 Task: Build a Blog.
Action: Mouse moved to (97, 56)
Screenshot: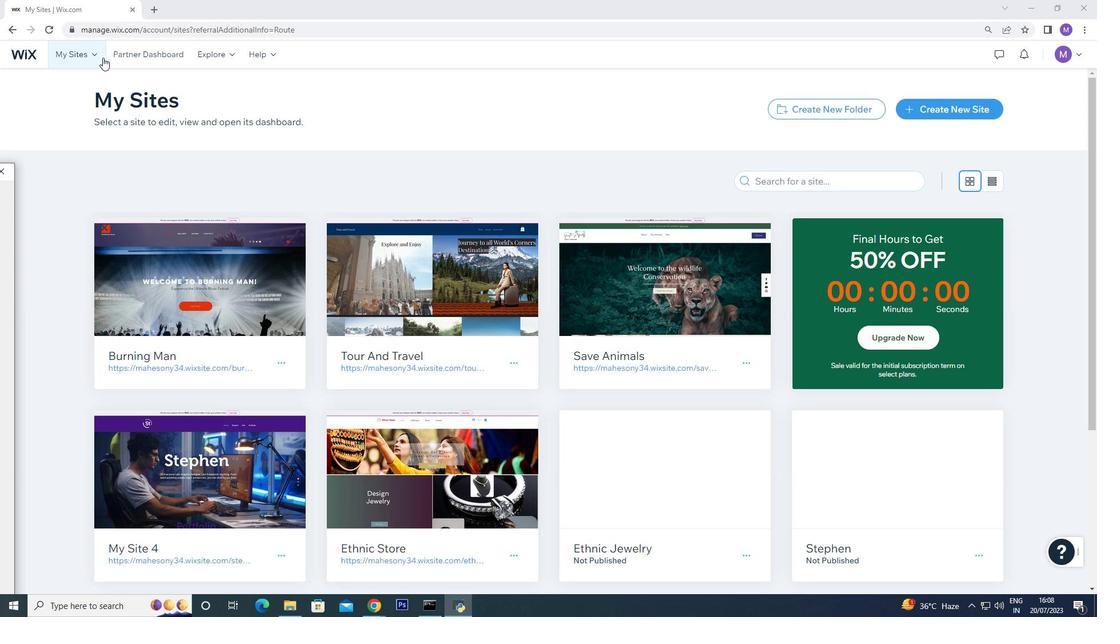 
Action: Mouse pressed left at (97, 56)
Screenshot: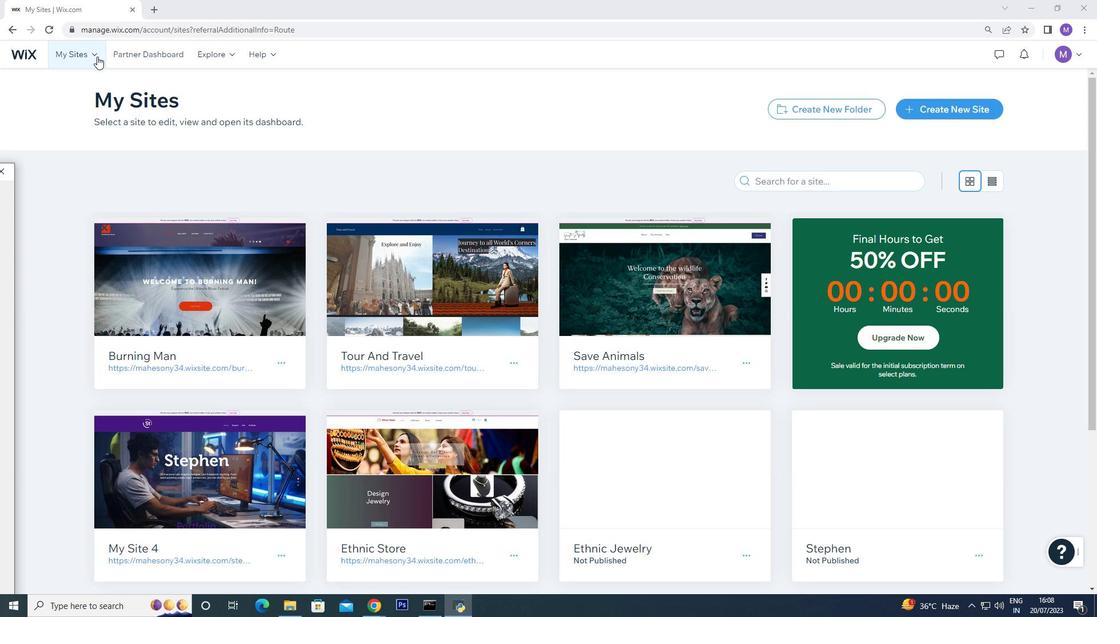 
Action: Mouse moved to (197, 90)
Screenshot: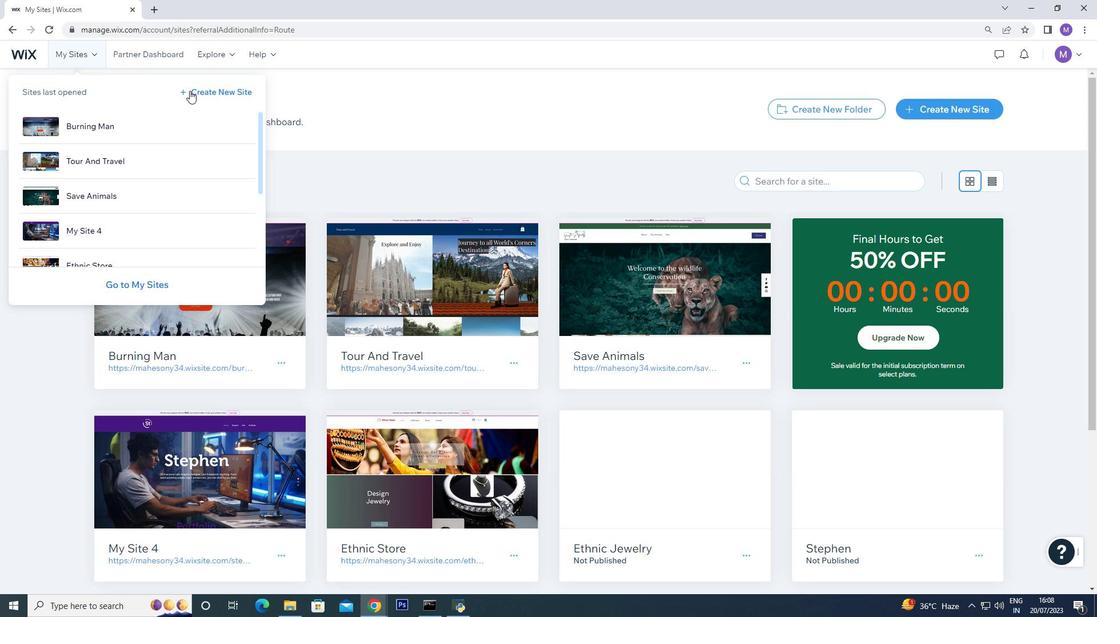 
Action: Mouse pressed left at (197, 90)
Screenshot: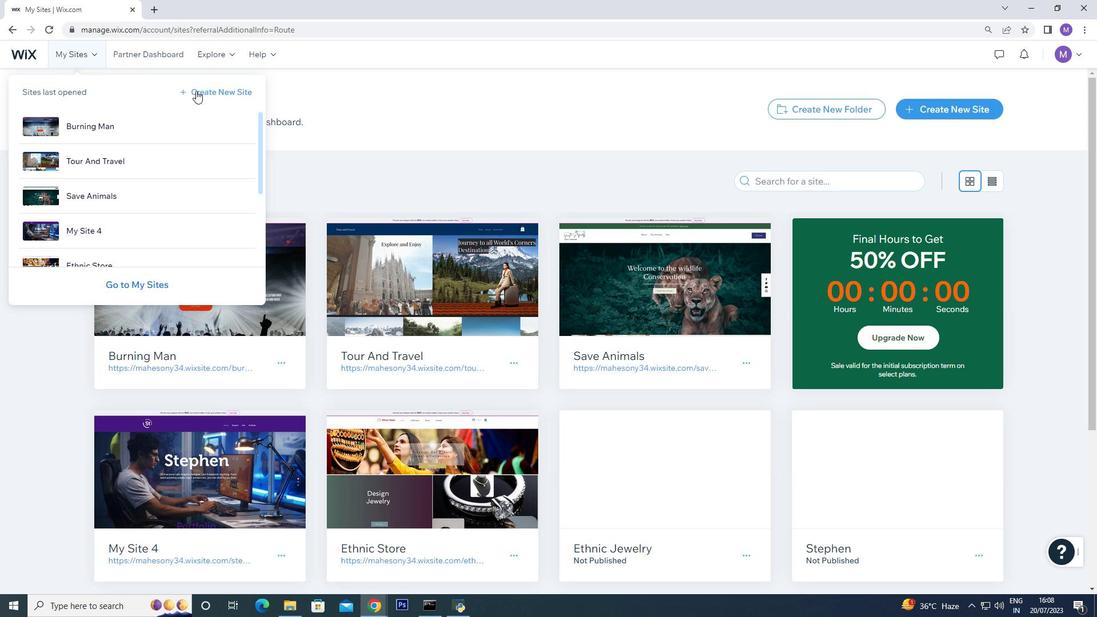 
Action: Mouse moved to (451, 197)
Screenshot: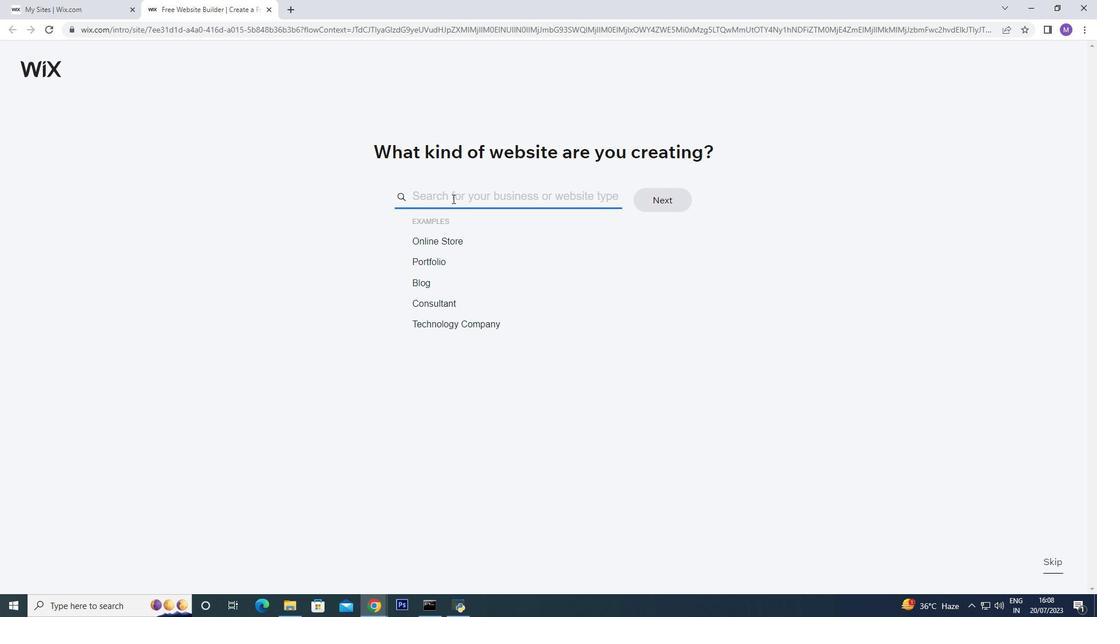 
Action: Mouse pressed left at (451, 197)
Screenshot: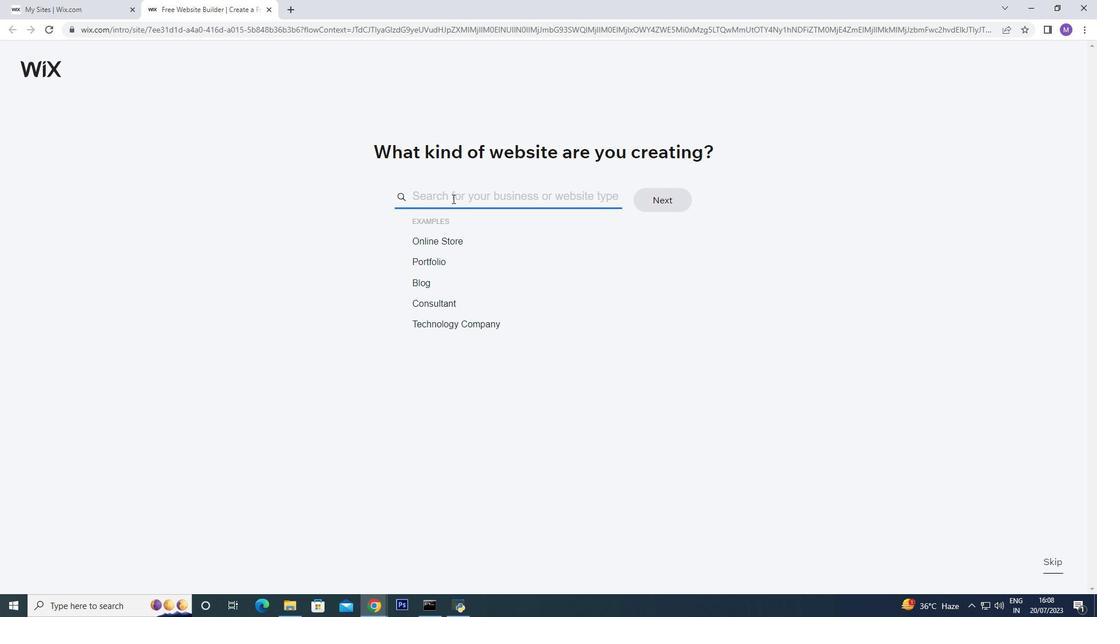 
Action: Mouse moved to (447, 196)
Screenshot: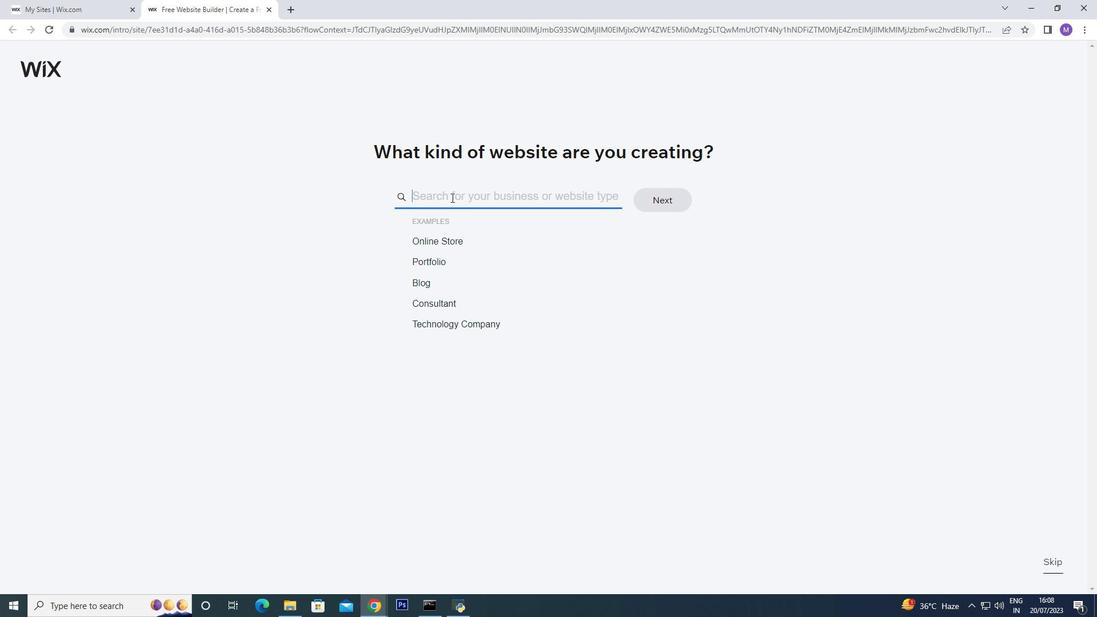 
Action: Key pressed <Key.shift>Blog
Screenshot: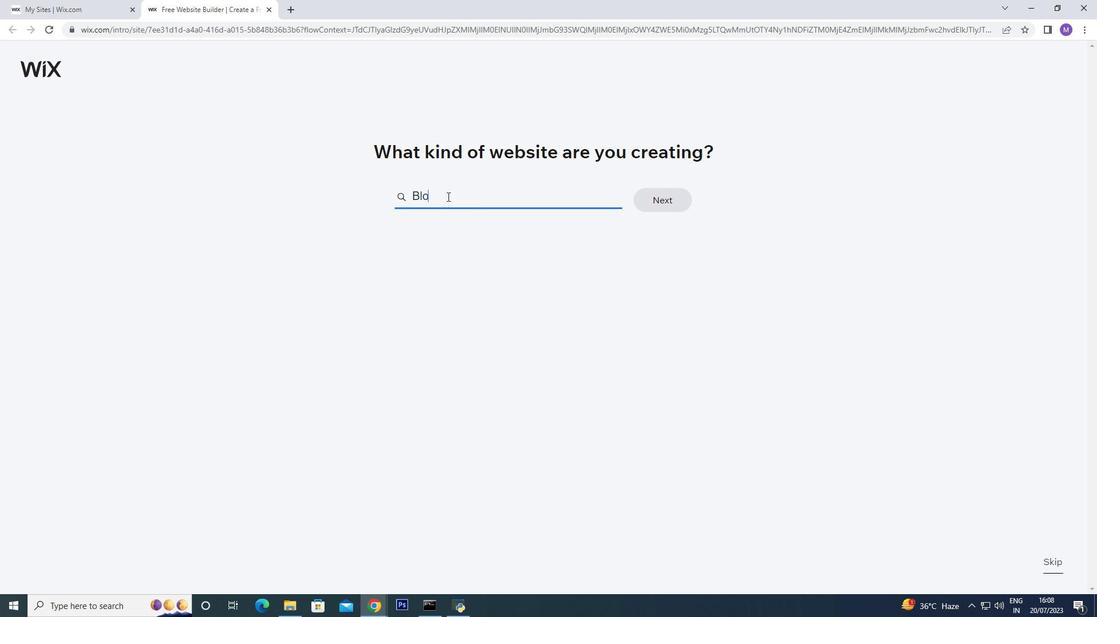 
Action: Mouse moved to (412, 197)
Screenshot: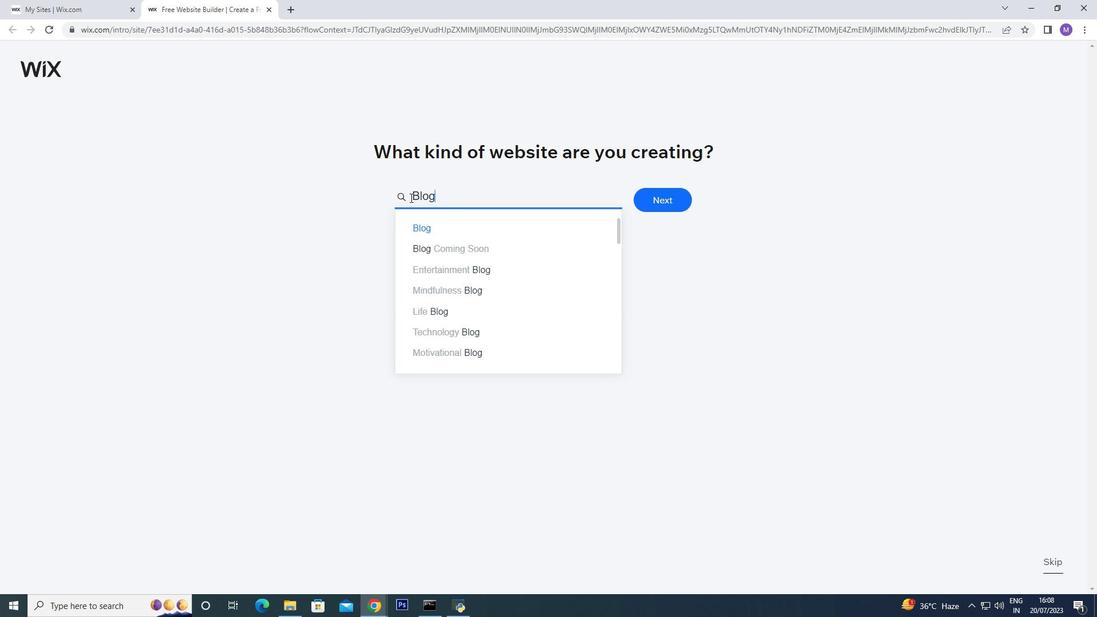 
Action: Mouse pressed left at (412, 197)
Screenshot: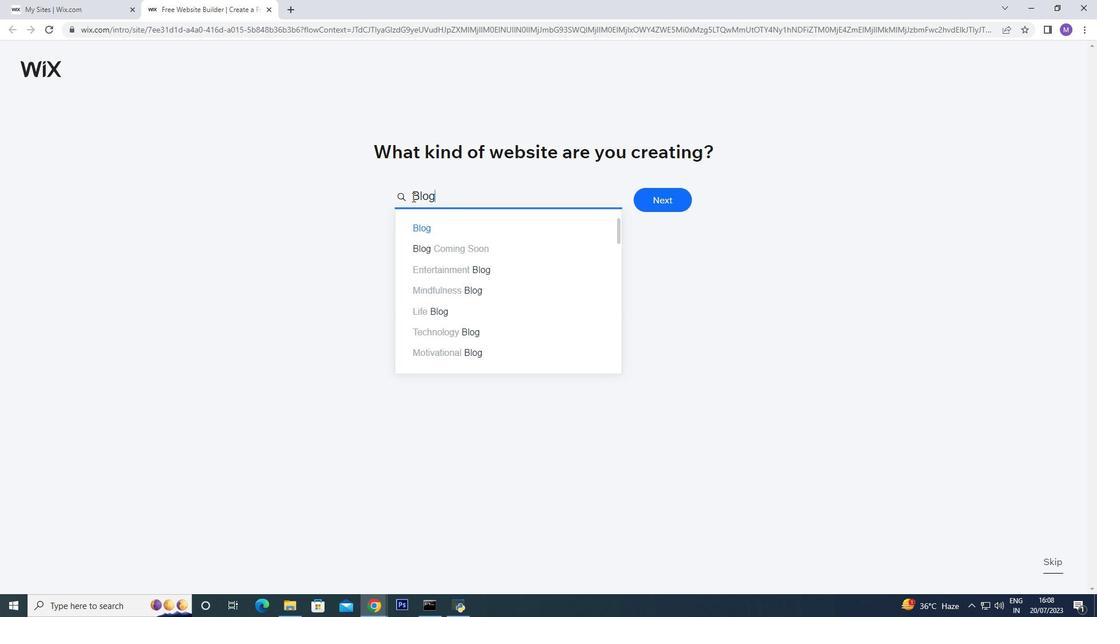 
Action: Key pressed <Key.shift>Food<Key.space>
Screenshot: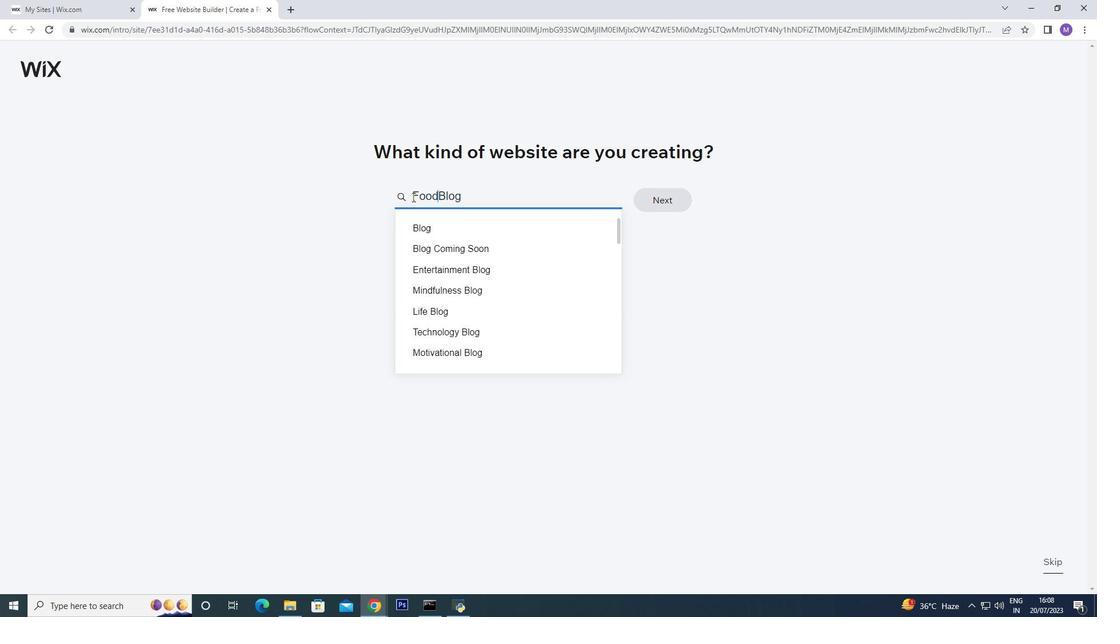 
Action: Mouse moved to (671, 201)
Screenshot: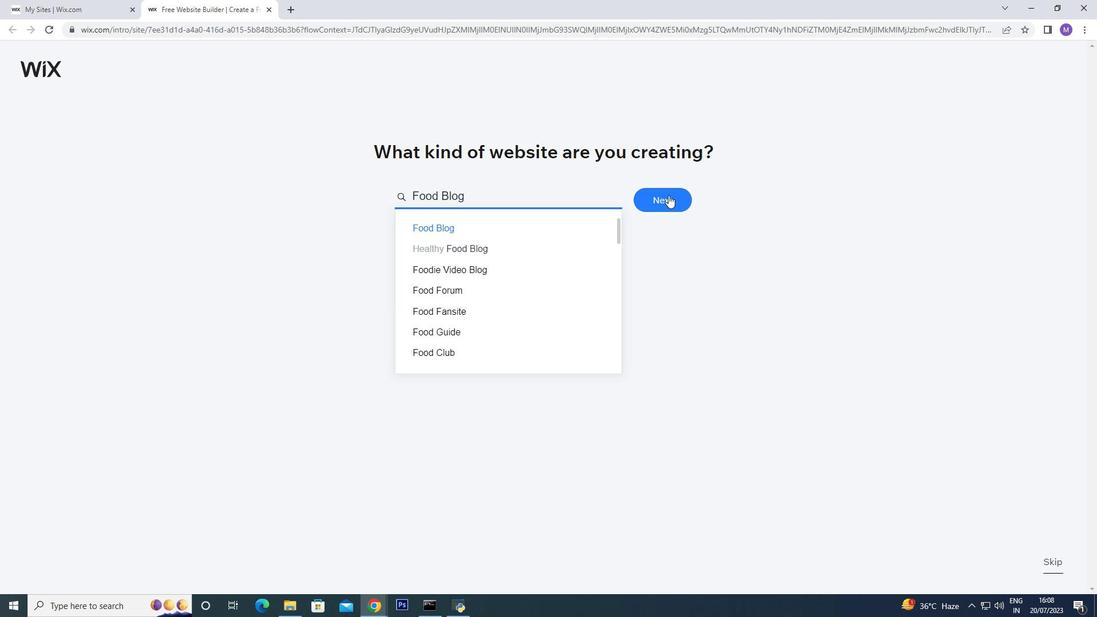 
Action: Mouse pressed left at (671, 201)
Screenshot: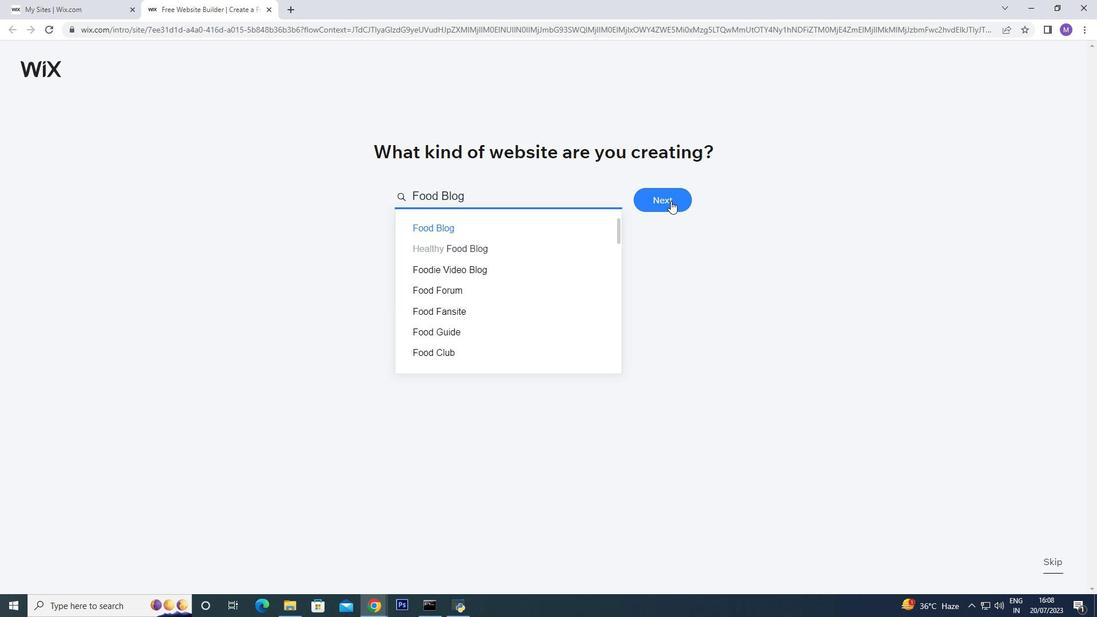 
Action: Mouse moved to (671, 201)
Screenshot: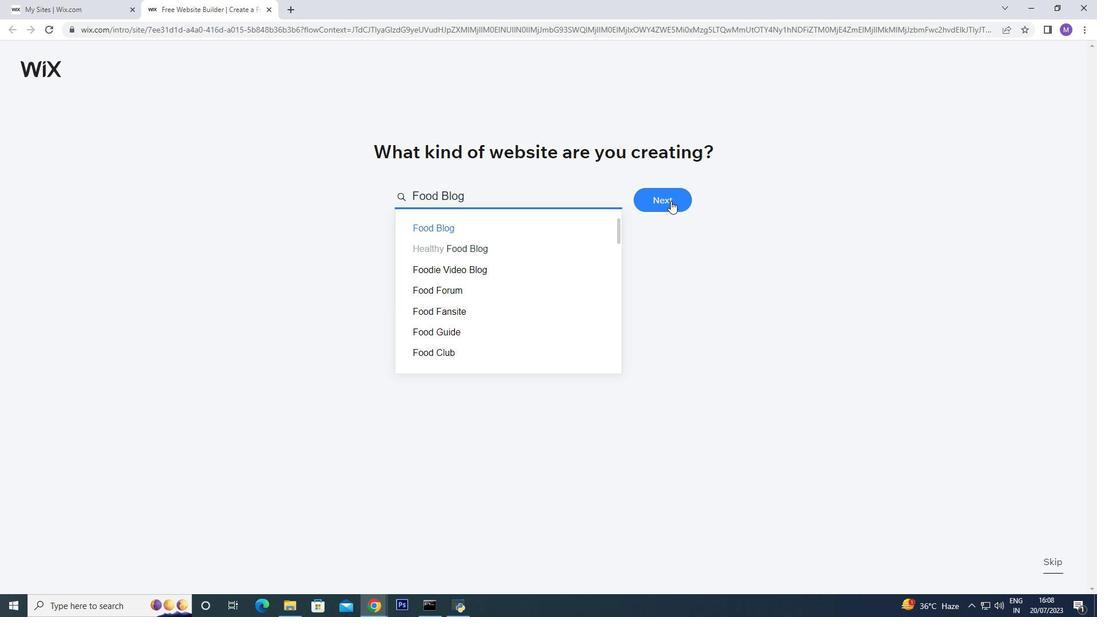 
Action: Mouse pressed left at (671, 201)
Screenshot: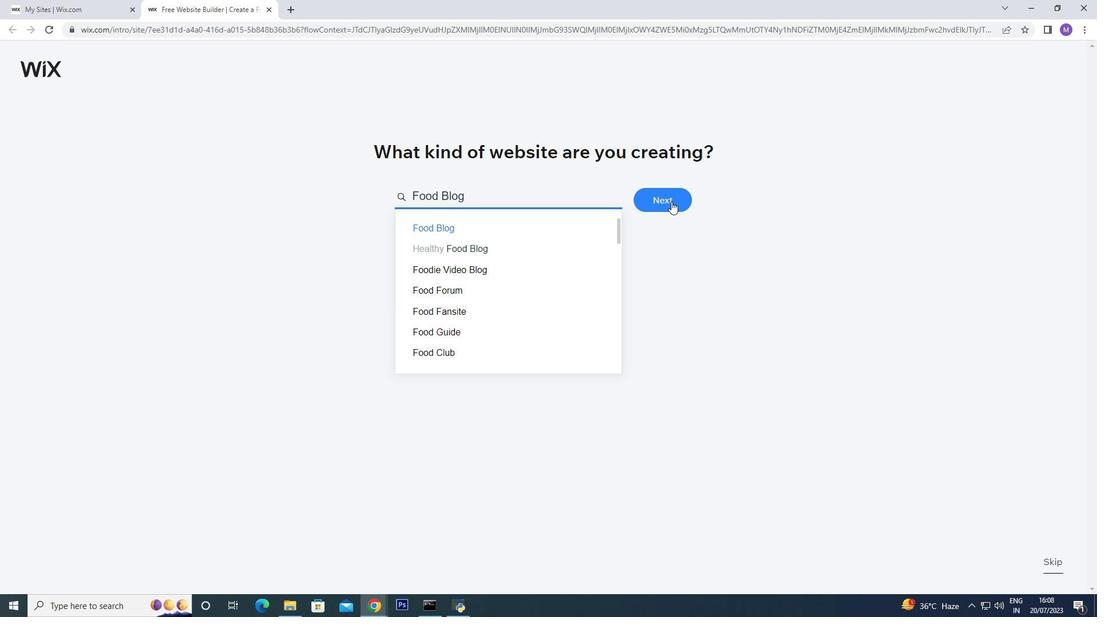 
Action: Mouse moved to (516, 228)
Screenshot: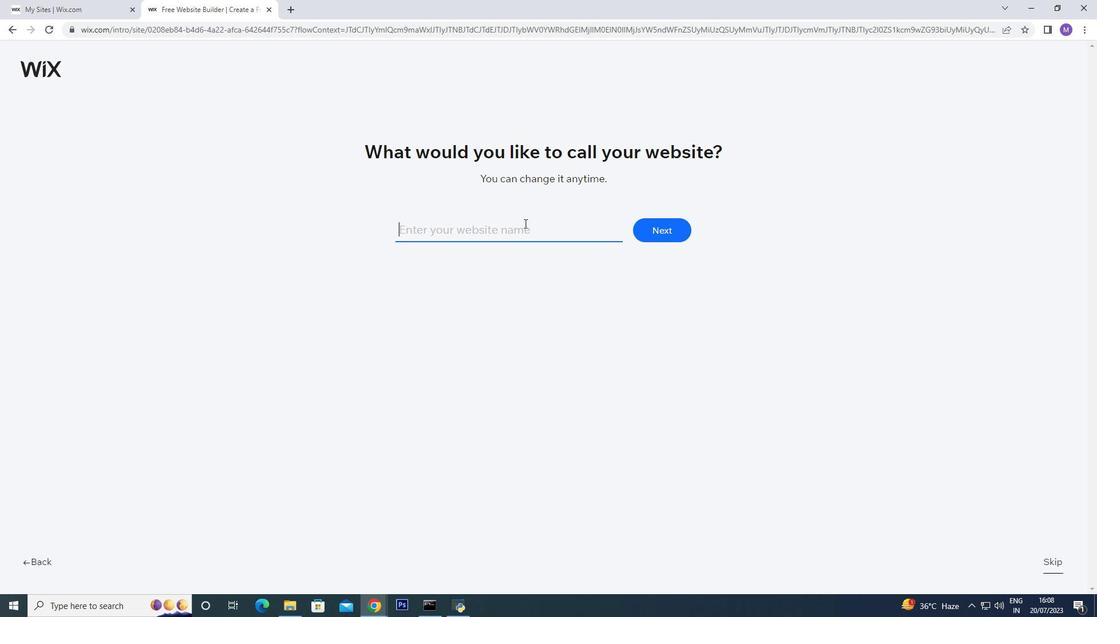 
Action: Mouse pressed left at (516, 228)
Screenshot: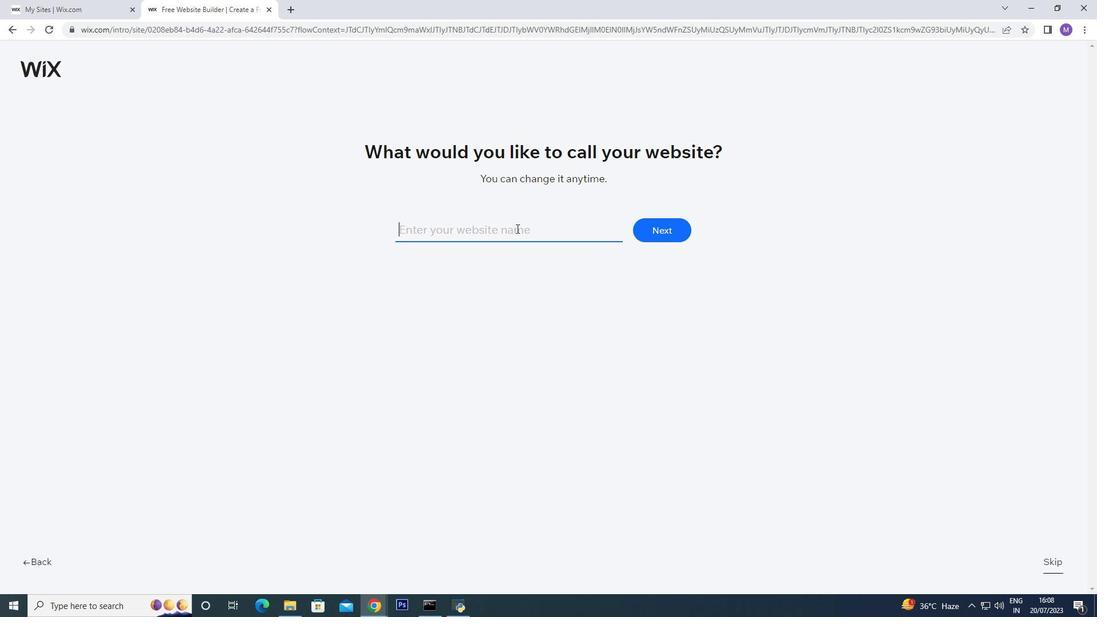 
Action: Mouse pressed left at (516, 228)
Screenshot: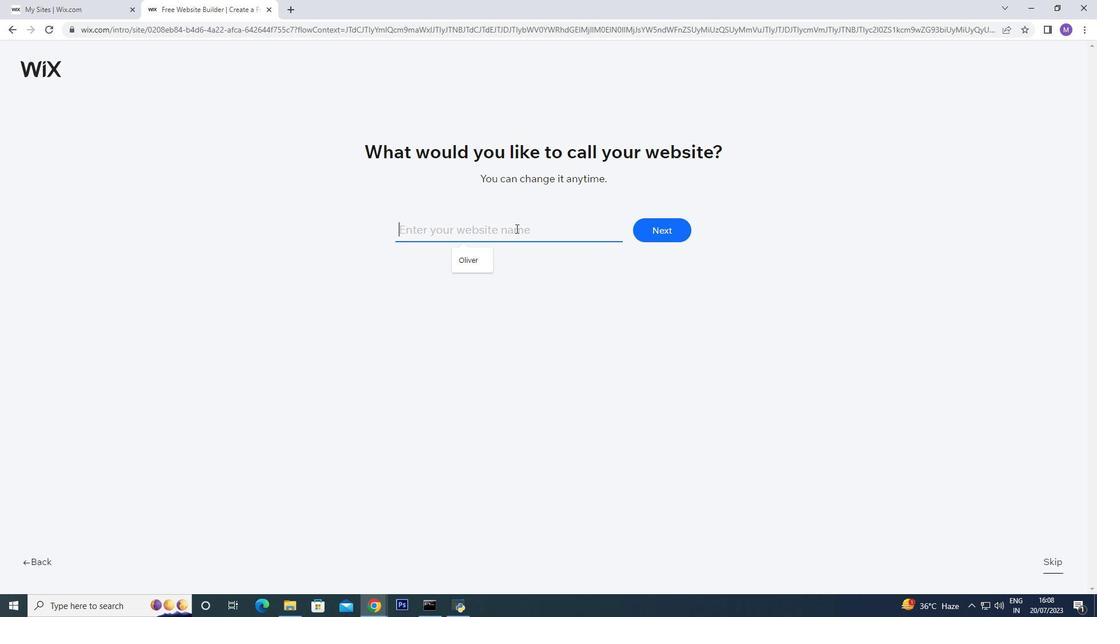 
Action: Key pressed <Key.shift><Key.shift><Key.shift><Key.shift><Key.shift><Key.shift><Key.shift><Key.shift><Key.shift><Key.shift><Key.shift><Key.shift><Key.shift><Key.shift><Key.shift><Key.shift><Key.shift><Key.shift><Key.shift><Key.shift><Key.shift>Khana<Key.space><Key.shift_r>Khajana
Screenshot: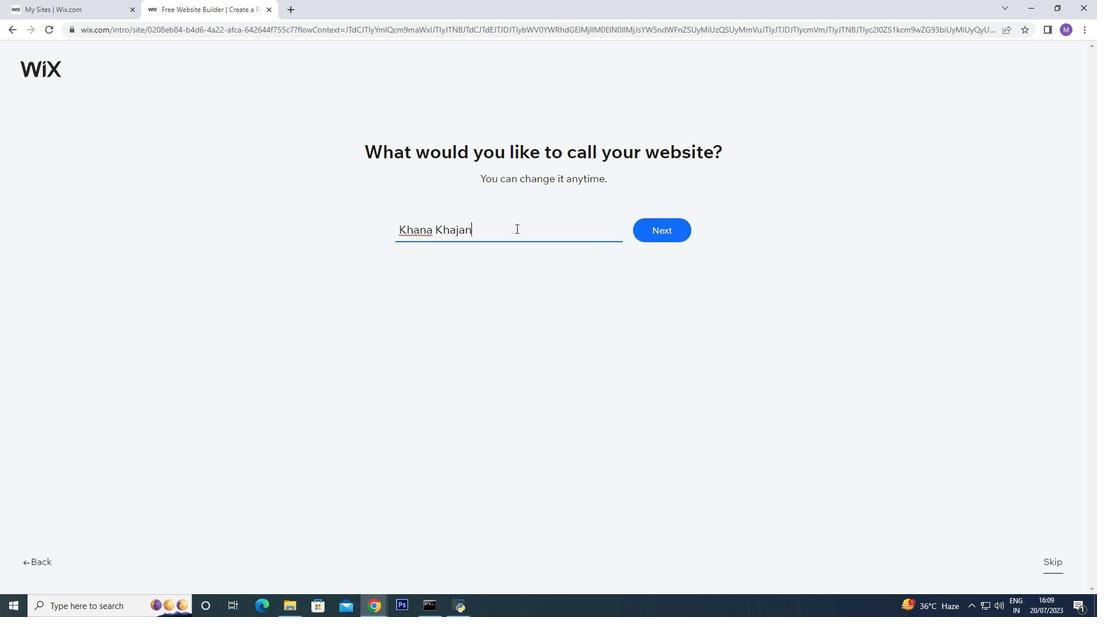 
Action: Mouse moved to (458, 229)
Screenshot: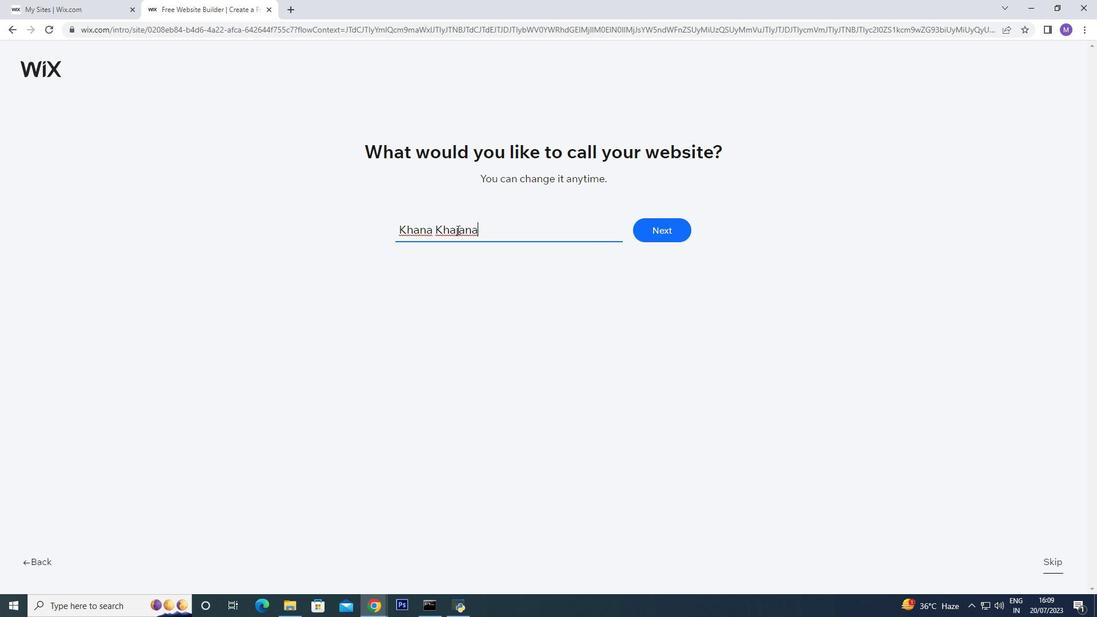 
Action: Mouse pressed right at (458, 229)
Screenshot: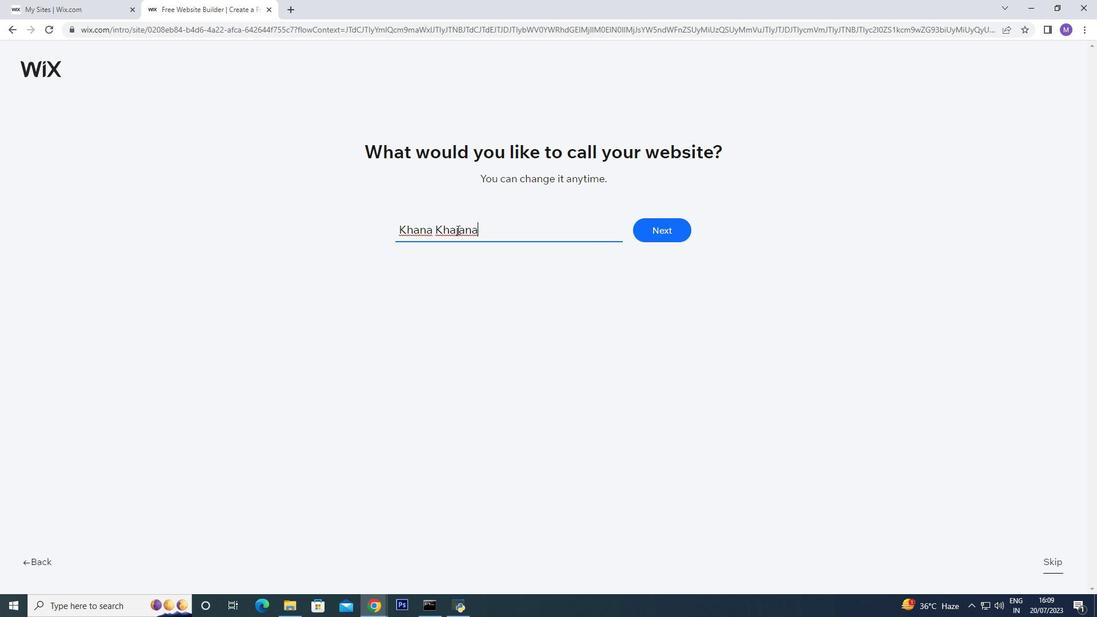 
Action: Mouse moved to (419, 227)
Screenshot: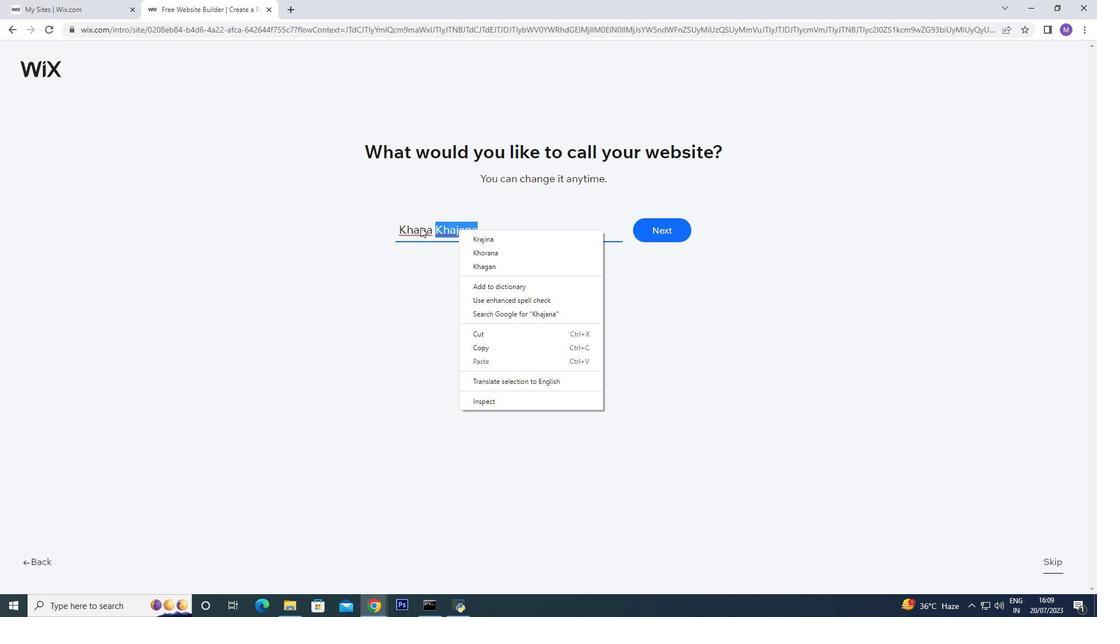 
Action: Mouse pressed left at (419, 227)
Screenshot: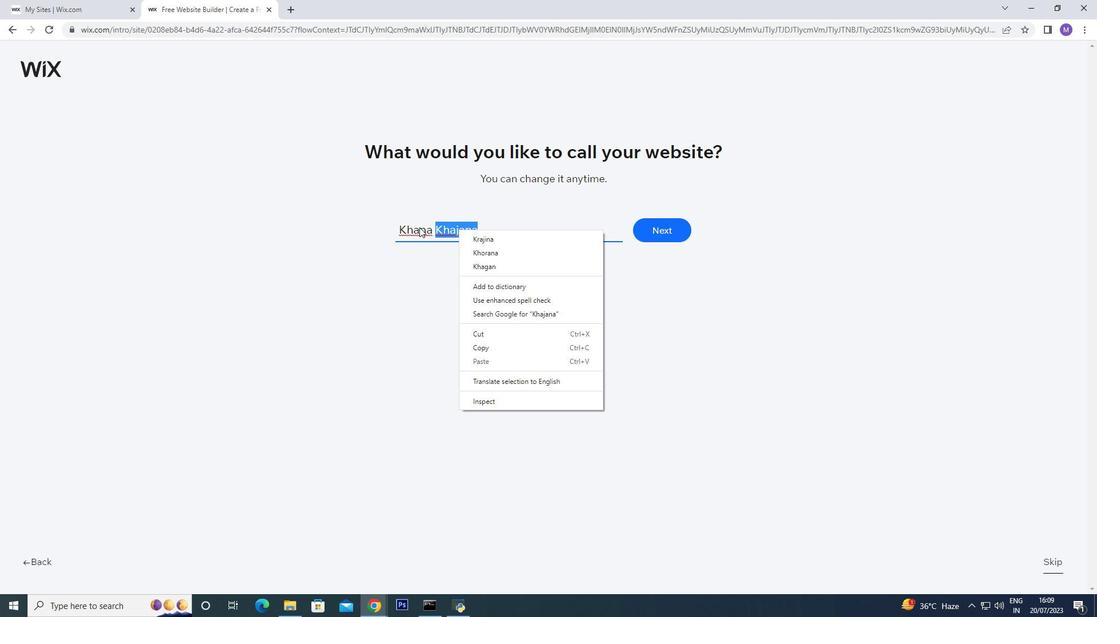 
Action: Mouse pressed right at (419, 227)
Screenshot: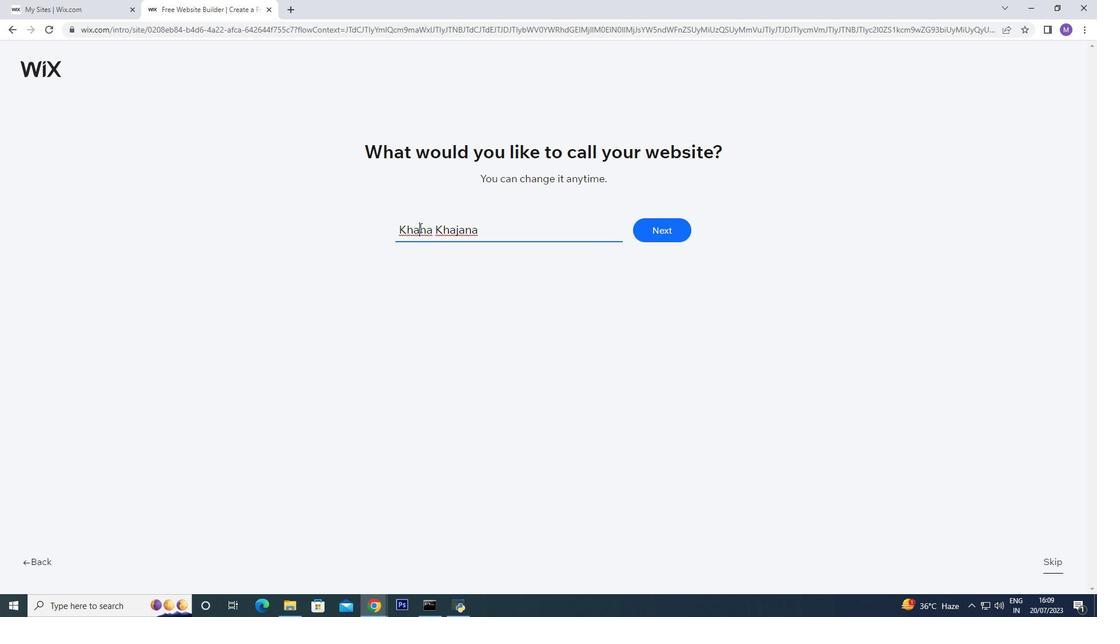 
Action: Mouse moved to (528, 238)
Screenshot: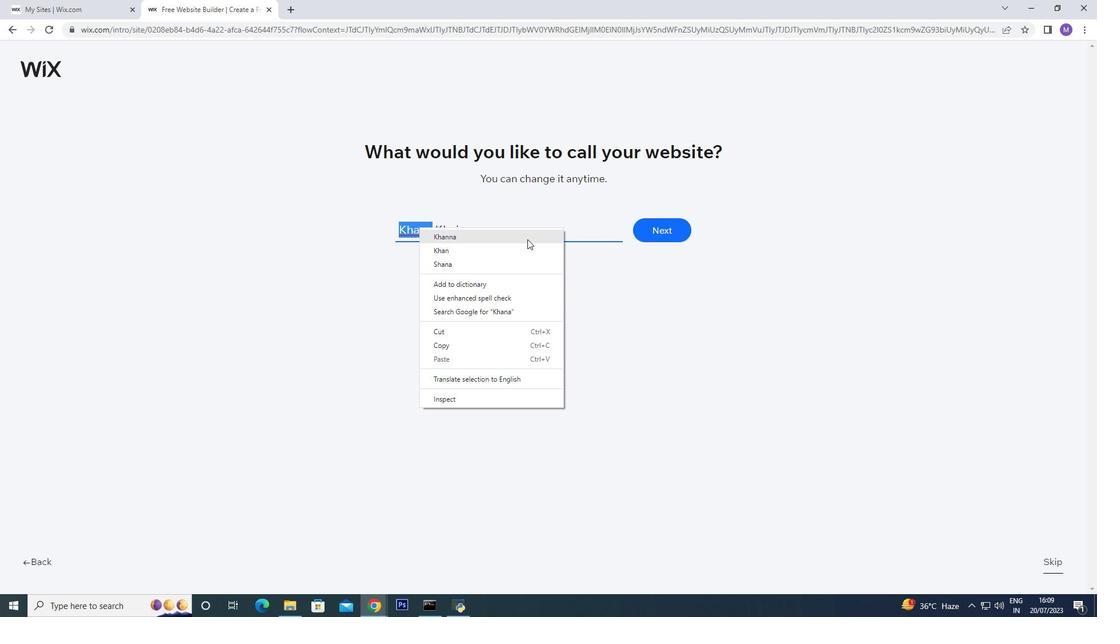 
Action: Mouse pressed left at (528, 238)
Screenshot: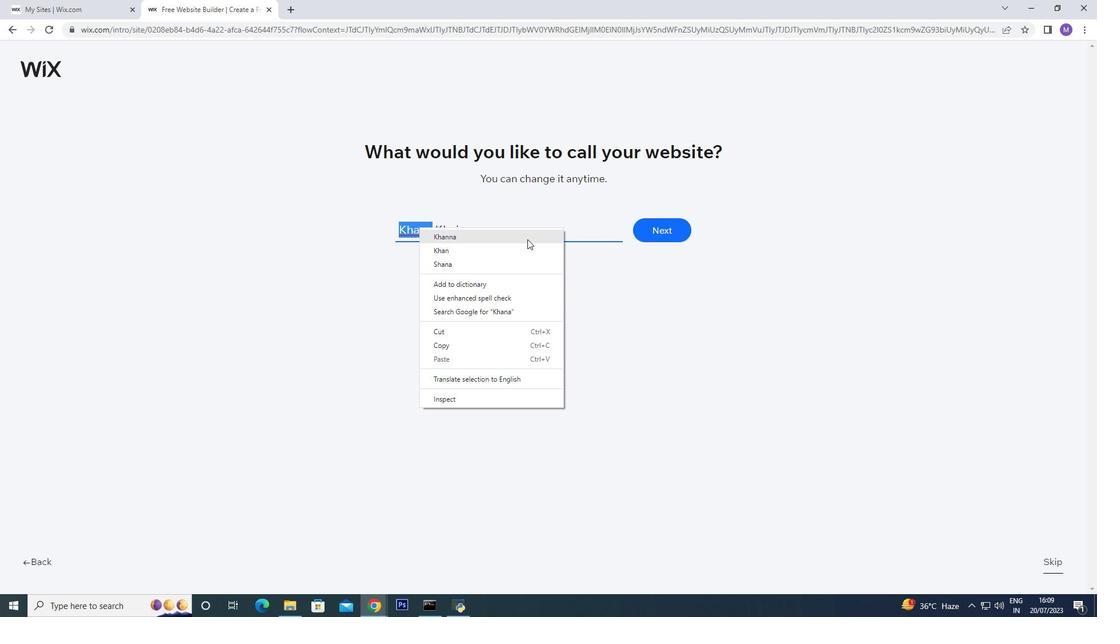 
Action: Mouse moved to (666, 227)
Screenshot: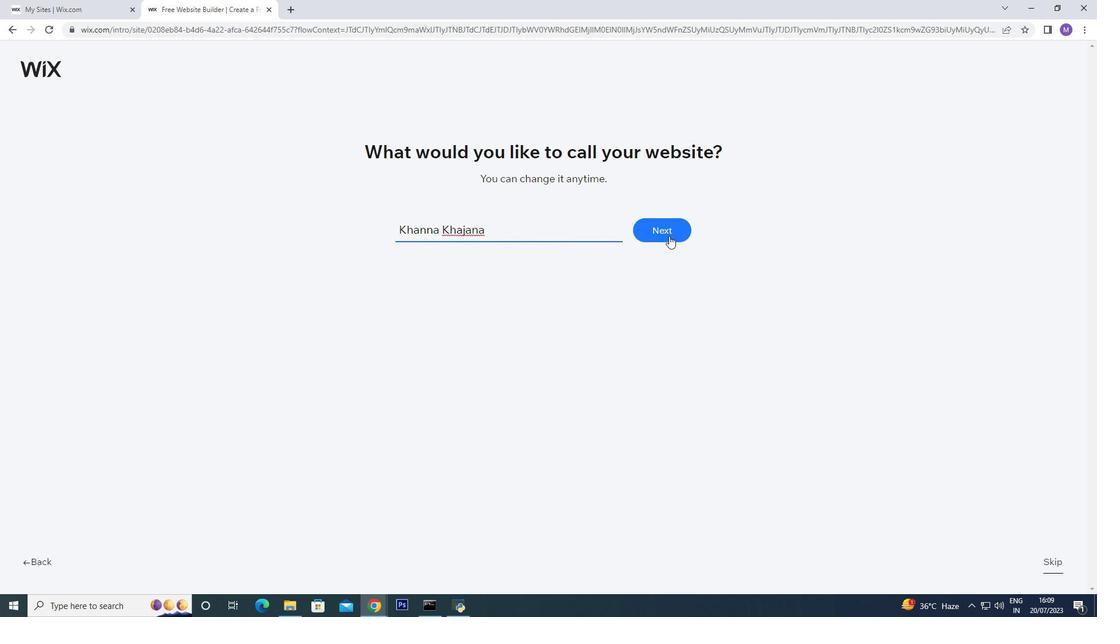 
Action: Mouse pressed left at (666, 227)
Screenshot: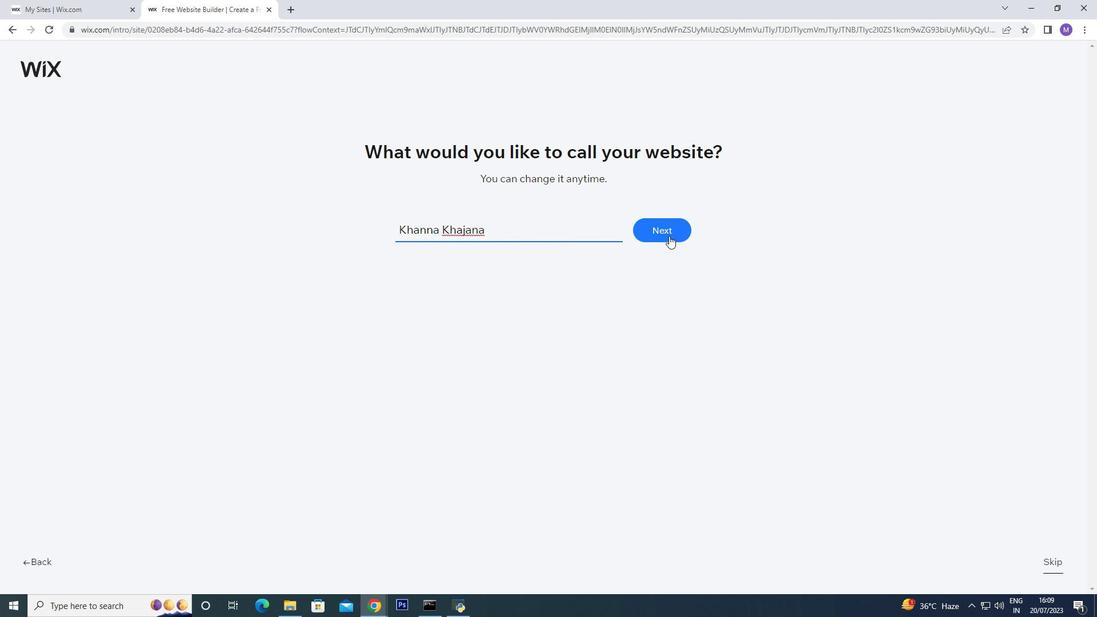 
Action: Mouse moved to (665, 227)
Screenshot: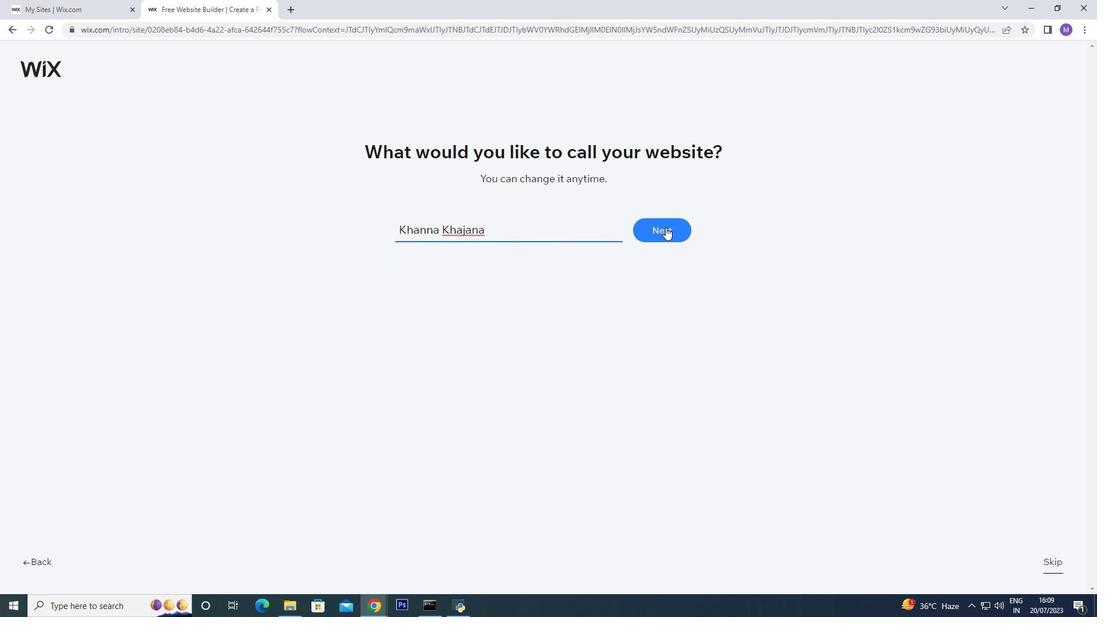 
Action: Mouse pressed left at (665, 227)
Screenshot: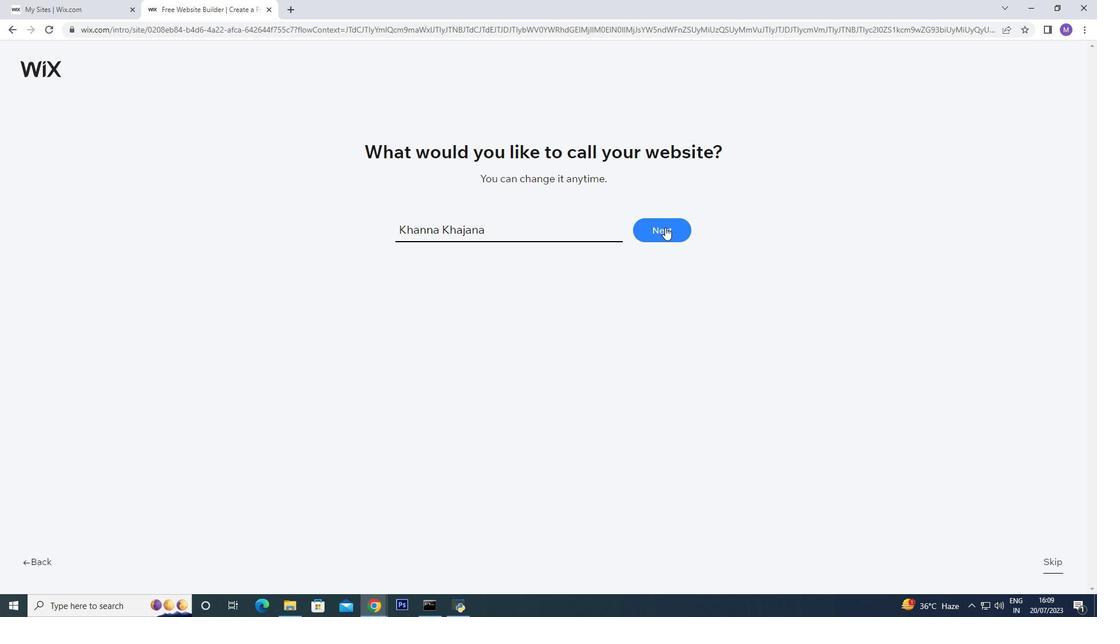 
Action: Mouse pressed left at (665, 227)
Screenshot: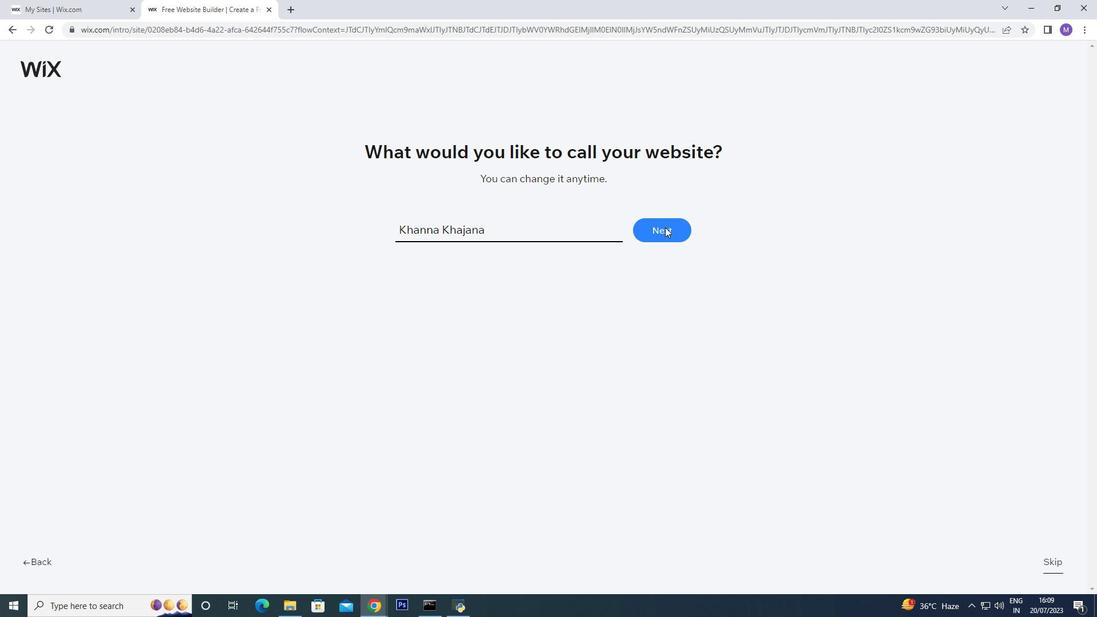 
Action: Mouse pressed left at (665, 227)
Screenshot: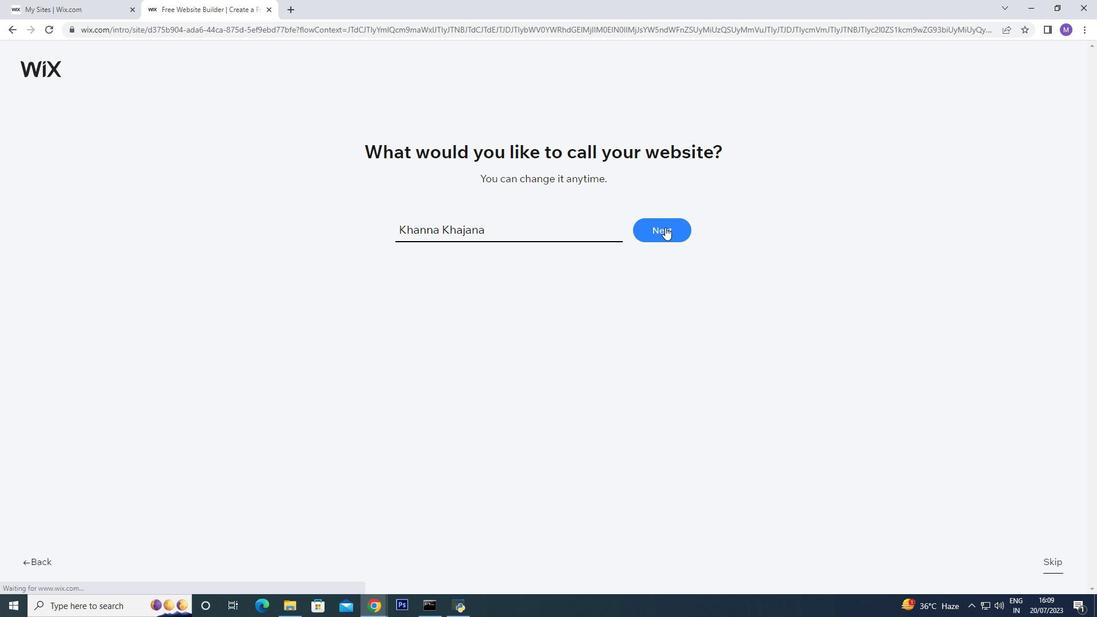 
Action: Mouse moved to (492, 168)
Screenshot: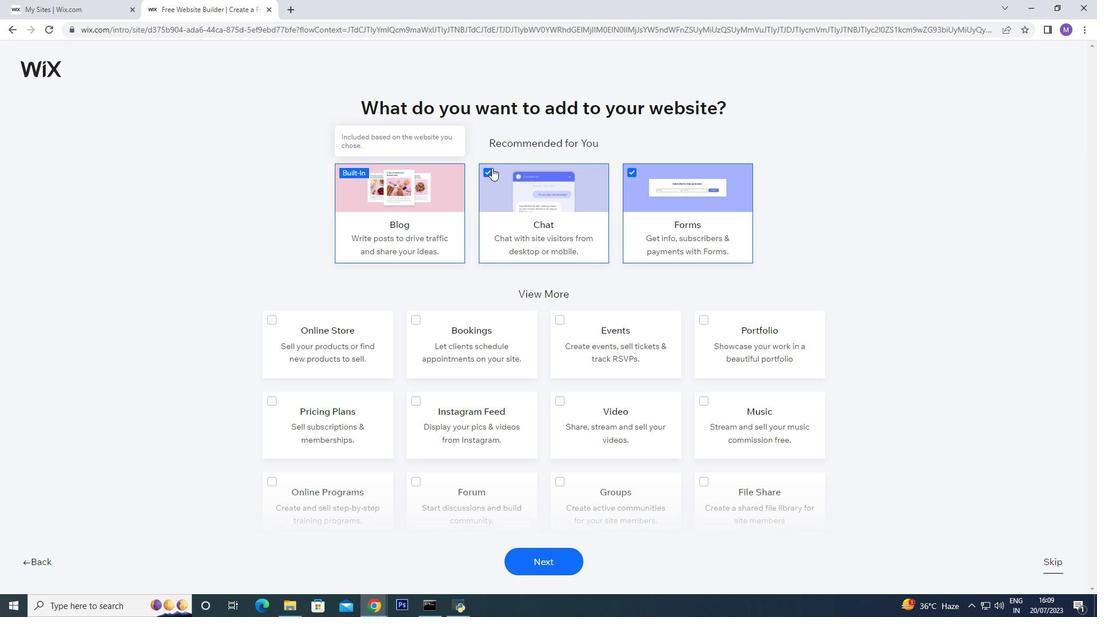 
Action: Mouse pressed left at (492, 168)
Screenshot: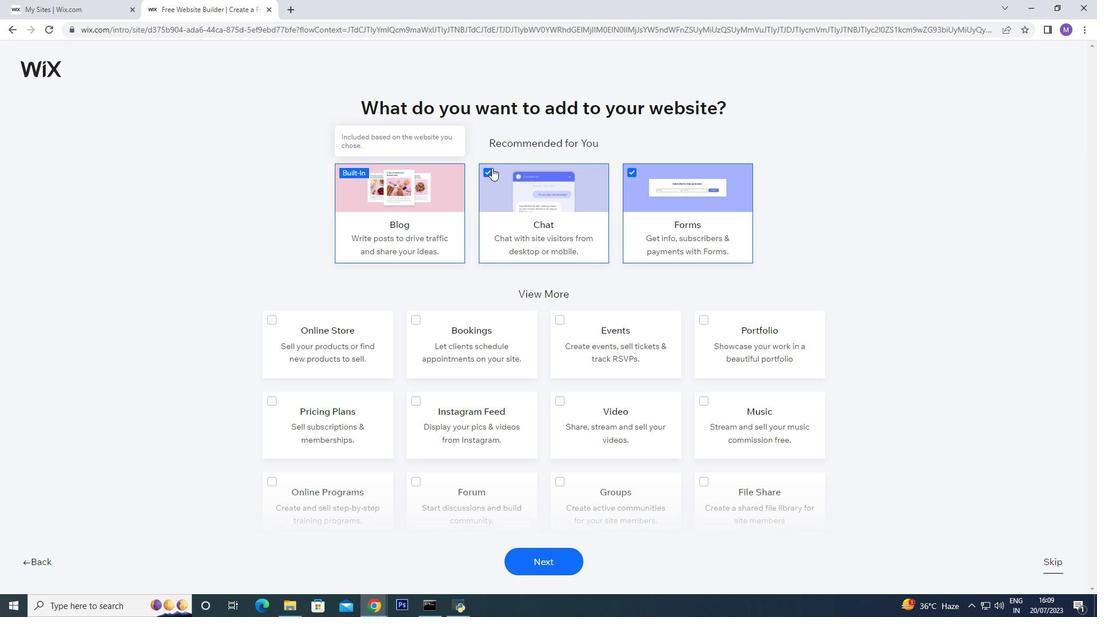 
Action: Mouse moved to (634, 172)
Screenshot: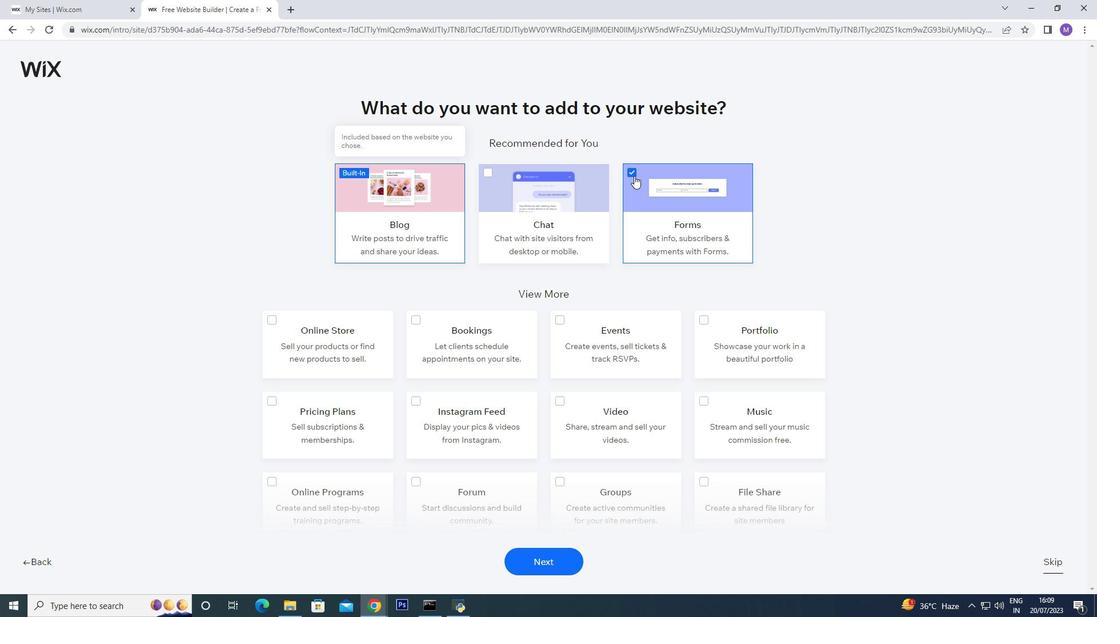 
Action: Mouse pressed left at (634, 172)
Screenshot: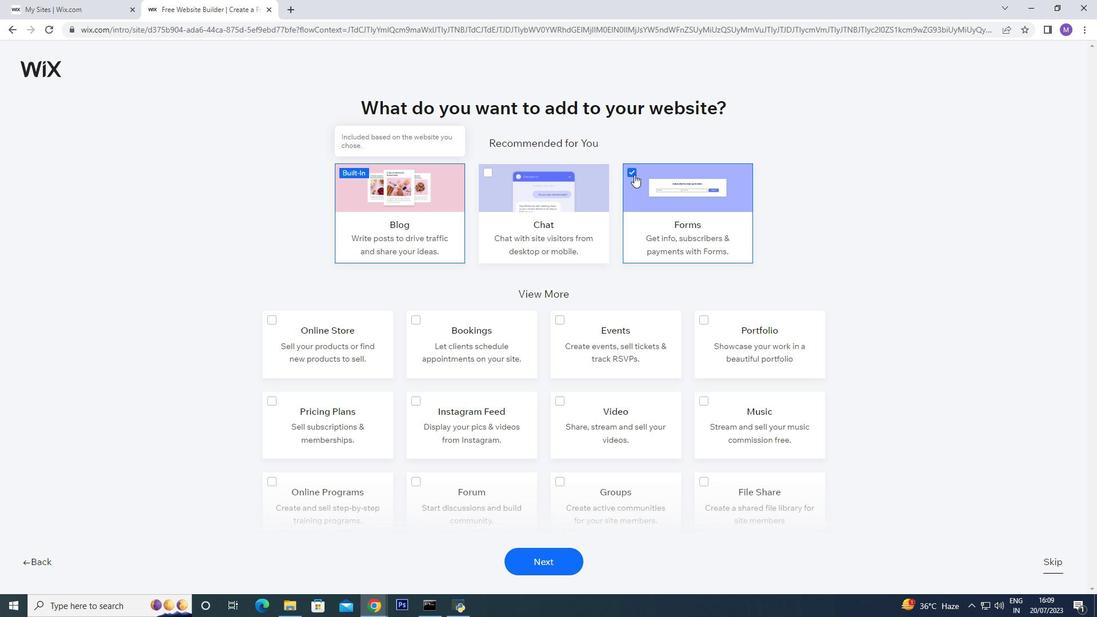 
Action: Mouse moved to (388, 188)
Screenshot: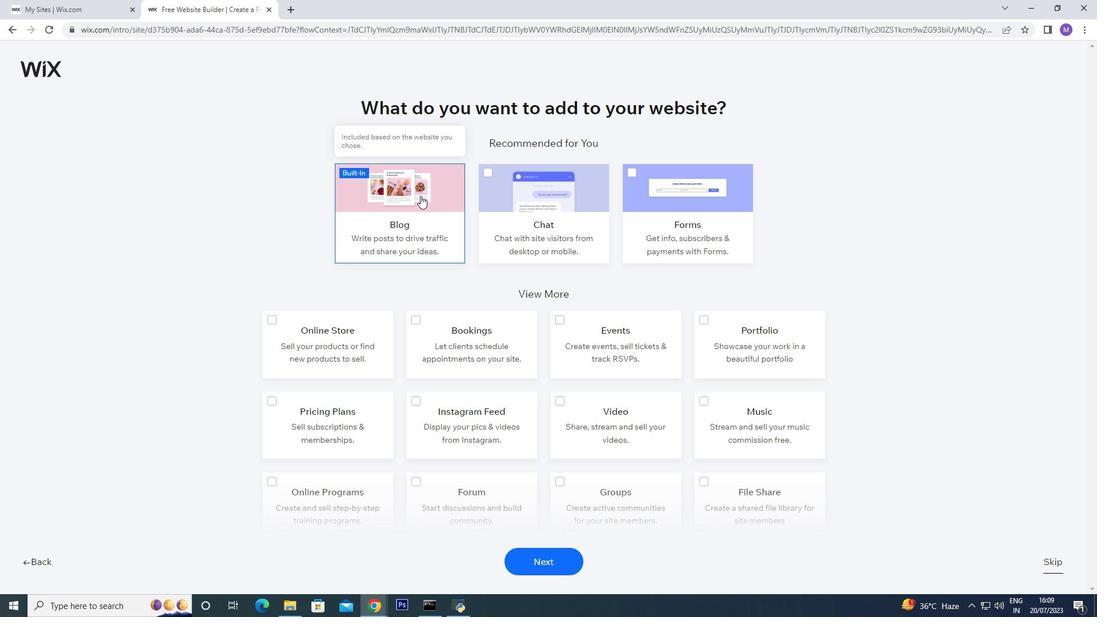 
Action: Mouse pressed left at (388, 188)
Screenshot: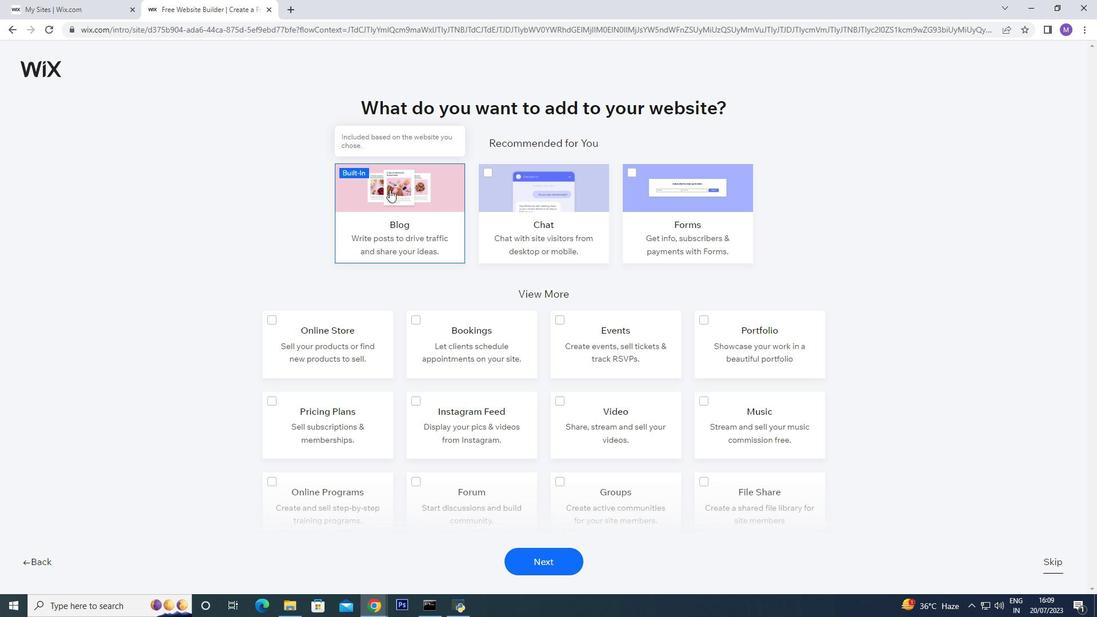 
Action: Mouse moved to (571, 438)
Screenshot: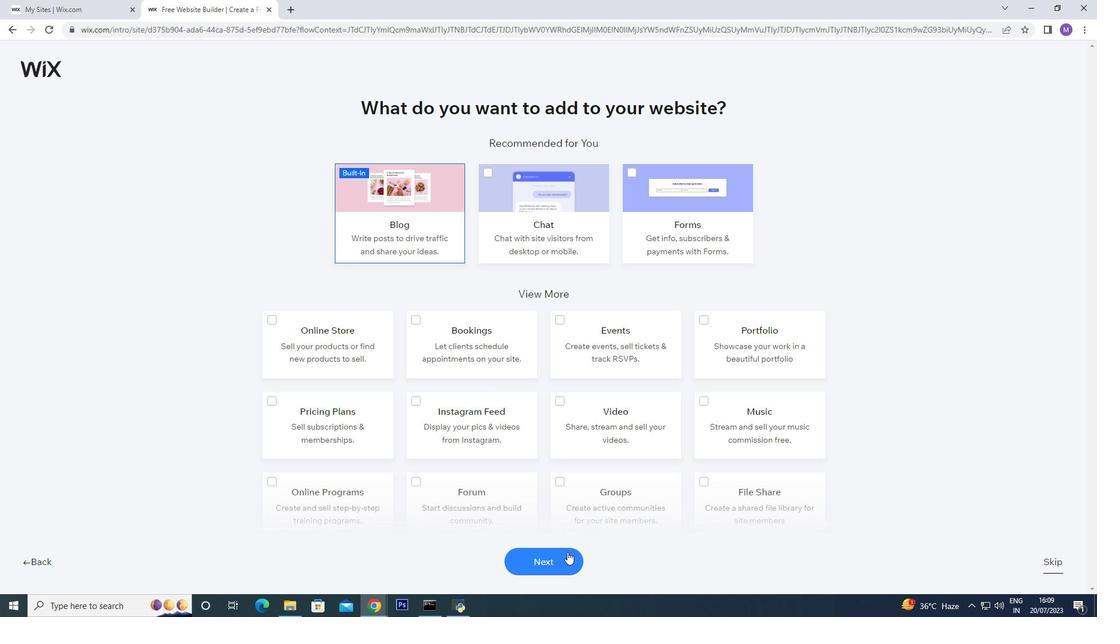 
Action: Mouse scrolled (567, 446) with delta (0, 0)
Screenshot: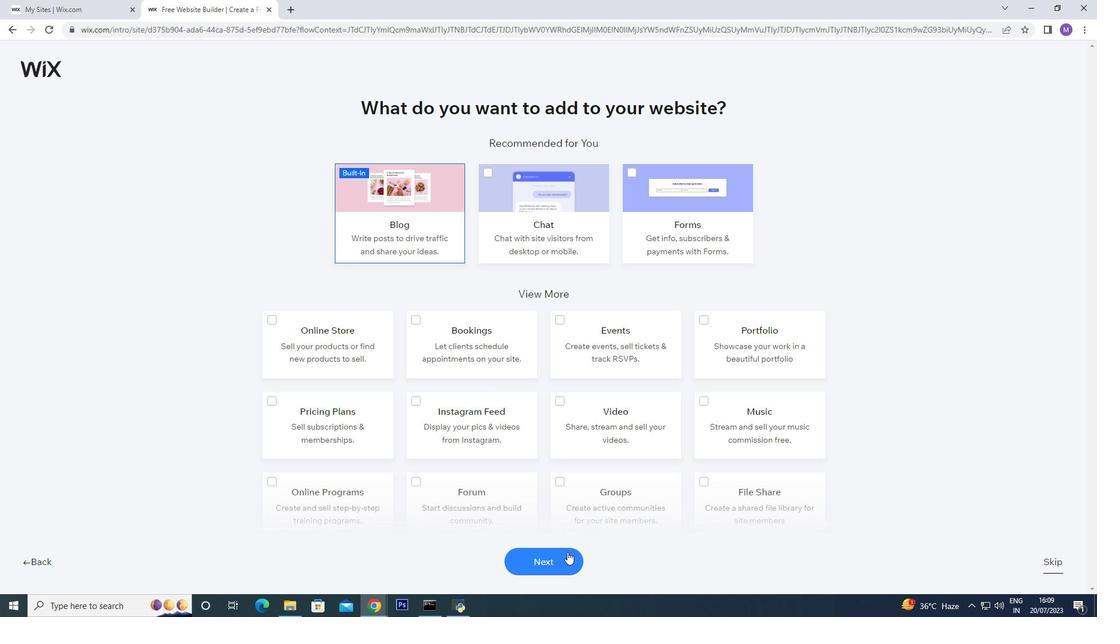 
Action: Mouse moved to (583, 383)
Screenshot: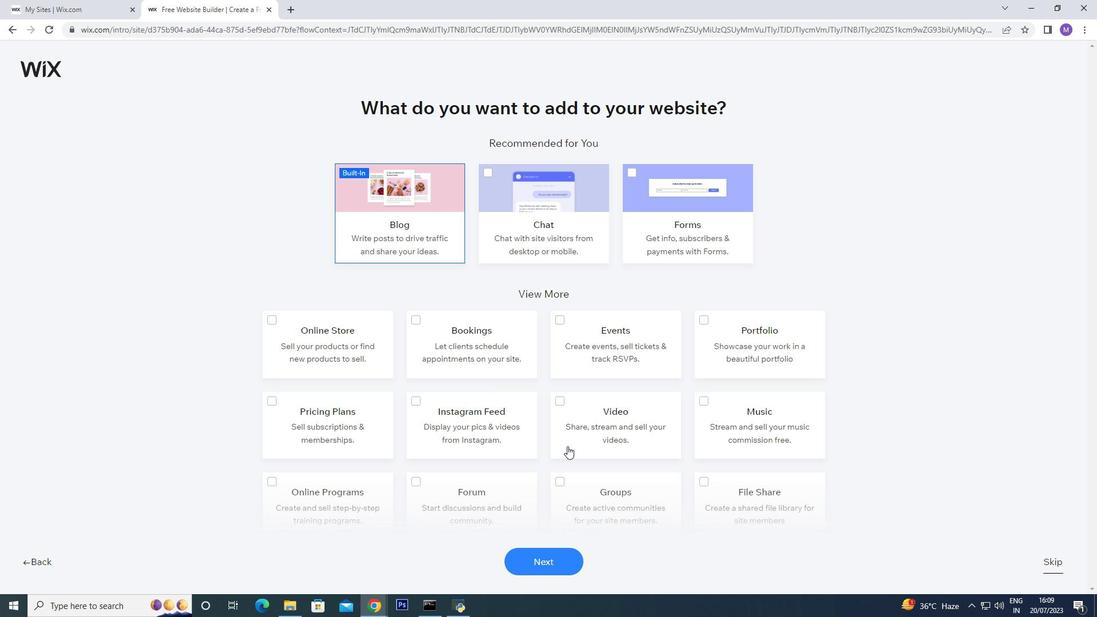 
Action: Mouse scrolled (583, 383) with delta (0, 0)
Screenshot: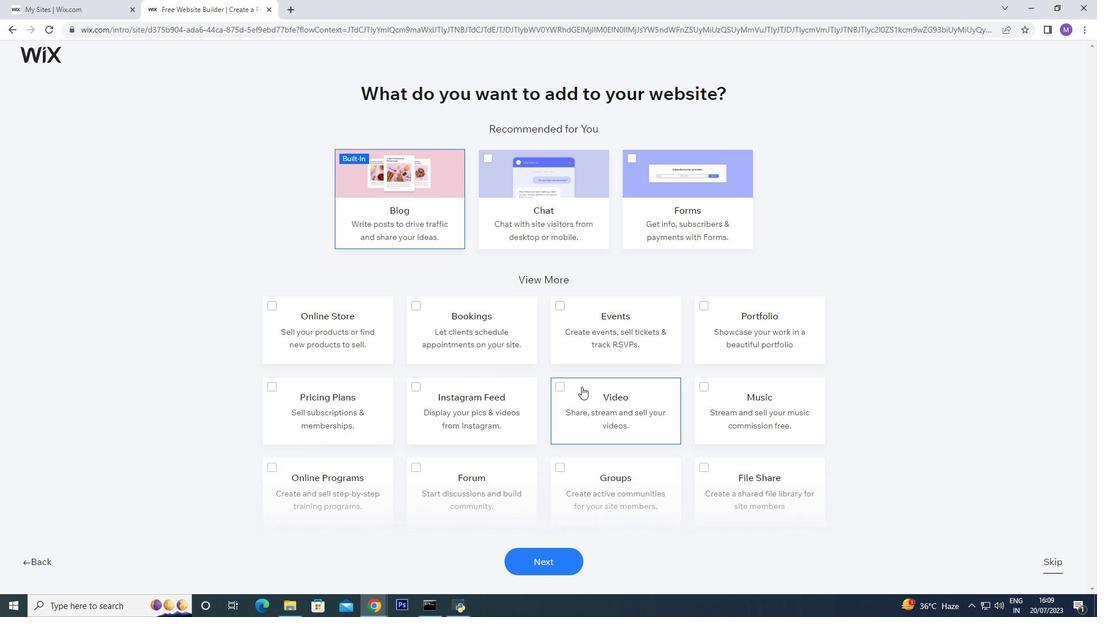 
Action: Mouse scrolled (583, 383) with delta (0, 0)
Screenshot: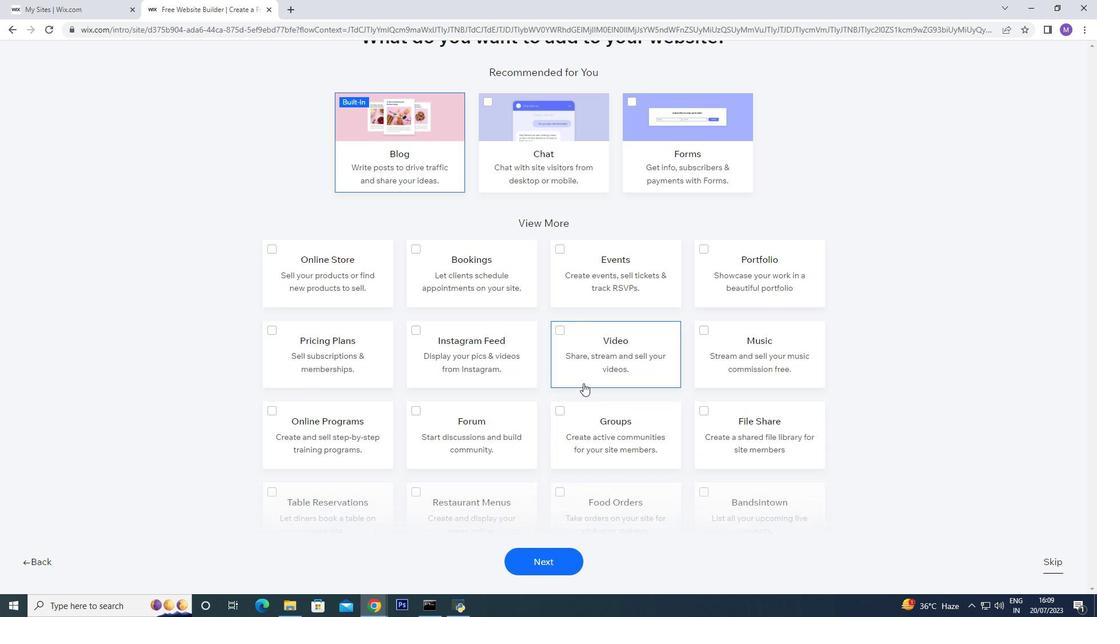 
Action: Mouse moved to (620, 399)
Screenshot: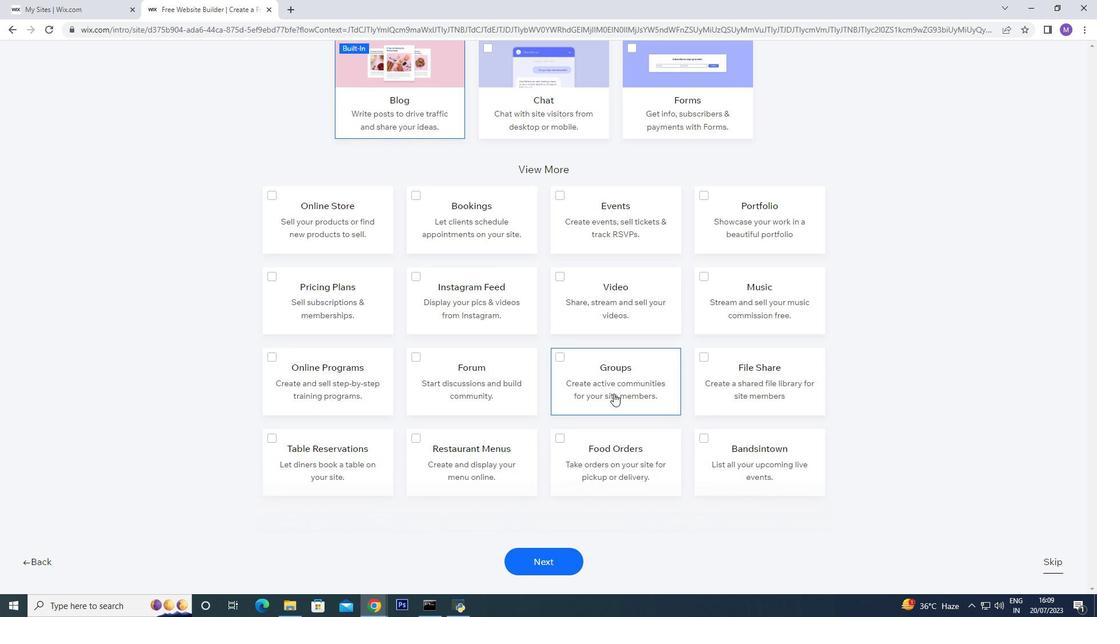 
Action: Mouse scrolled (620, 398) with delta (0, 0)
Screenshot: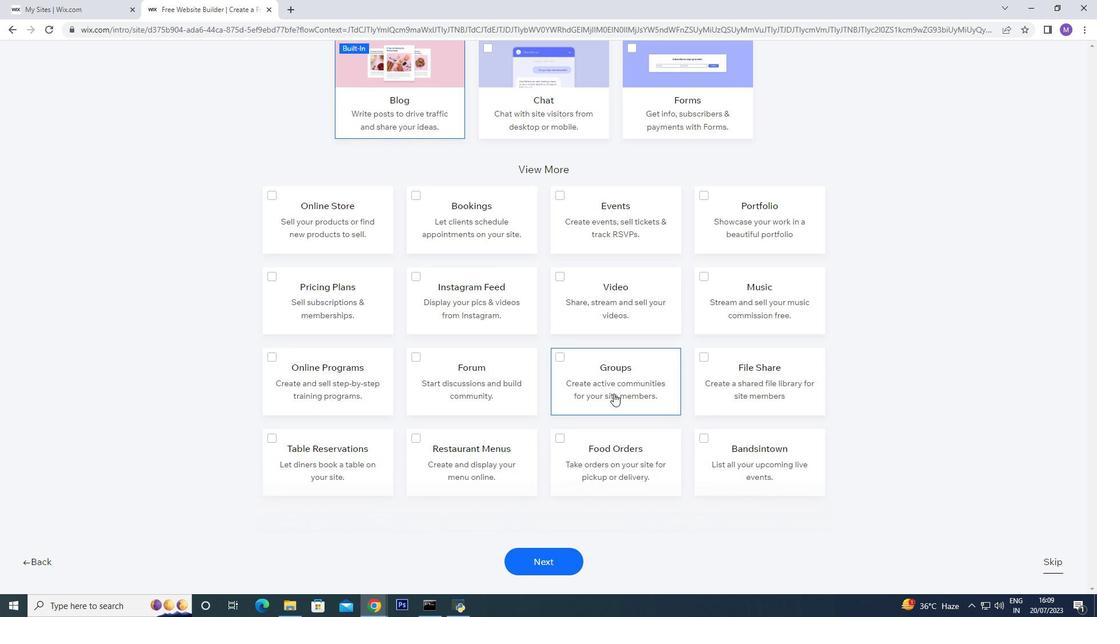
Action: Mouse moved to (623, 408)
Screenshot: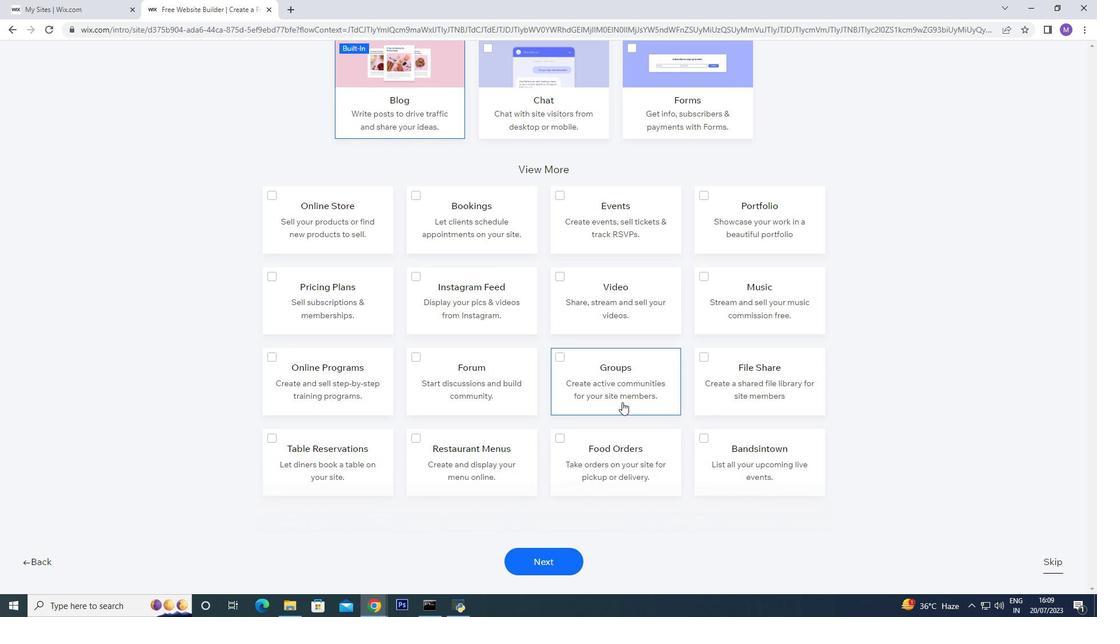 
Action: Mouse scrolled (623, 407) with delta (0, 0)
Screenshot: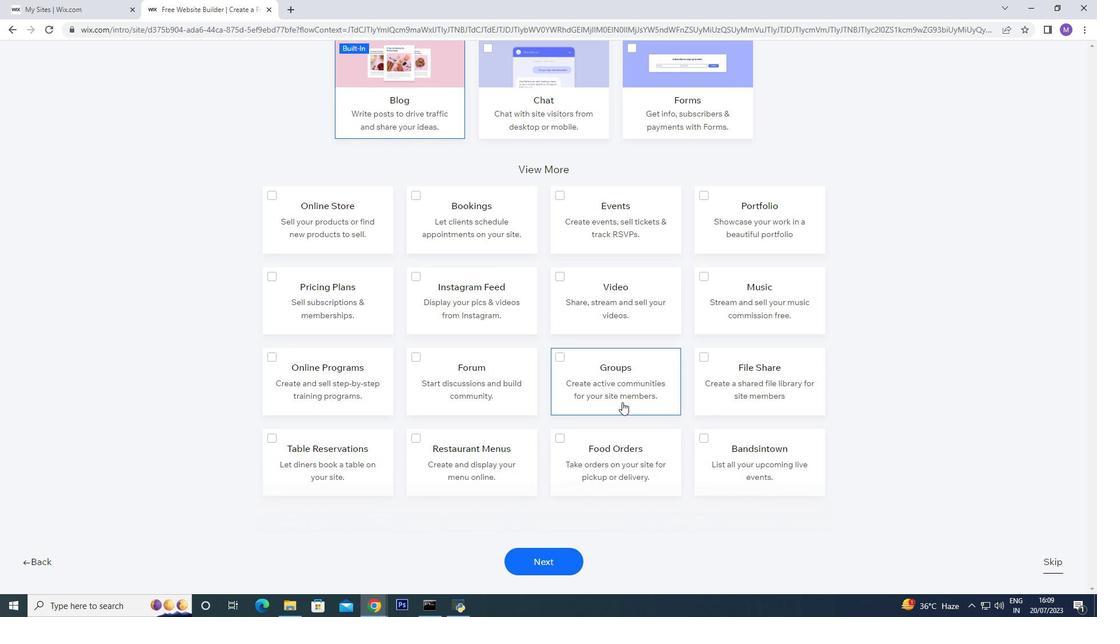 
Action: Mouse scrolled (623, 407) with delta (0, 0)
Screenshot: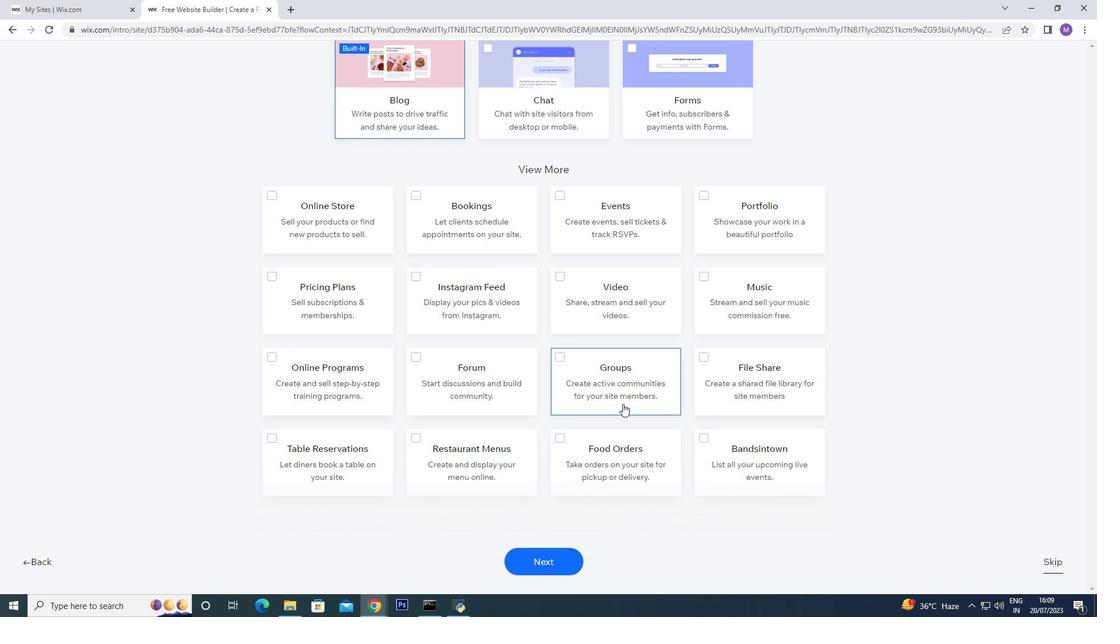 
Action: Mouse moved to (623, 408)
Screenshot: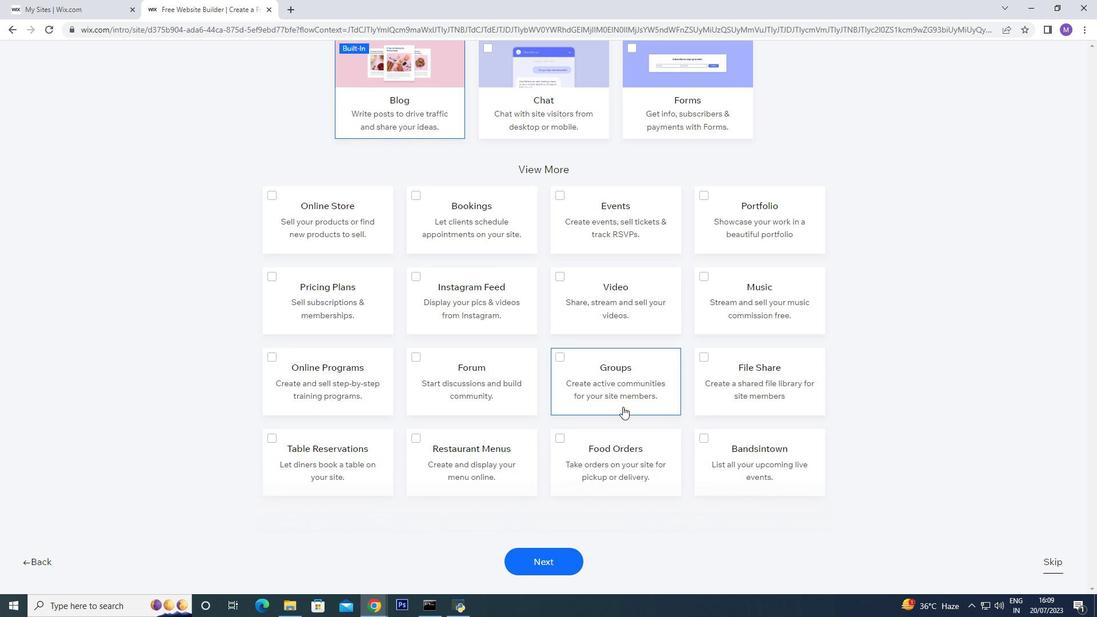 
Action: Mouse scrolled (623, 407) with delta (0, 0)
Screenshot: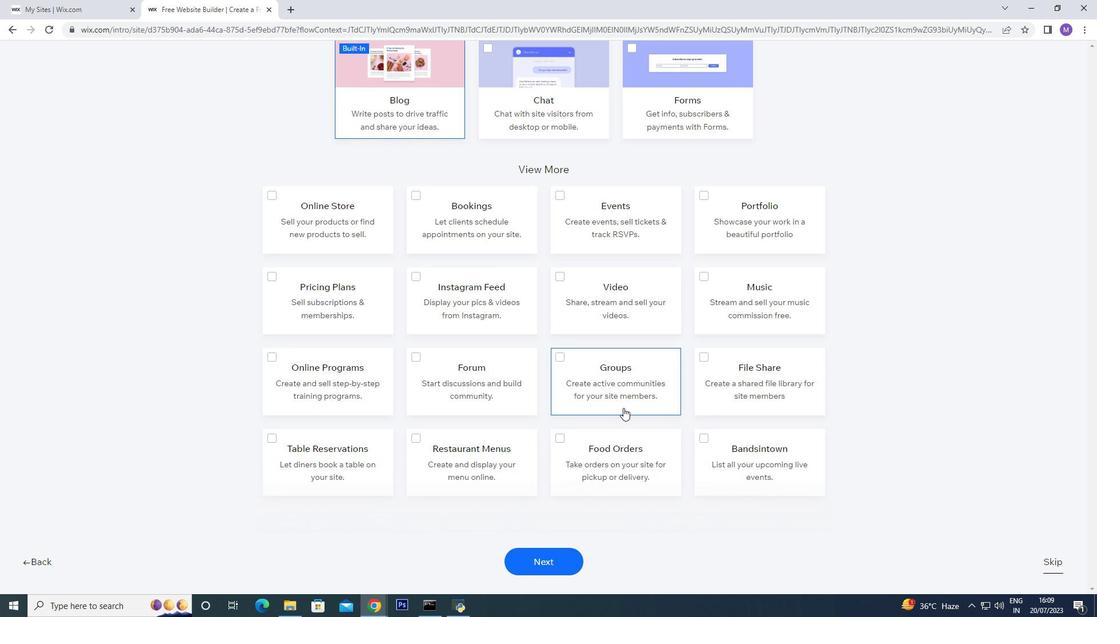 
Action: Mouse moved to (560, 439)
Screenshot: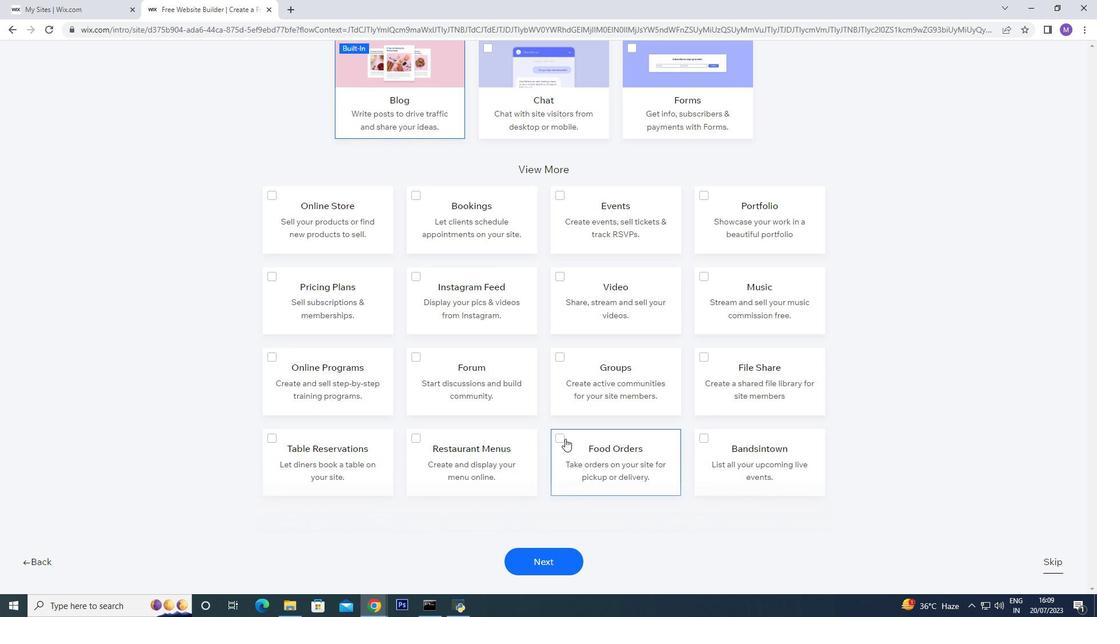 
Action: Mouse pressed left at (560, 439)
Screenshot: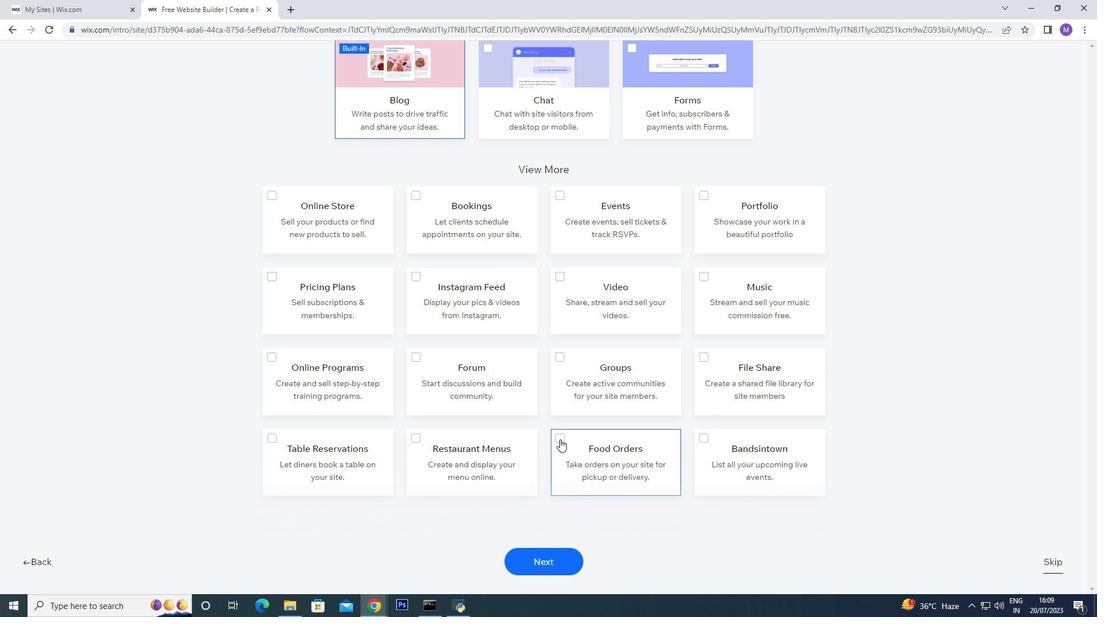 
Action: Mouse moved to (558, 437)
Screenshot: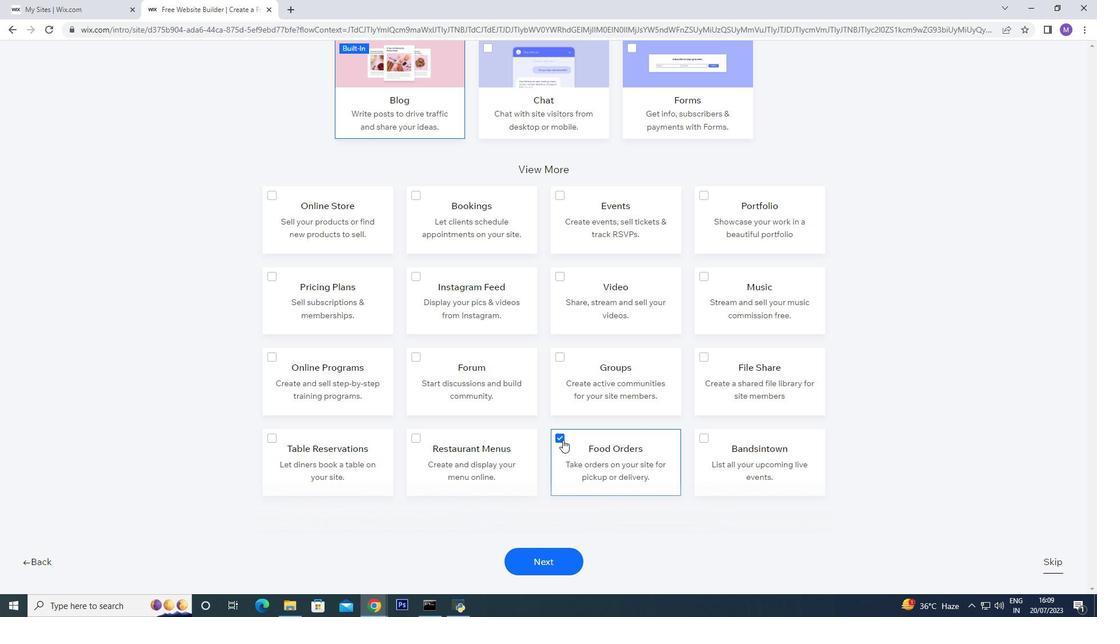 
Action: Mouse pressed left at (558, 437)
Screenshot: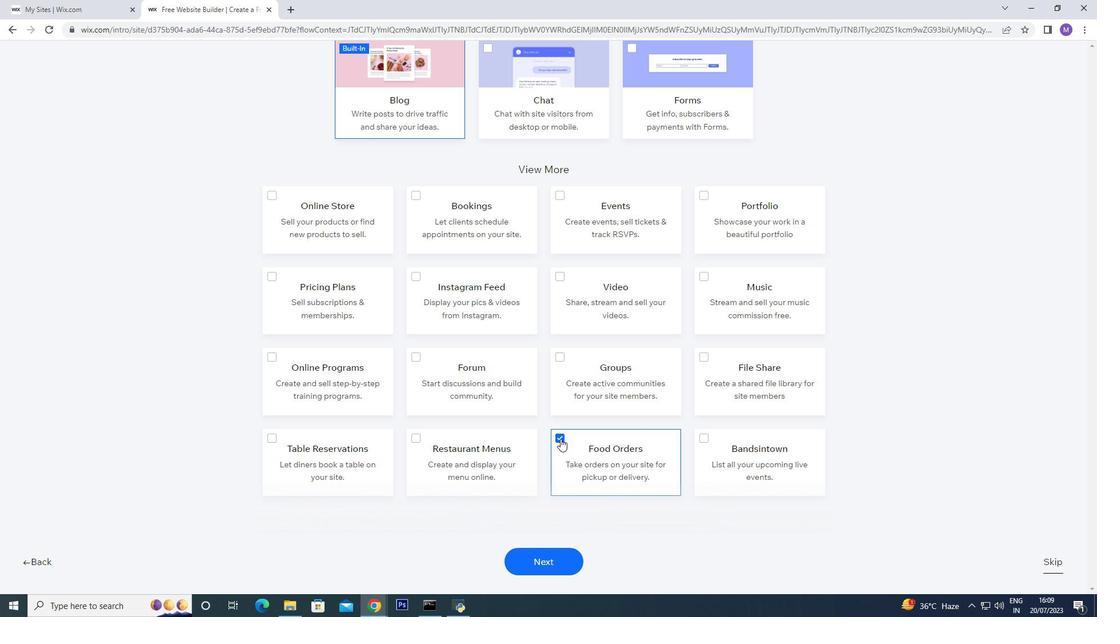 
Action: Mouse moved to (547, 563)
Screenshot: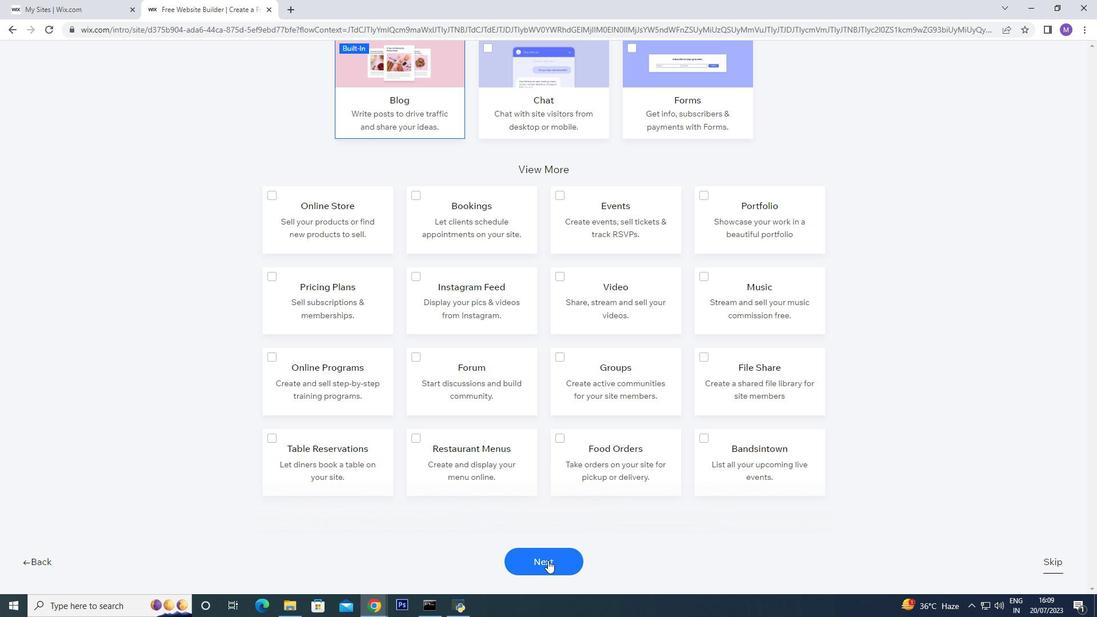 
Action: Mouse pressed left at (547, 563)
Screenshot: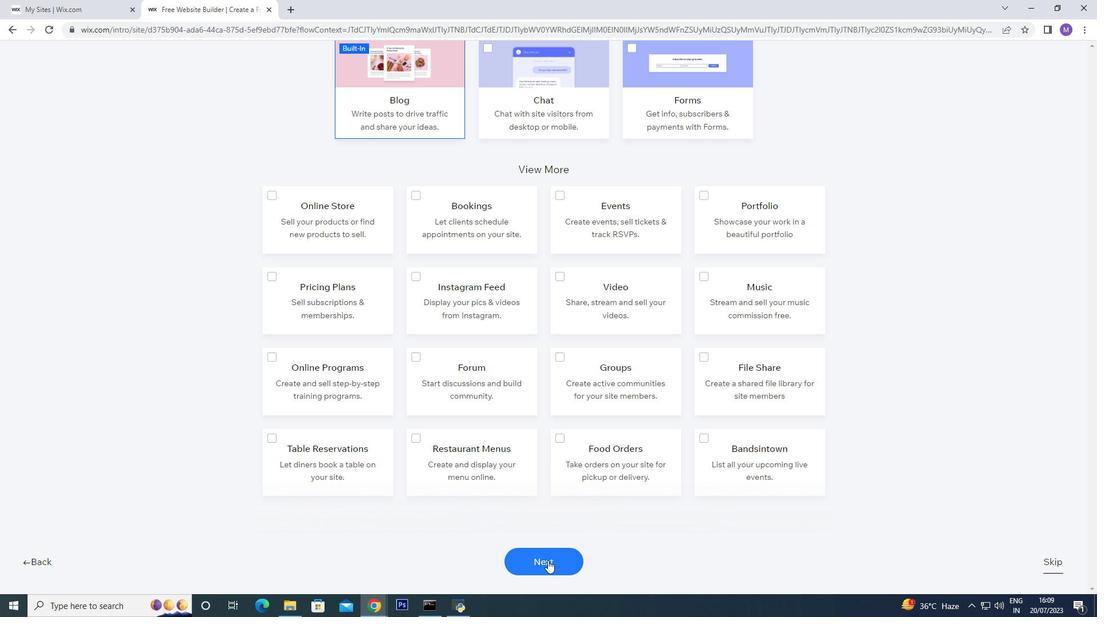 
Action: Mouse moved to (547, 561)
Screenshot: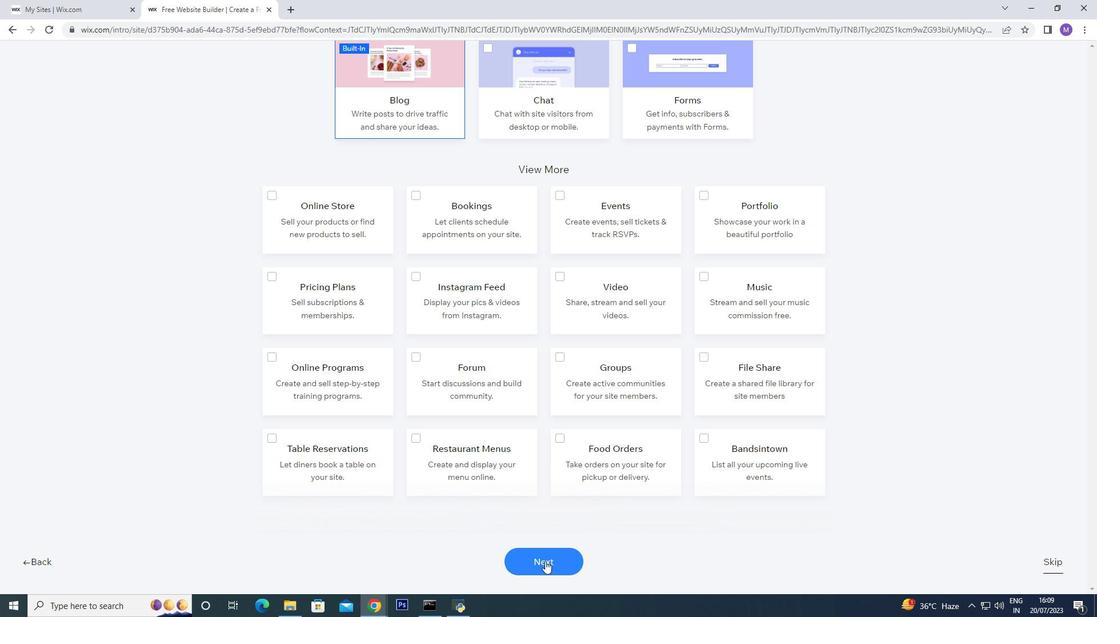 
Action: Mouse pressed left at (547, 561)
Screenshot: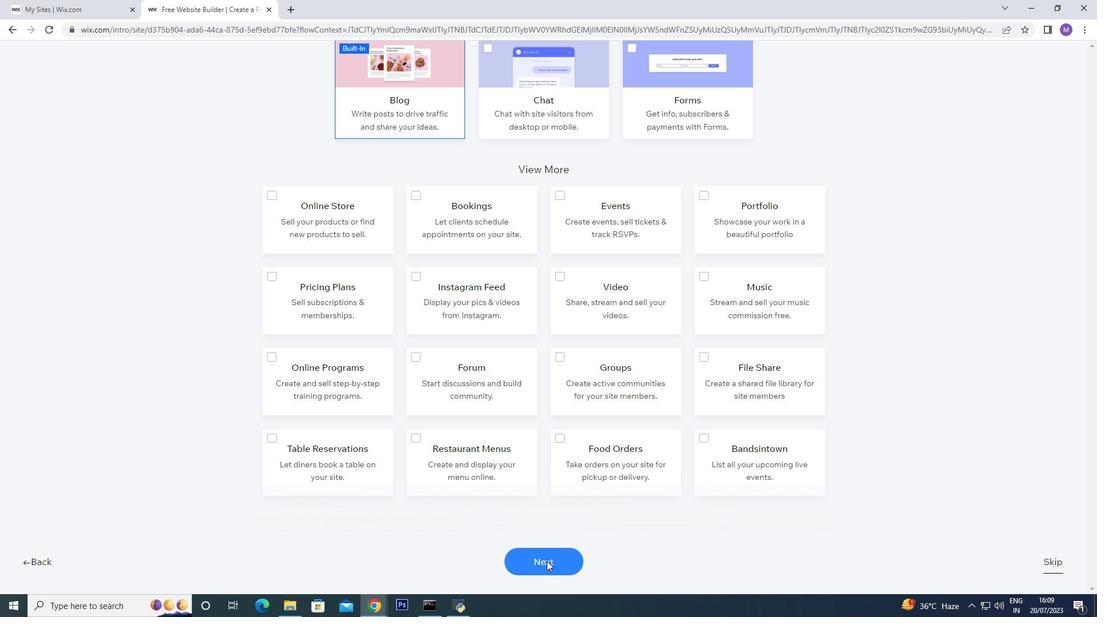 
Action: Mouse moved to (670, 226)
Screenshot: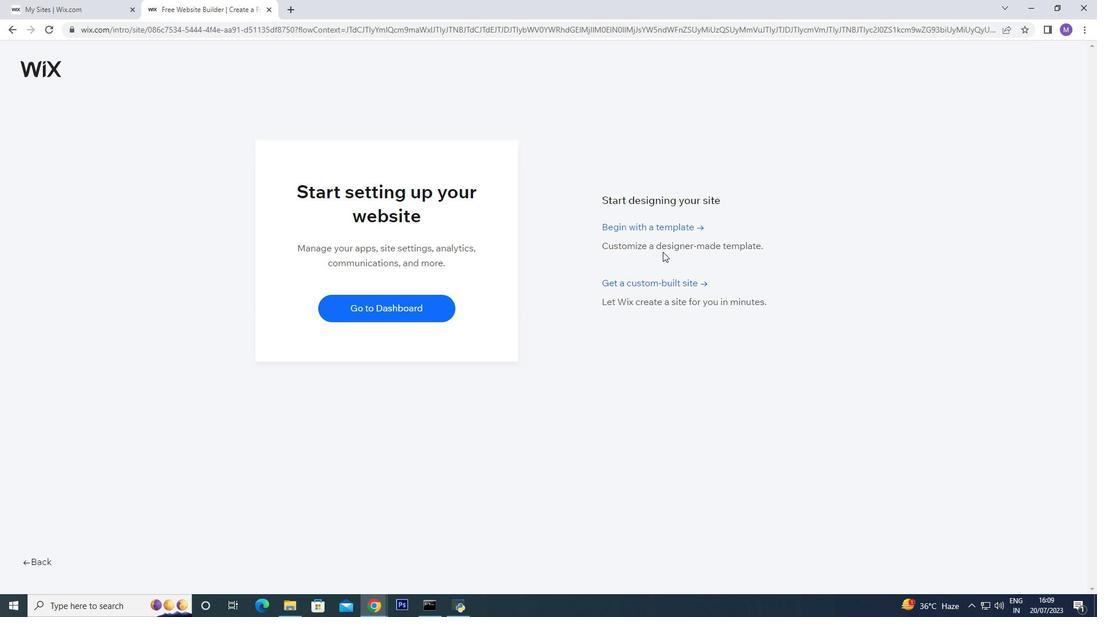 
Action: Mouse pressed left at (670, 226)
Screenshot: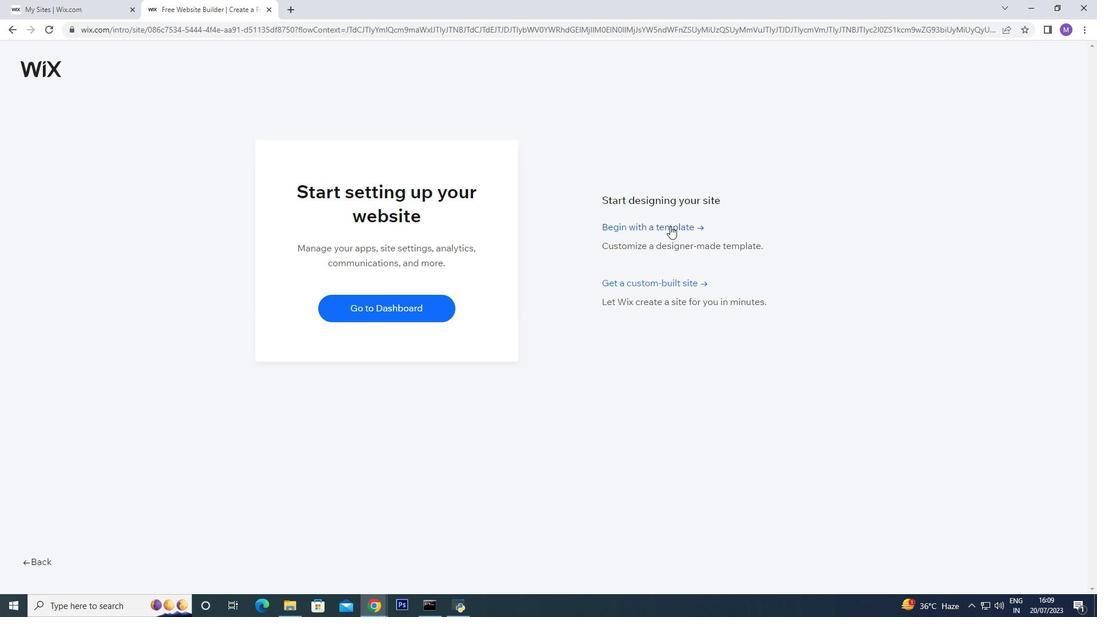 
Action: Mouse moved to (735, 447)
Screenshot: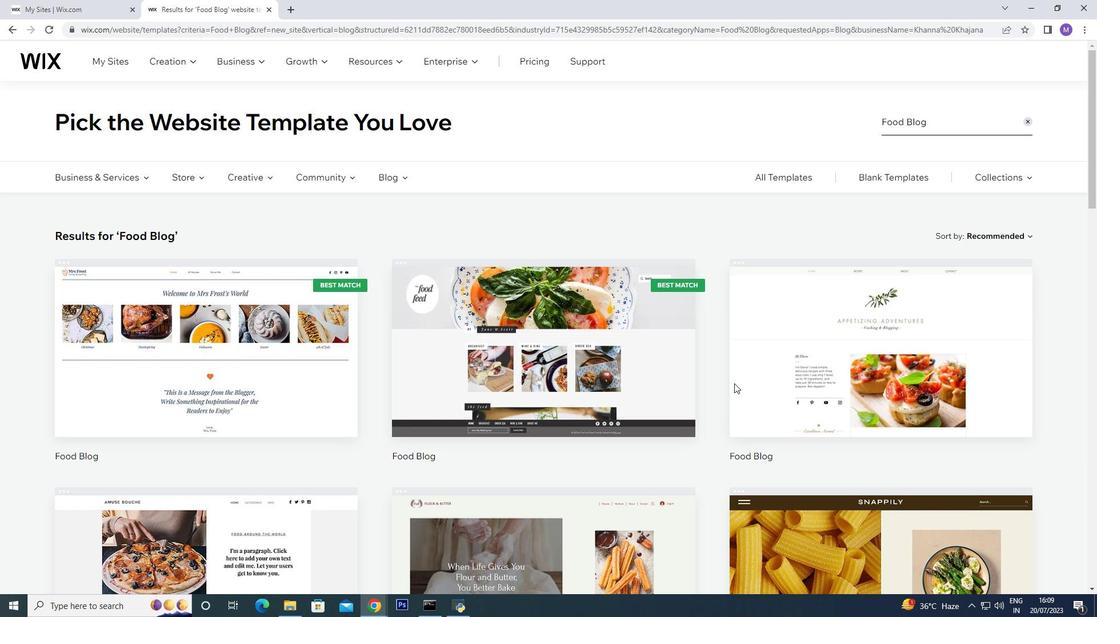 
Action: Mouse scrolled (735, 447) with delta (0, 0)
Screenshot: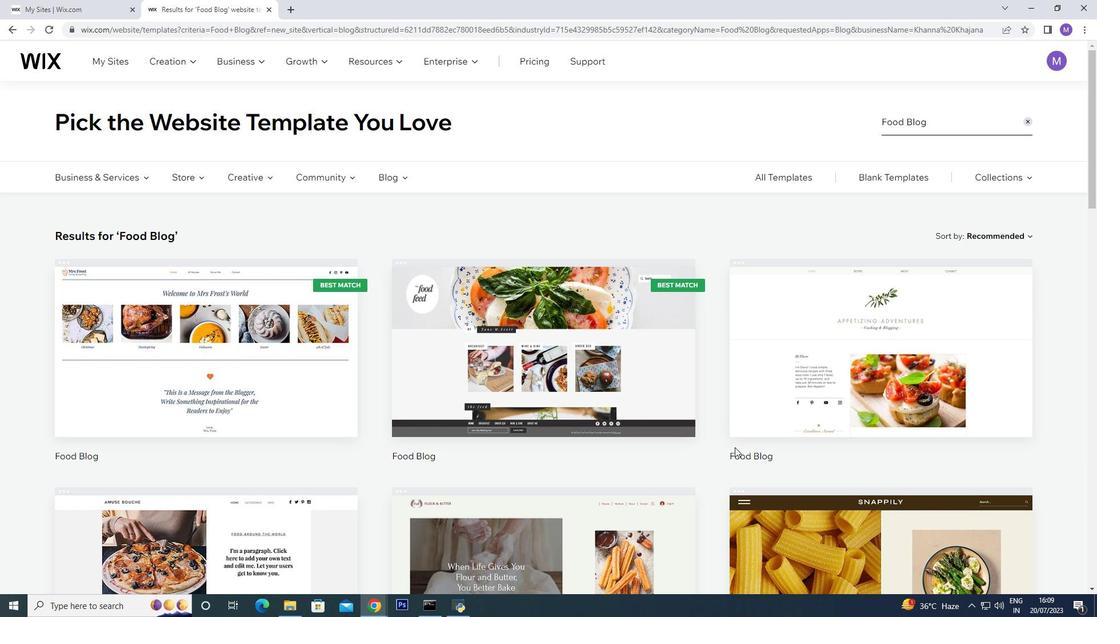 
Action: Mouse scrolled (735, 447) with delta (0, 0)
Screenshot: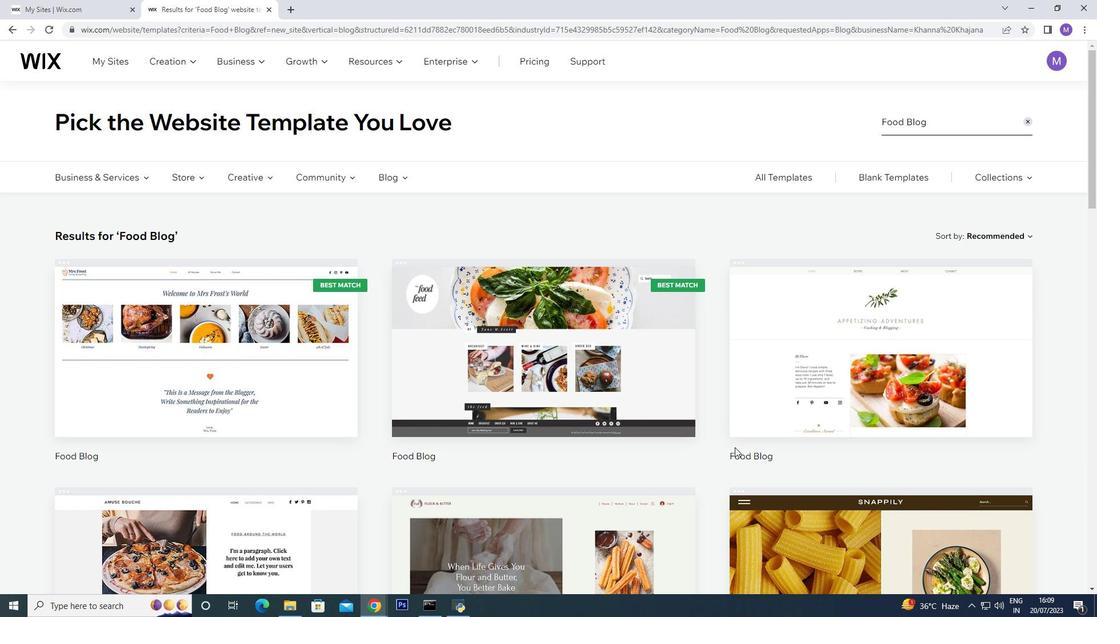 
Action: Mouse scrolled (735, 447) with delta (0, 0)
Screenshot: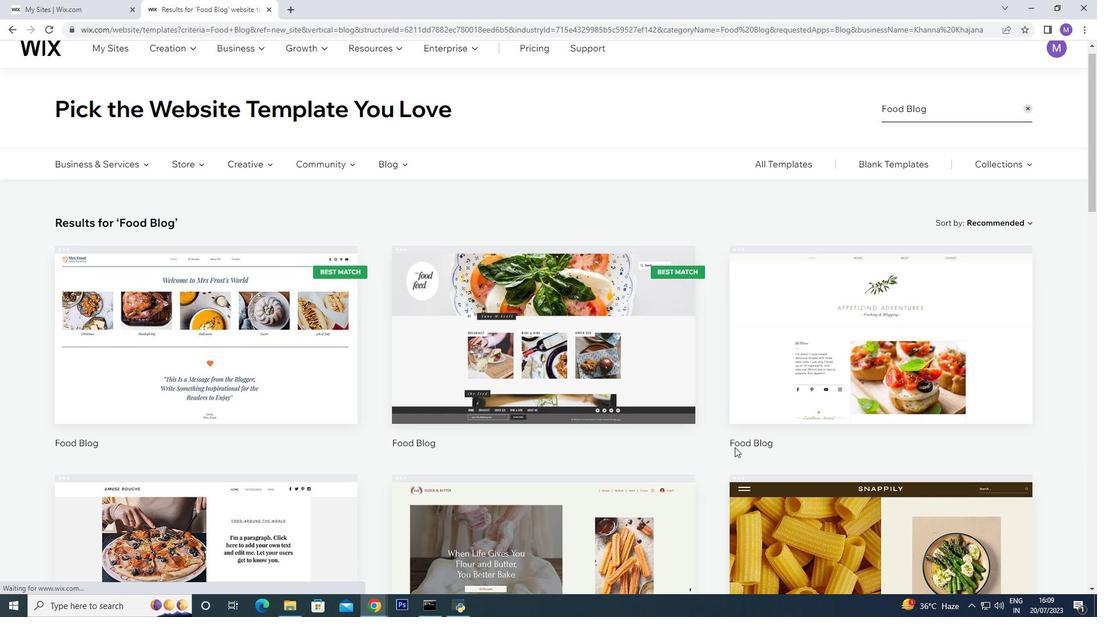 
Action: Mouse scrolled (735, 447) with delta (0, 0)
Screenshot: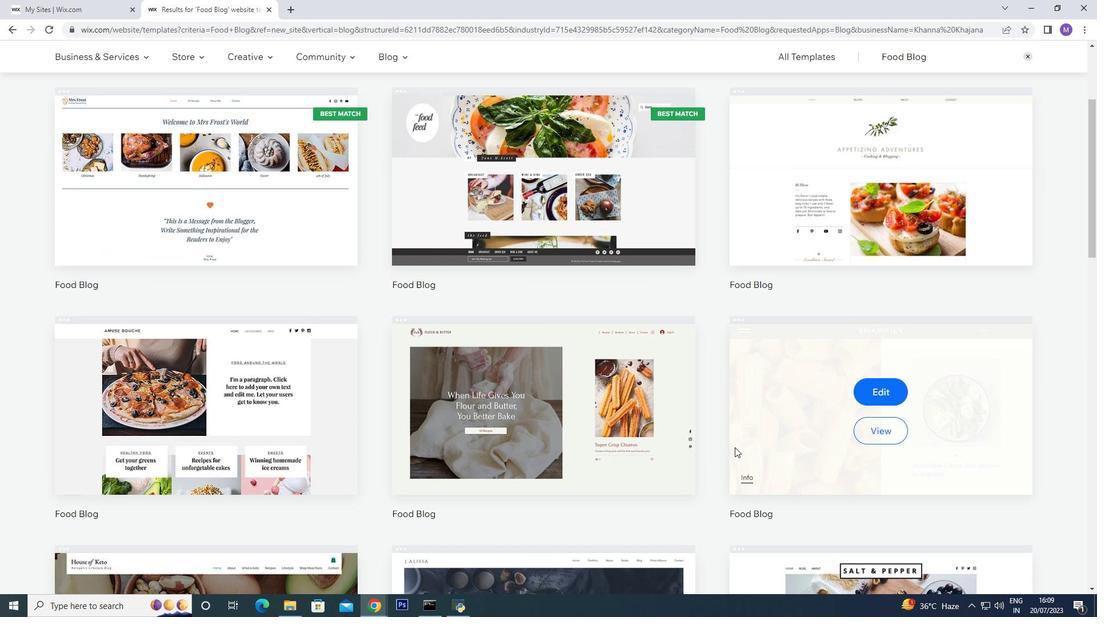 
Action: Mouse scrolled (735, 447) with delta (0, 0)
Screenshot: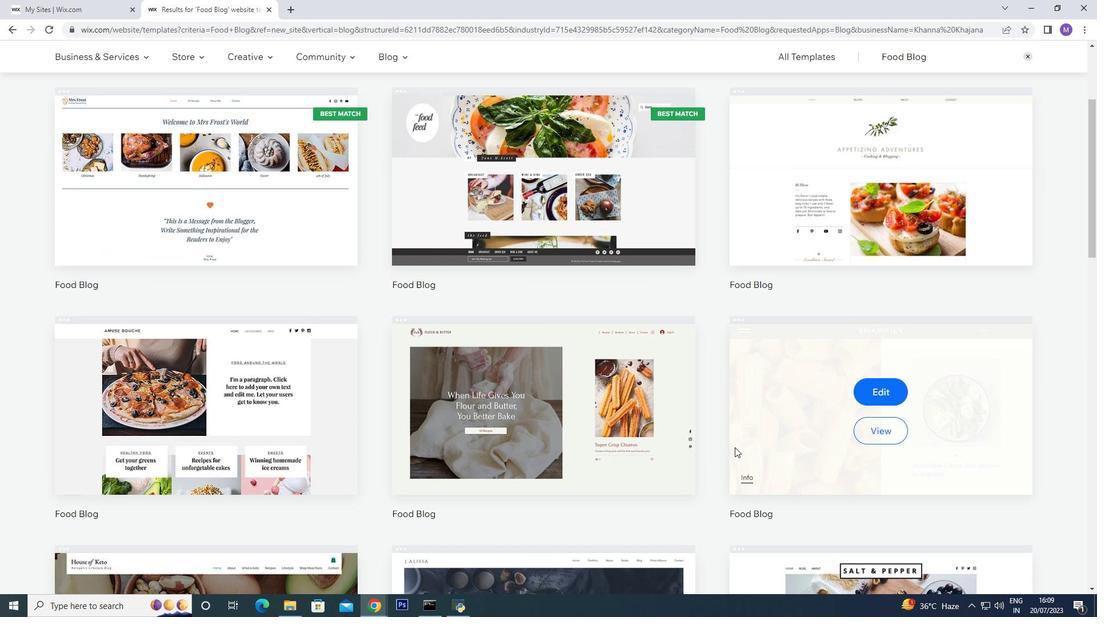 
Action: Mouse scrolled (735, 447) with delta (0, 0)
Screenshot: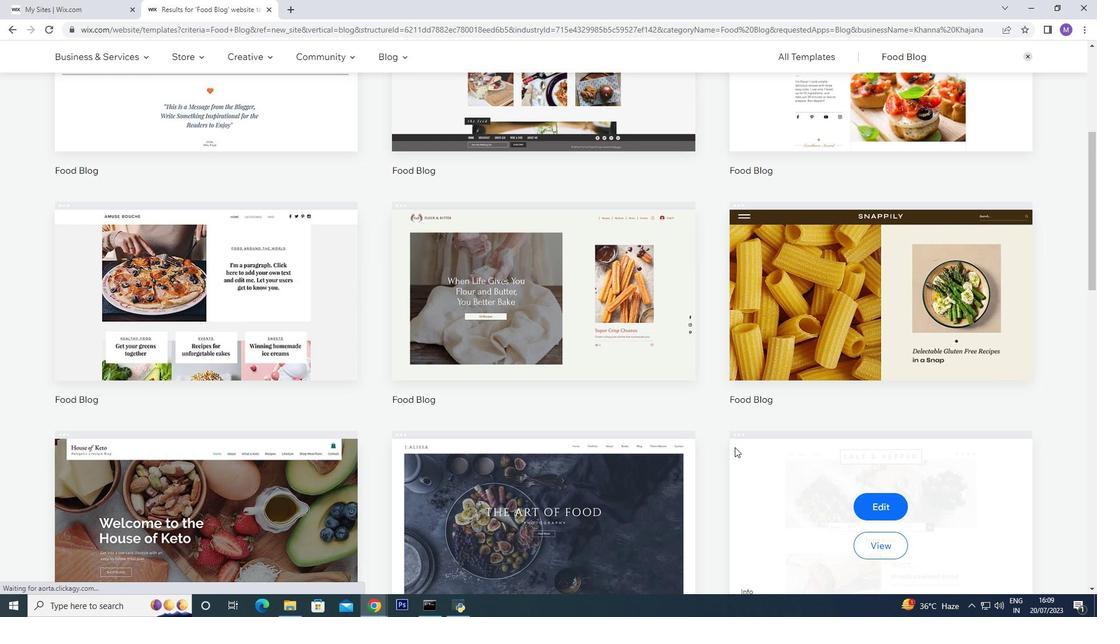 
Action: Mouse scrolled (735, 447) with delta (0, 0)
Screenshot: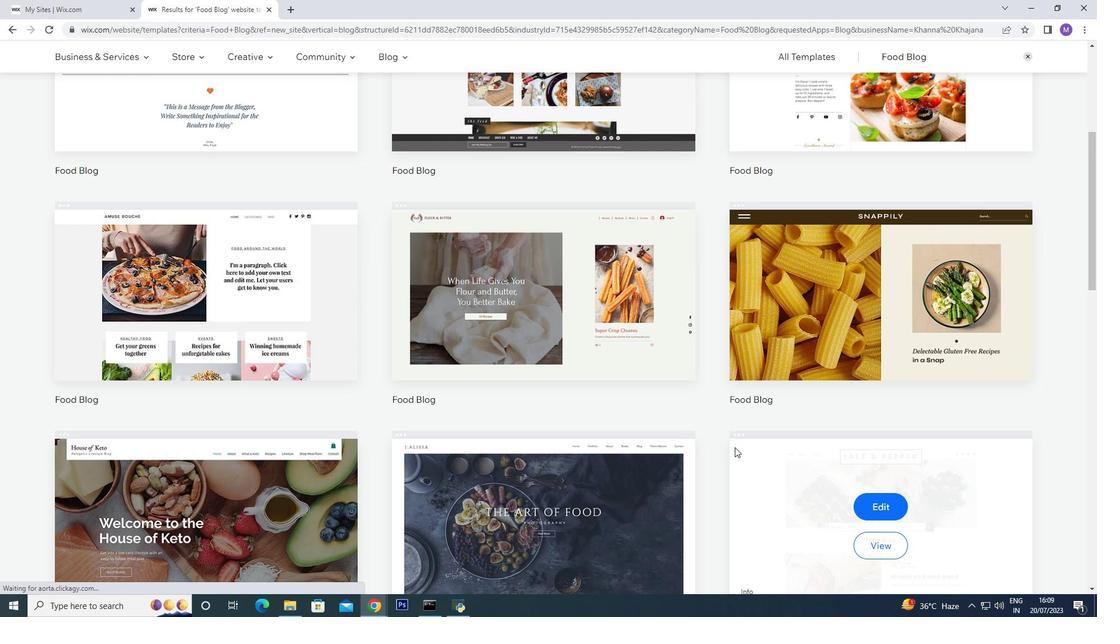 
Action: Mouse moved to (710, 456)
Screenshot: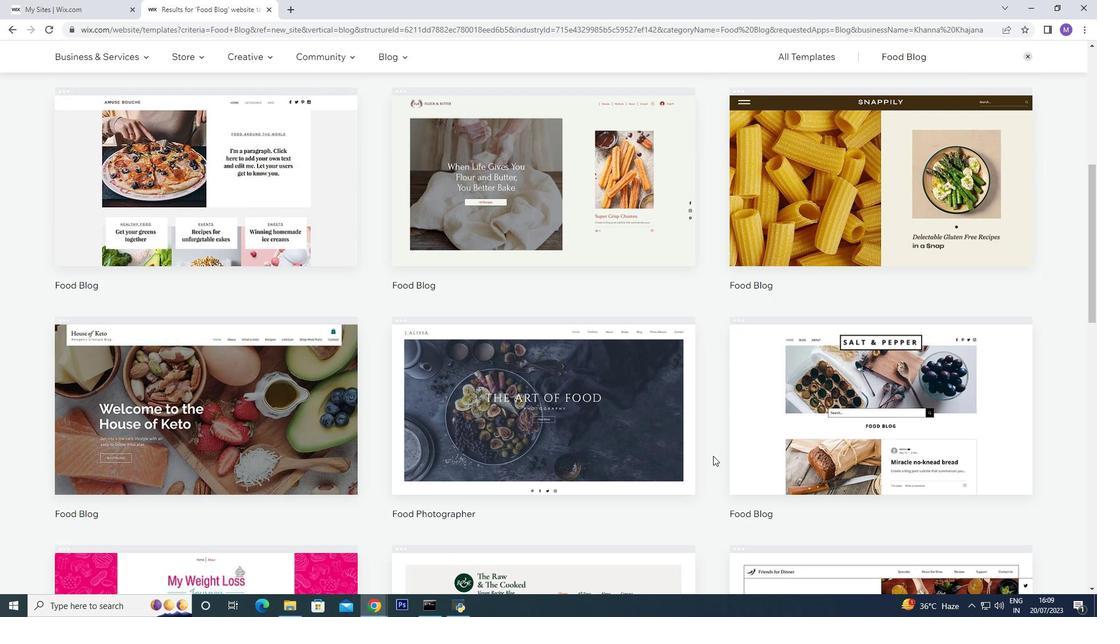 
Action: Mouse scrolled (710, 456) with delta (0, 0)
Screenshot: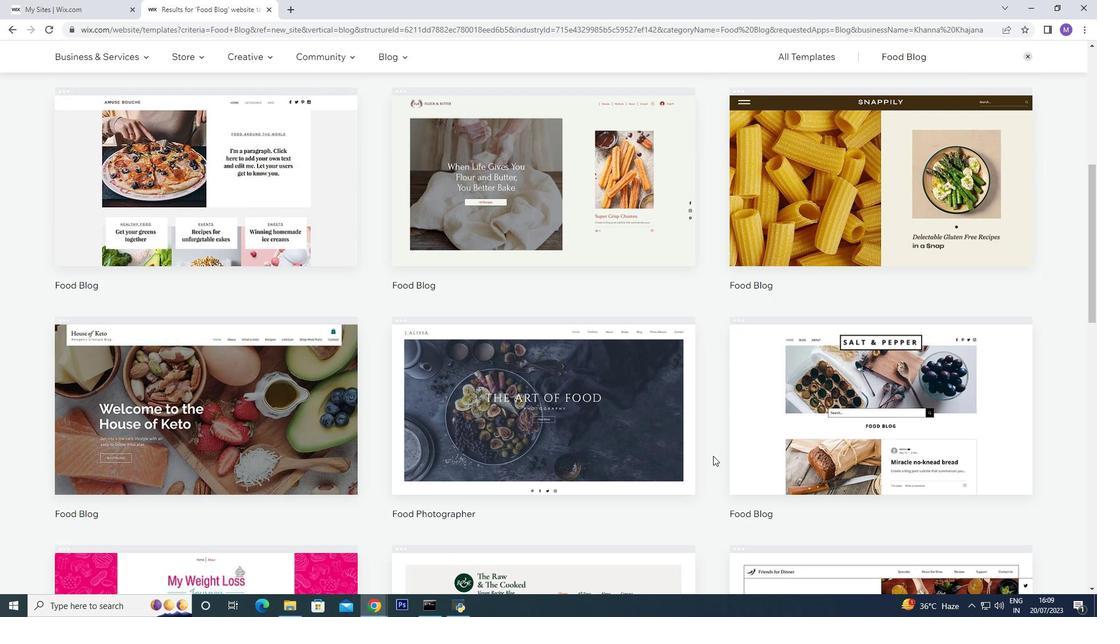 
Action: Mouse moved to (710, 456)
Screenshot: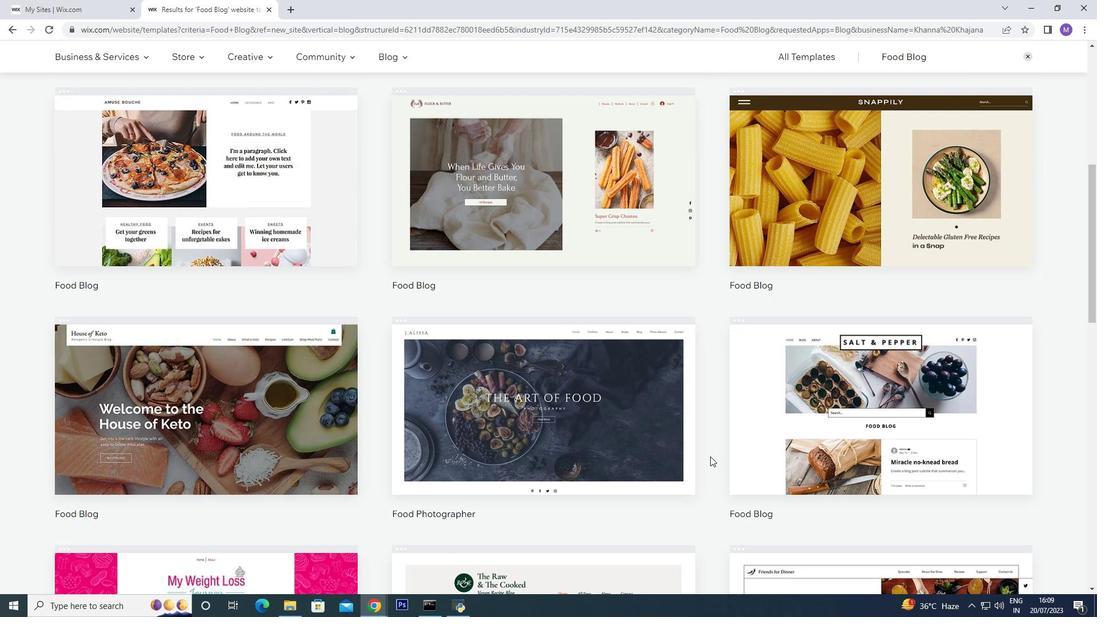 
Action: Mouse scrolled (710, 456) with delta (0, 0)
Screenshot: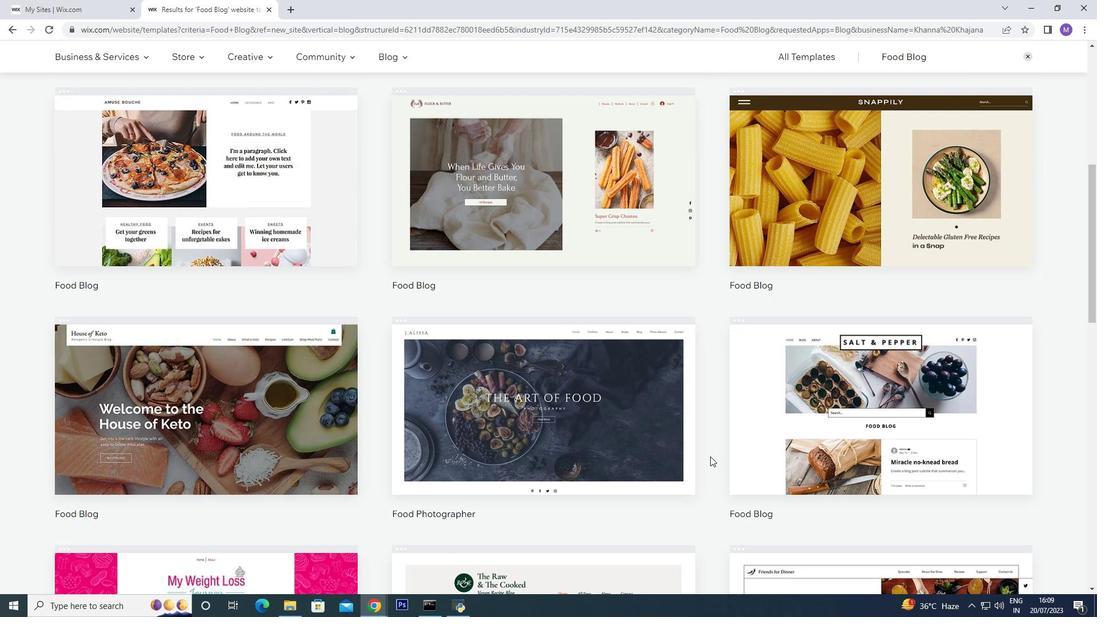 
Action: Mouse moved to (707, 456)
Screenshot: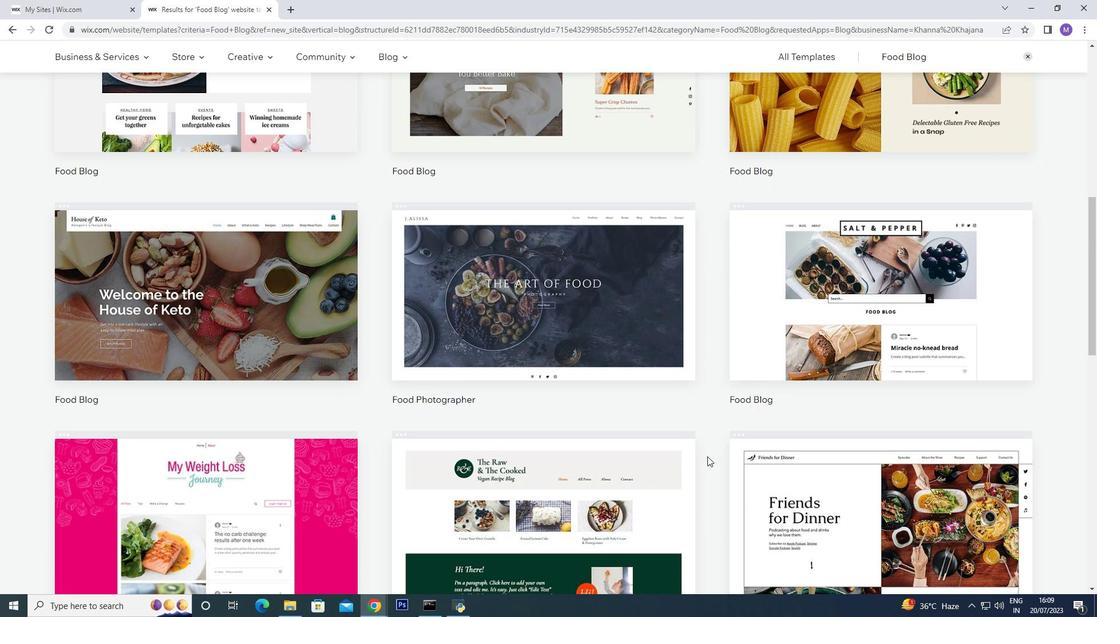 
Action: Mouse scrolled (707, 456) with delta (0, 0)
Screenshot: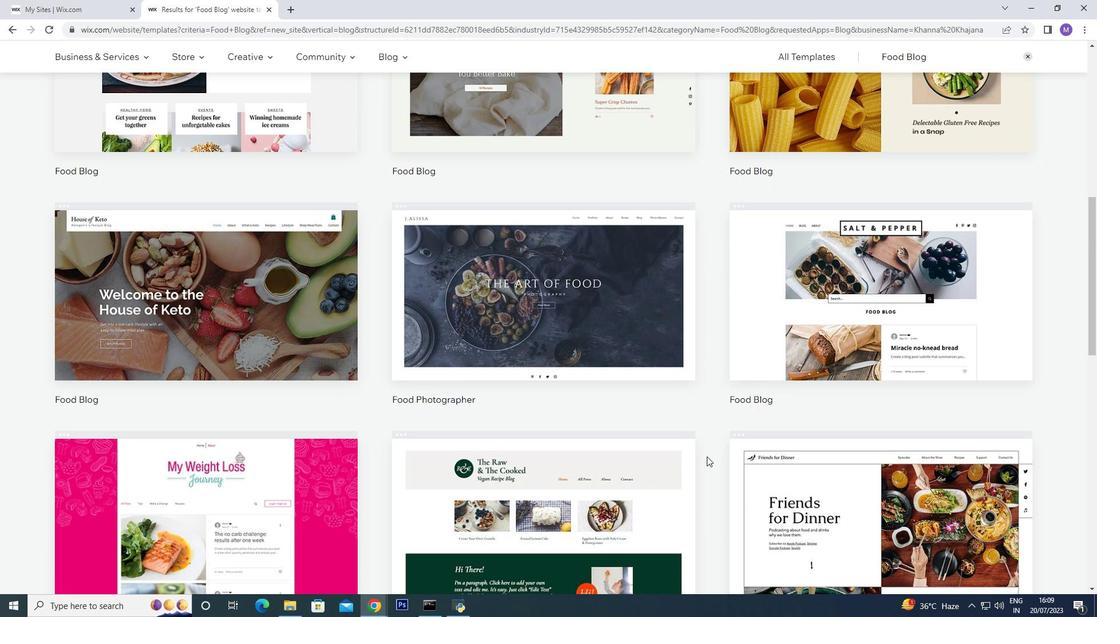 
Action: Mouse scrolled (707, 456) with delta (0, 0)
Screenshot: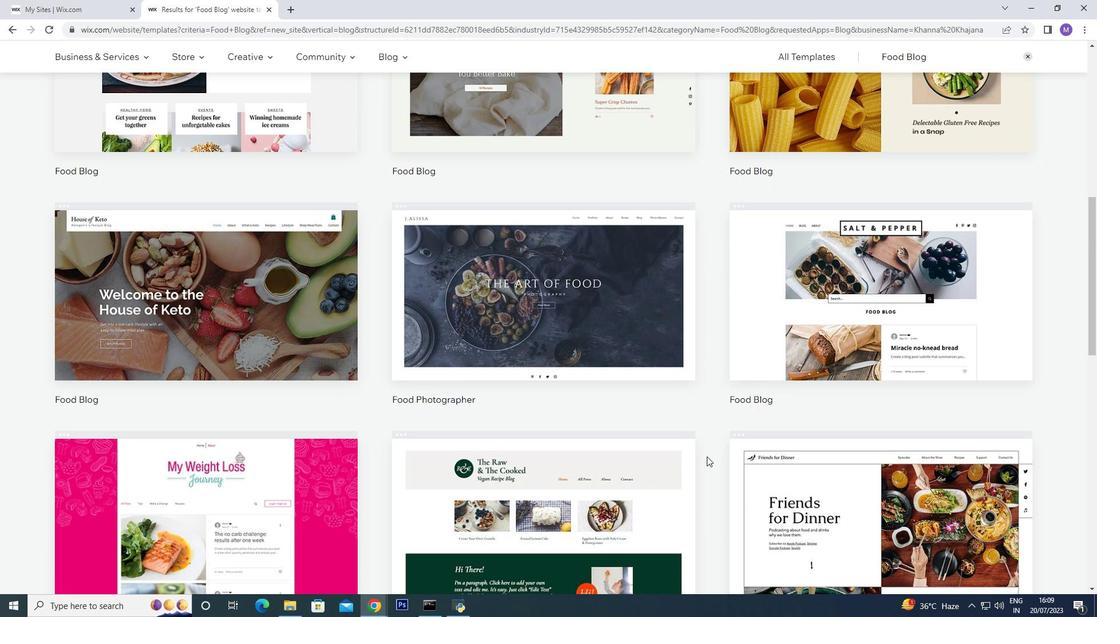 
Action: Mouse scrolled (707, 456) with delta (0, 0)
Screenshot: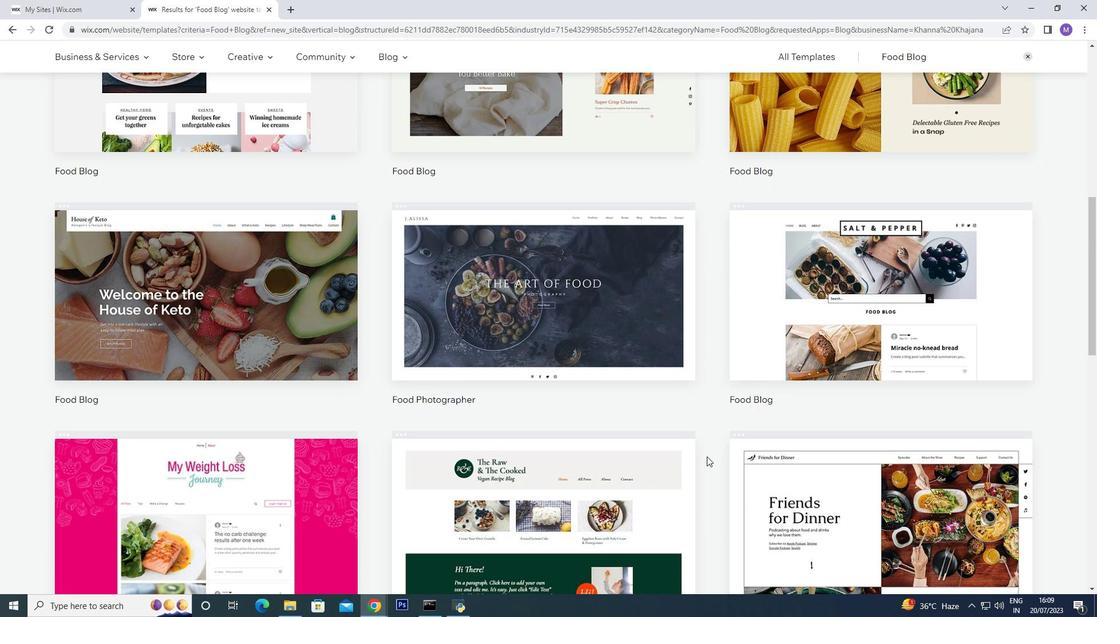 
Action: Mouse scrolled (707, 457) with delta (0, 0)
Screenshot: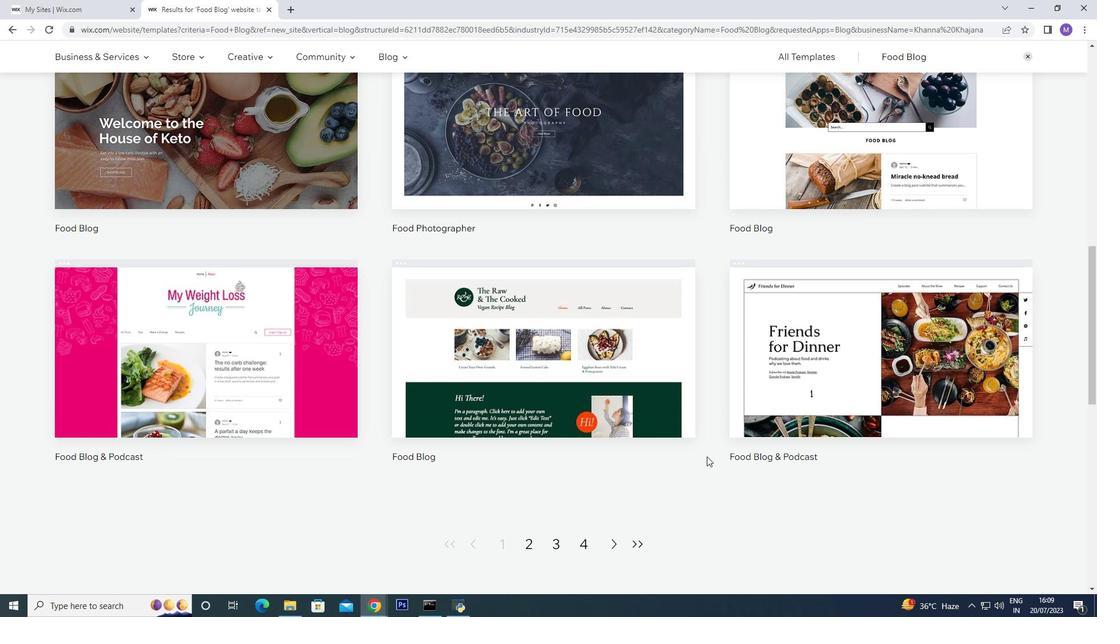 
Action: Mouse scrolled (707, 457) with delta (0, 0)
Screenshot: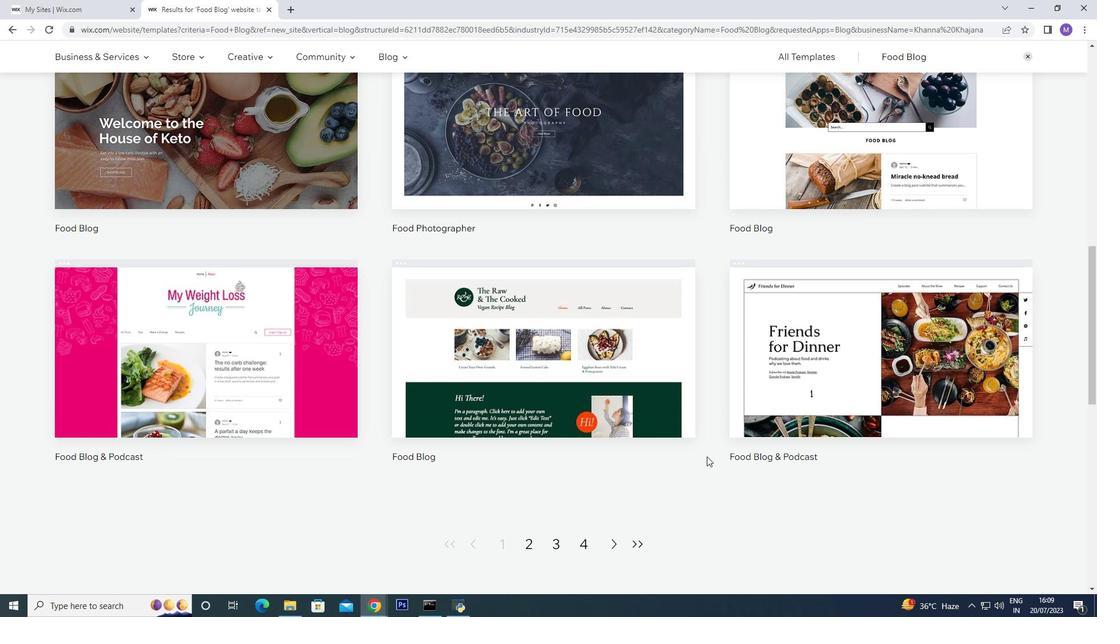 
Action: Mouse scrolled (707, 457) with delta (0, 0)
Screenshot: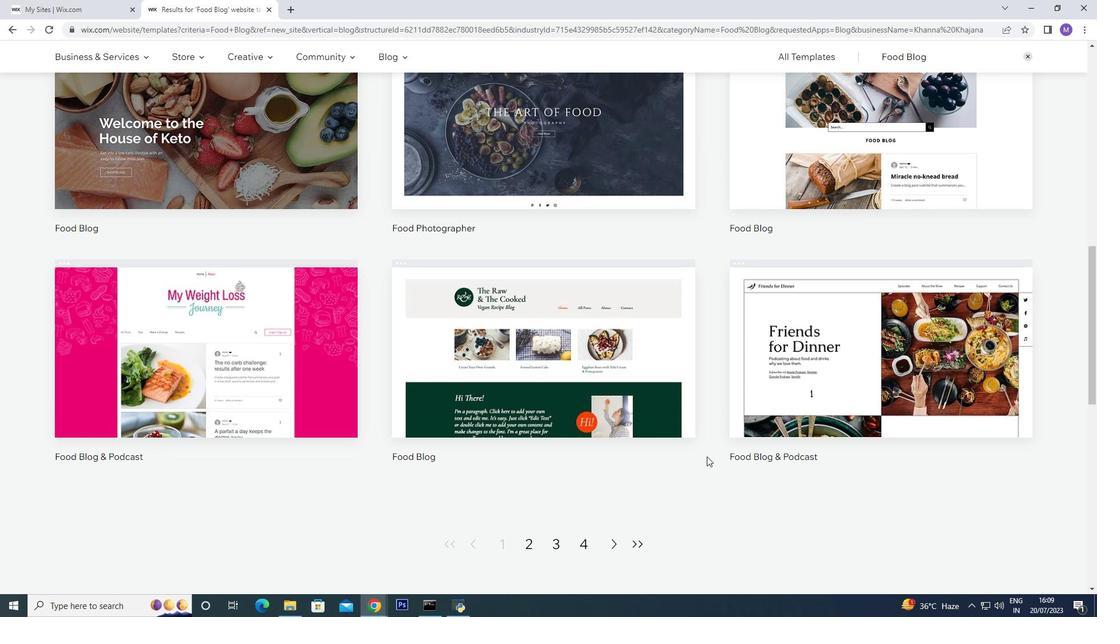
Action: Mouse scrolled (707, 457) with delta (0, 0)
Screenshot: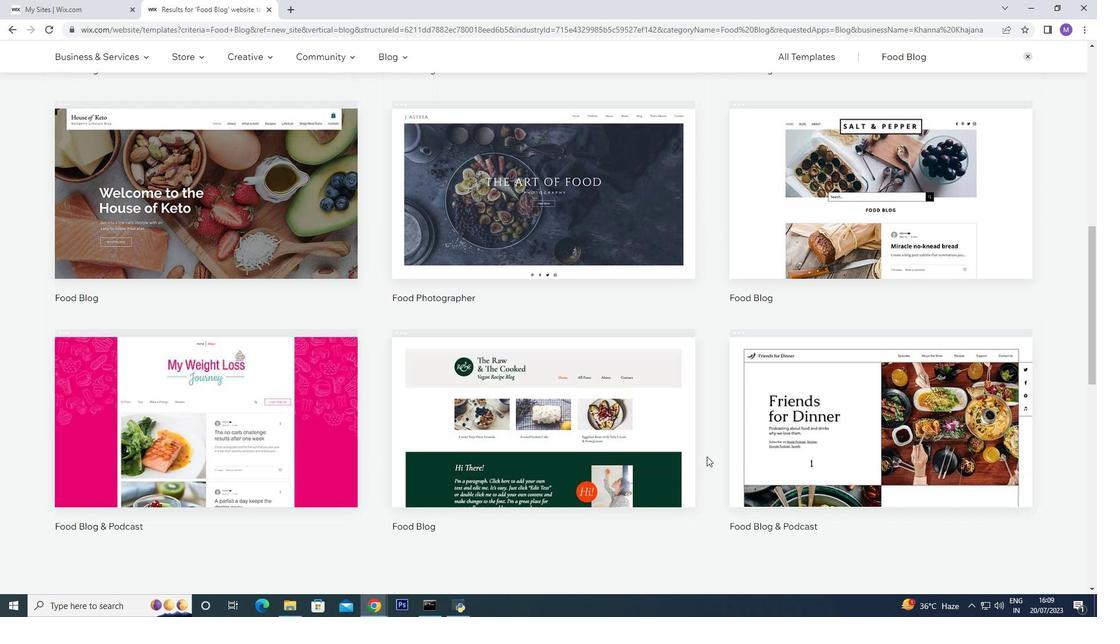 
Action: Mouse moved to (619, 366)
Screenshot: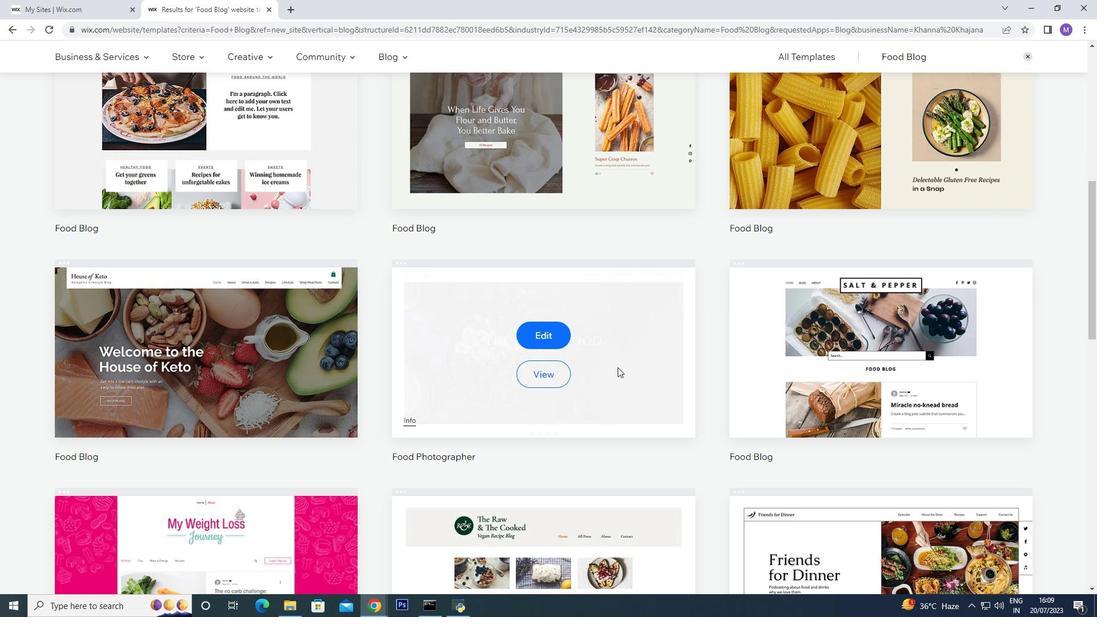 
Action: Mouse pressed left at (619, 366)
Screenshot: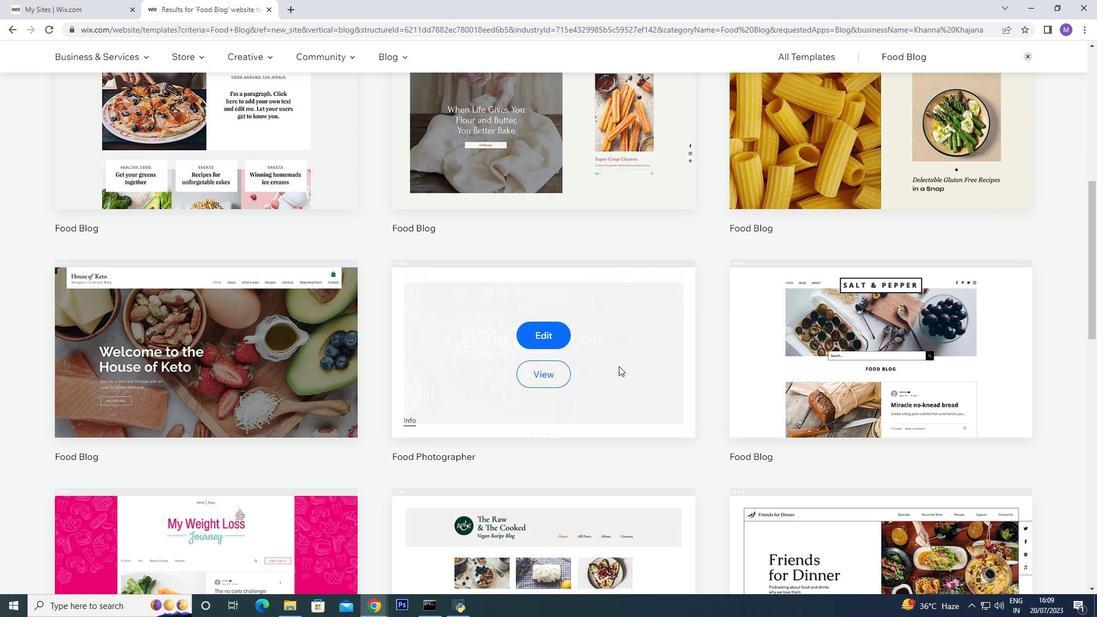 
Action: Mouse moved to (556, 333)
Screenshot: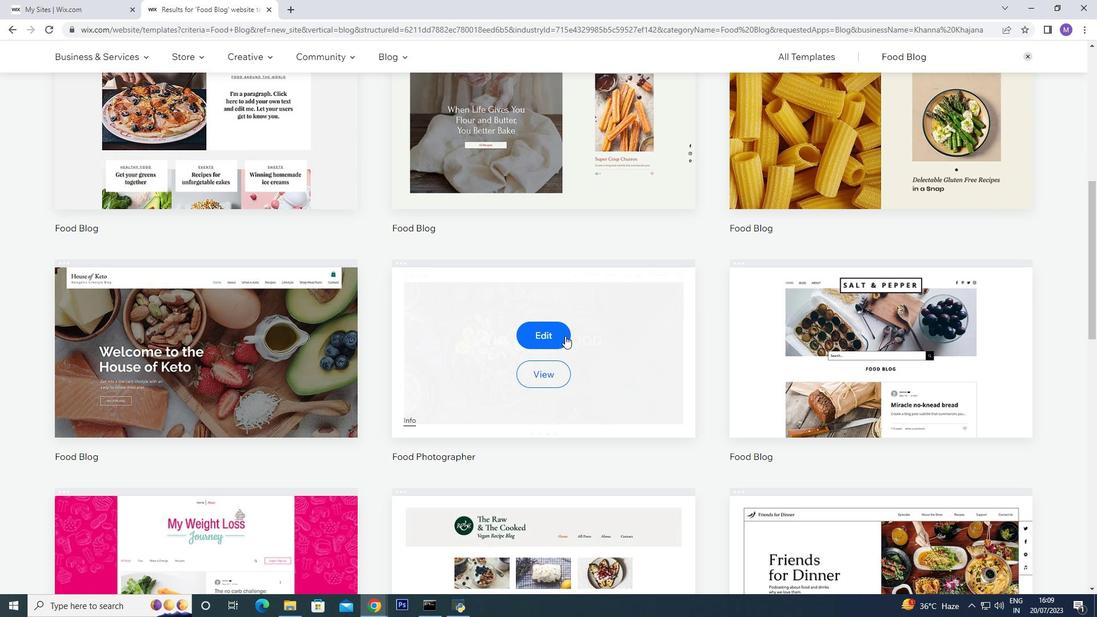 
Action: Mouse pressed left at (556, 333)
Screenshot: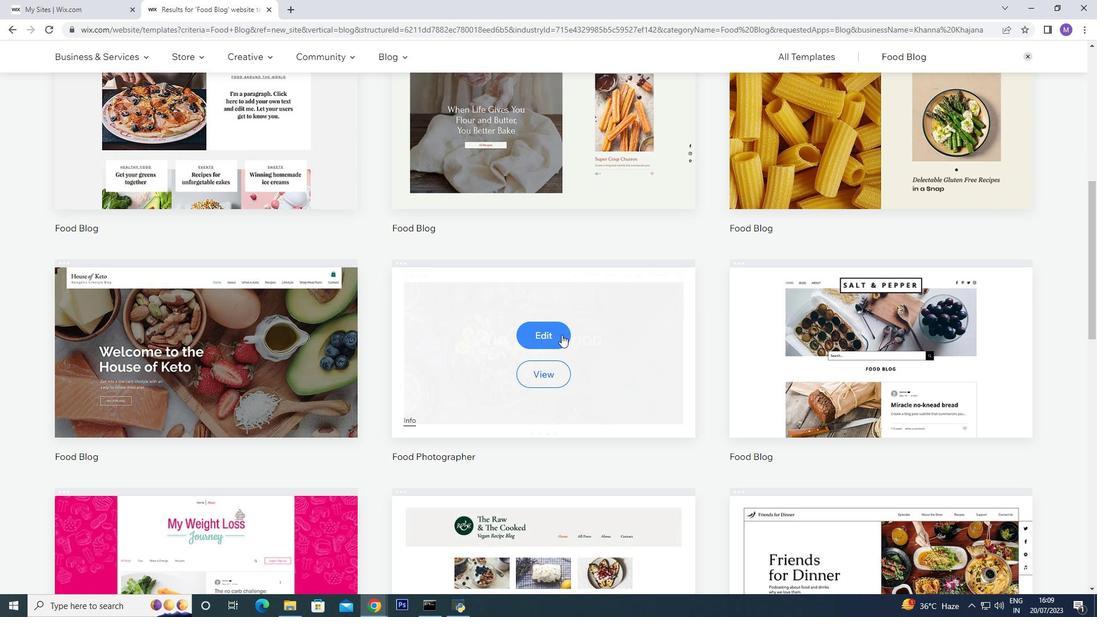 
Action: Mouse moved to (707, 338)
Screenshot: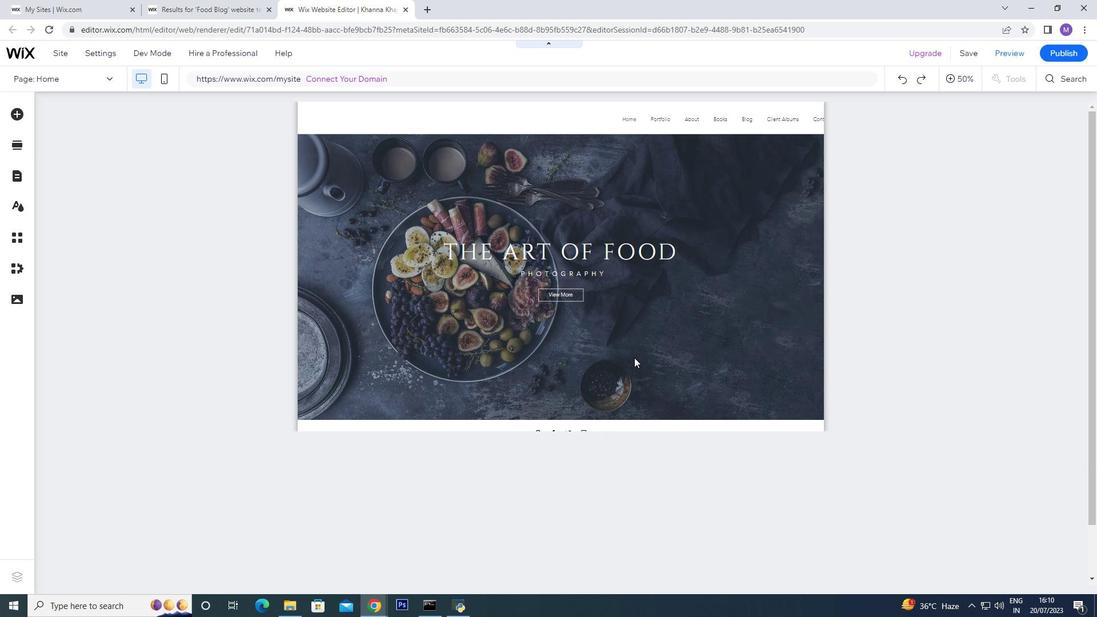 
Action: Mouse pressed left at (707, 338)
Screenshot: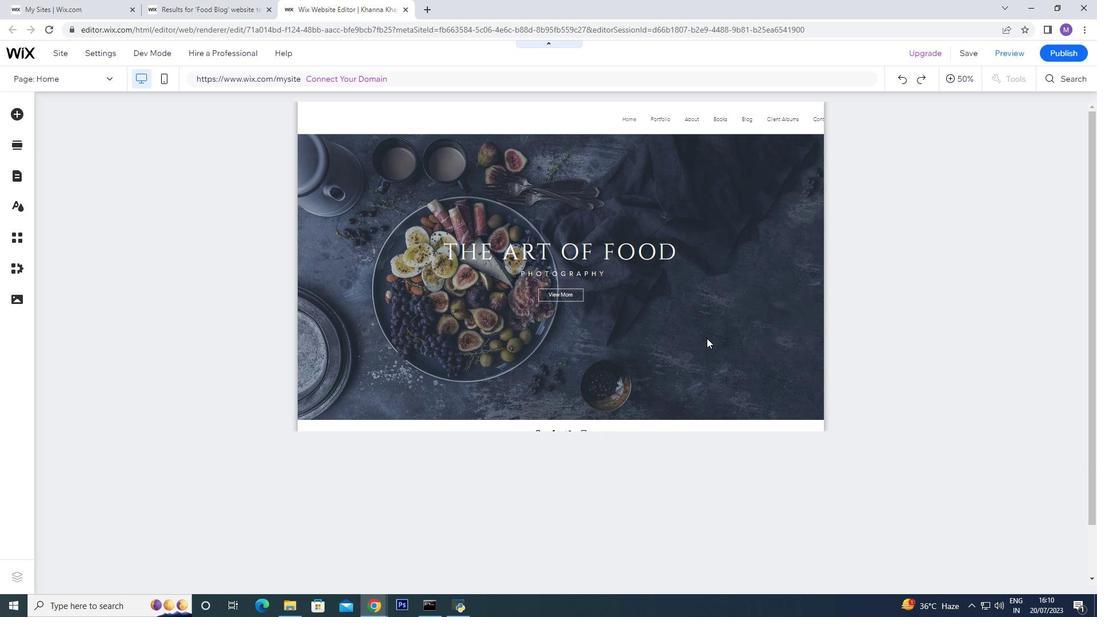 
Action: Mouse moved to (511, 261)
Screenshot: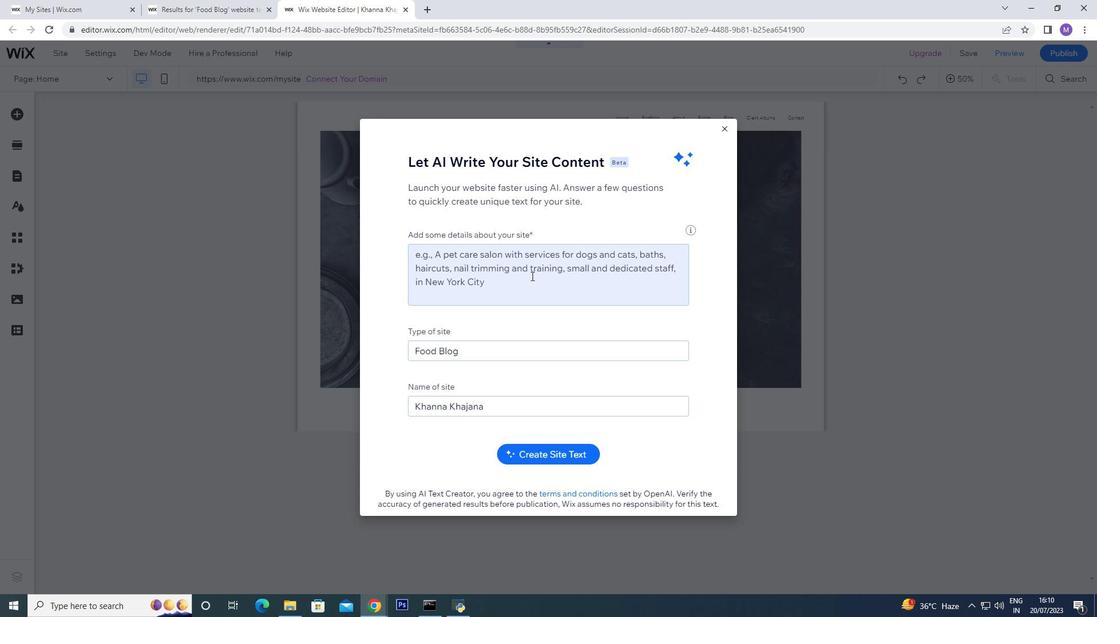 
Action: Mouse pressed left at (511, 261)
Screenshot: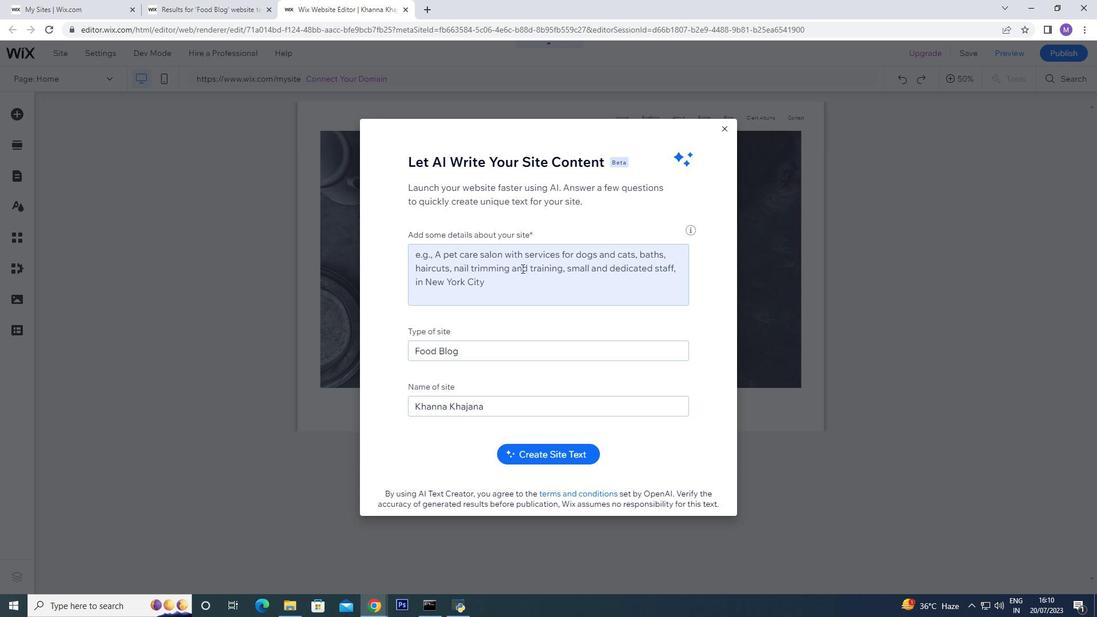 
Action: Key pressed <Key.shift>Hi<Key.space><Key.shift>Everyone<Key.space><Key.shift>Come<Key.space>and<Key.space>learn<Key.space>cook<Key.space>with<Key.space>me
Screenshot: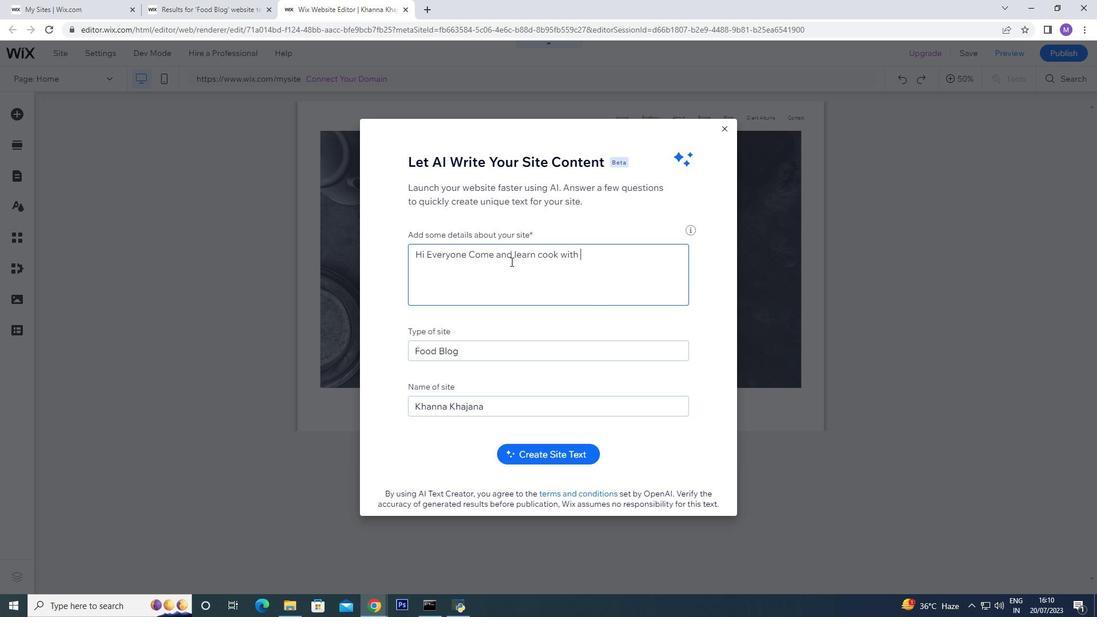 
Action: Mouse moved to (563, 196)
Screenshot: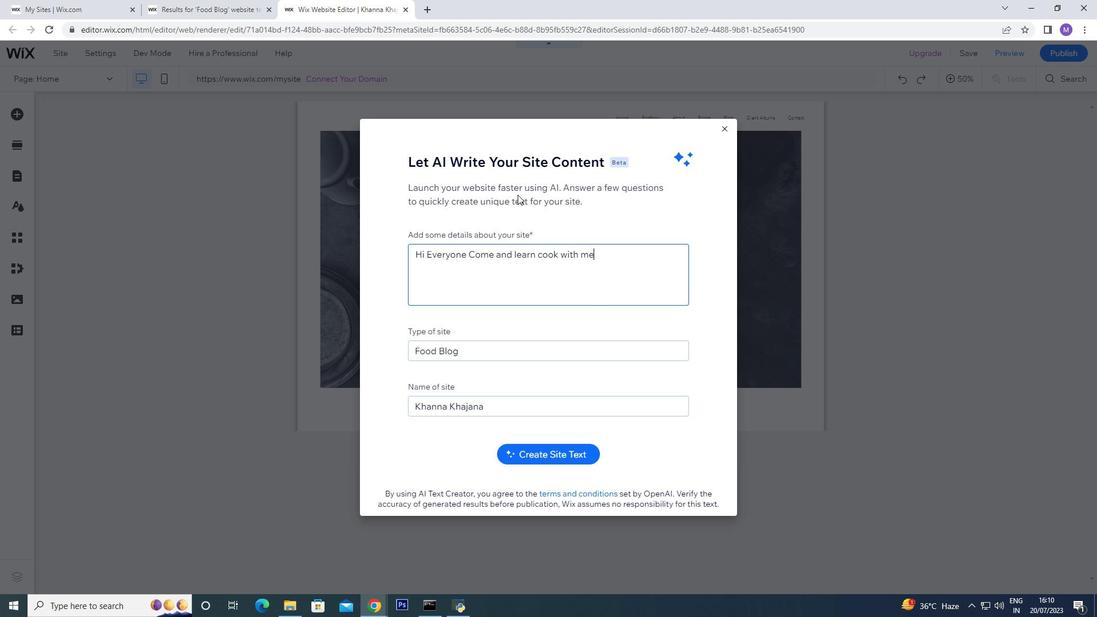 
Action: Key pressed .
Screenshot: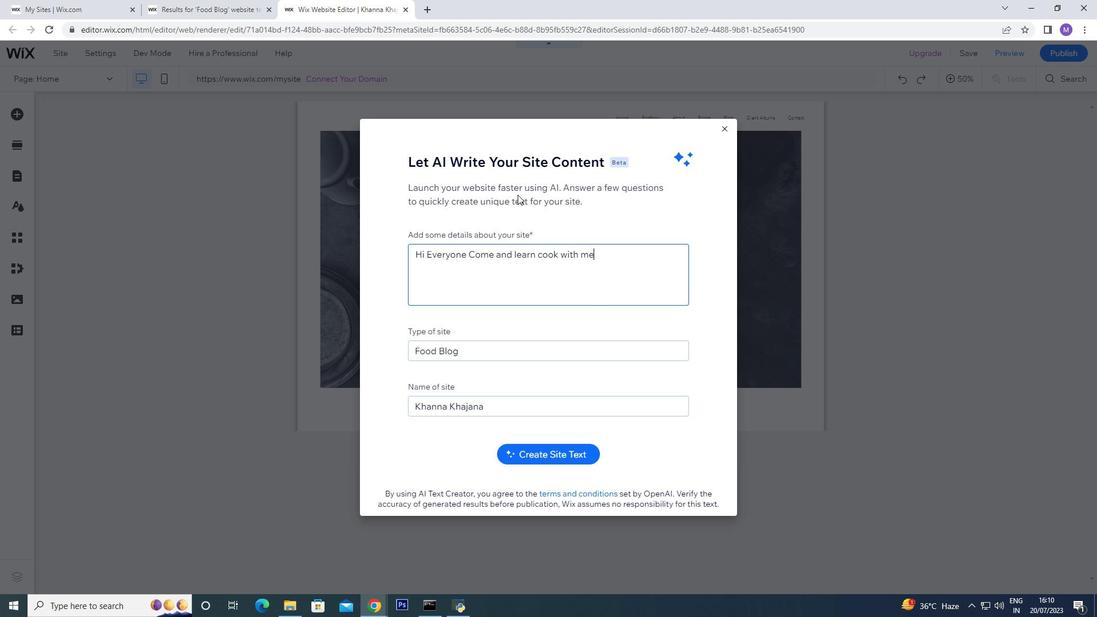 
Action: Mouse moved to (568, 450)
Screenshot: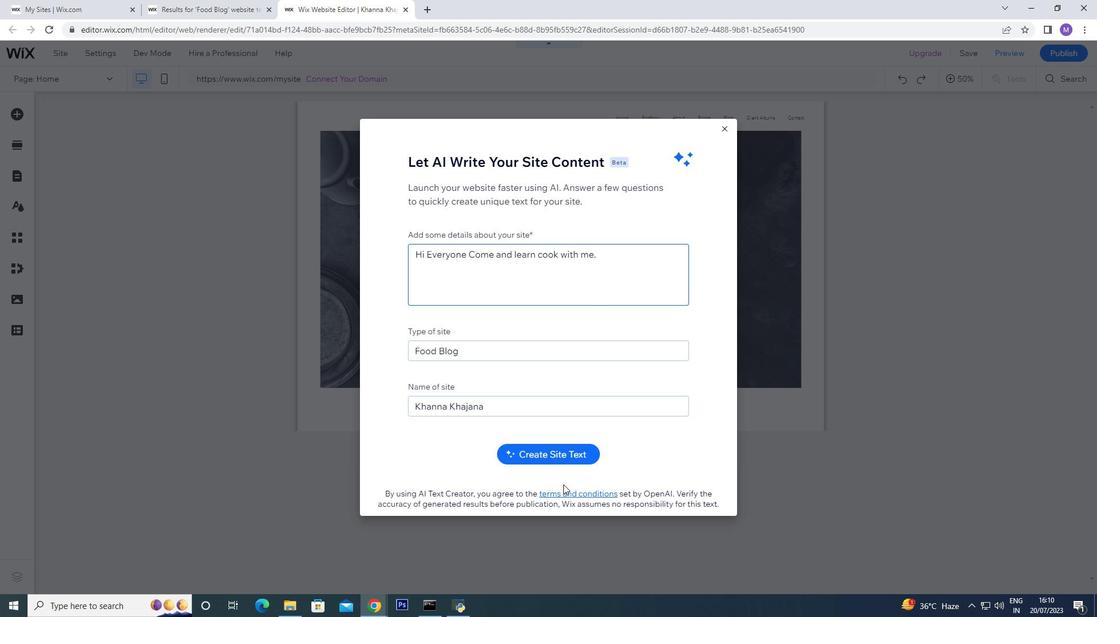 
Action: Mouse pressed left at (568, 450)
Screenshot: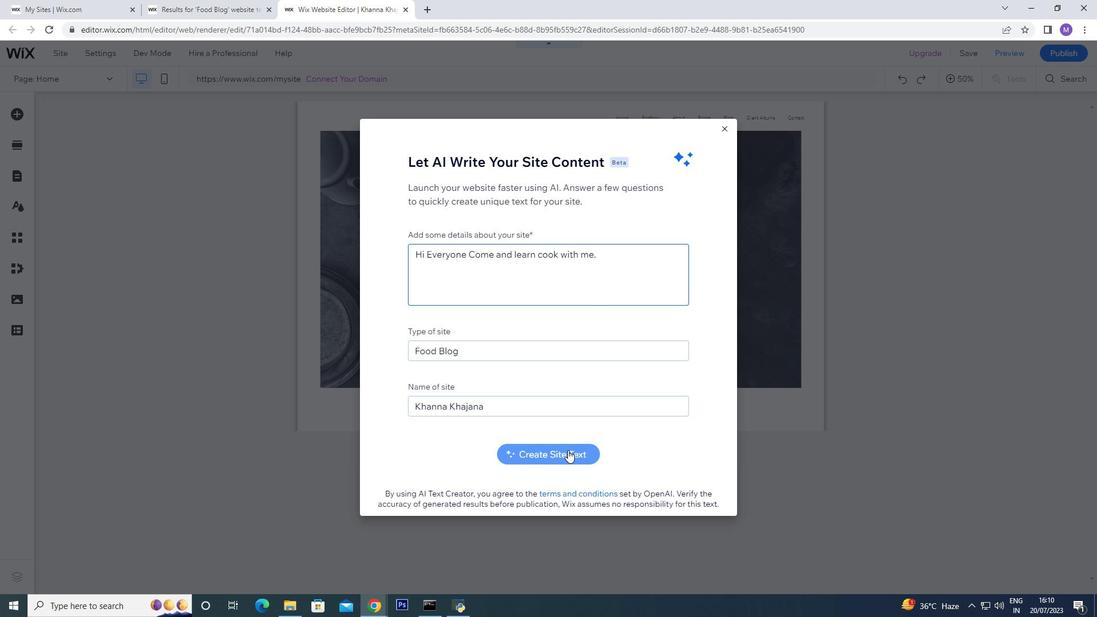 
Action: Mouse moved to (648, 253)
Screenshot: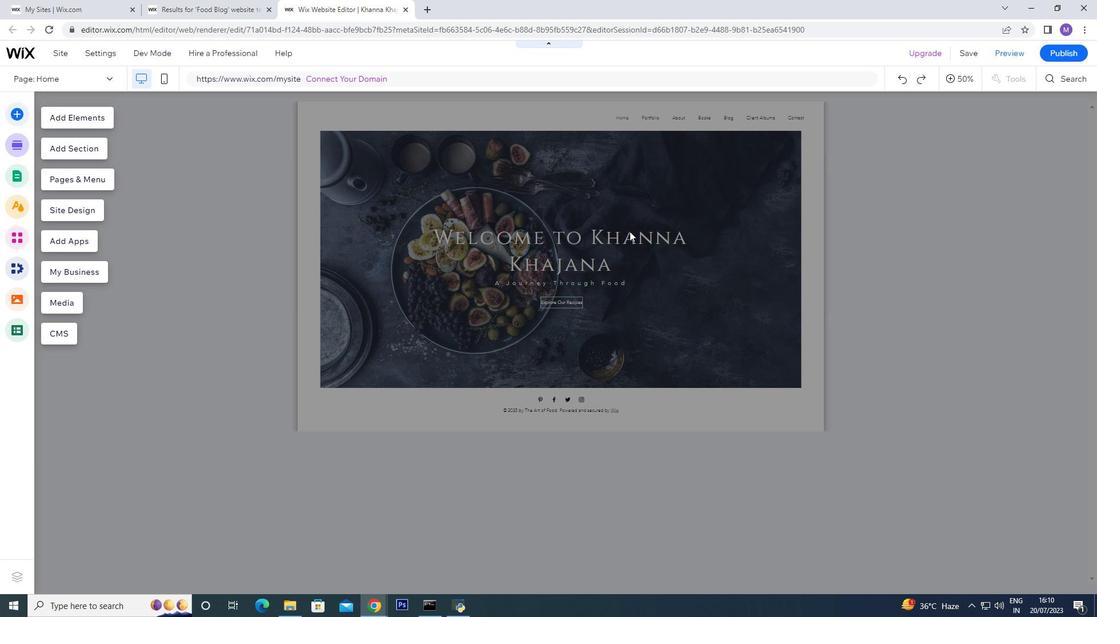 
Action: Mouse pressed left at (648, 253)
Screenshot: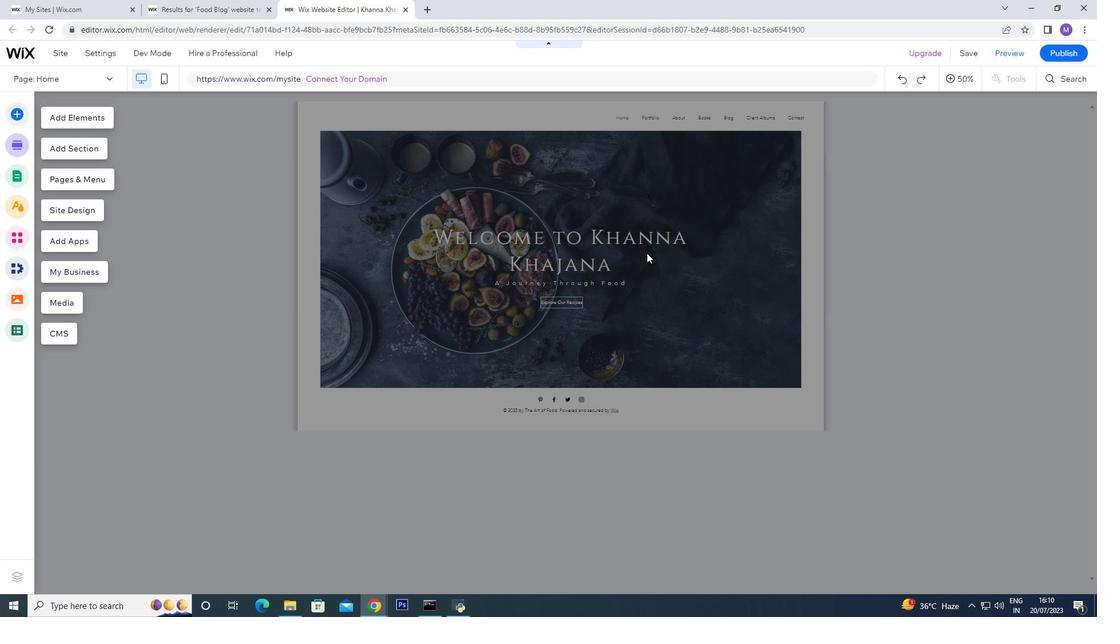 
Action: Mouse moved to (674, 272)
Screenshot: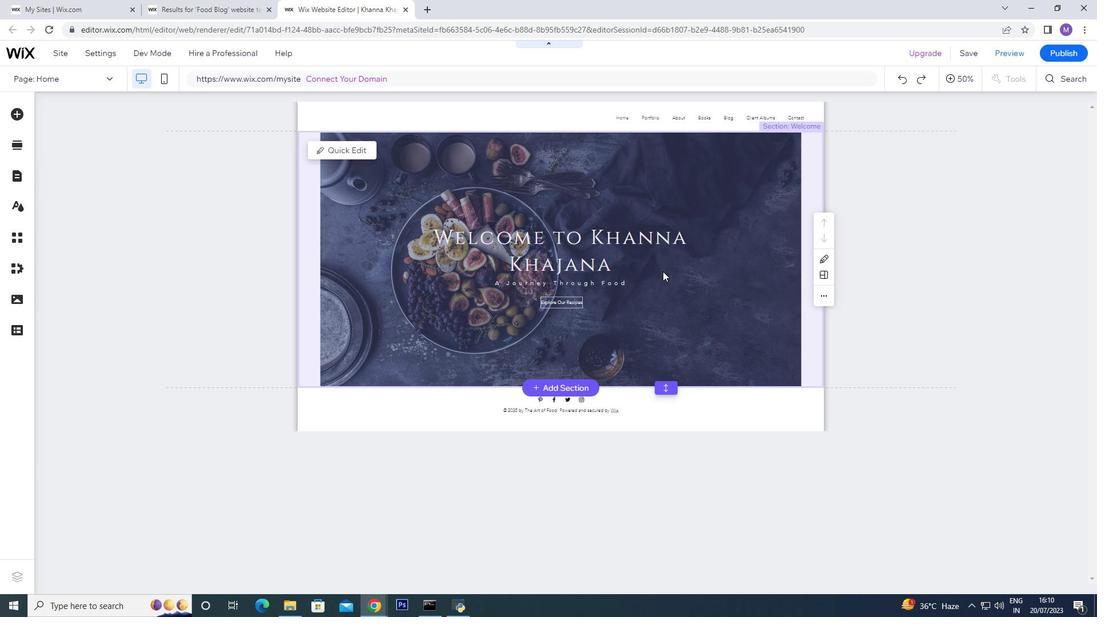 
Action: Mouse pressed left at (674, 272)
Screenshot: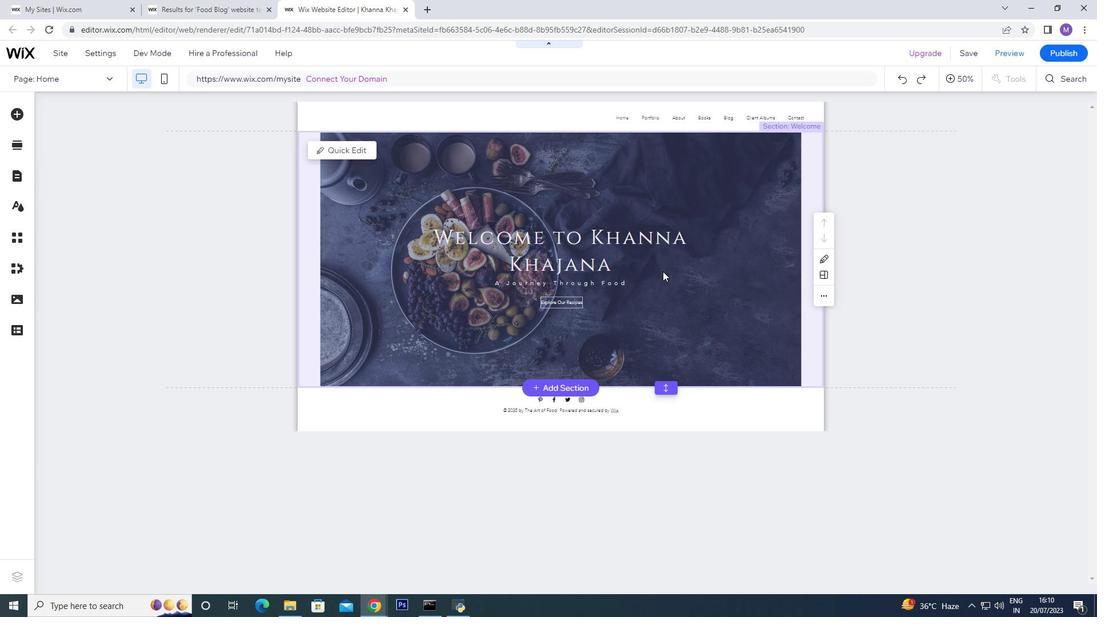 
Action: Mouse pressed left at (674, 272)
Screenshot: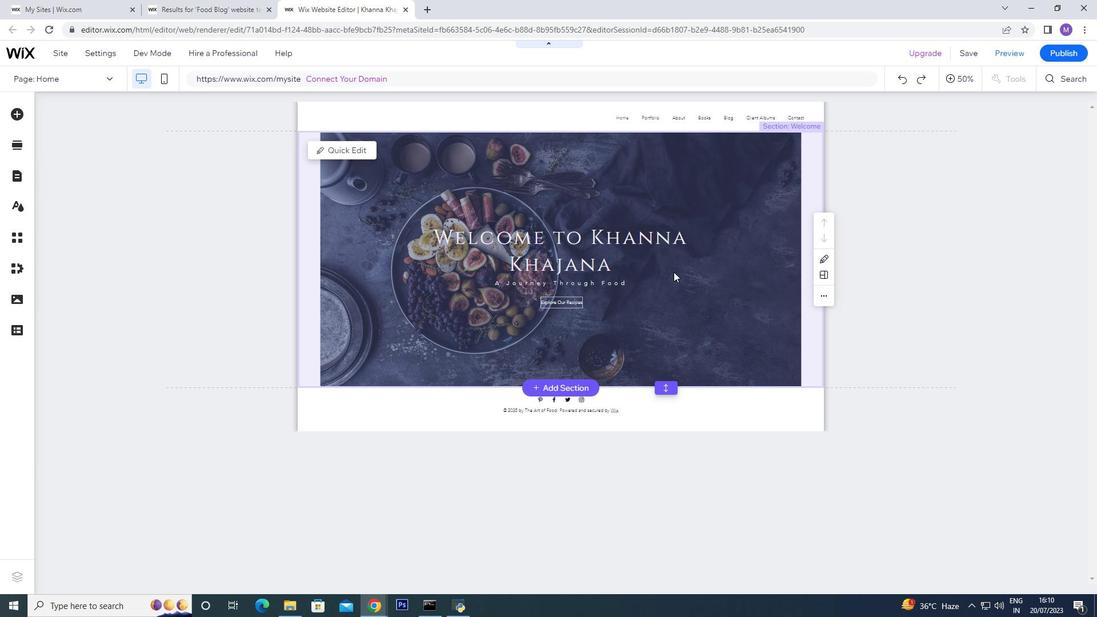 
Action: Mouse moved to (709, 274)
Screenshot: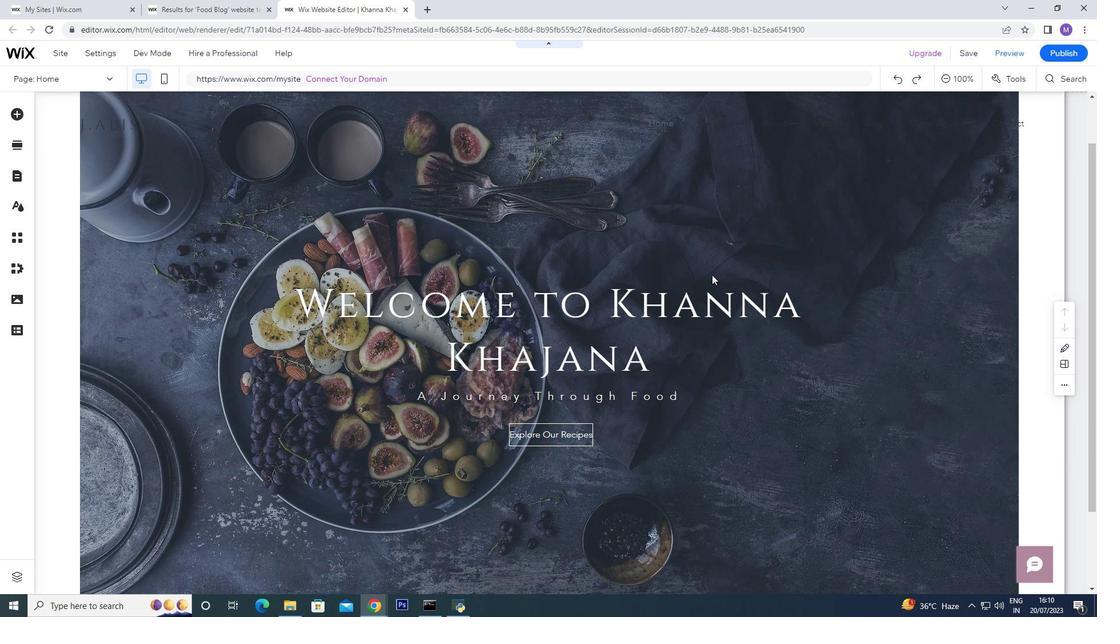 
Action: Mouse scrolled (709, 273) with delta (0, 0)
Screenshot: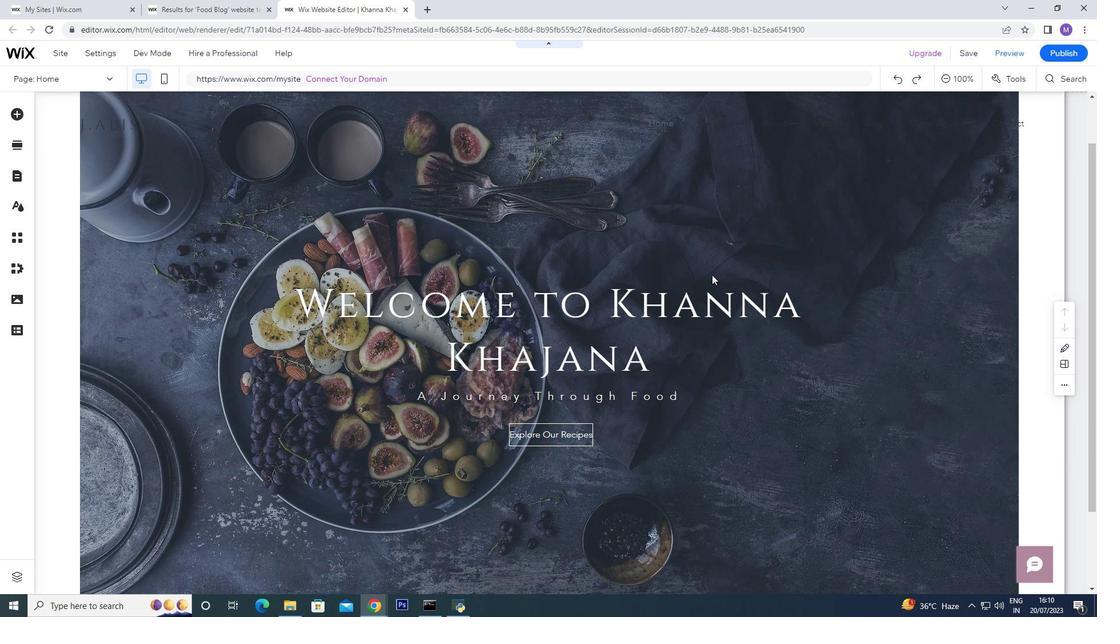 
Action: Mouse moved to (708, 273)
Screenshot: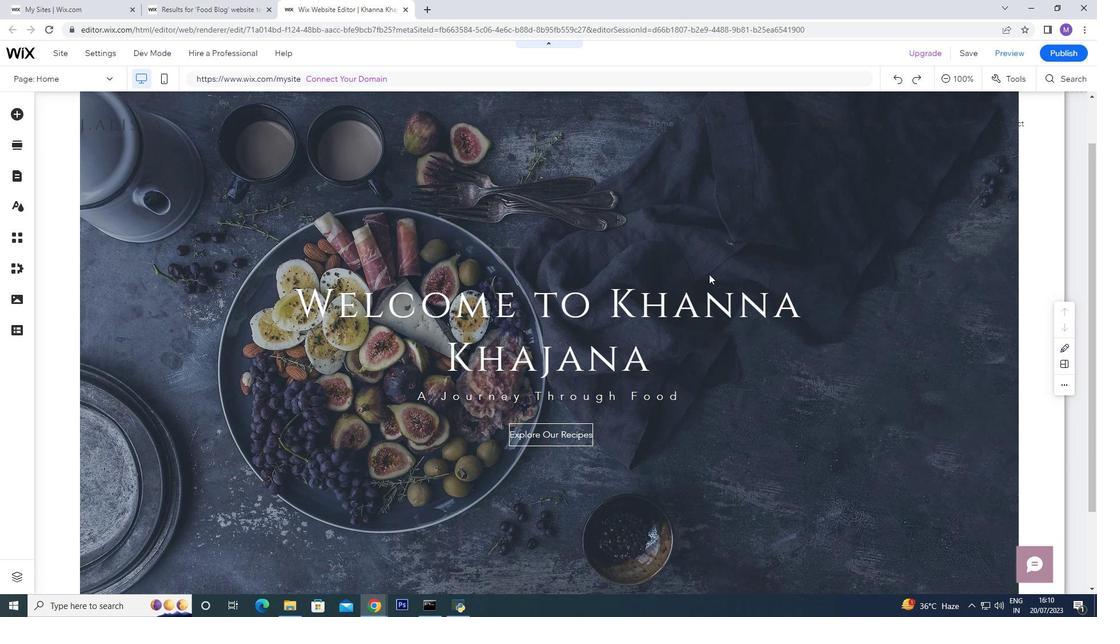 
Action: Mouse scrolled (708, 273) with delta (0, 0)
Screenshot: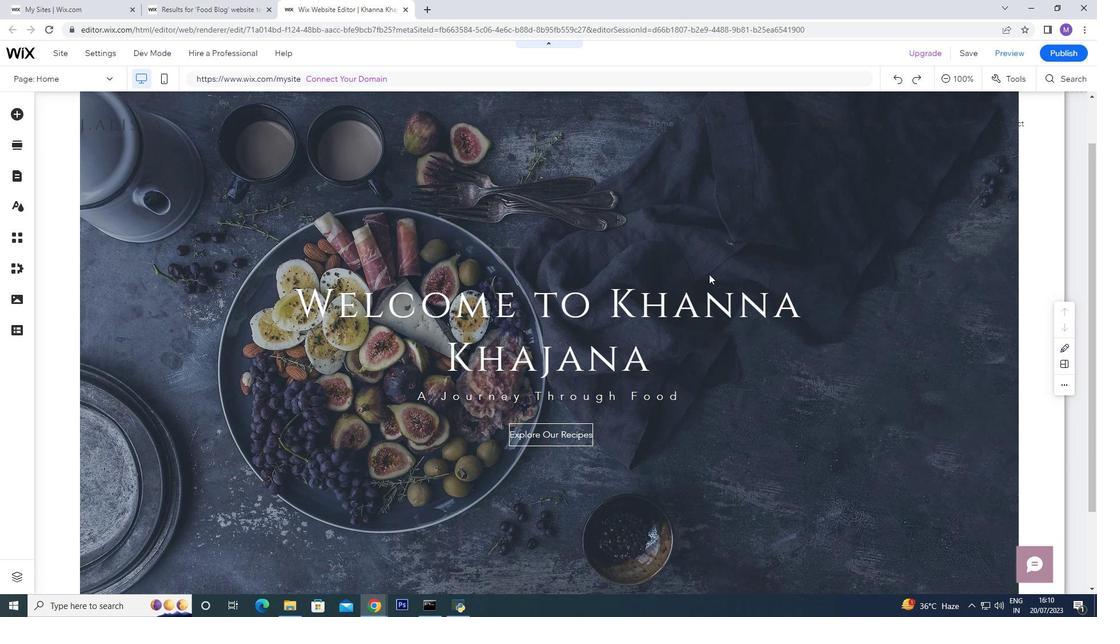 
Action: Mouse scrolled (708, 273) with delta (0, 0)
Screenshot: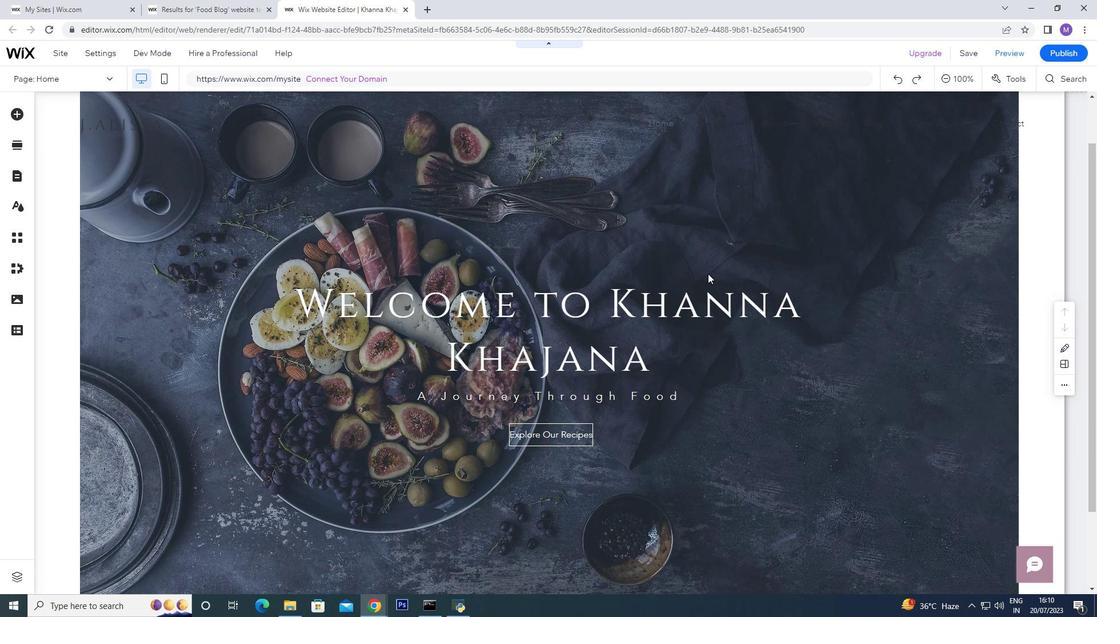 
Action: Mouse scrolled (708, 273) with delta (0, 0)
Screenshot: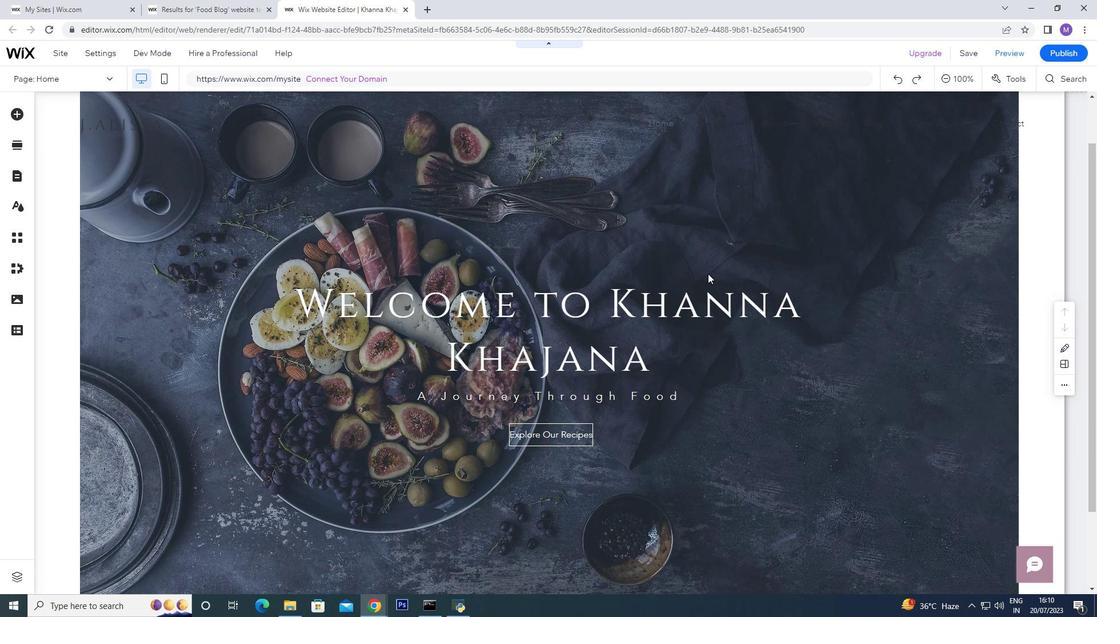 
Action: Mouse scrolled (708, 273) with delta (0, 0)
Screenshot: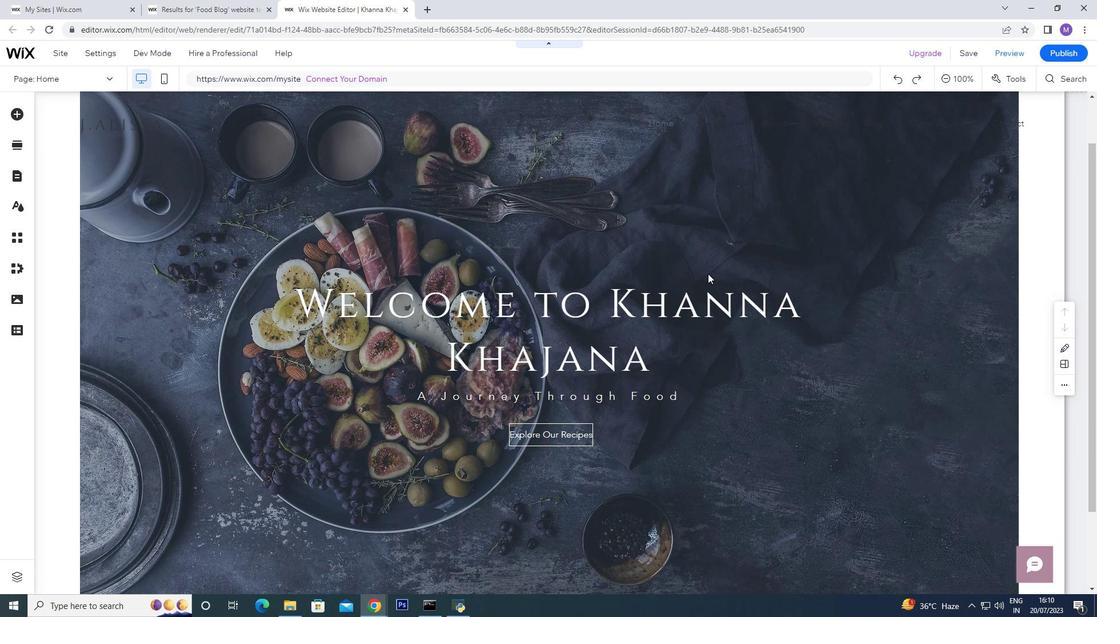 
Action: Mouse scrolled (708, 273) with delta (0, 0)
Screenshot: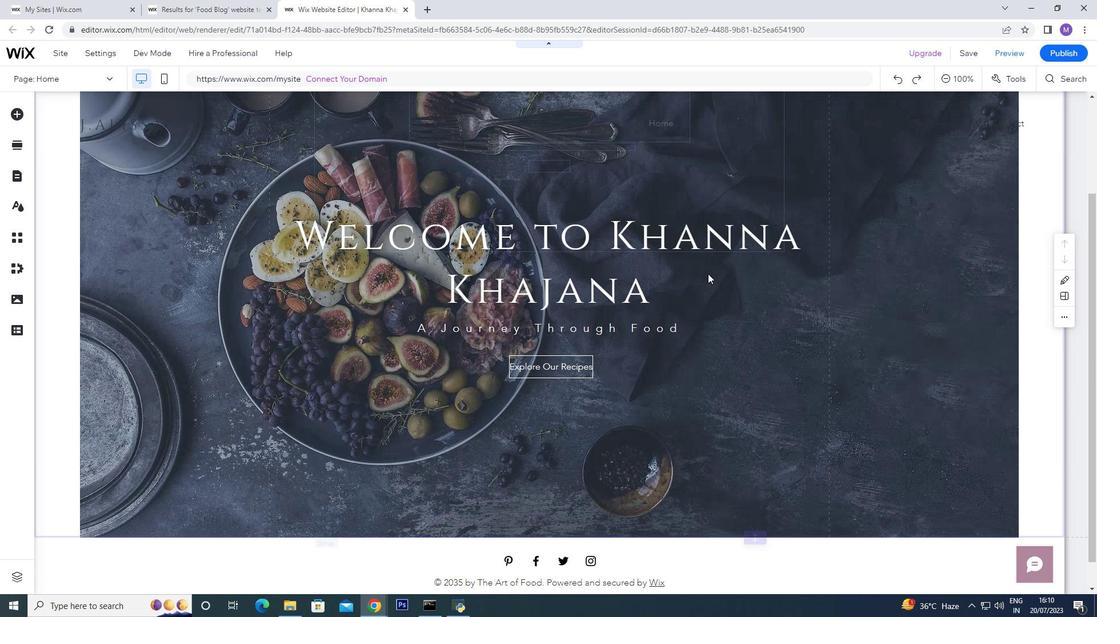 
Action: Mouse scrolled (708, 273) with delta (0, 0)
Screenshot: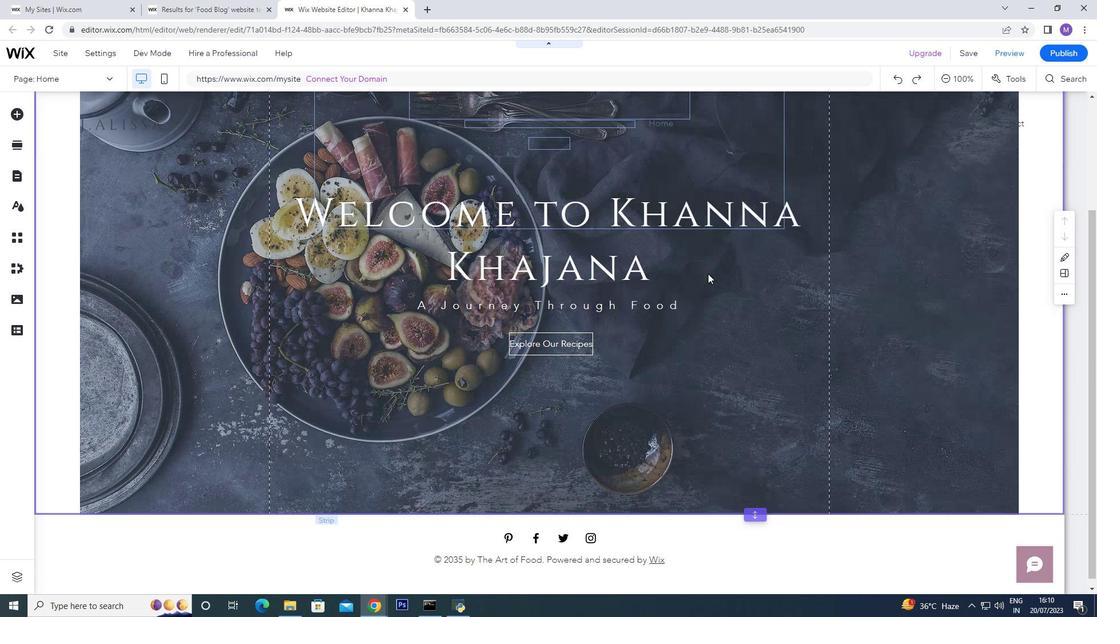 
Action: Mouse scrolled (708, 273) with delta (0, 0)
Screenshot: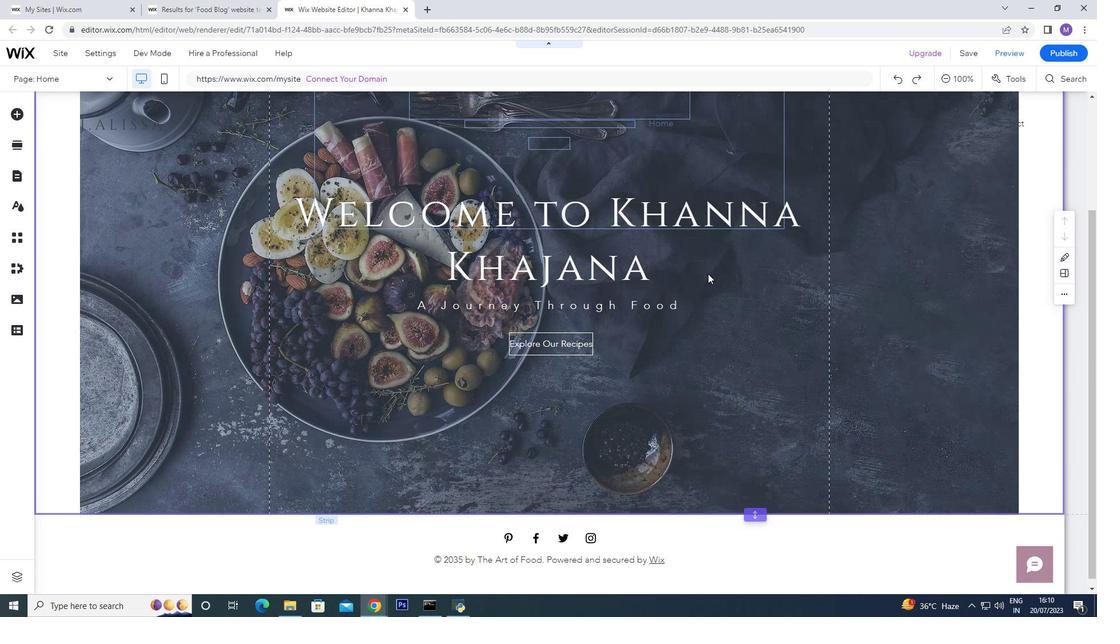
Action: Mouse moved to (707, 274)
Screenshot: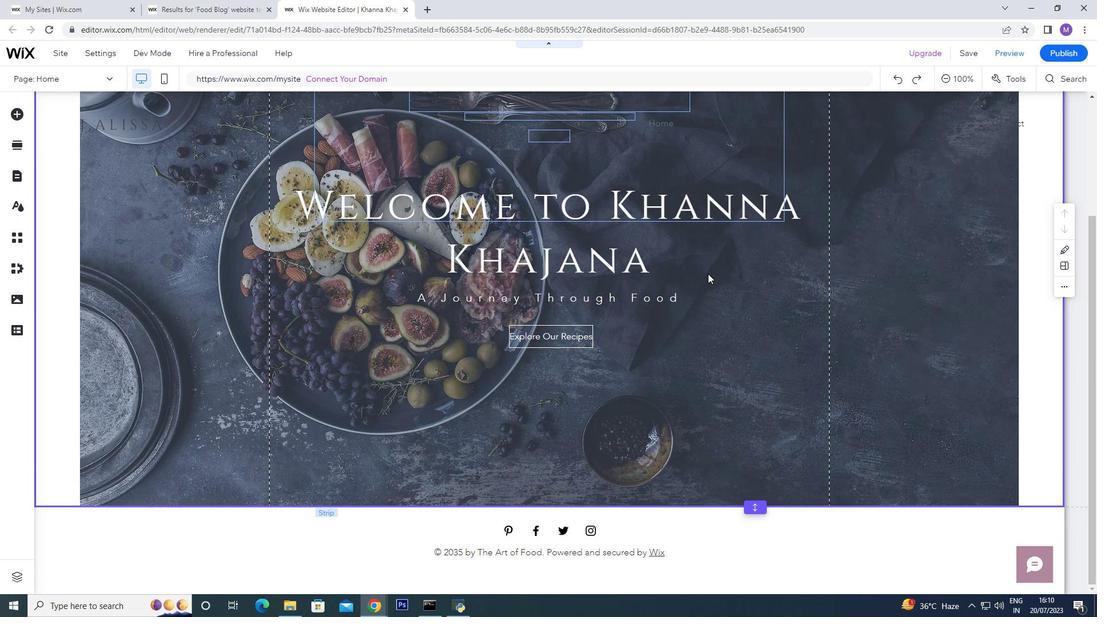 
Action: Mouse scrolled (707, 273) with delta (0, 0)
Screenshot: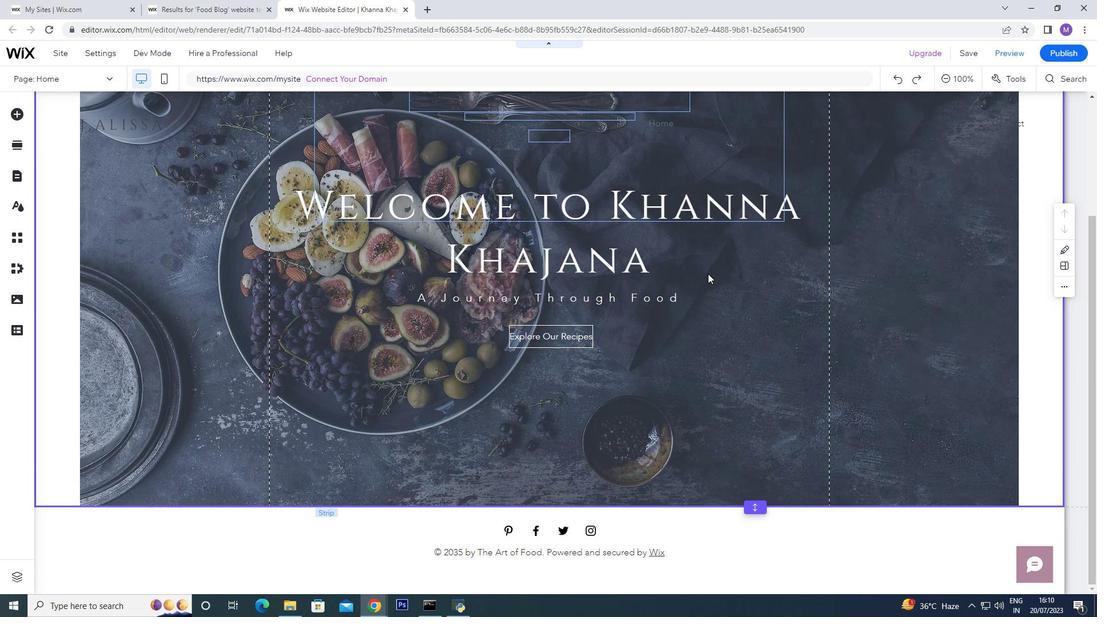 
Action: Mouse scrolled (707, 273) with delta (0, 0)
Screenshot: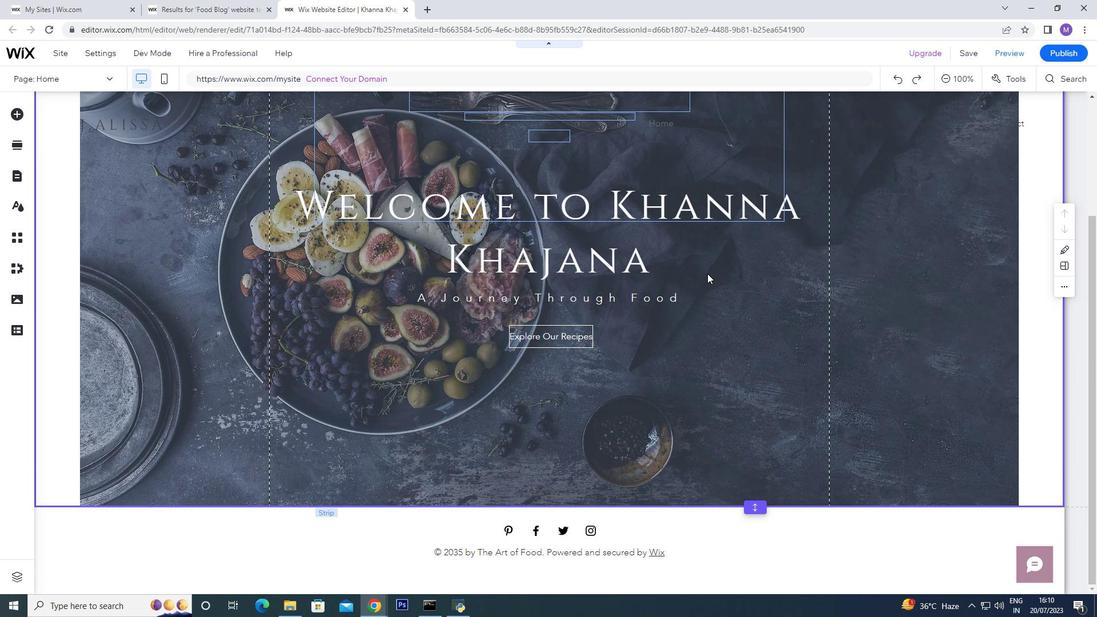 
Action: Mouse scrolled (707, 273) with delta (0, 0)
Screenshot: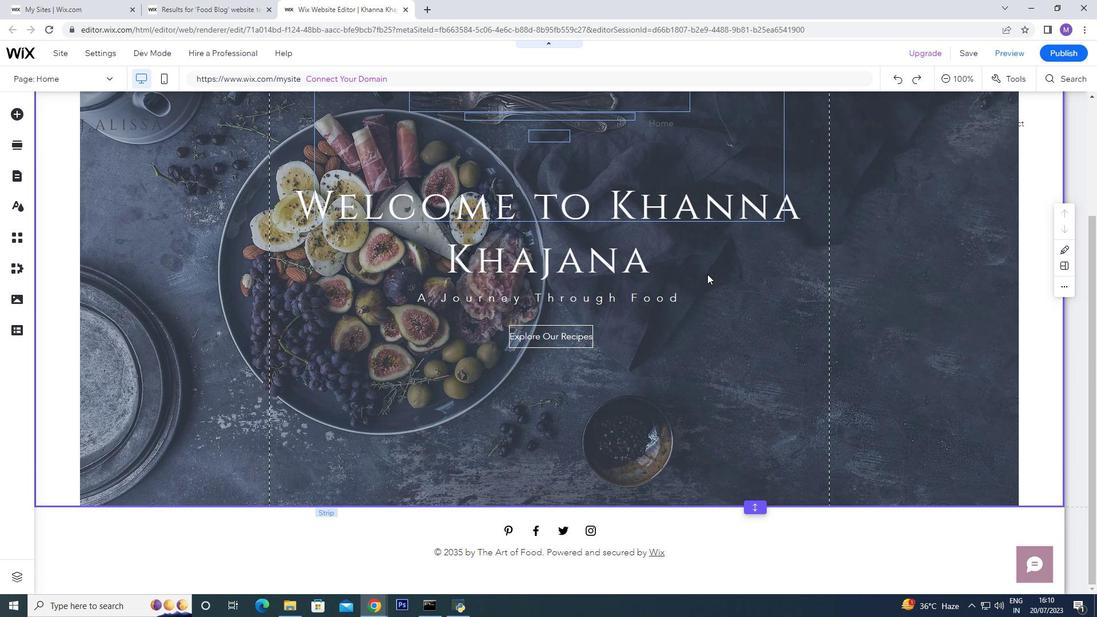 
Action: Mouse scrolled (707, 273) with delta (0, 0)
Screenshot: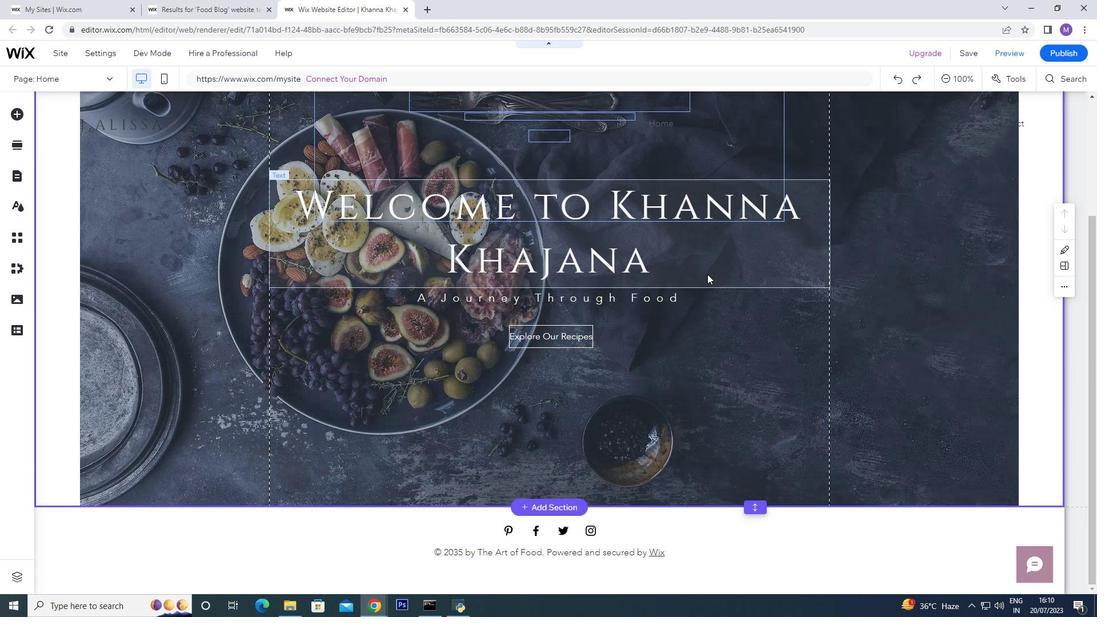 
Action: Mouse moved to (707, 276)
Screenshot: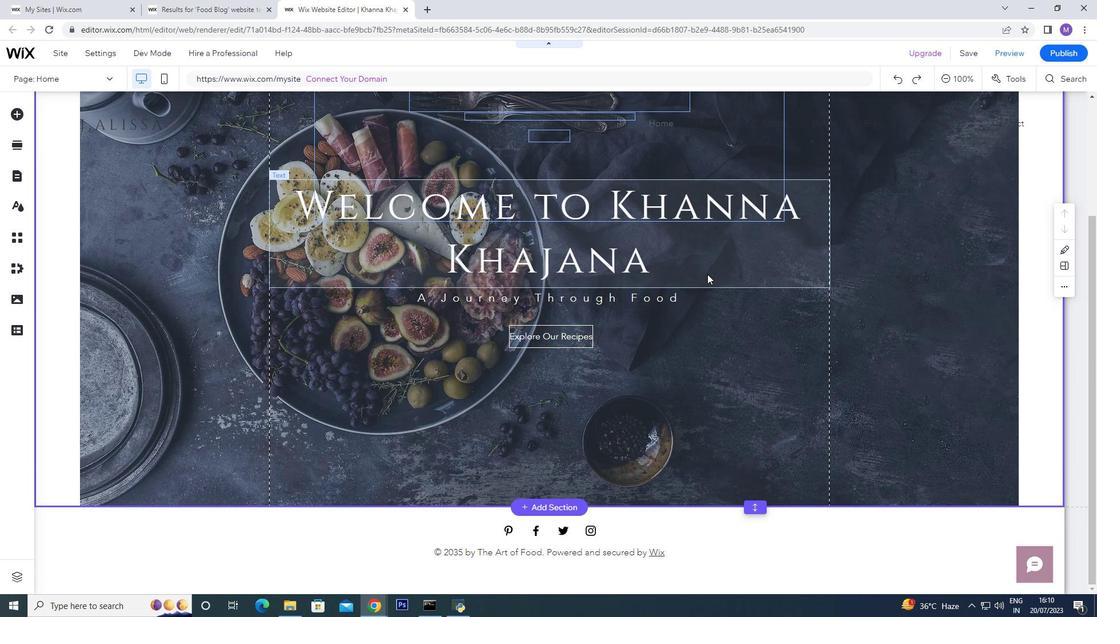 
Action: Mouse scrolled (707, 277) with delta (0, 0)
Screenshot: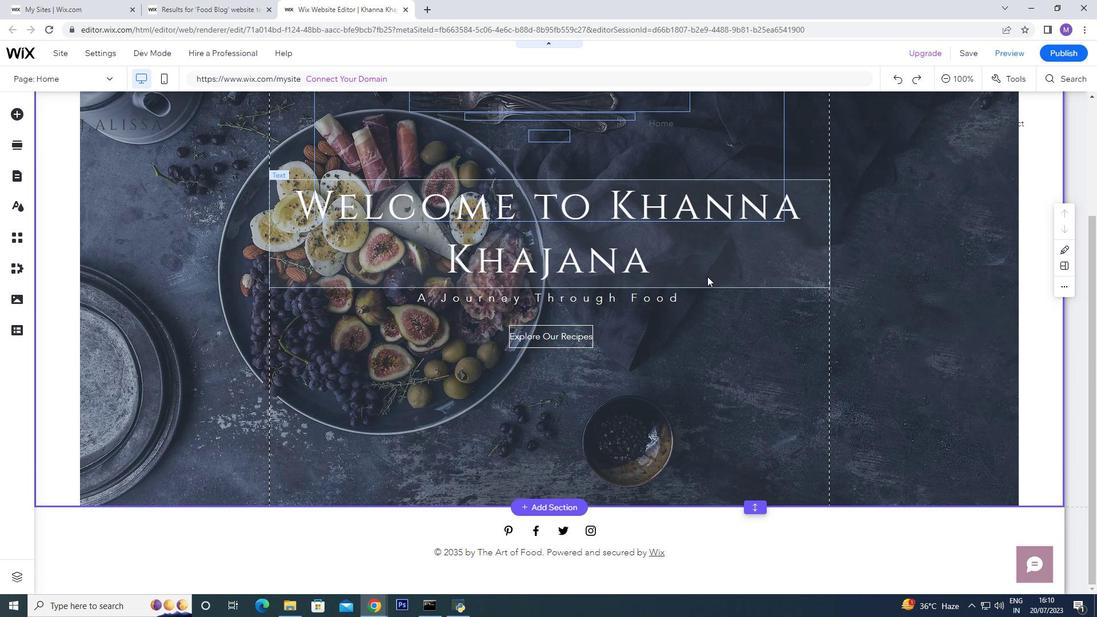 
Action: Mouse scrolled (707, 277) with delta (0, 0)
Screenshot: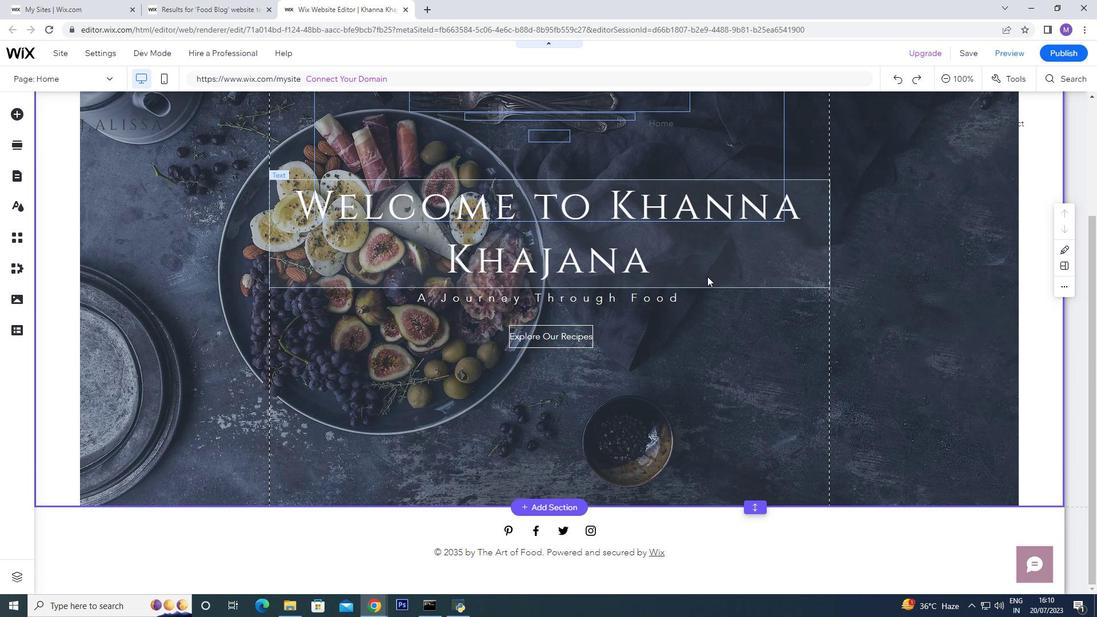 
Action: Mouse scrolled (707, 277) with delta (0, 0)
Screenshot: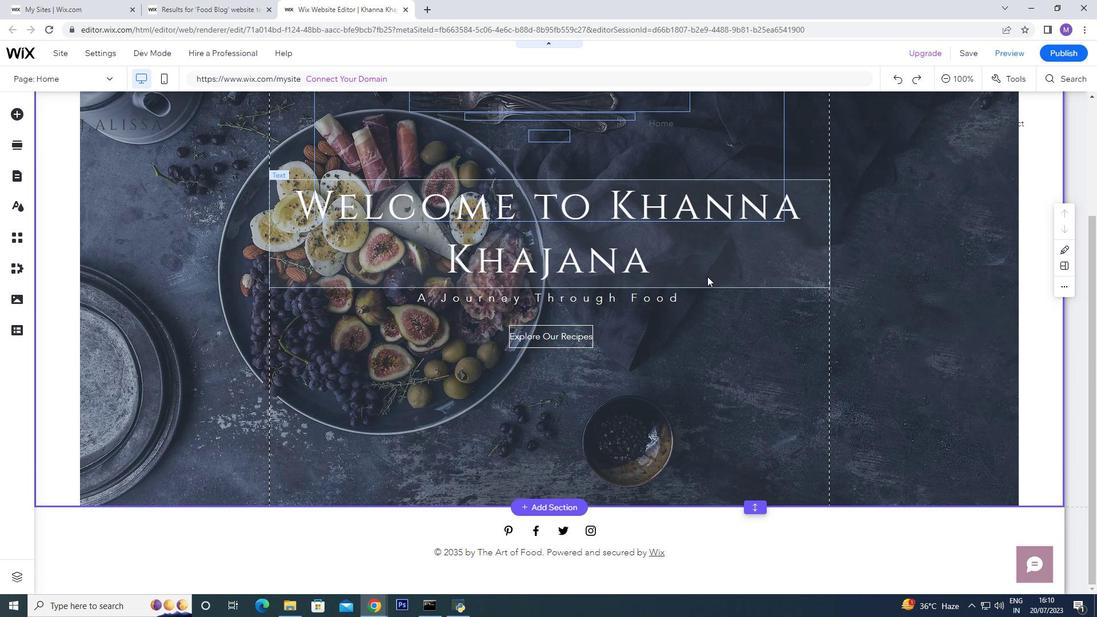 
Action: Mouse scrolled (707, 277) with delta (0, 0)
Screenshot: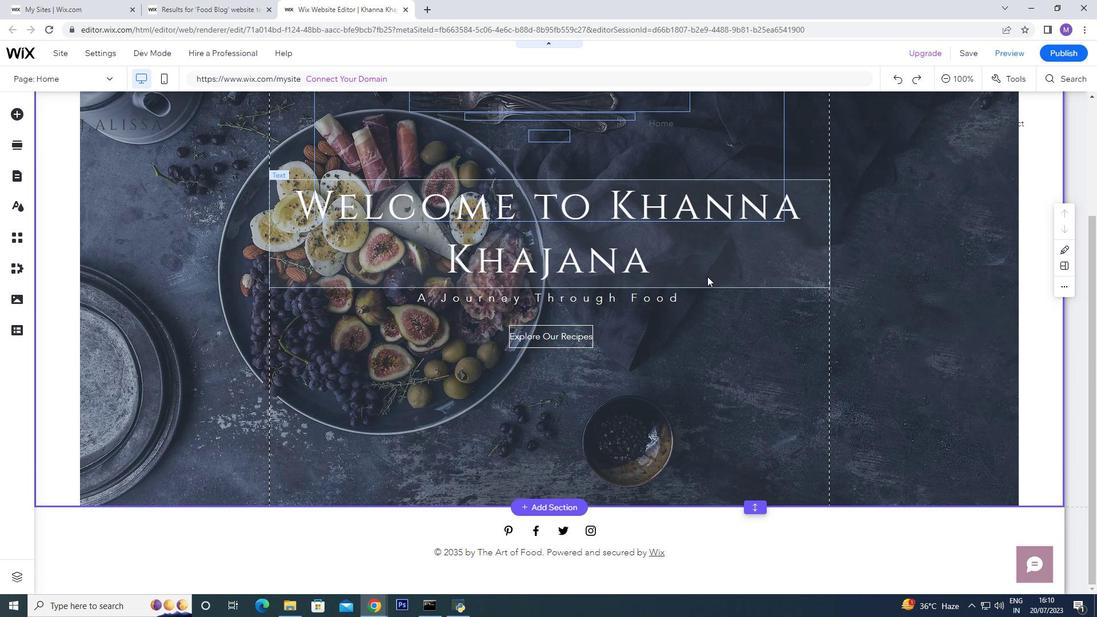 
Action: Mouse scrolled (707, 277) with delta (0, 0)
Screenshot: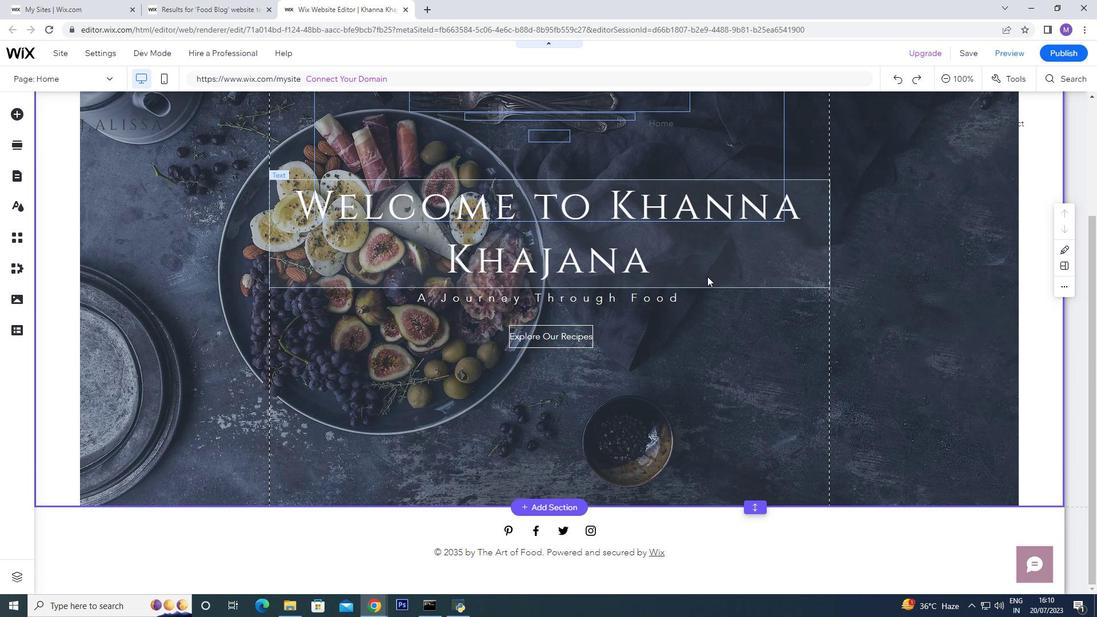 
Action: Mouse scrolled (707, 277) with delta (0, 0)
Screenshot: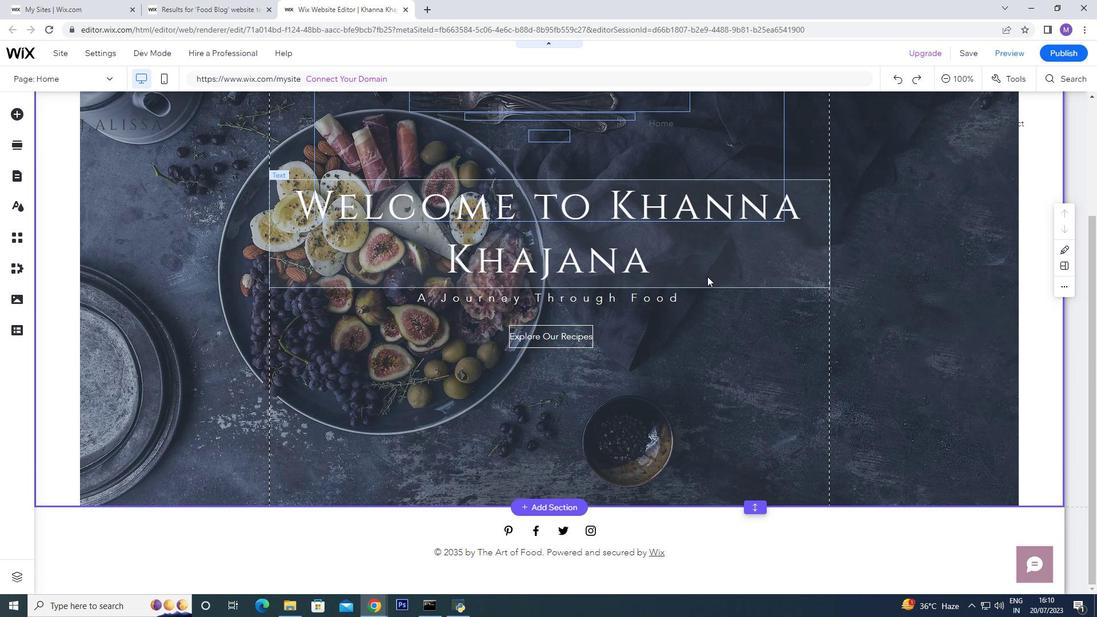 
Action: Mouse scrolled (707, 277) with delta (0, 0)
Screenshot: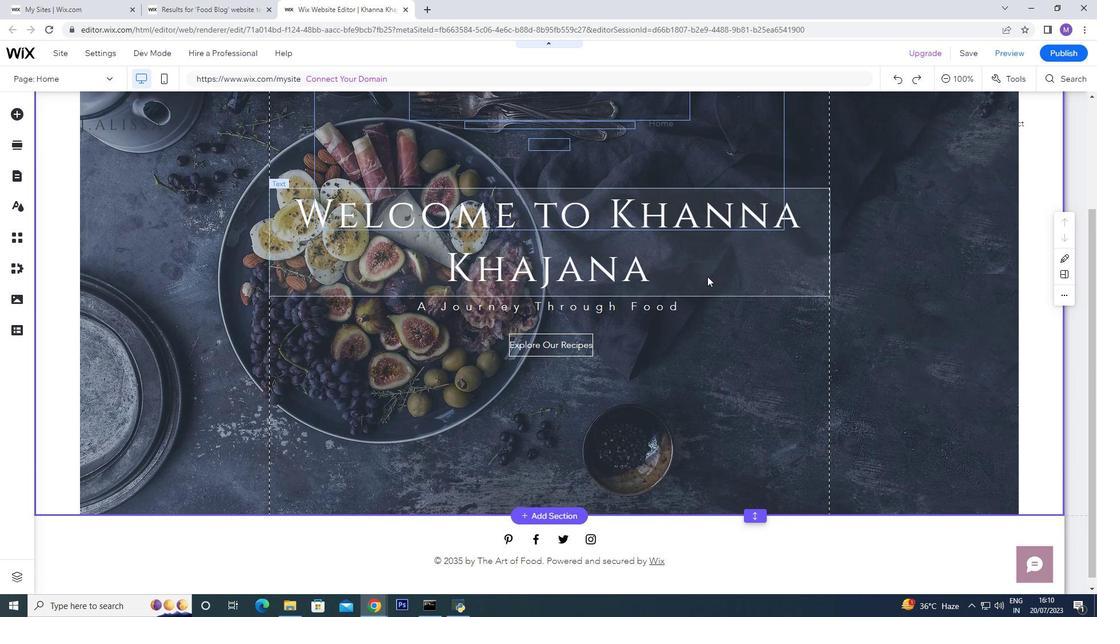 
Action: Mouse scrolled (707, 277) with delta (0, 0)
Screenshot: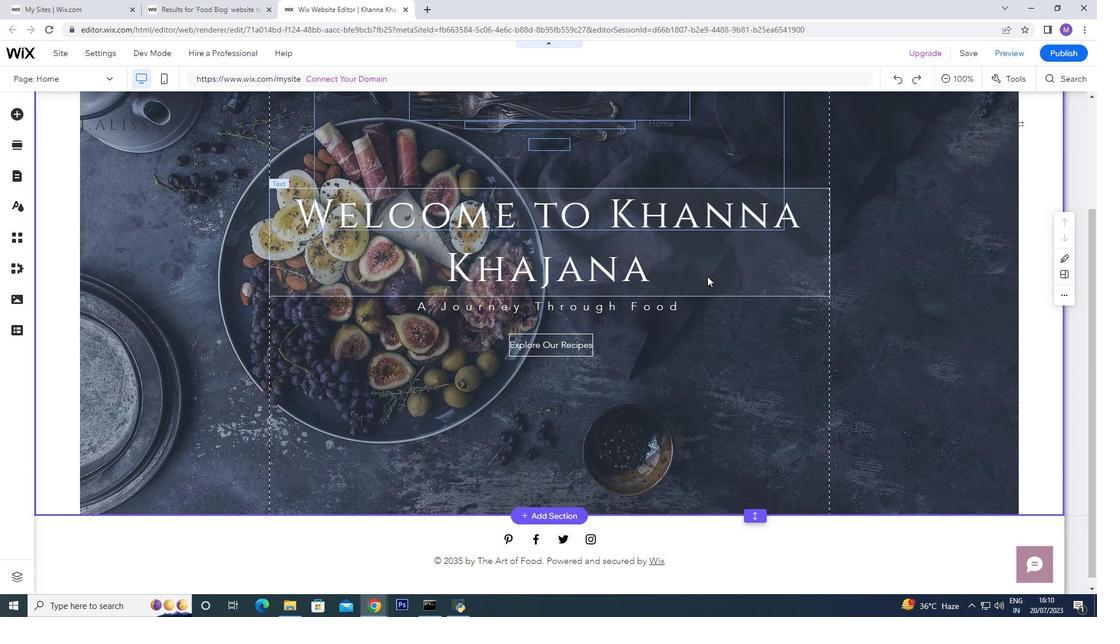 
Action: Mouse scrolled (707, 277) with delta (0, 0)
Screenshot: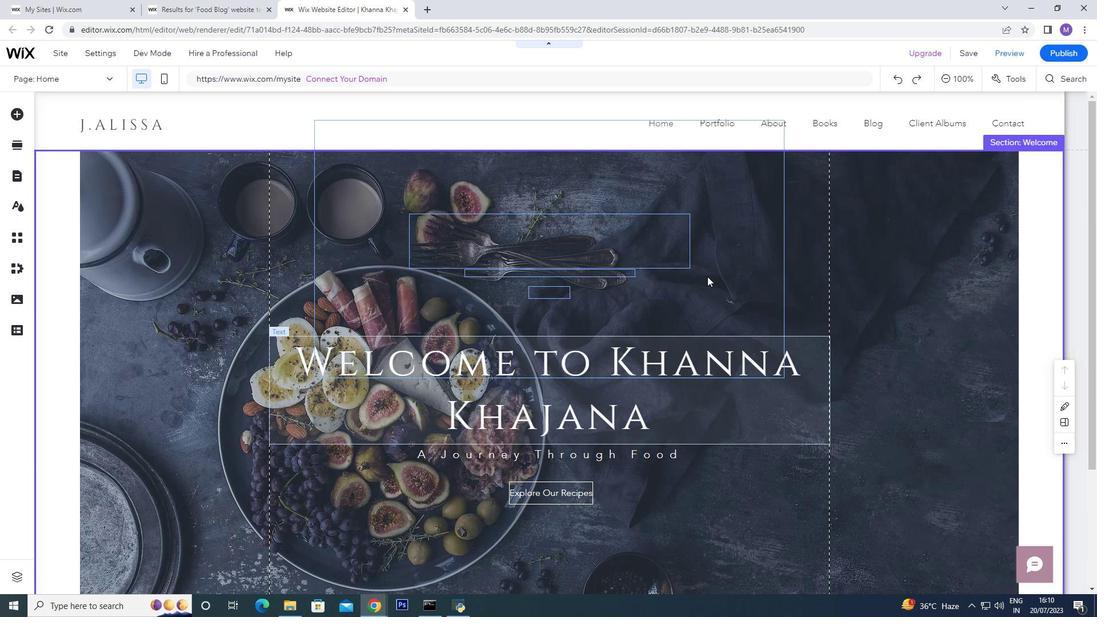 
Action: Mouse scrolled (707, 277) with delta (0, 0)
Screenshot: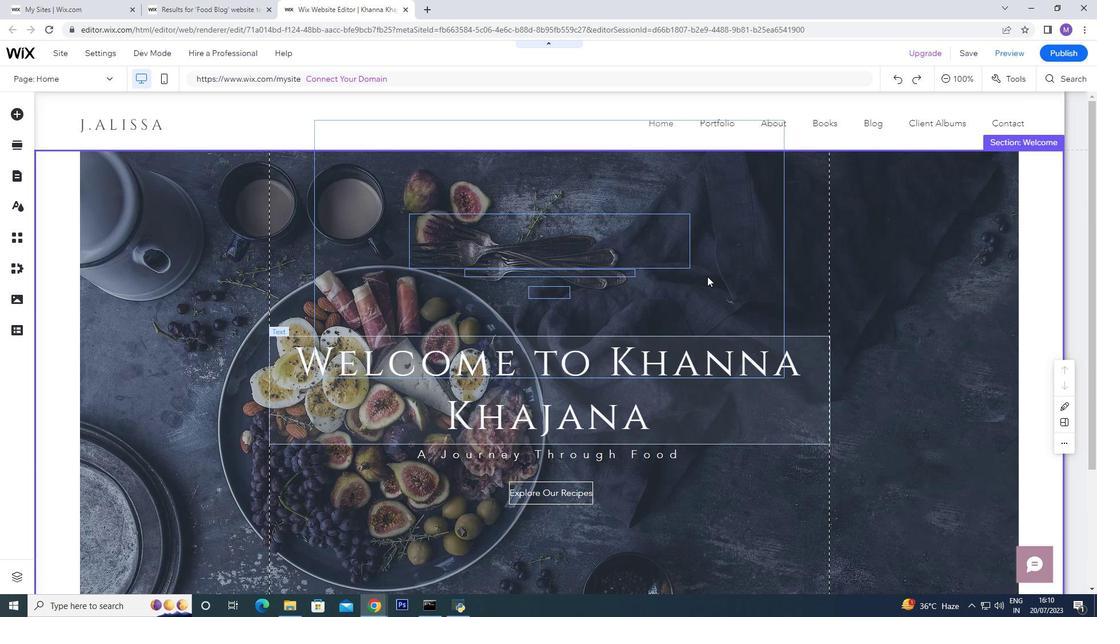
Action: Mouse scrolled (707, 277) with delta (0, 0)
Screenshot: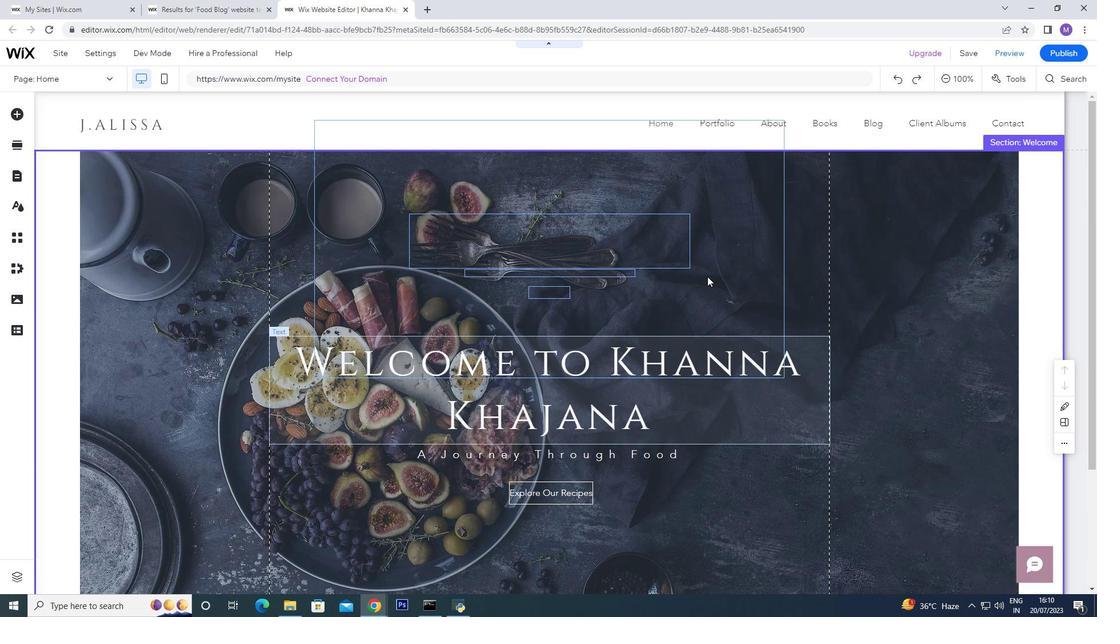 
Action: Mouse scrolled (707, 277) with delta (0, 0)
Screenshot: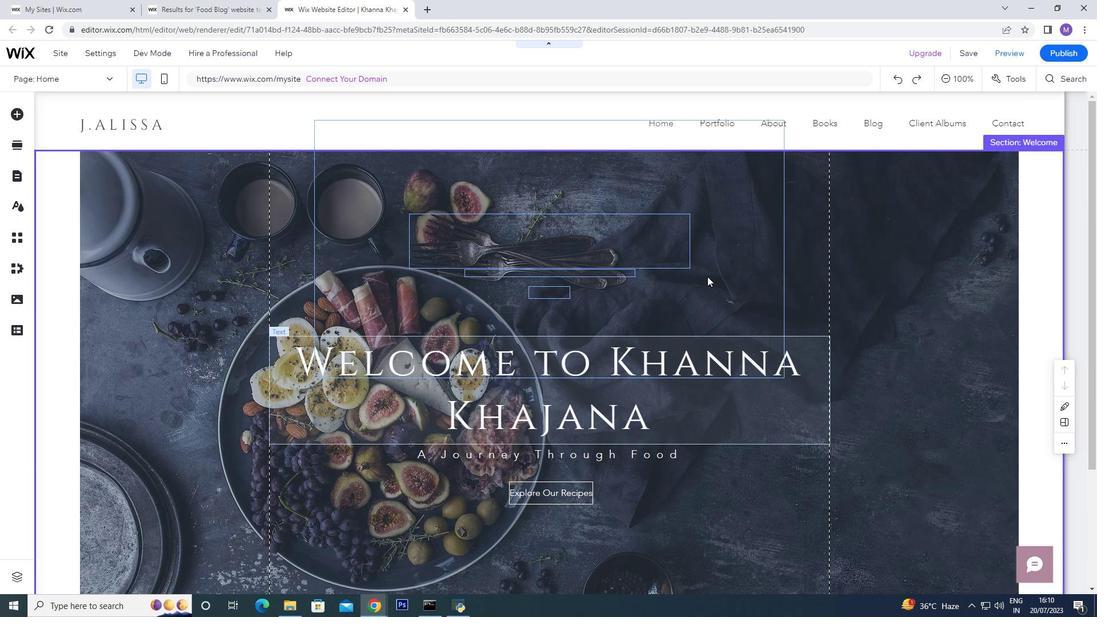 
Action: Mouse scrolled (707, 277) with delta (0, 0)
Screenshot: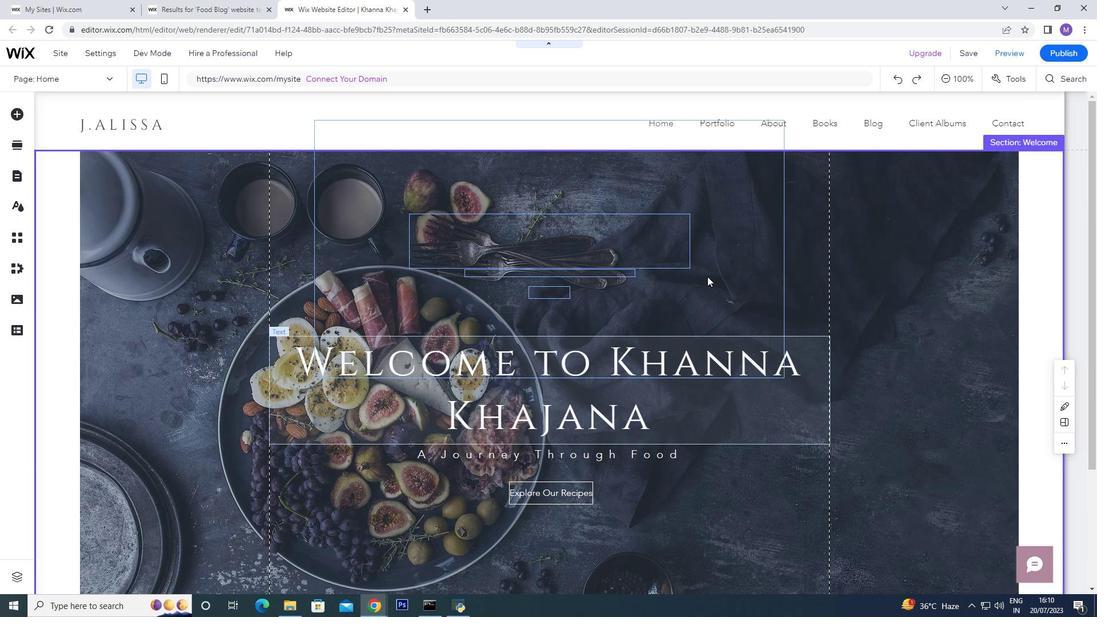 
Action: Mouse scrolled (707, 277) with delta (0, 0)
Screenshot: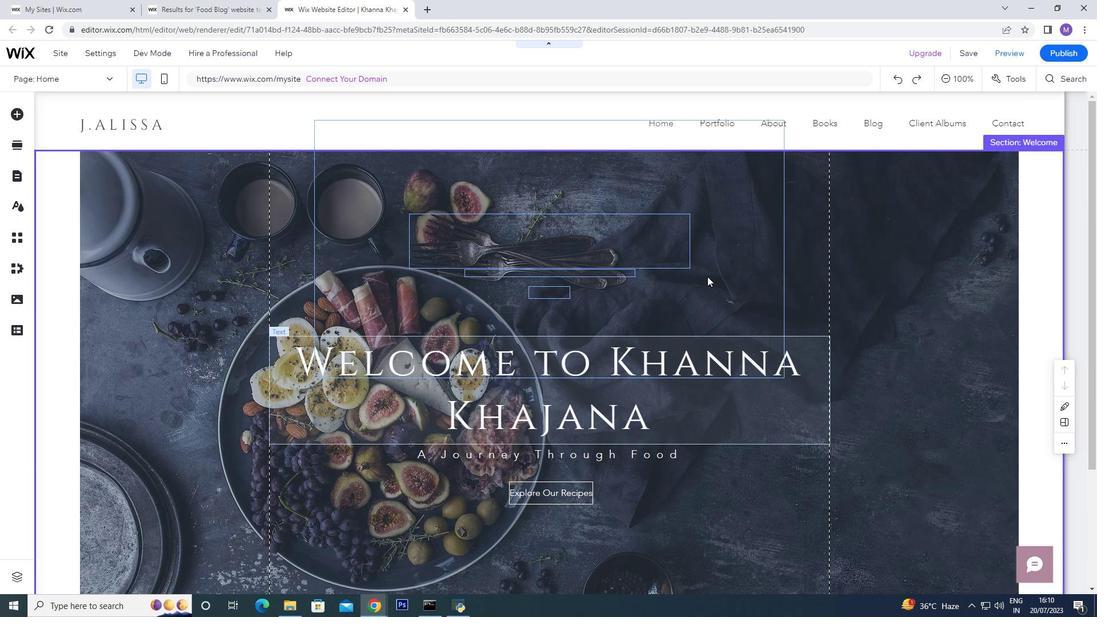 
Action: Mouse moved to (501, 120)
Screenshot: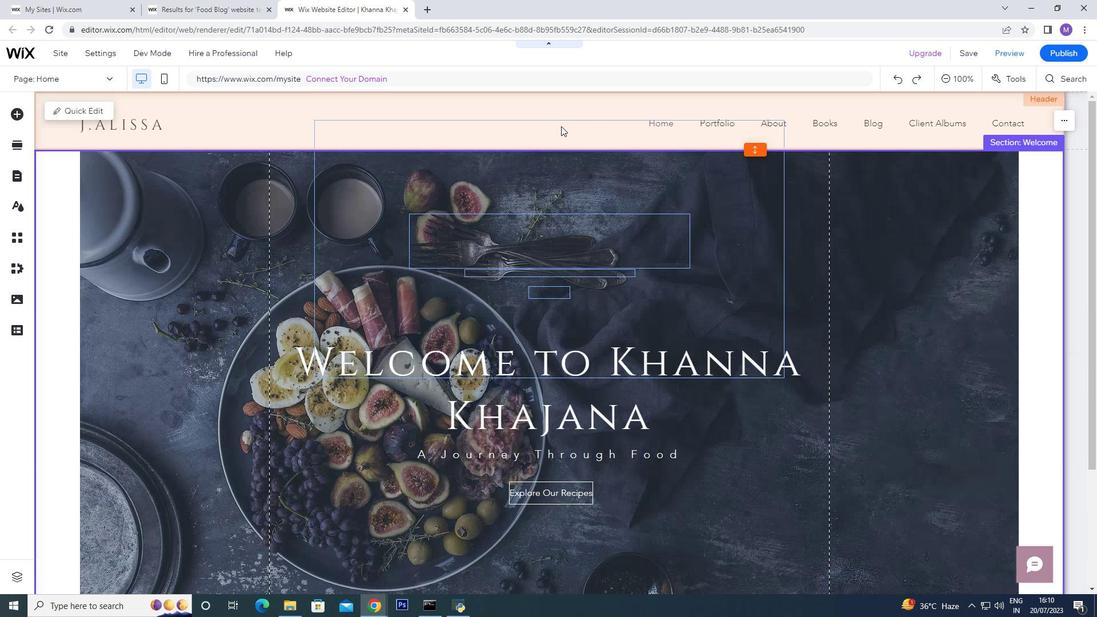 
Action: Mouse pressed left at (501, 120)
Screenshot: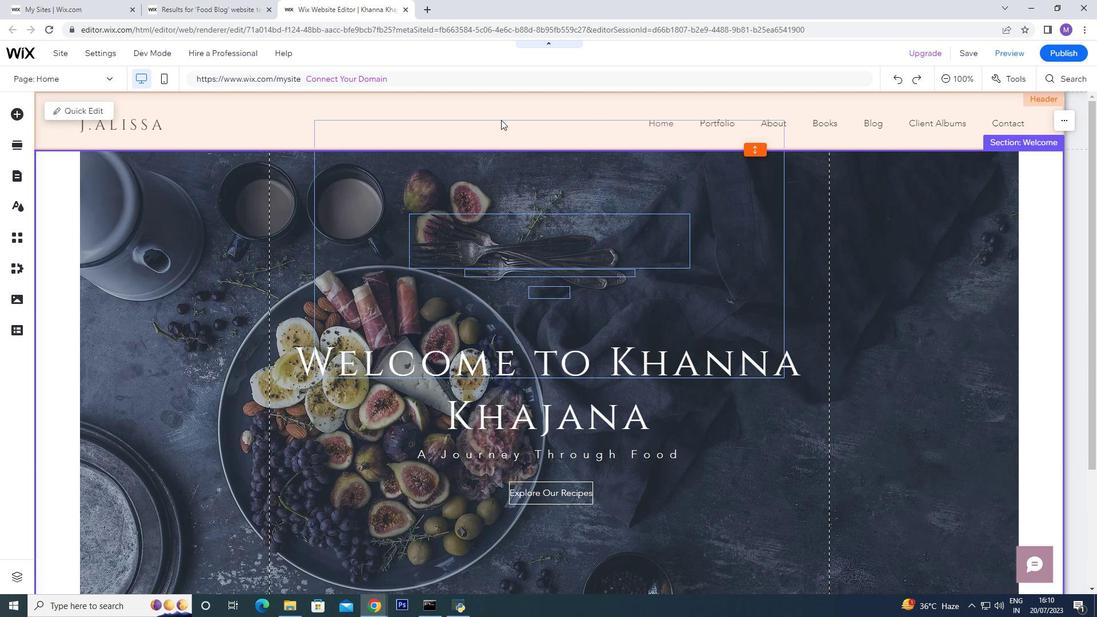 
Action: Mouse pressed left at (501, 120)
Screenshot: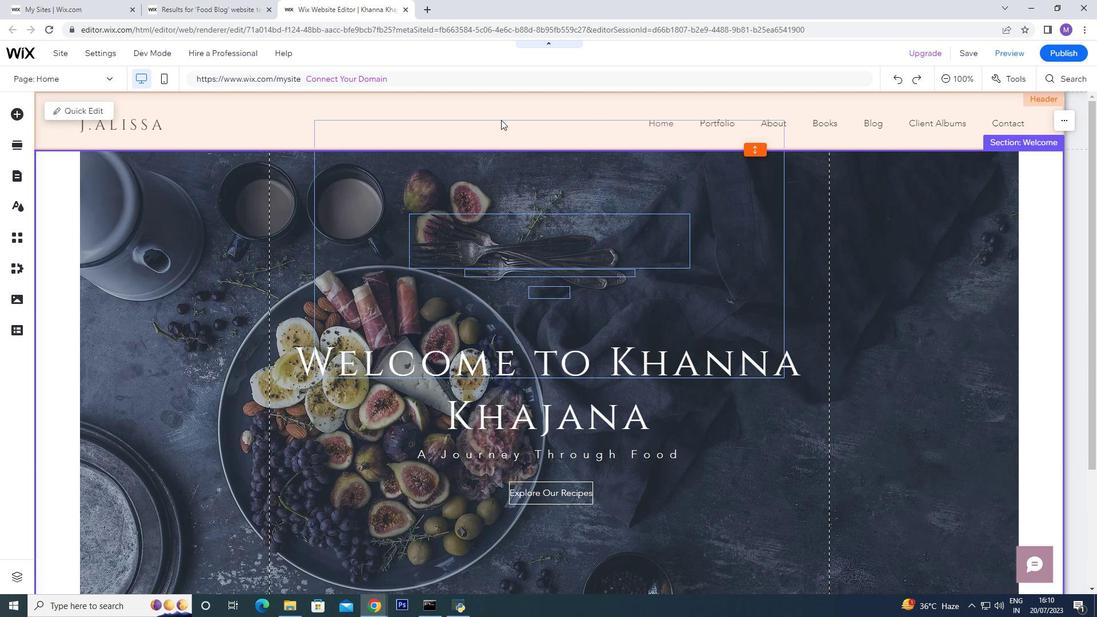 
Action: Mouse moved to (683, 117)
Screenshot: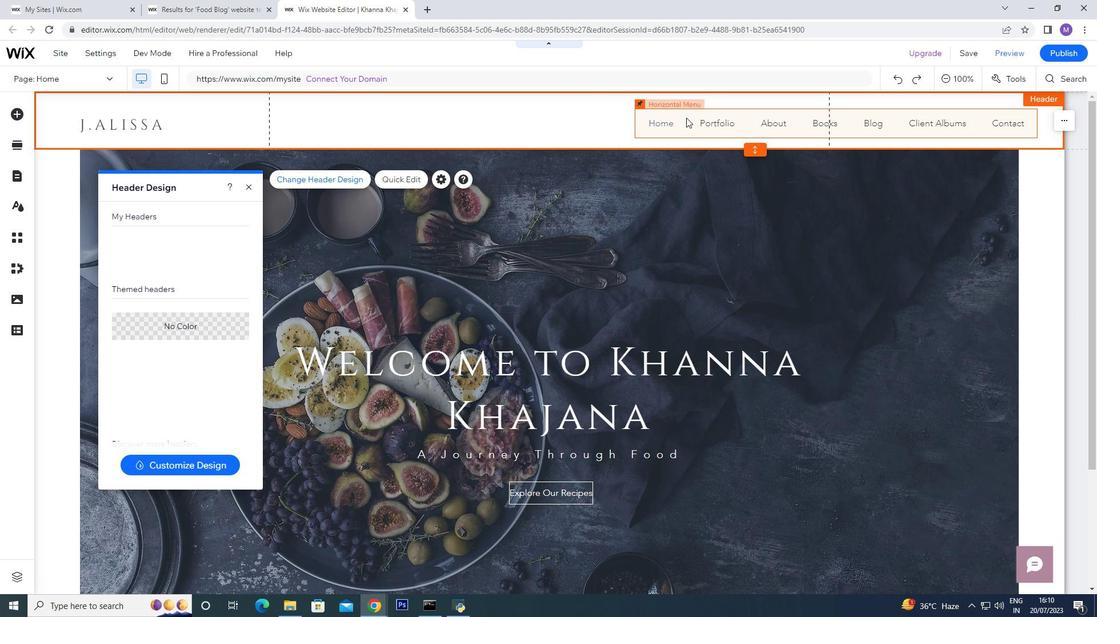 
Action: Mouse pressed left at (683, 117)
Screenshot: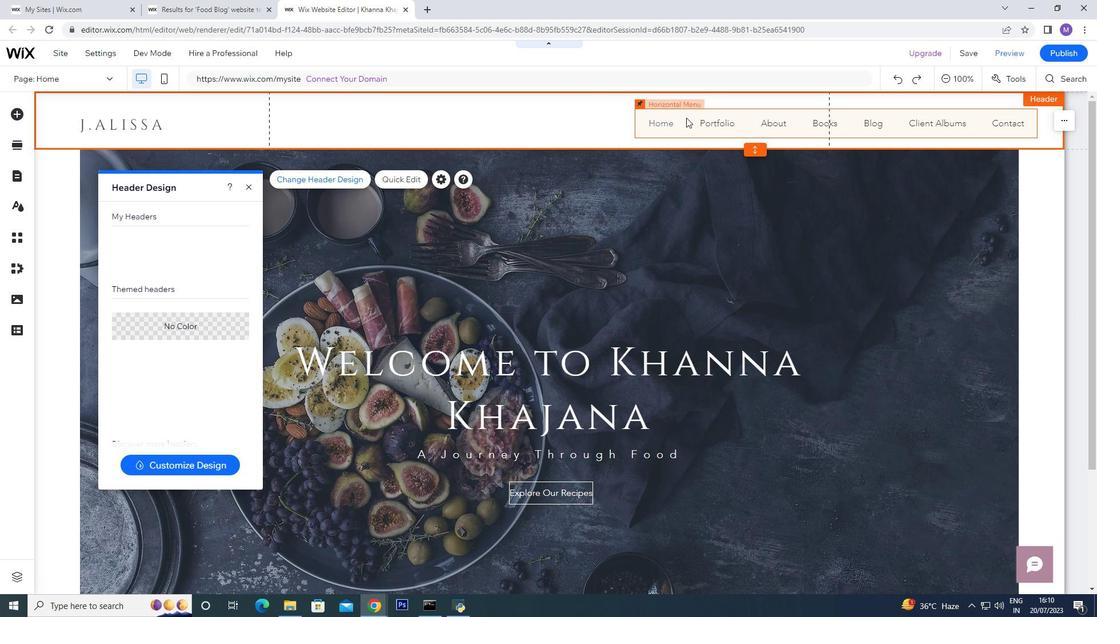 
Action: Mouse moved to (682, 165)
Screenshot: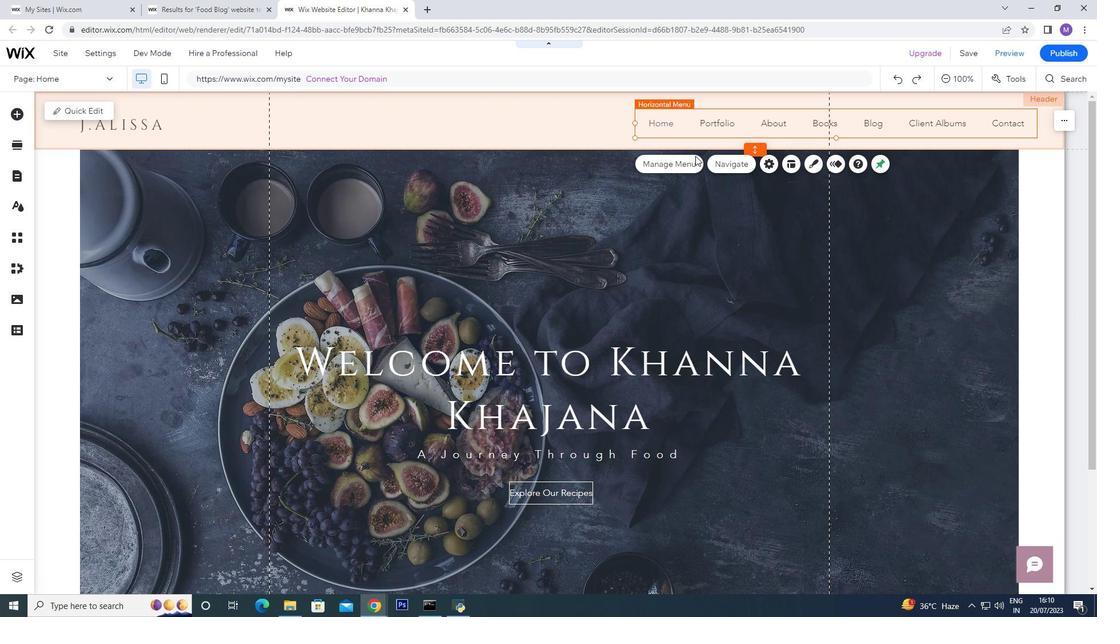 
Action: Mouse pressed left at (682, 165)
Screenshot: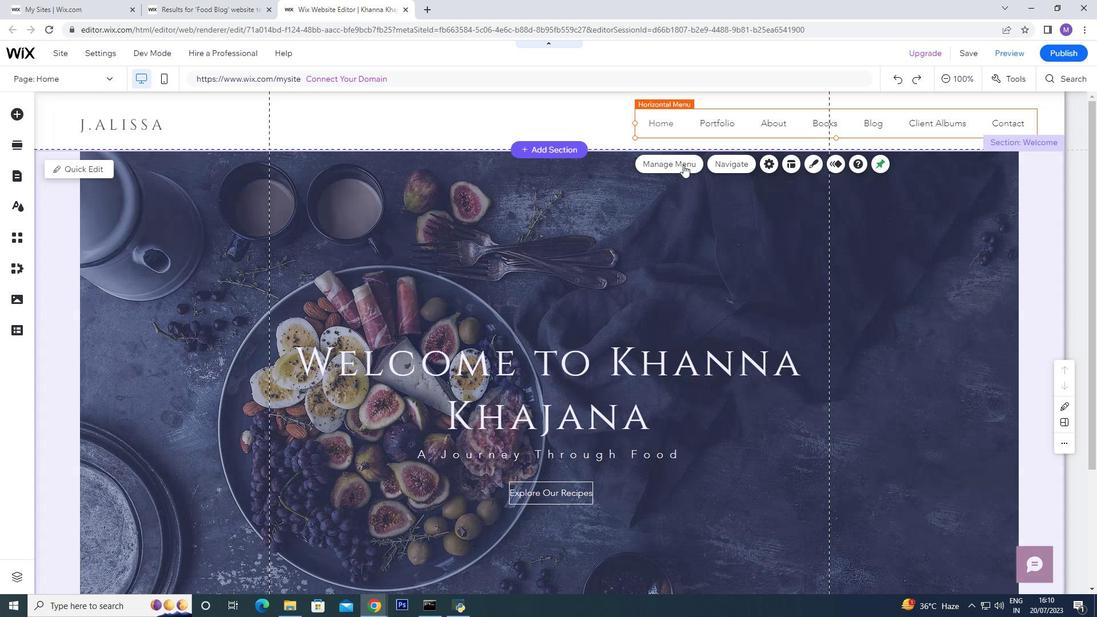 
Action: Mouse moved to (228, 200)
Screenshot: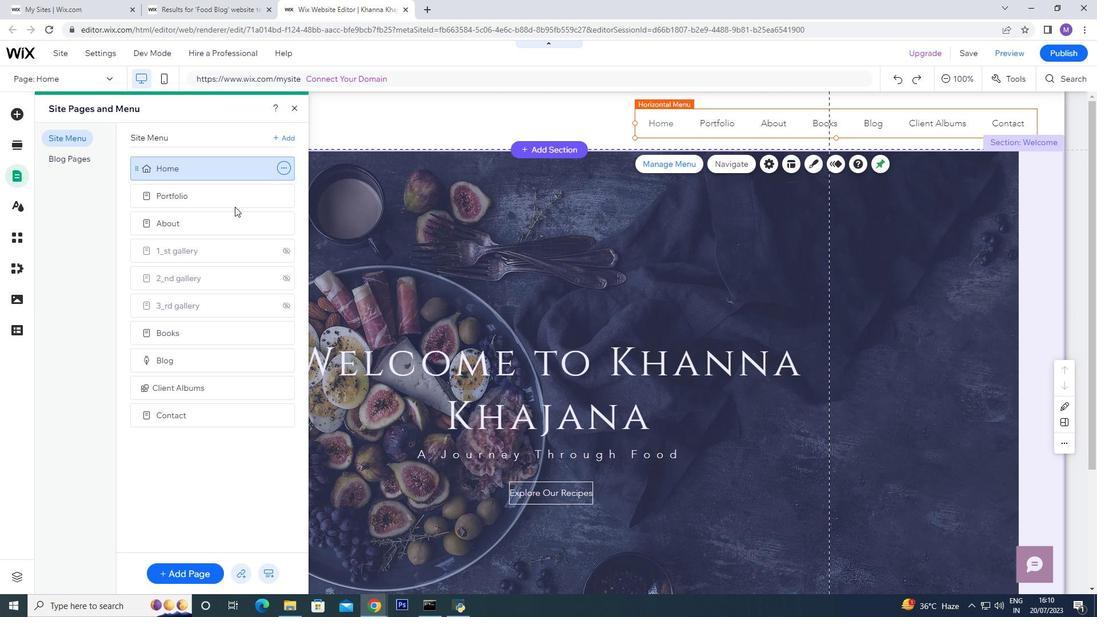 
Action: Mouse pressed left at (228, 200)
Screenshot: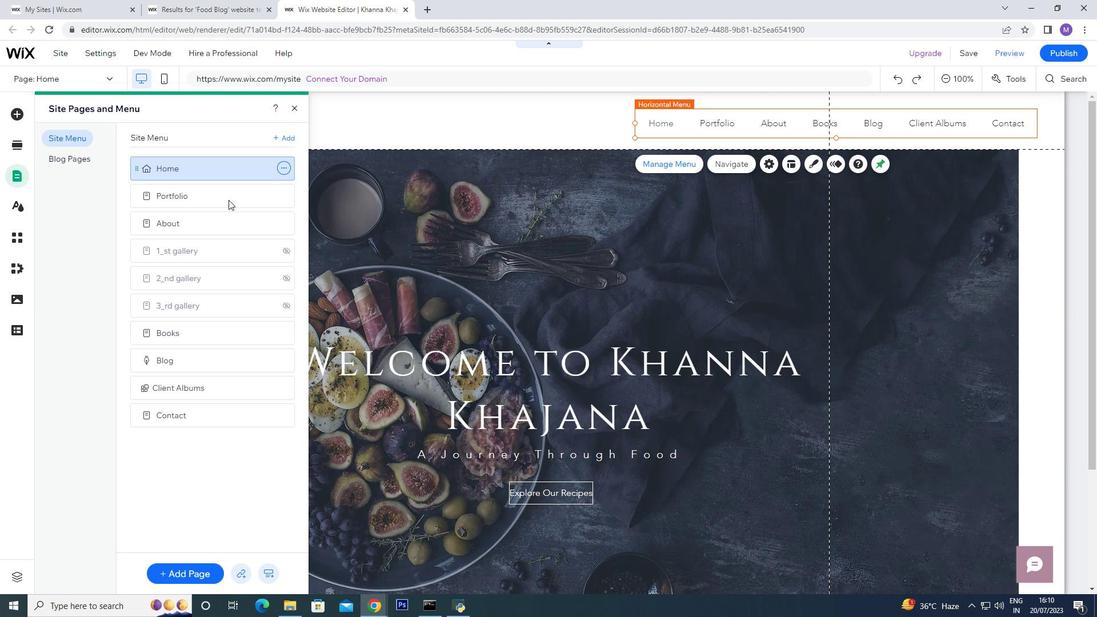 
Action: Mouse moved to (530, 335)
Screenshot: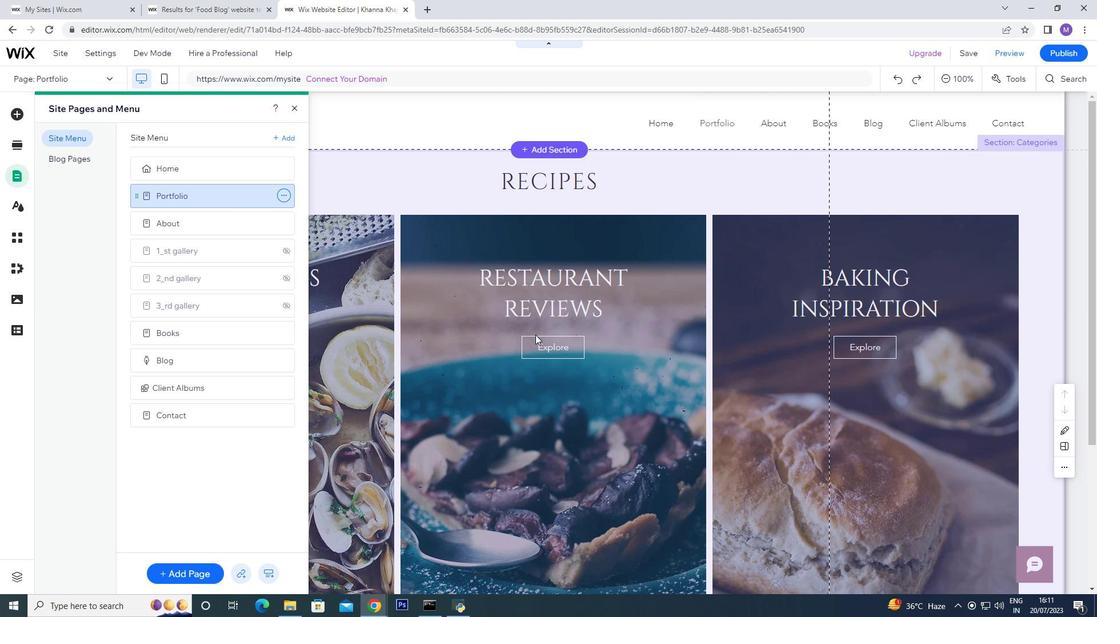 
Action: Mouse scrolled (530, 334) with delta (0, 0)
Screenshot: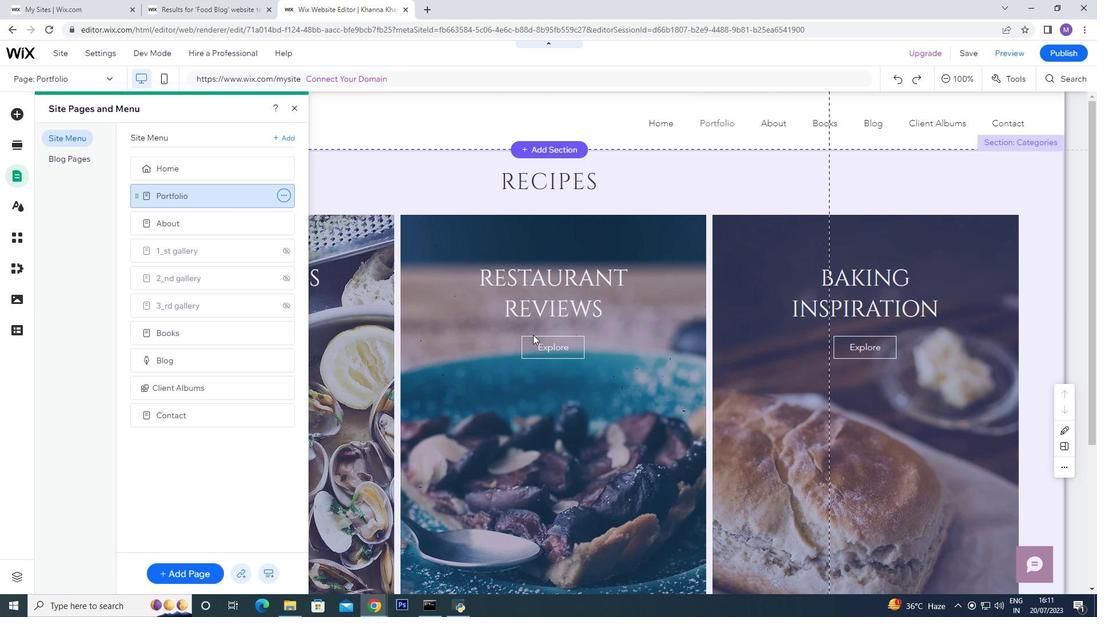 
Action: Mouse scrolled (530, 334) with delta (0, 0)
Screenshot: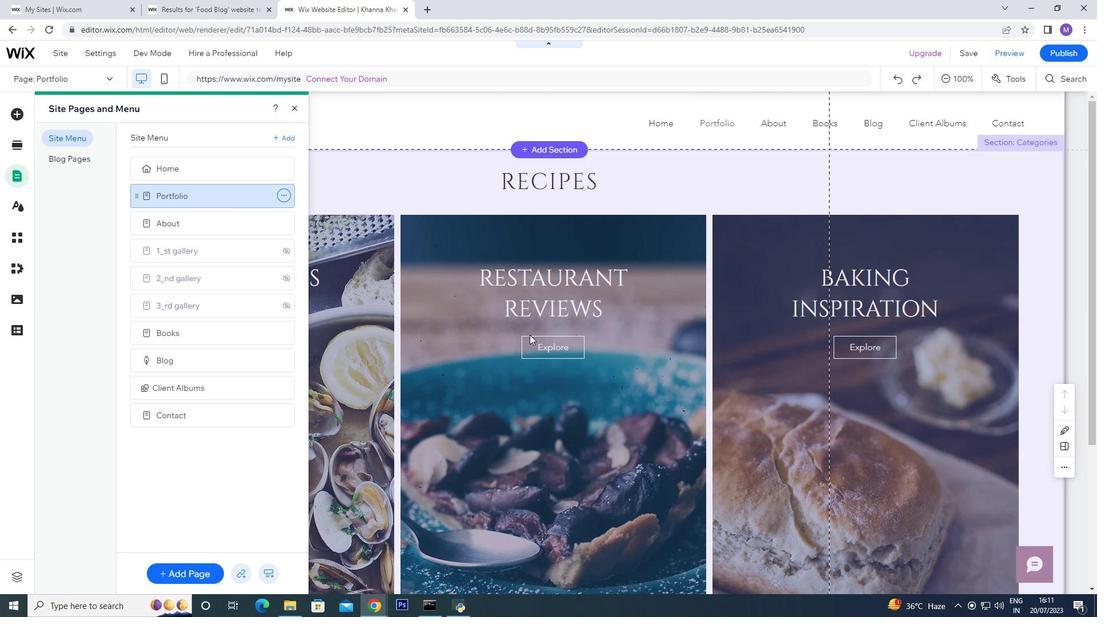 
Action: Mouse scrolled (530, 334) with delta (0, 0)
Screenshot: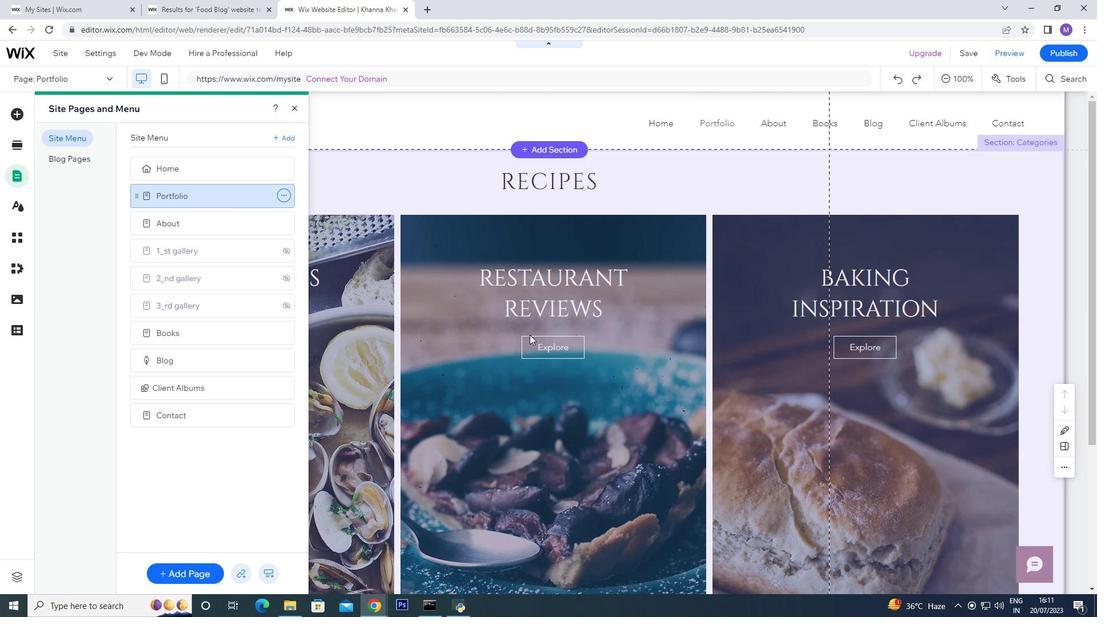 
Action: Mouse scrolled (530, 334) with delta (0, 0)
Screenshot: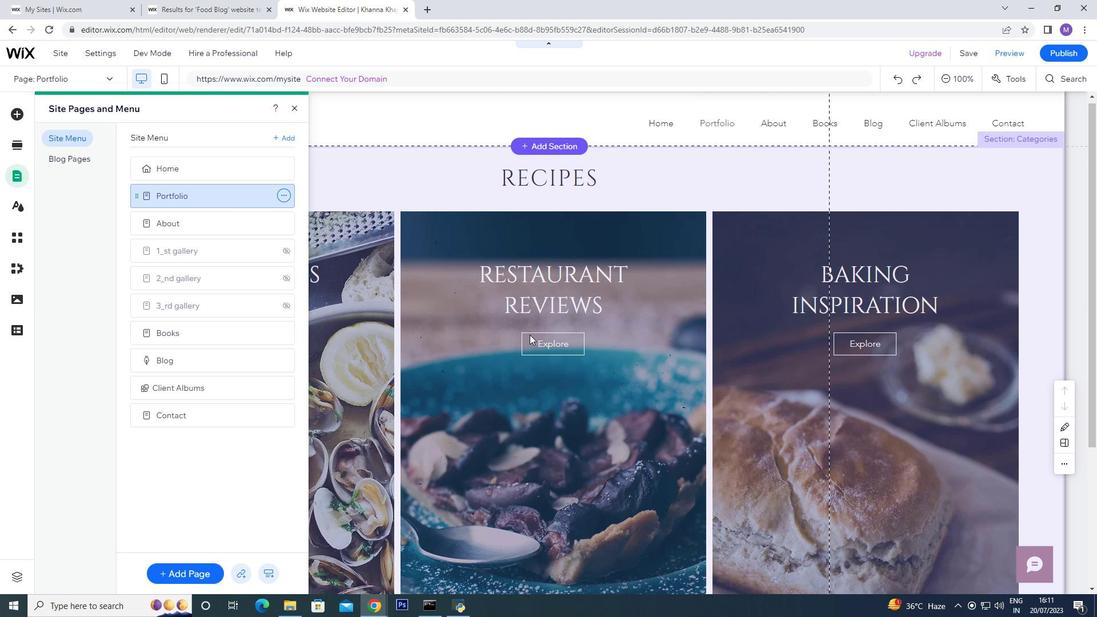 
Action: Mouse scrolled (530, 334) with delta (0, 0)
Screenshot: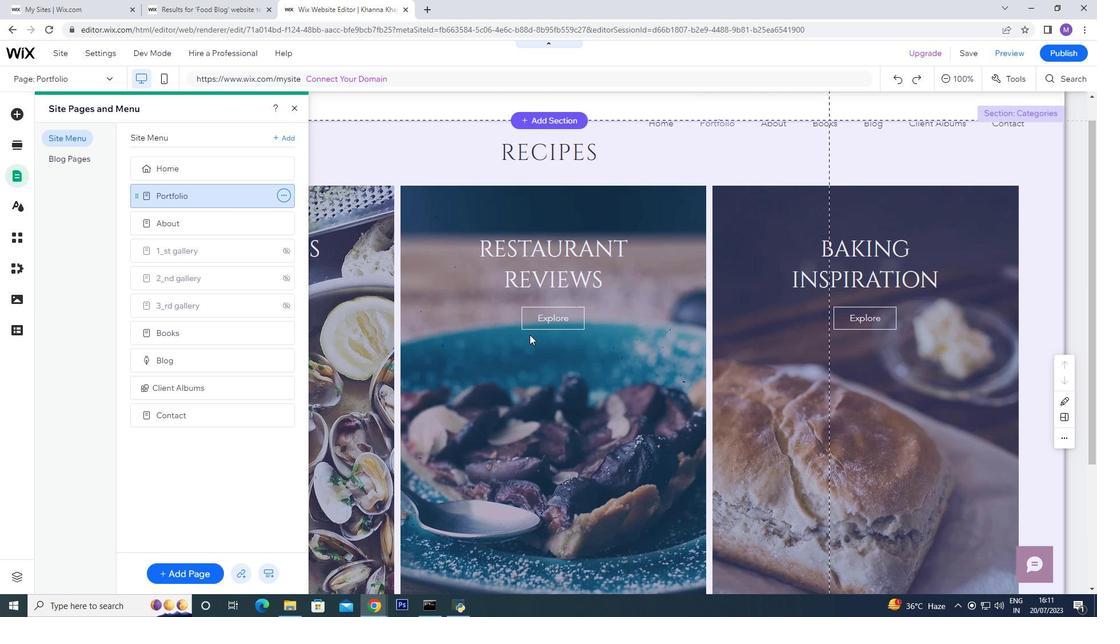 
Action: Mouse scrolled (530, 334) with delta (0, 0)
Screenshot: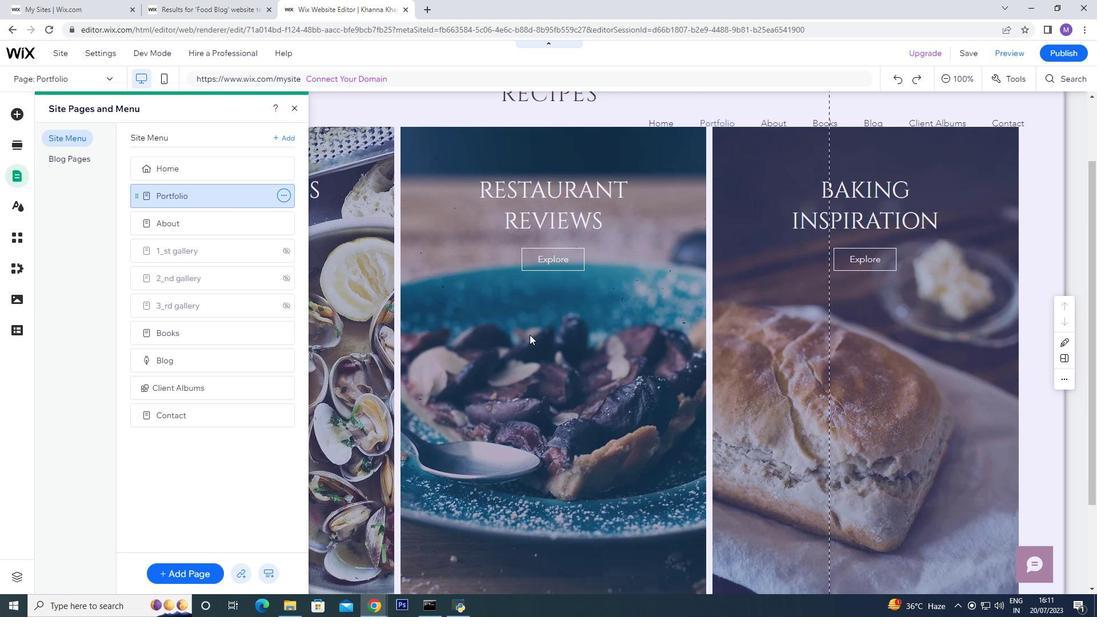 
Action: Mouse scrolled (530, 334) with delta (0, 0)
Screenshot: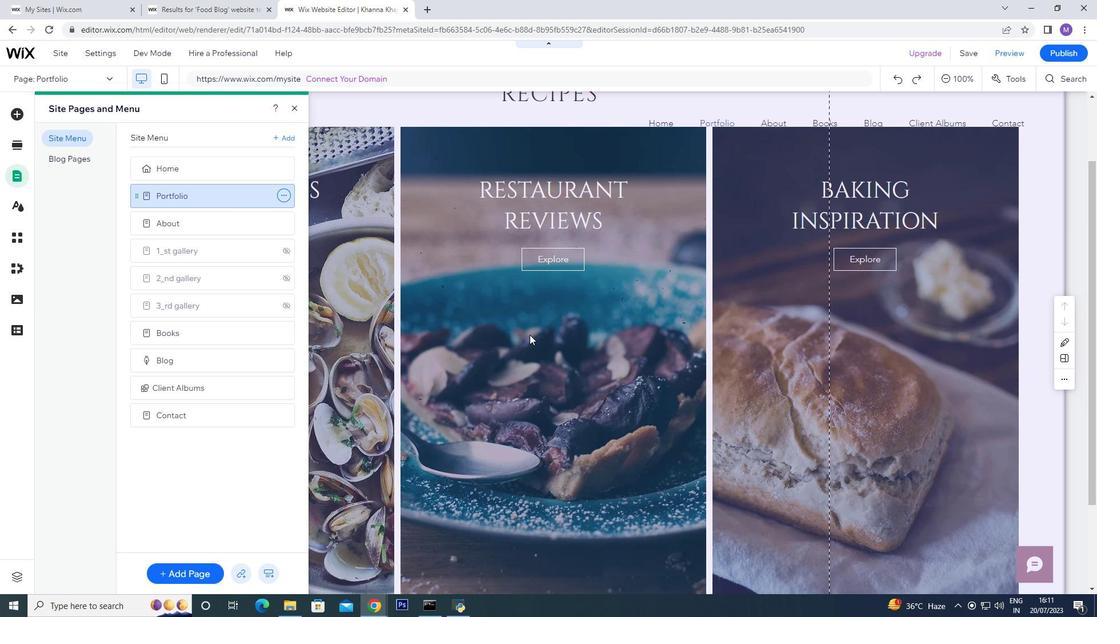 
Action: Mouse moved to (528, 335)
Screenshot: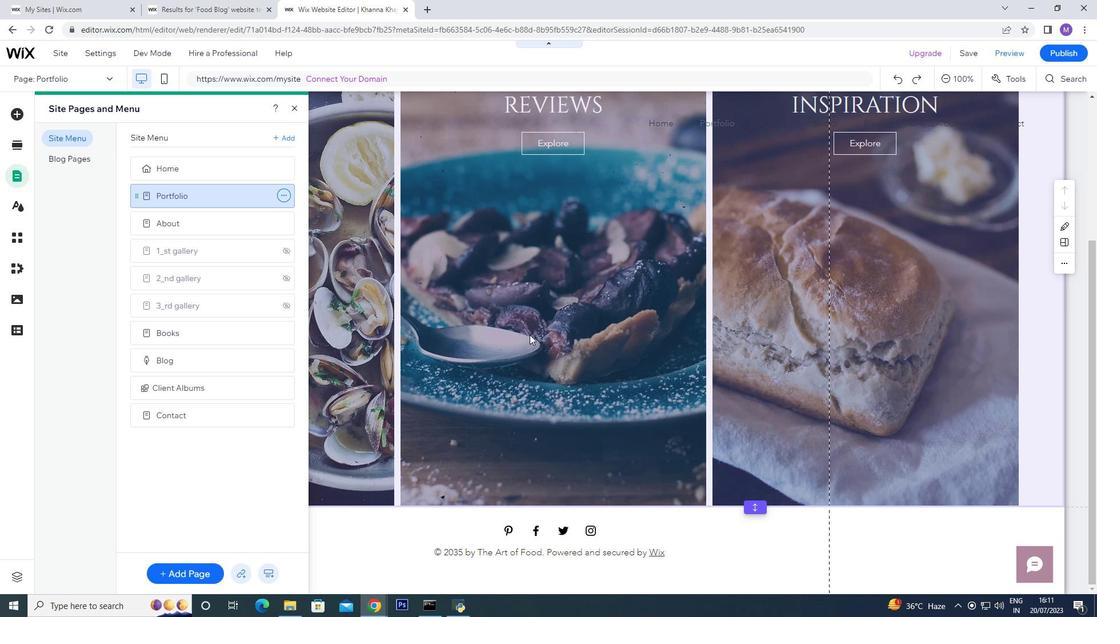 
Action: Mouse scrolled (528, 336) with delta (0, 0)
Screenshot: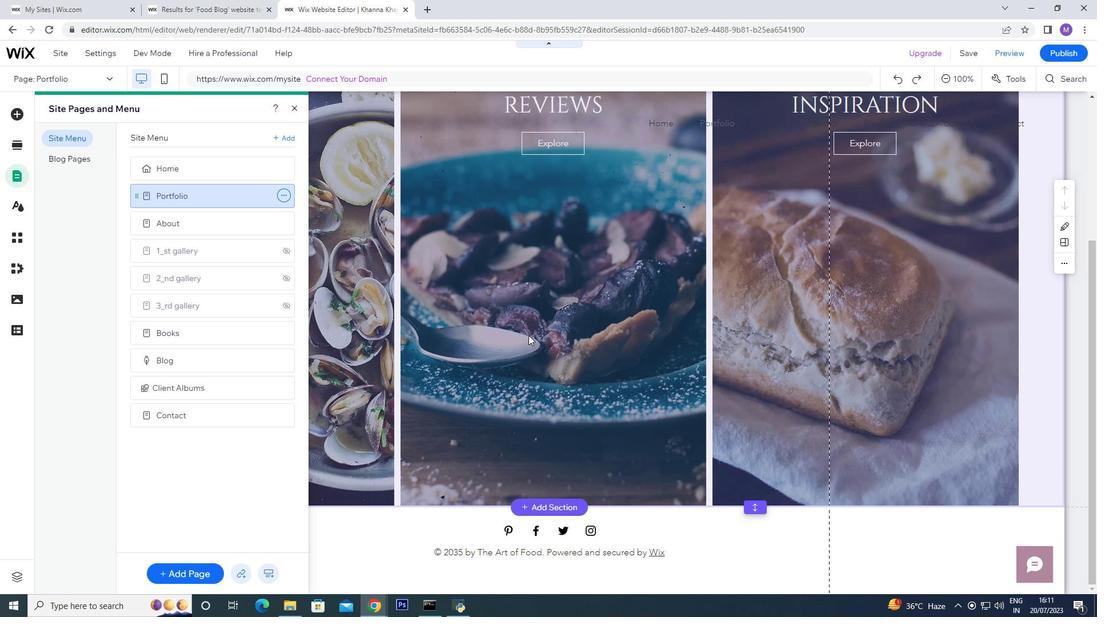 
Action: Mouse scrolled (528, 336) with delta (0, 0)
Screenshot: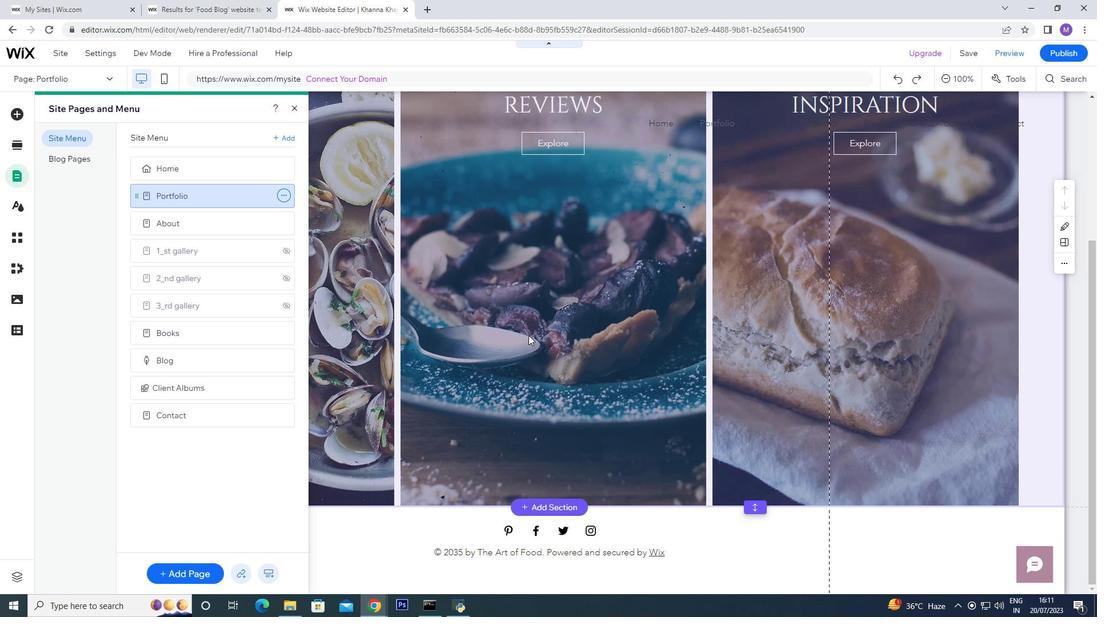 
Action: Mouse scrolled (528, 336) with delta (0, 0)
Screenshot: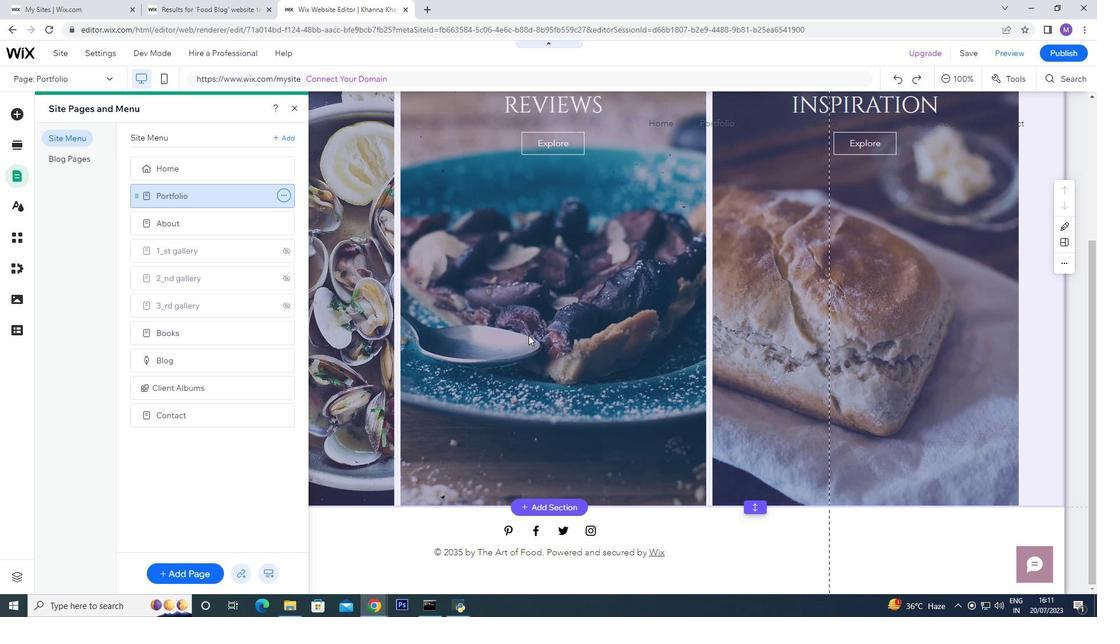 
Action: Mouse scrolled (528, 336) with delta (0, 0)
Screenshot: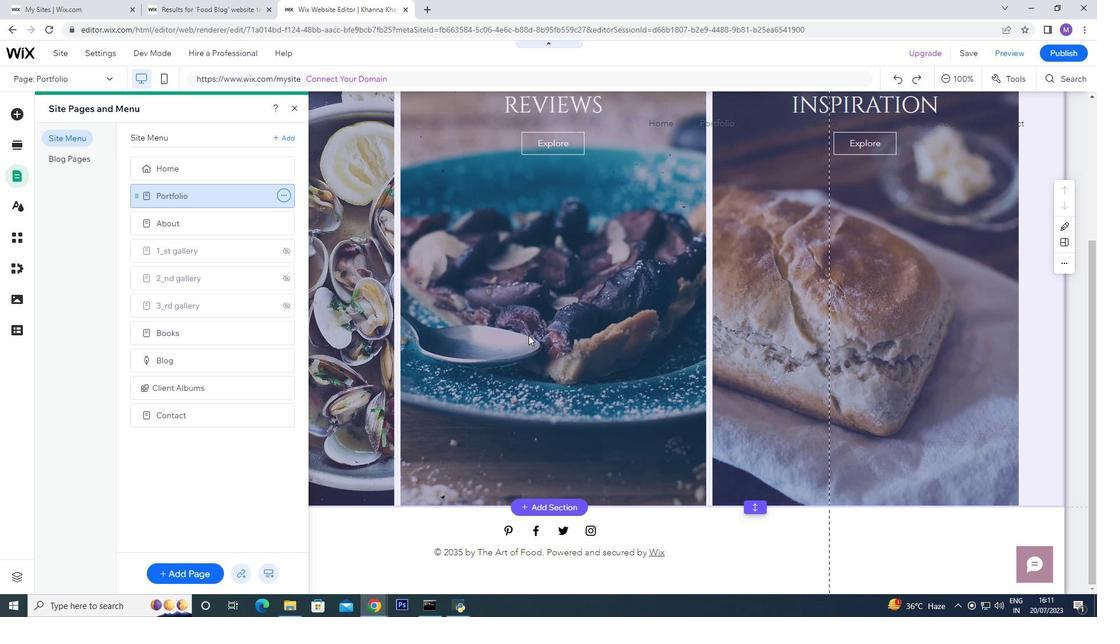 
Action: Mouse scrolled (528, 336) with delta (0, 0)
Screenshot: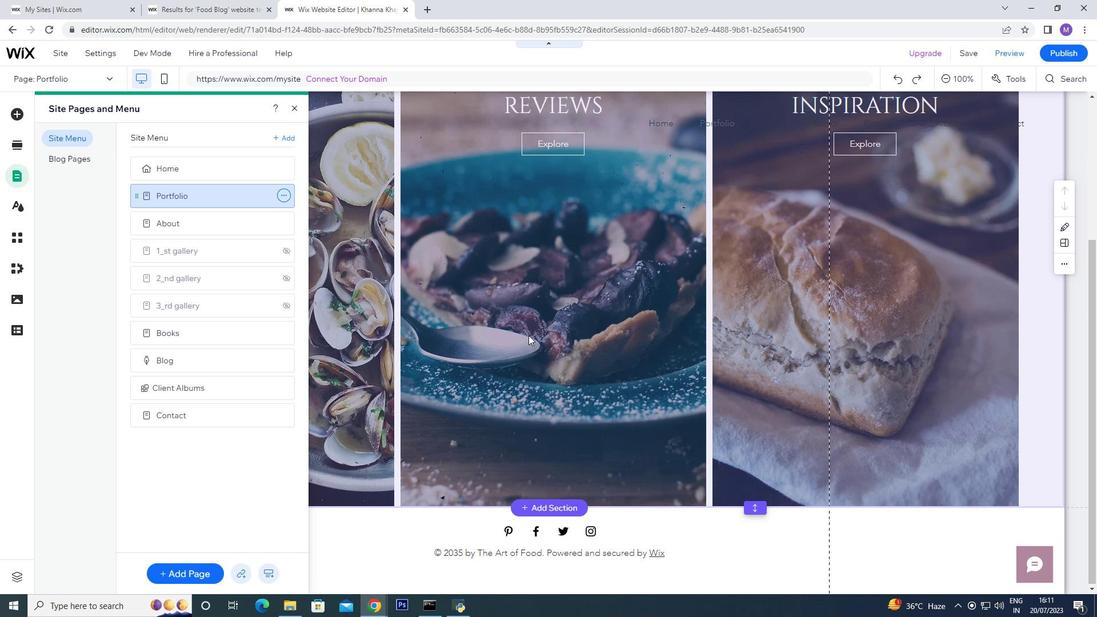 
Action: Mouse moved to (233, 218)
Screenshot: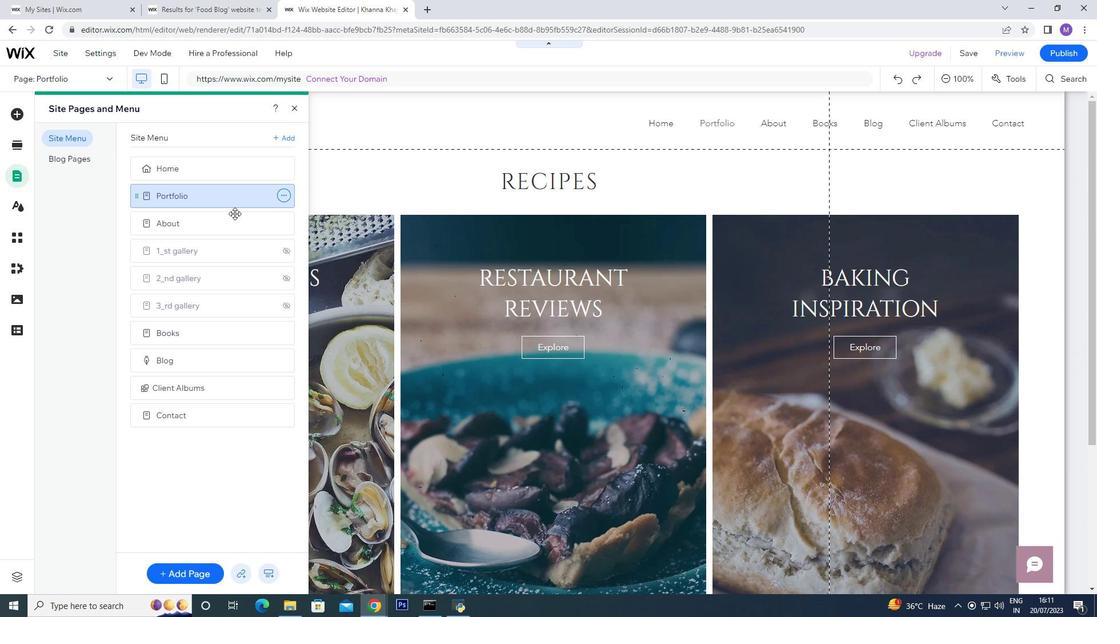 
Action: Mouse pressed left at (233, 218)
Screenshot: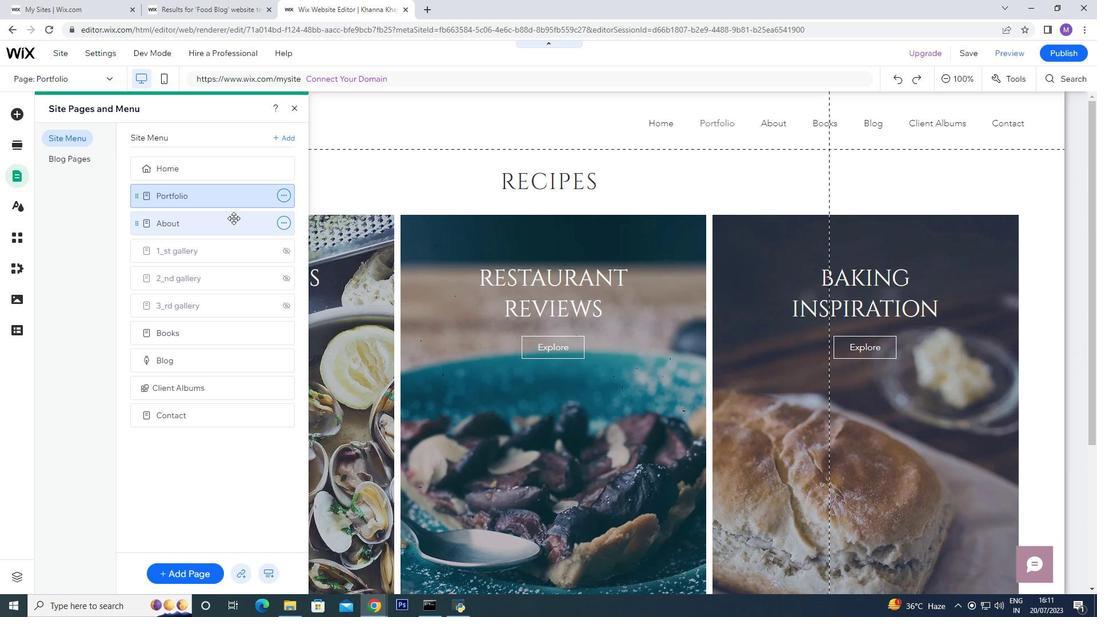 
Action: Mouse moved to (527, 309)
Screenshot: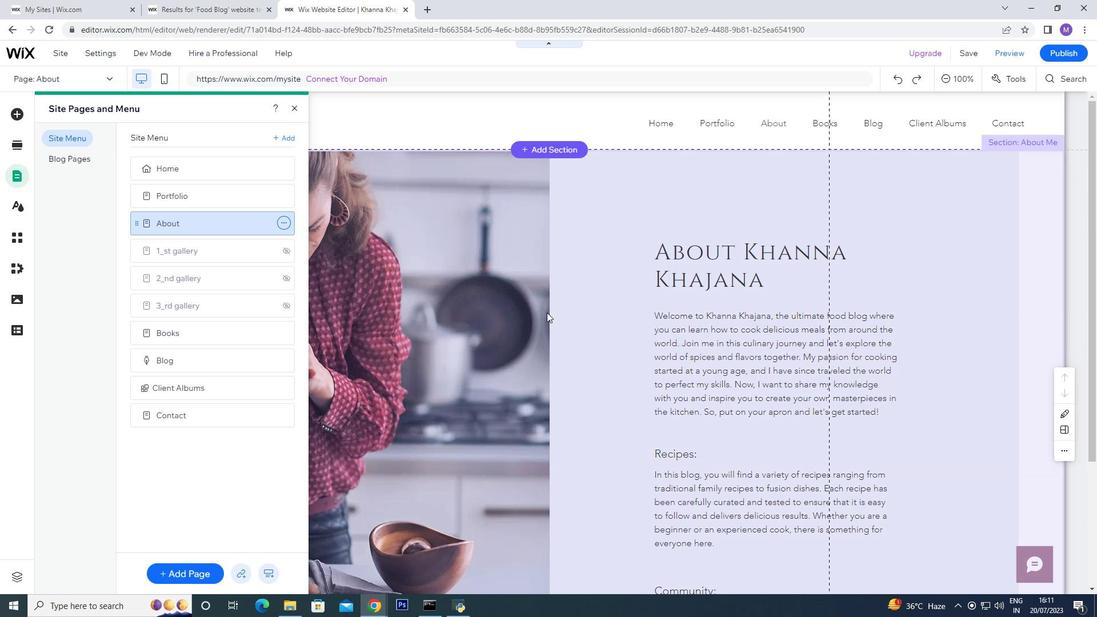 
Action: Mouse scrolled (527, 309) with delta (0, 0)
Screenshot: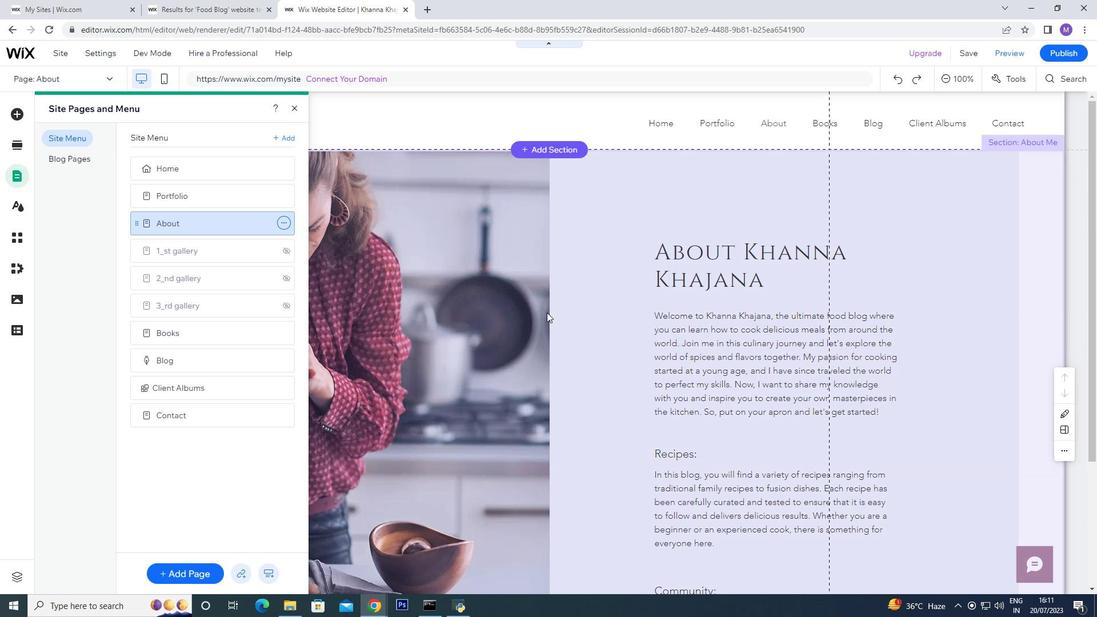 
Action: Mouse moved to (526, 309)
Screenshot: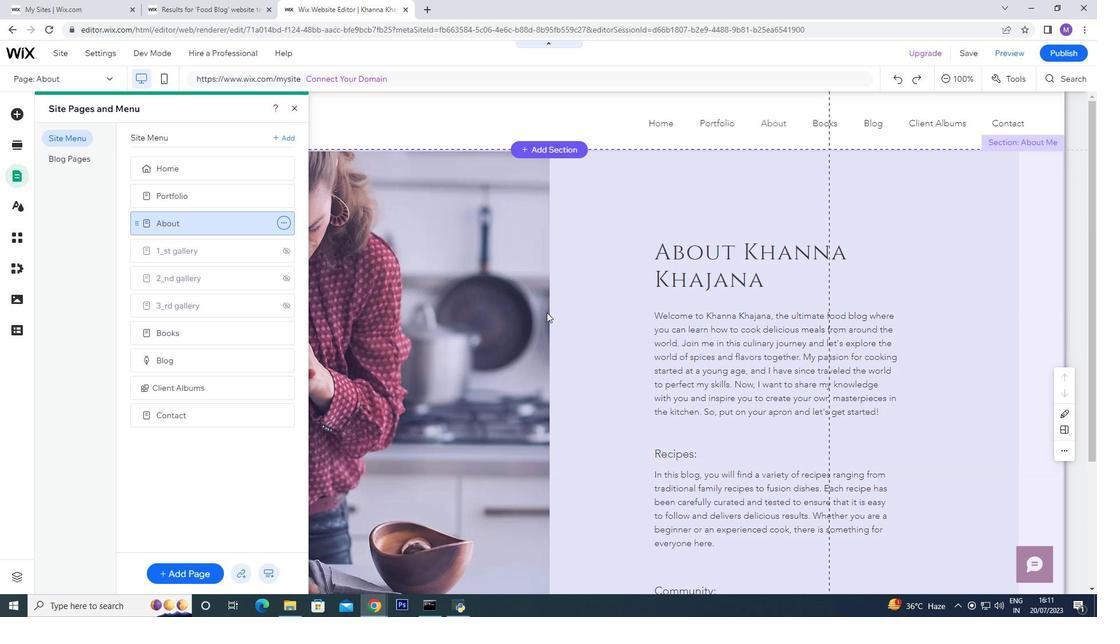 
Action: Mouse scrolled (526, 309) with delta (0, 0)
Screenshot: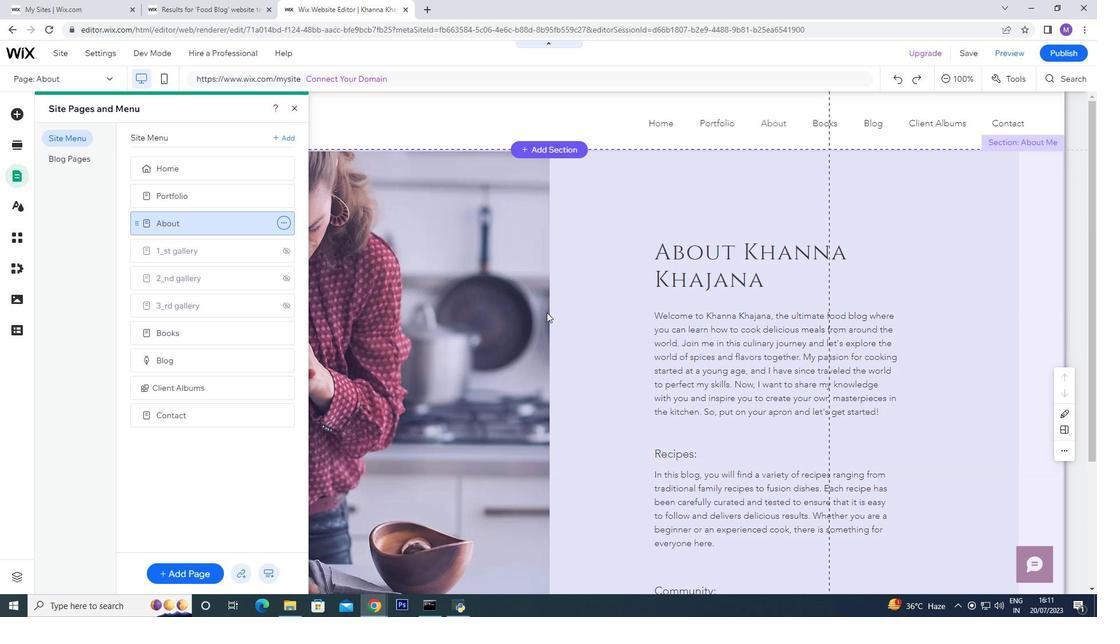 
Action: Mouse moved to (526, 309)
Screenshot: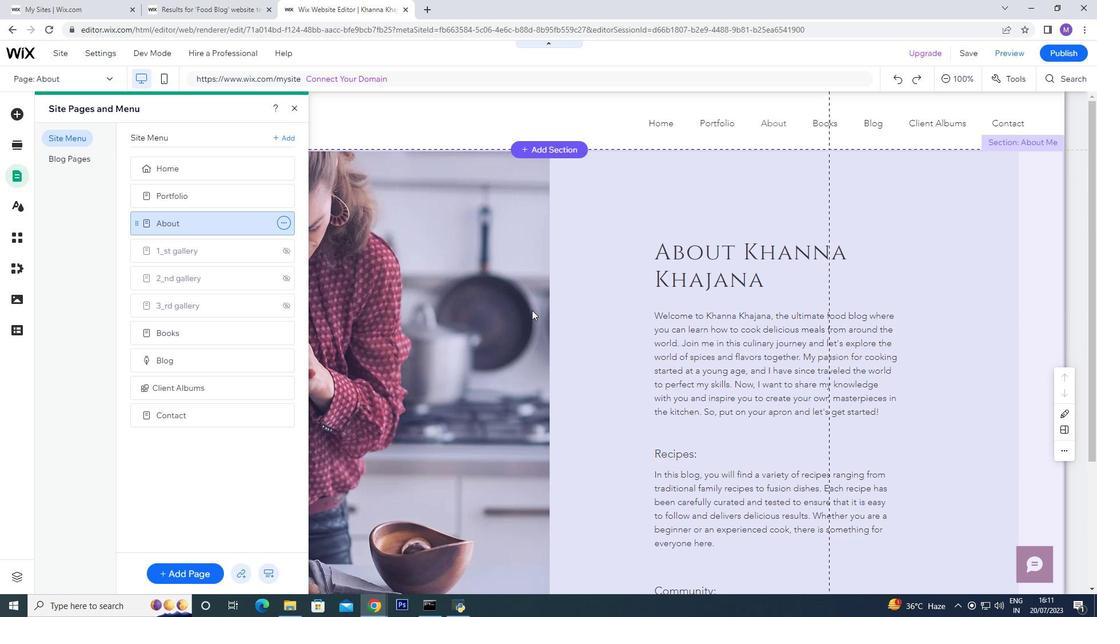 
Action: Mouse scrolled (526, 309) with delta (0, 0)
Screenshot: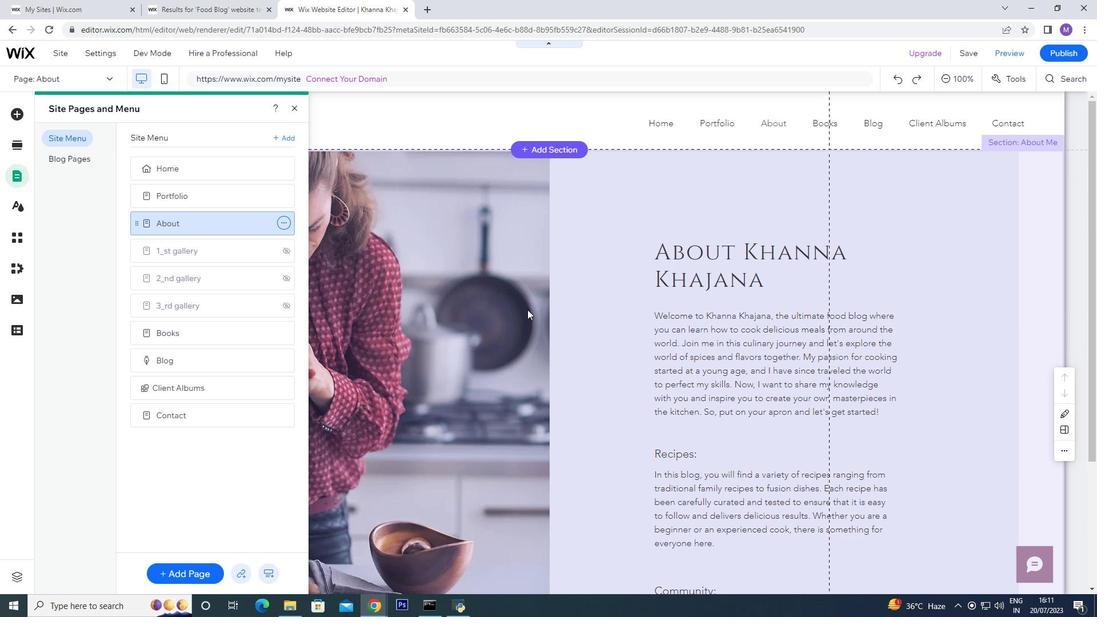 
Action: Mouse moved to (249, 252)
Screenshot: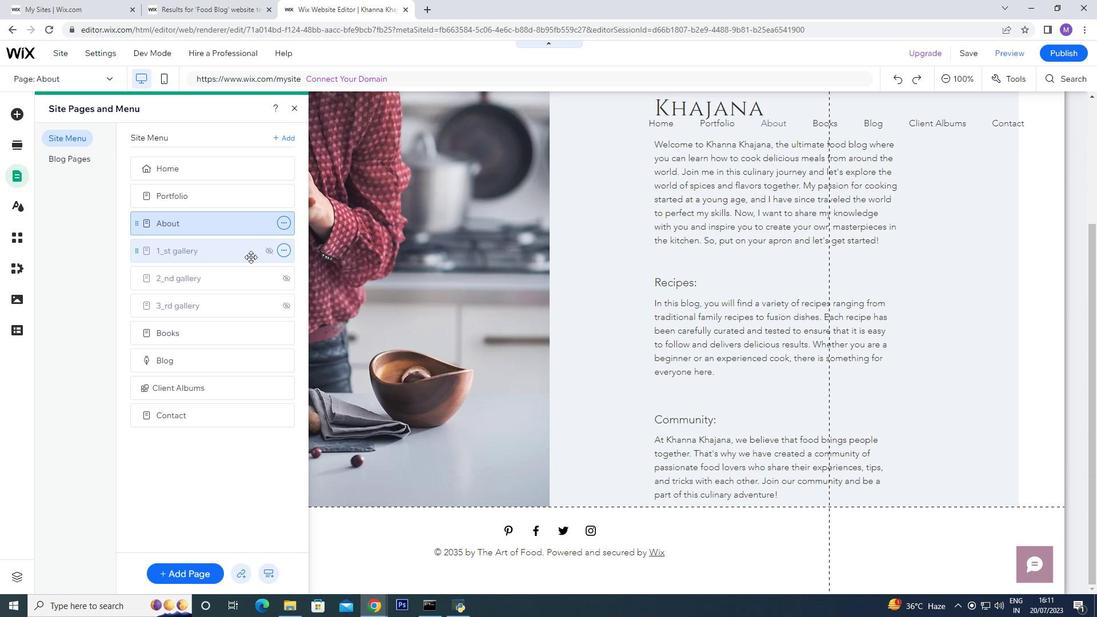 
Action: Mouse pressed left at (249, 252)
Screenshot: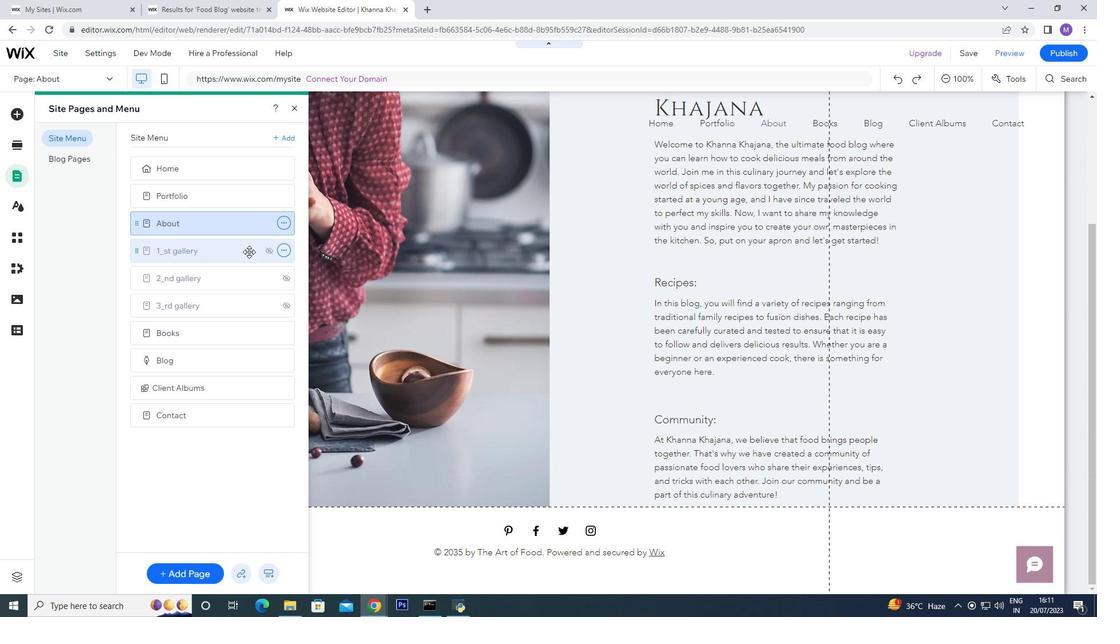 
Action: Mouse moved to (480, 343)
Screenshot: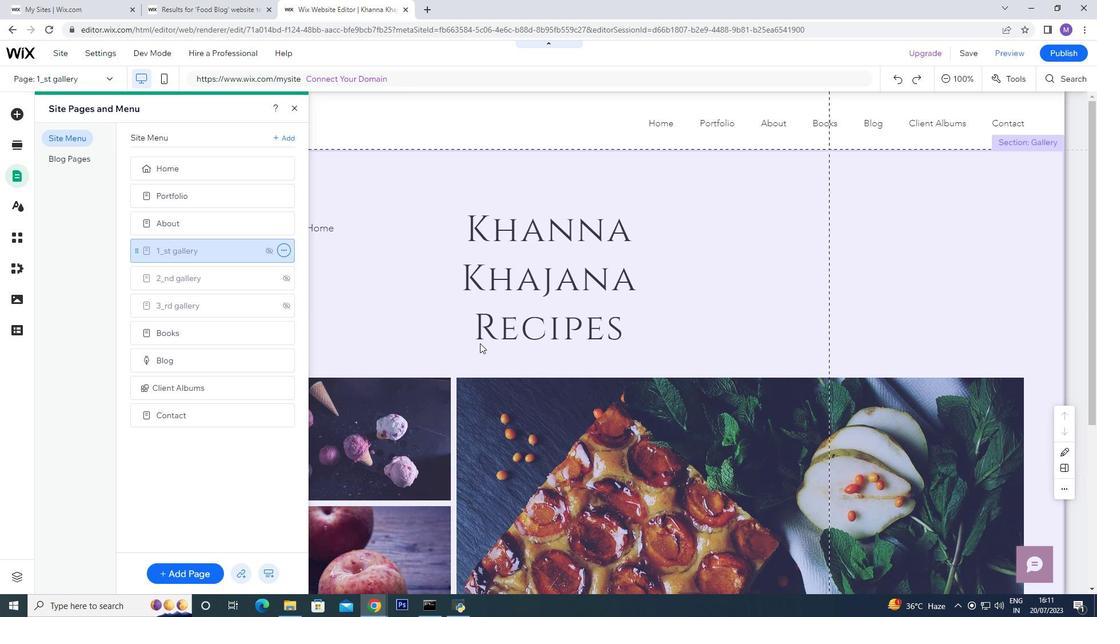 
Action: Mouse scrolled (480, 343) with delta (0, 0)
Screenshot: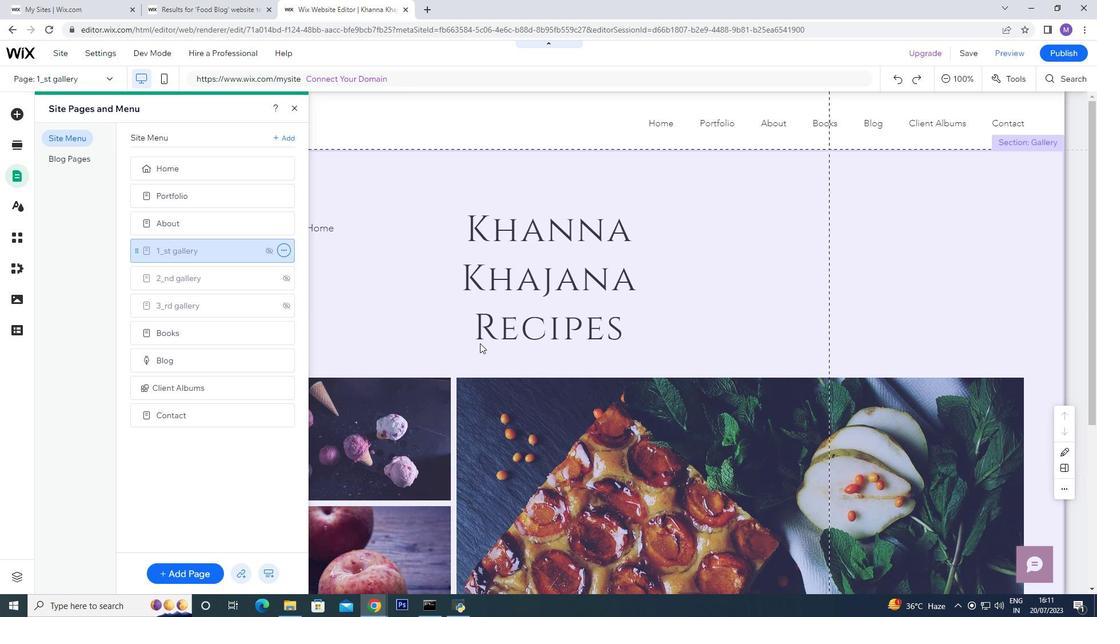 
Action: Mouse moved to (479, 344)
Screenshot: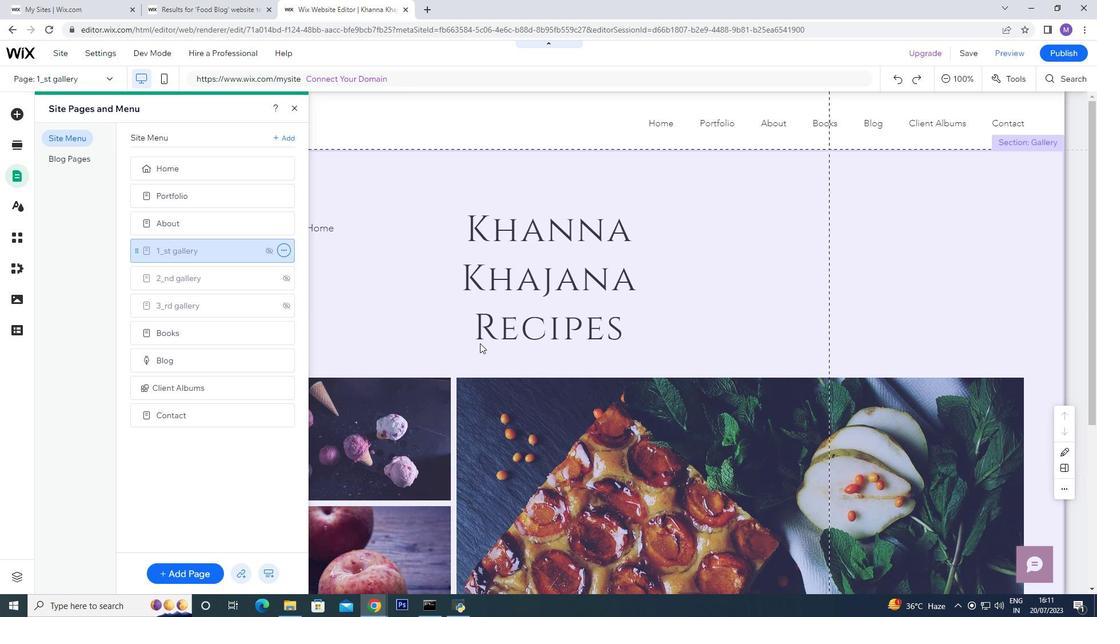 
Action: Mouse scrolled (479, 344) with delta (0, 0)
Screenshot: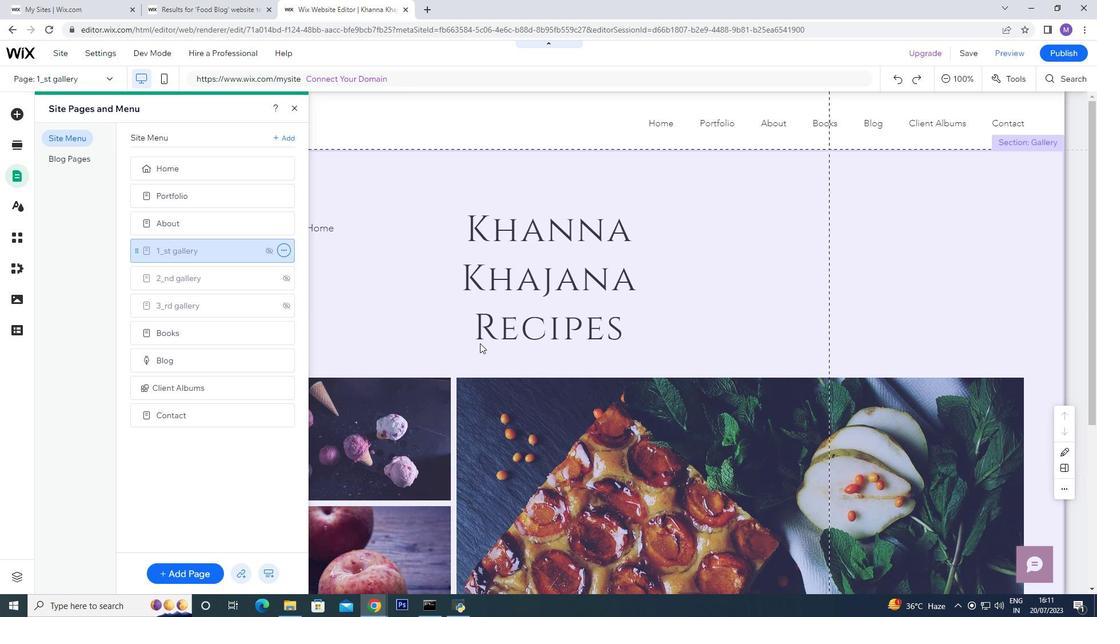 
Action: Mouse scrolled (479, 344) with delta (0, 0)
Screenshot: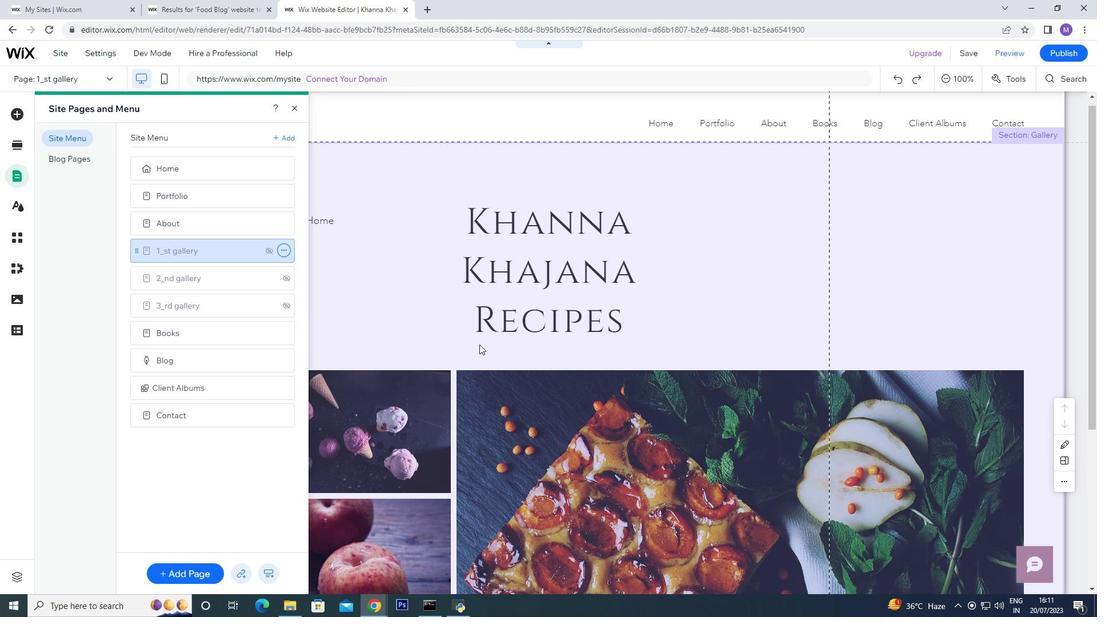 
Action: Mouse moved to (479, 344)
Screenshot: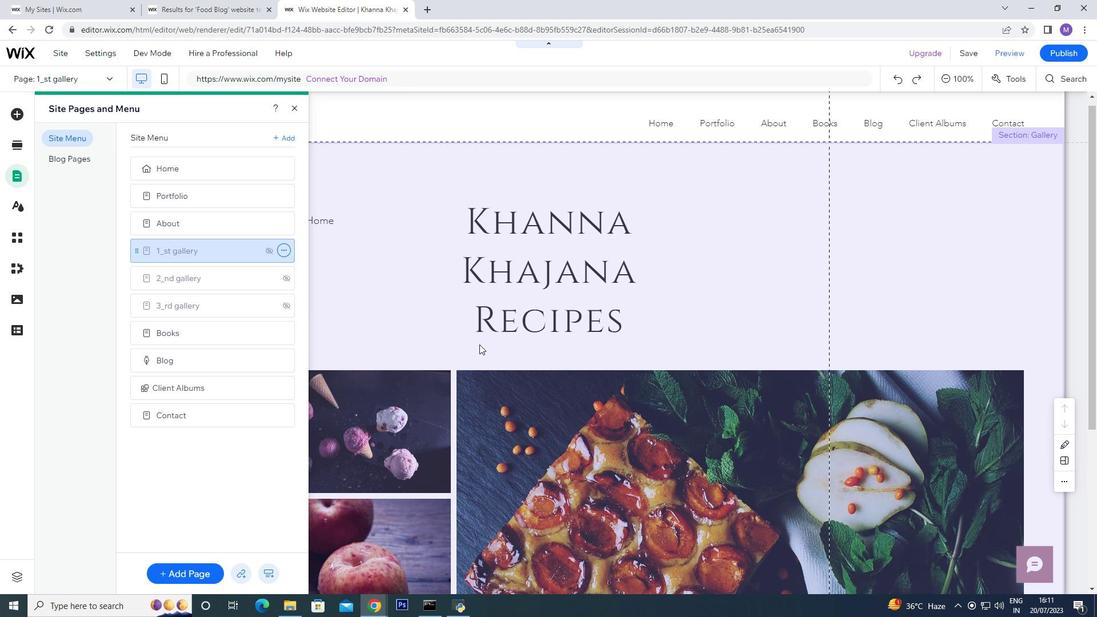 
Action: Mouse scrolled (479, 344) with delta (0, 0)
Screenshot: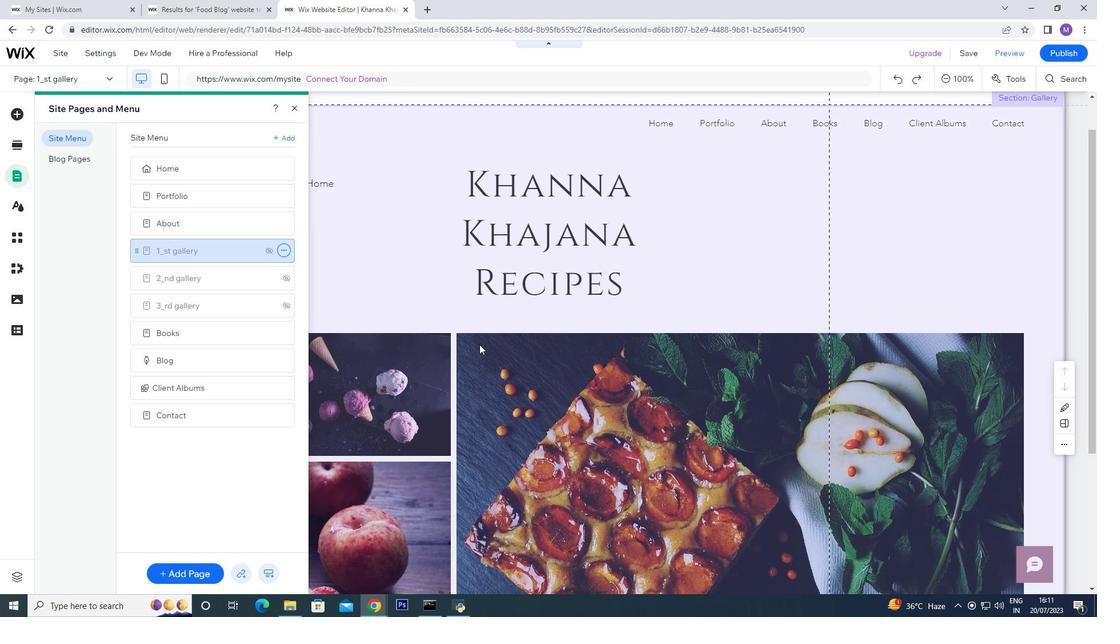
Action: Mouse scrolled (479, 344) with delta (0, 0)
Screenshot: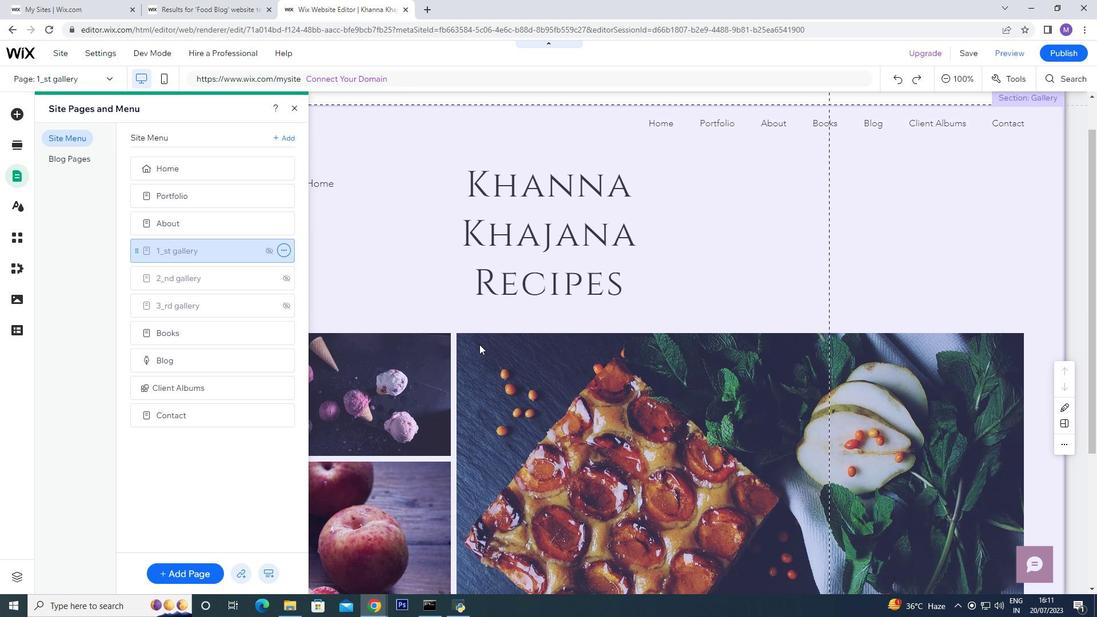 
Action: Mouse scrolled (479, 344) with delta (0, 0)
Screenshot: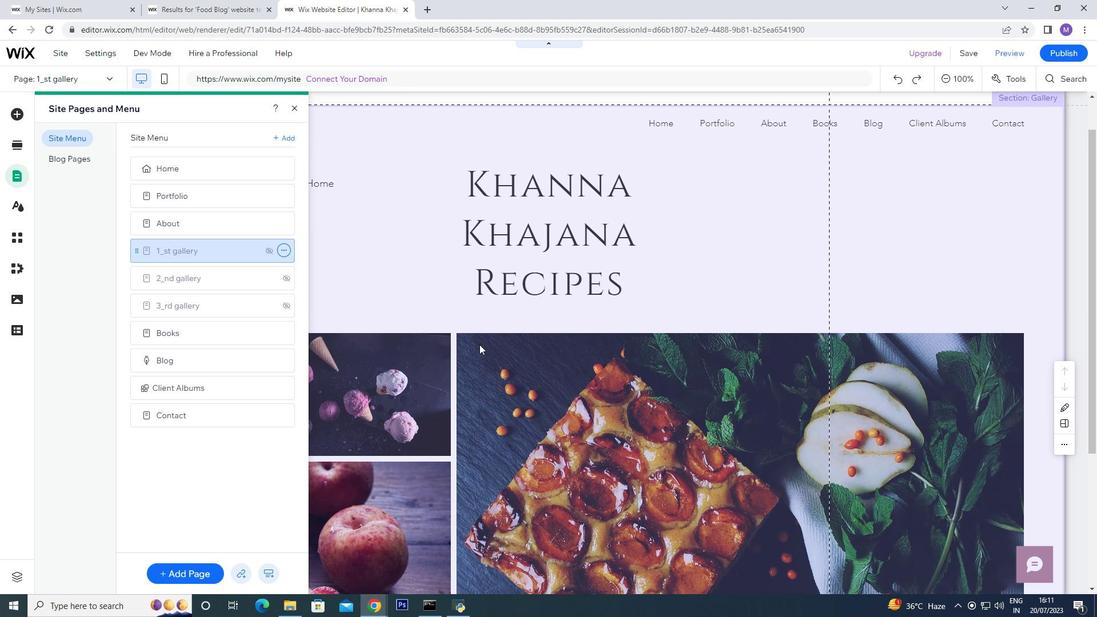 
Action: Mouse scrolled (479, 344) with delta (0, 0)
Screenshot: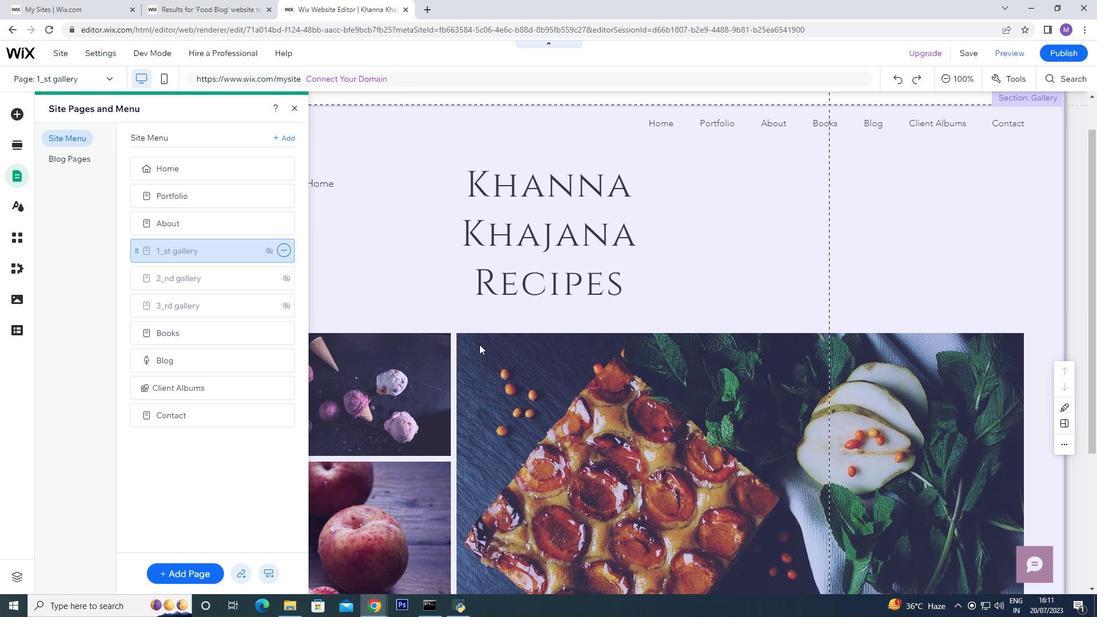 
Action: Mouse scrolled (479, 344) with delta (0, 0)
Screenshot: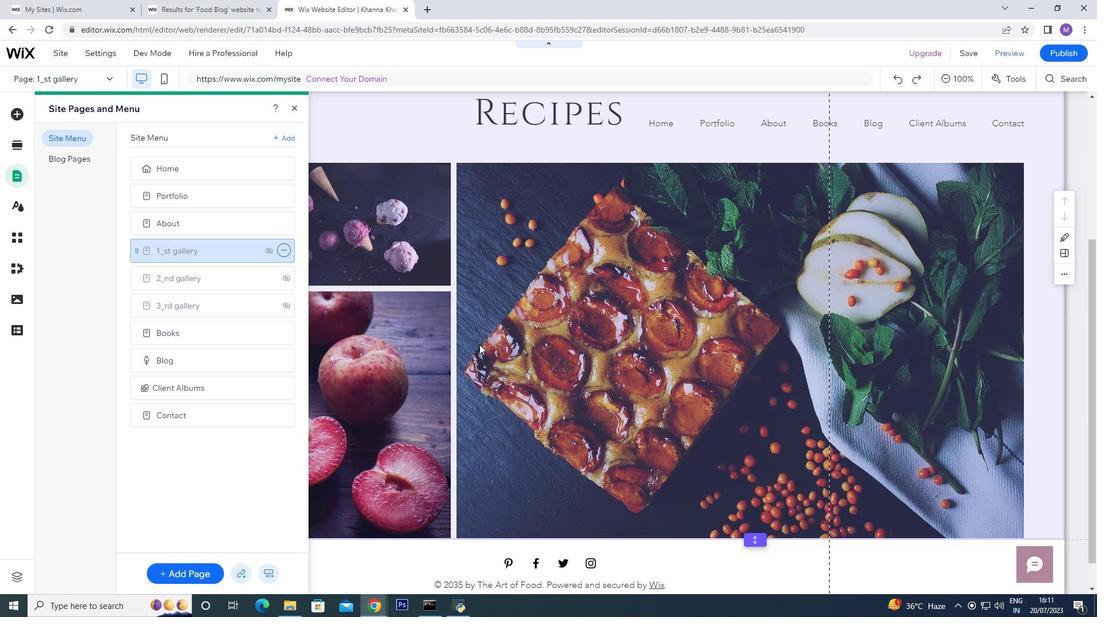 
Action: Mouse scrolled (479, 344) with delta (0, 0)
Screenshot: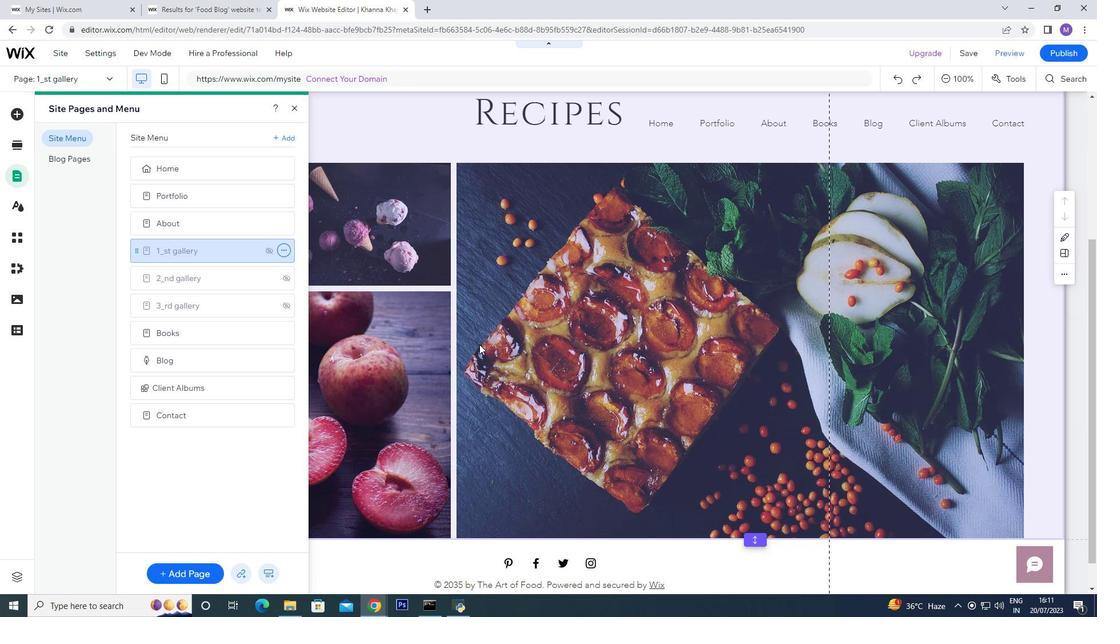 
Action: Mouse scrolled (479, 344) with delta (0, 0)
Screenshot: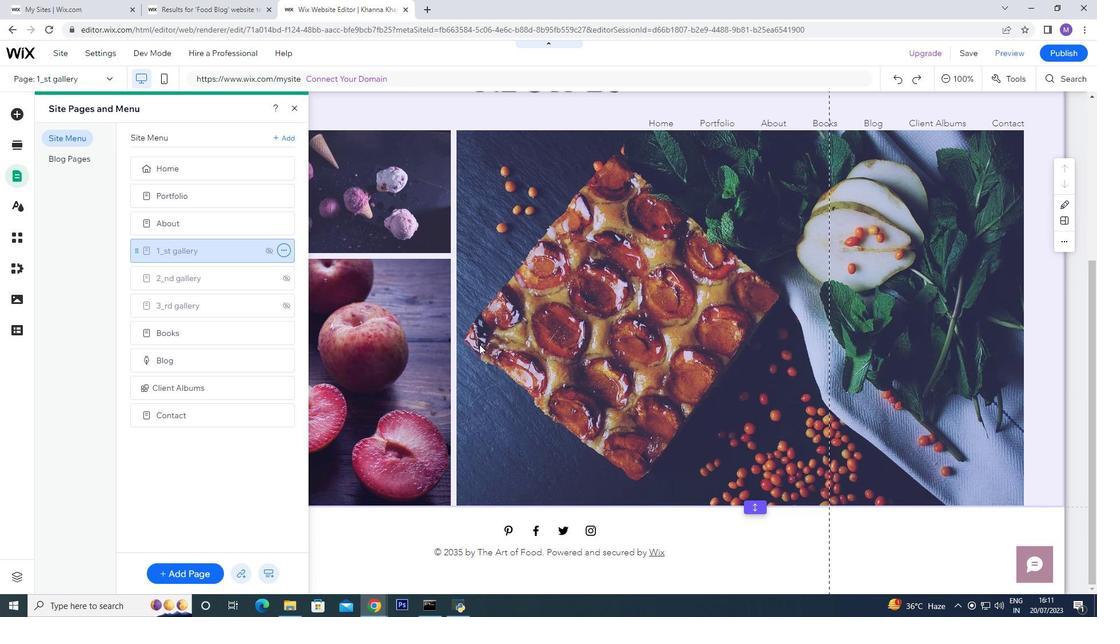 
Action: Mouse moved to (479, 345)
Screenshot: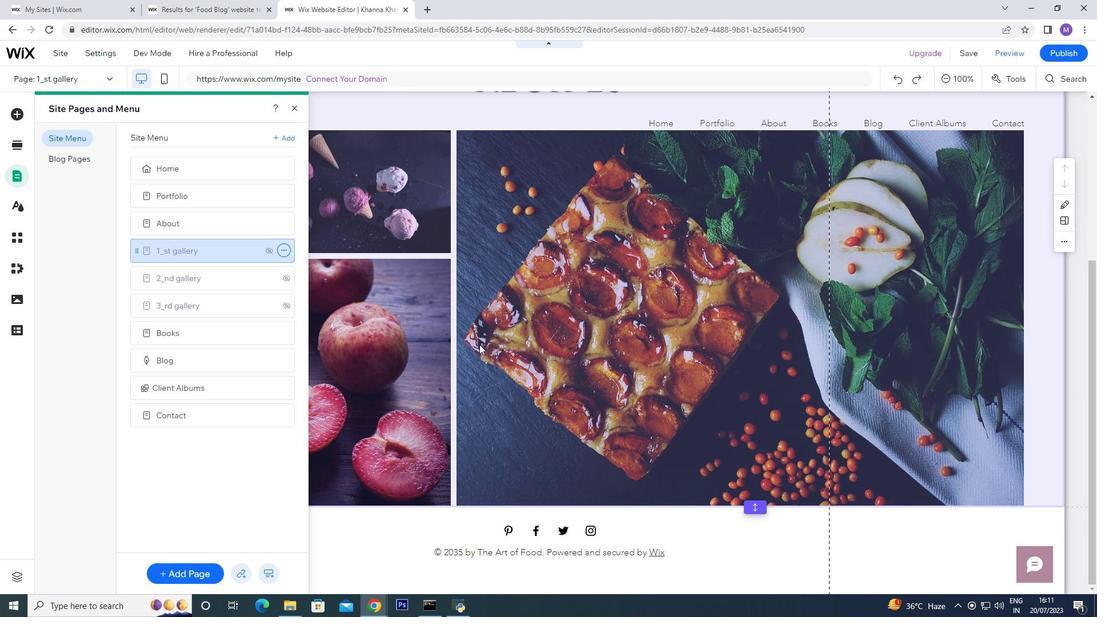 
Action: Mouse scrolled (479, 345) with delta (0, 0)
Screenshot: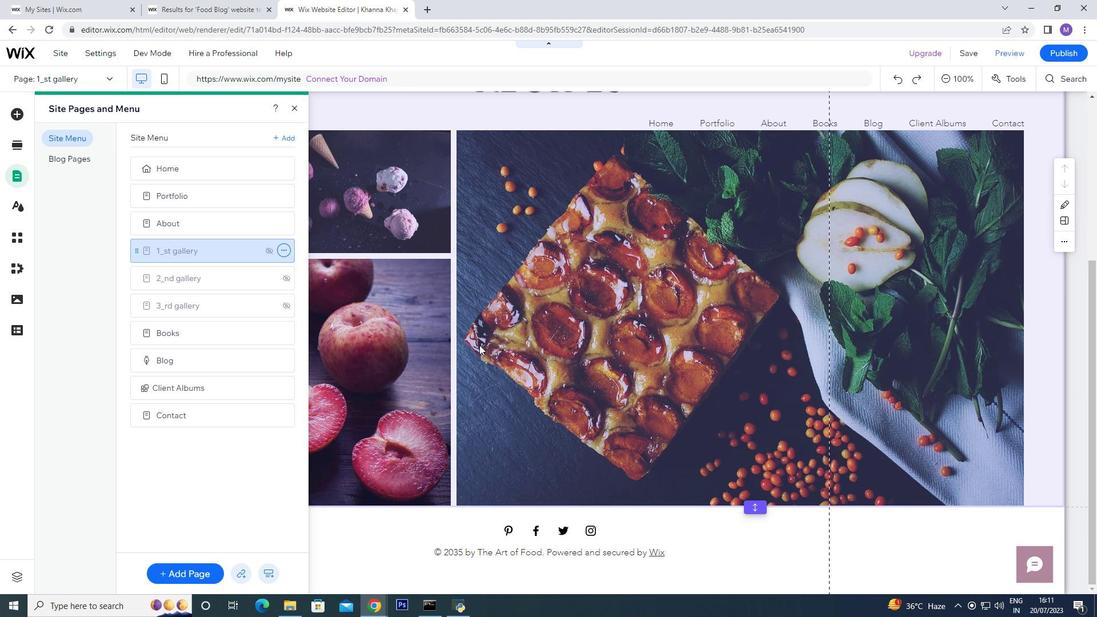 
Action: Mouse scrolled (479, 345) with delta (0, 0)
Screenshot: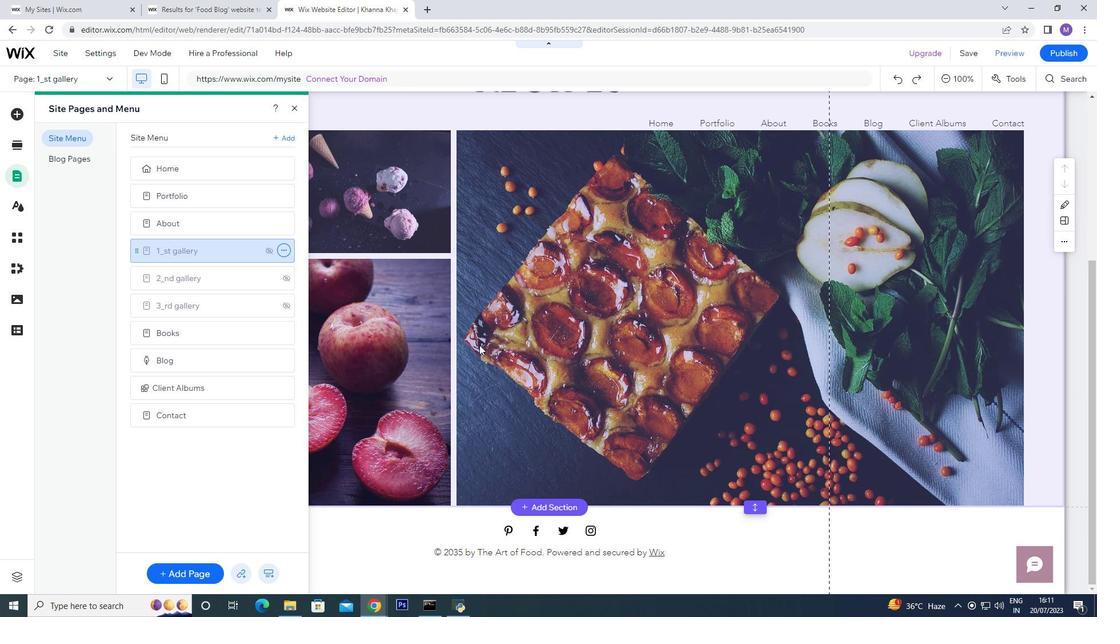 
Action: Mouse scrolled (479, 345) with delta (0, 0)
Screenshot: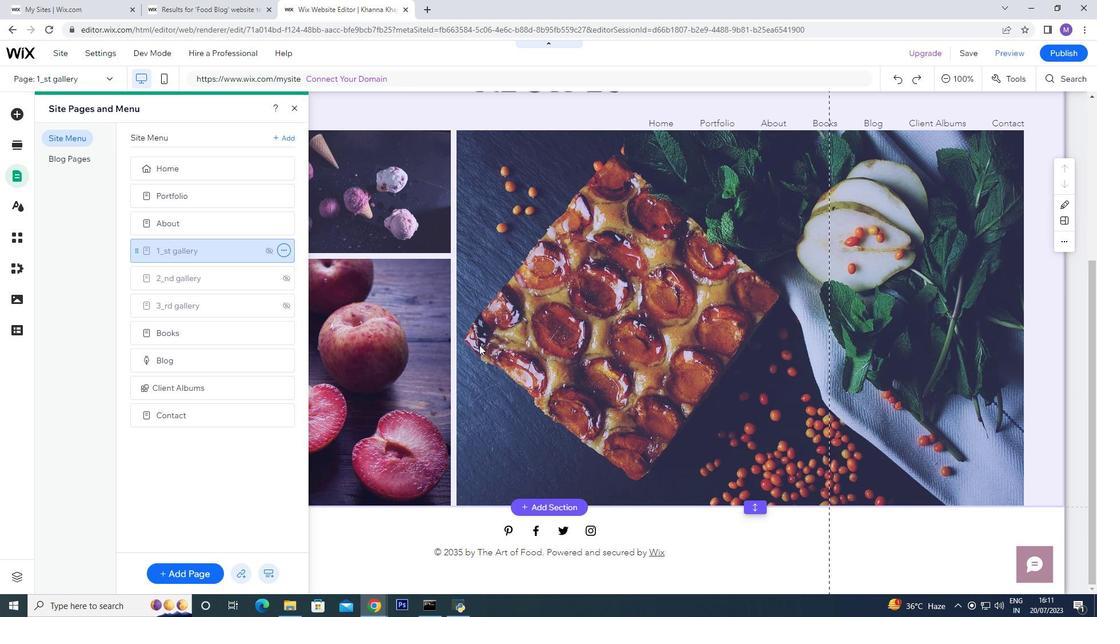 
Action: Mouse scrolled (479, 345) with delta (0, 0)
Screenshot: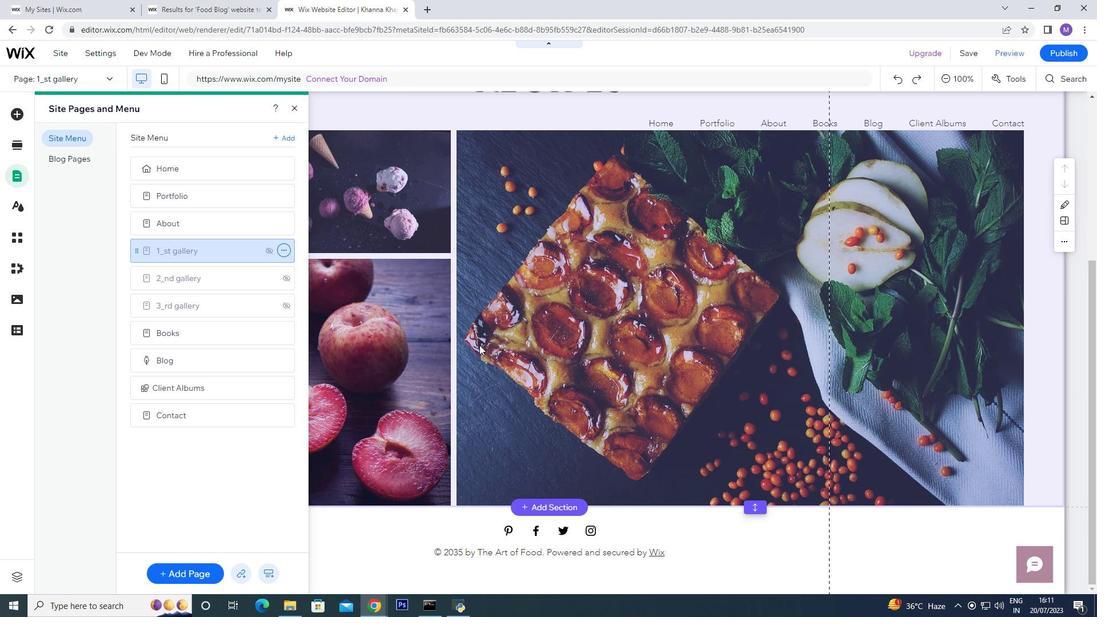 
Action: Mouse scrolled (479, 345) with delta (0, 0)
Screenshot: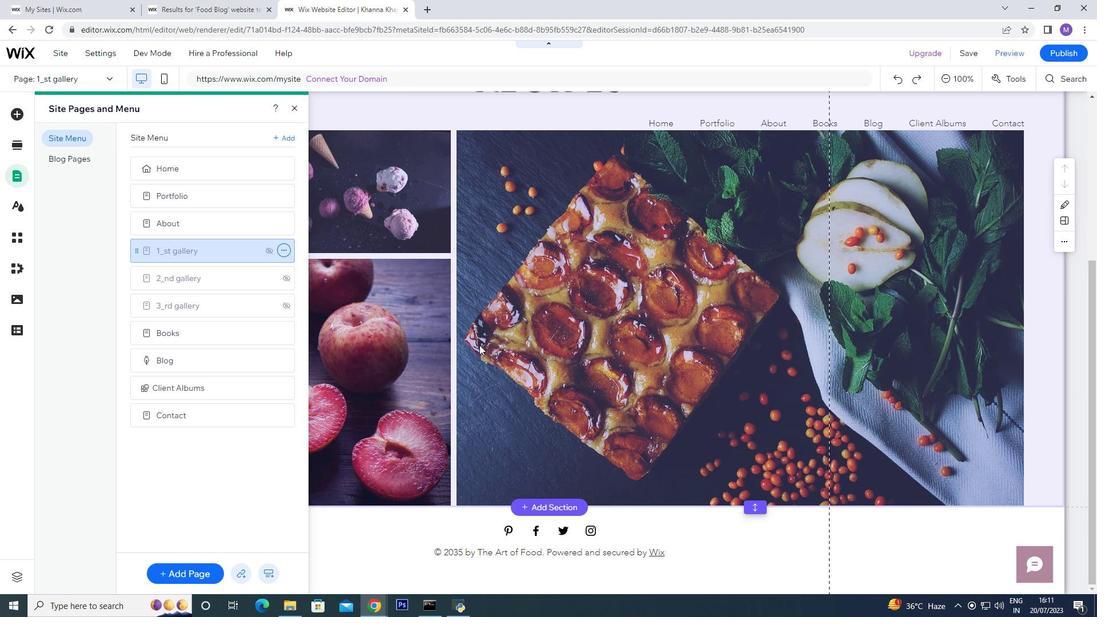 
Action: Mouse moved to (284, 278)
Screenshot: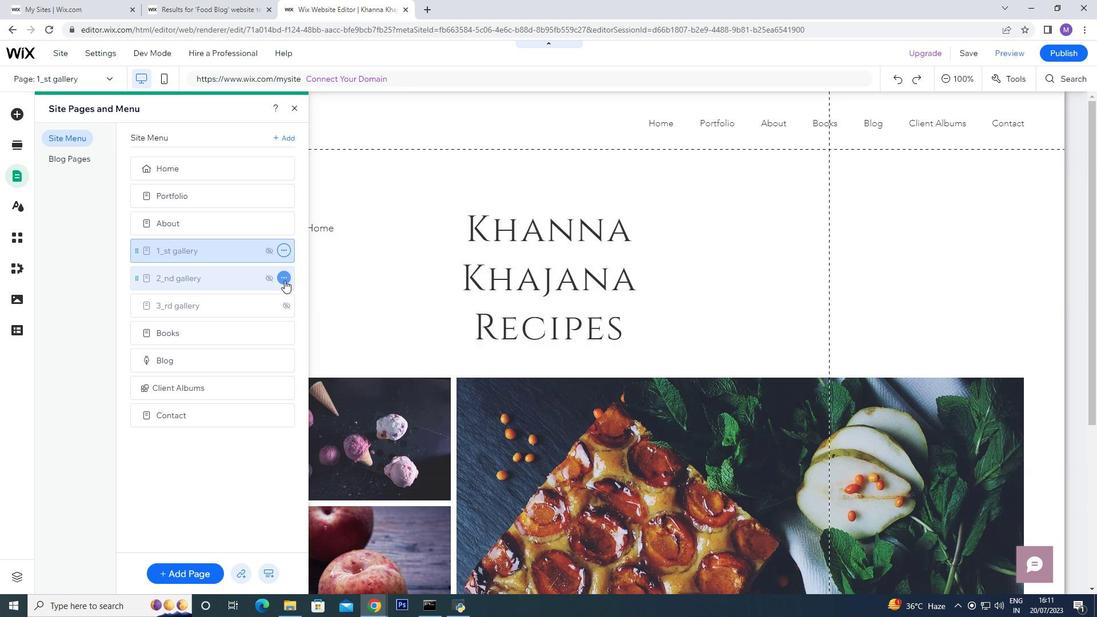 
Action: Mouse pressed left at (284, 278)
Screenshot: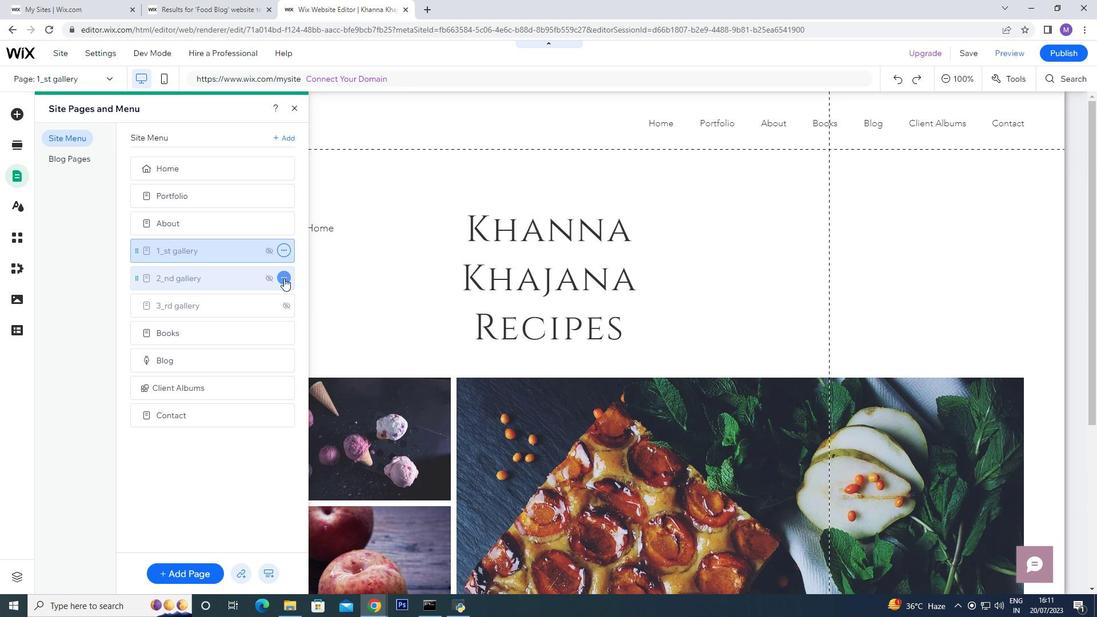 
Action: Mouse moved to (333, 504)
Screenshot: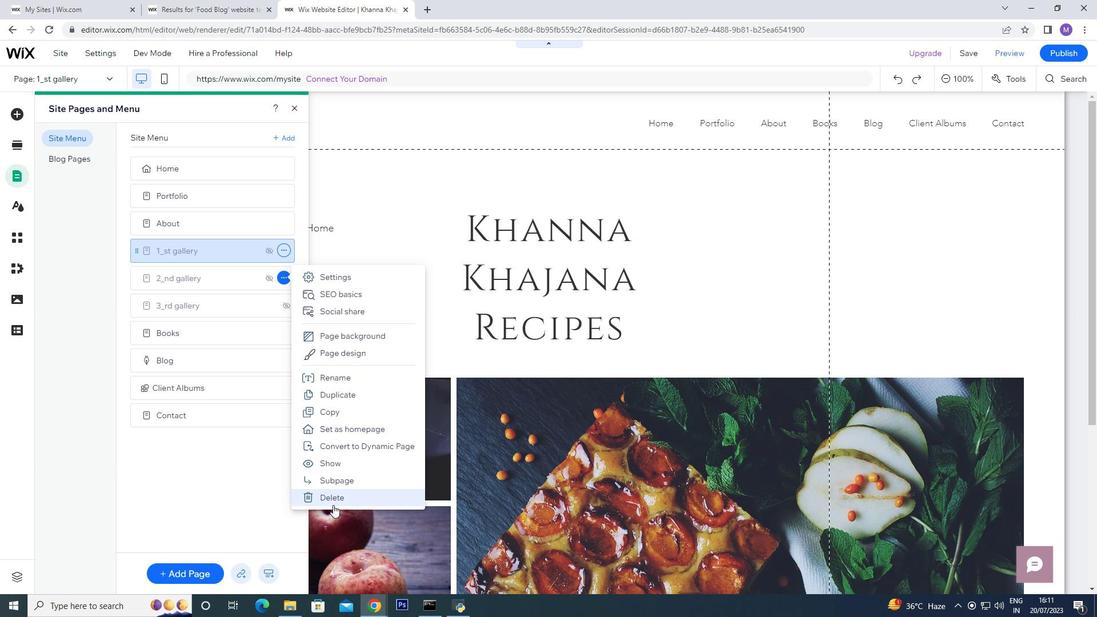 
Action: Mouse pressed left at (333, 504)
Screenshot: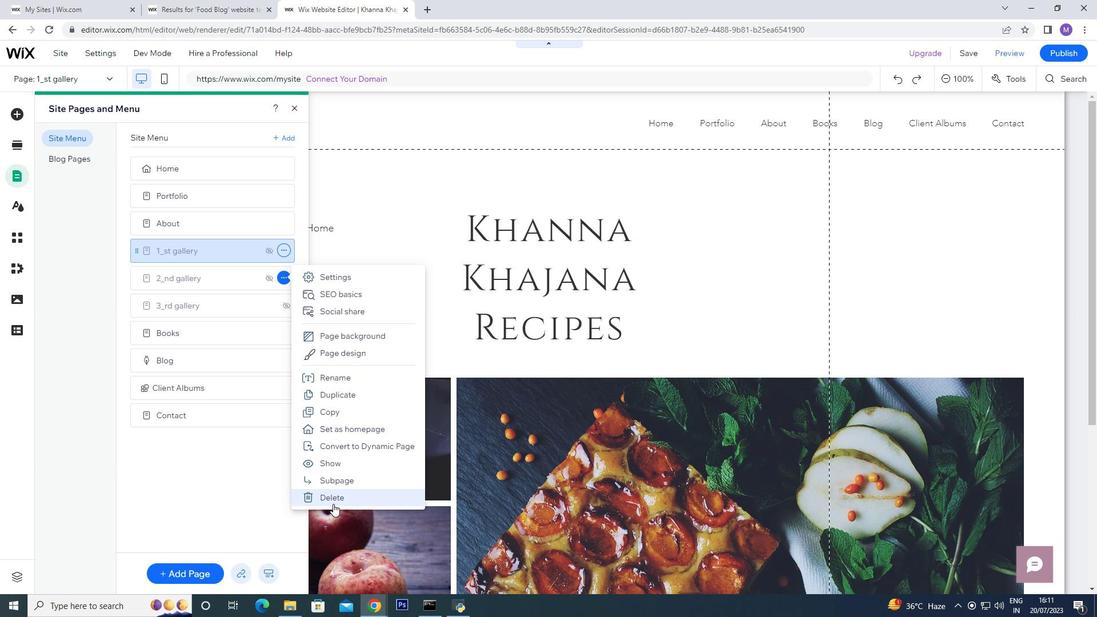 
Action: Mouse moved to (677, 359)
Screenshot: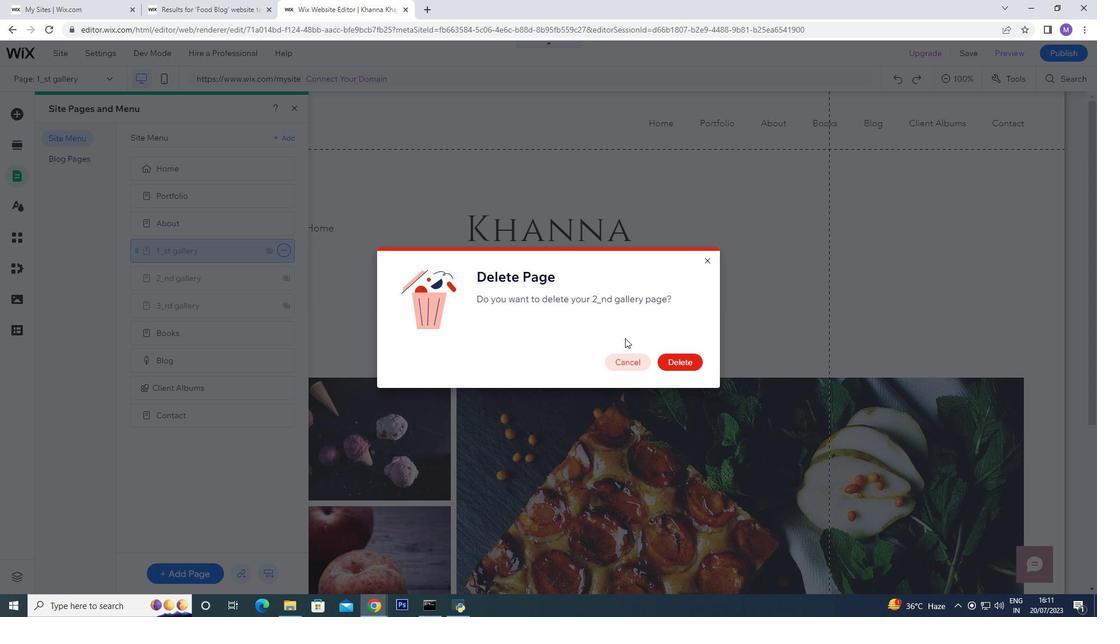 
Action: Mouse pressed left at (677, 359)
Screenshot: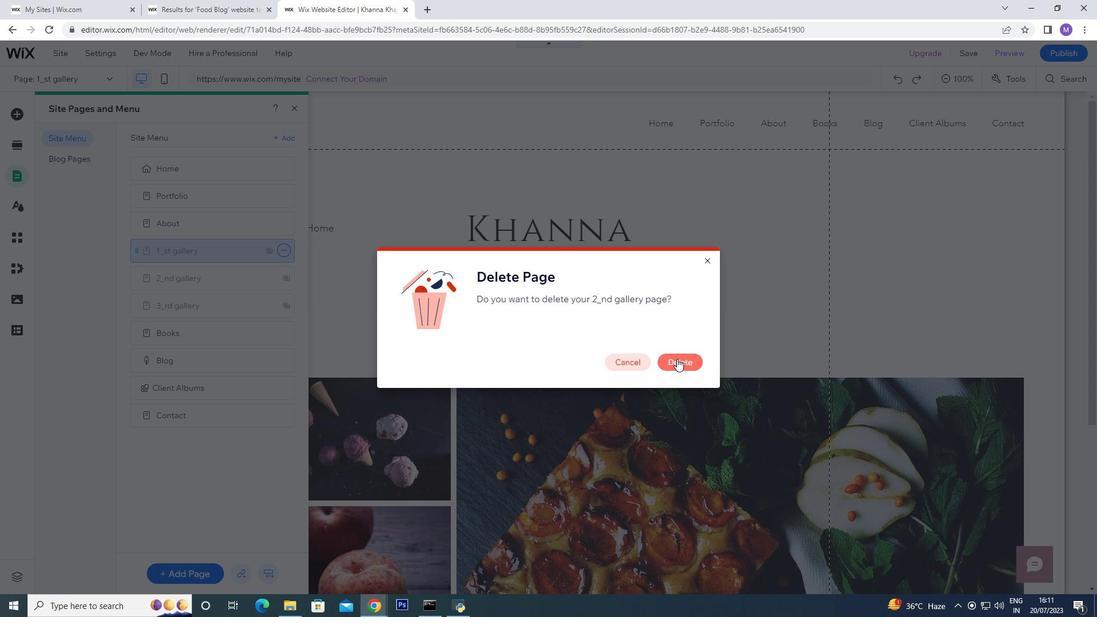 
Action: Mouse moved to (287, 276)
Screenshot: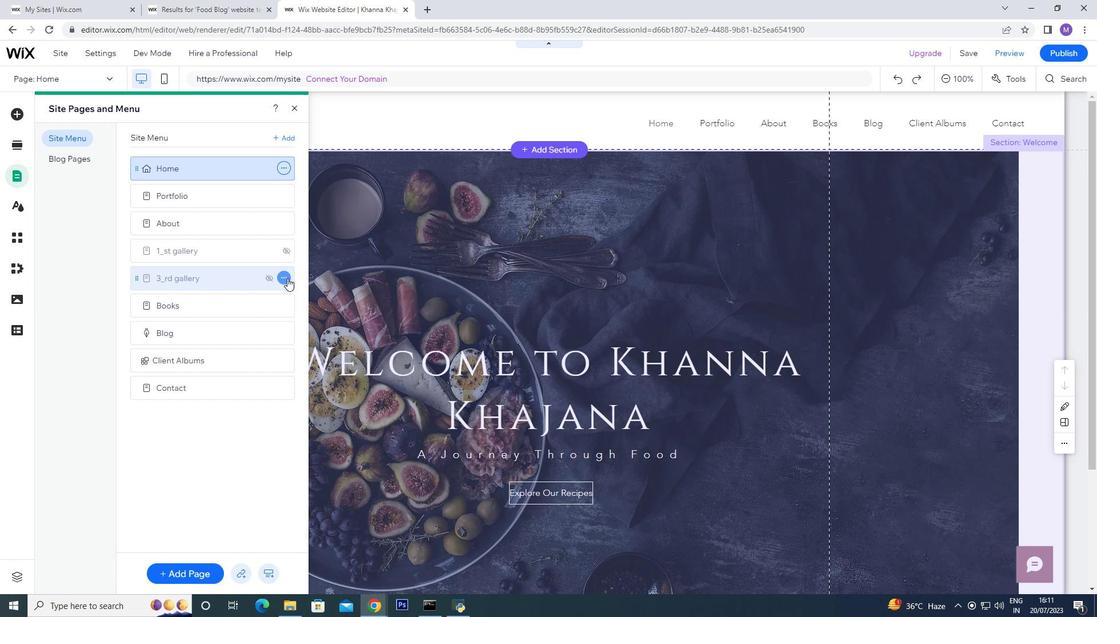 
Action: Mouse pressed left at (287, 276)
Screenshot: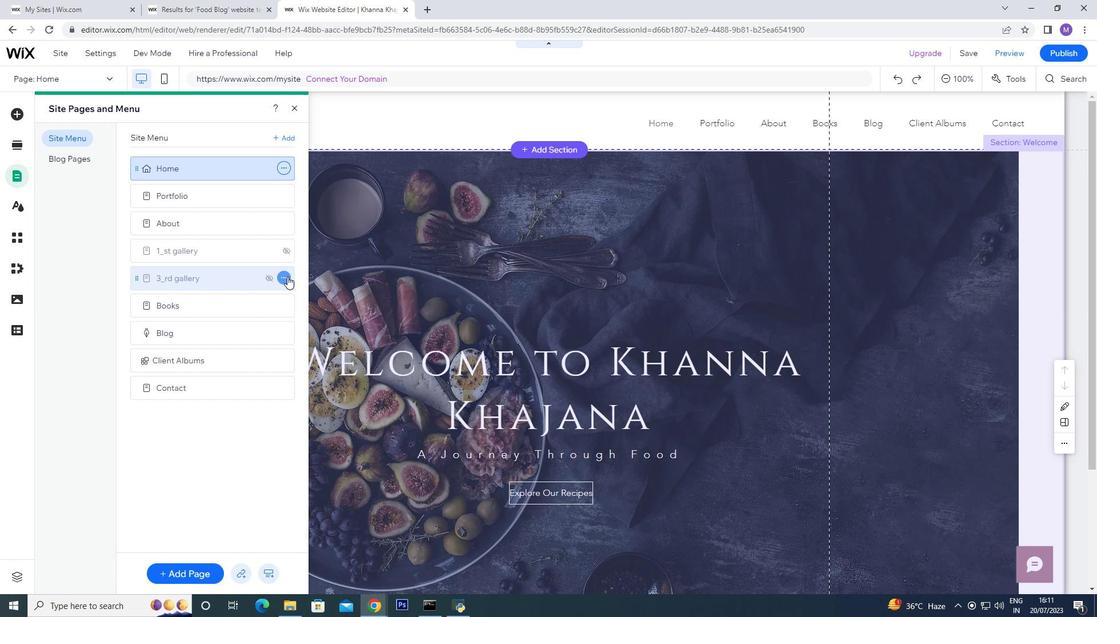 
Action: Mouse moved to (339, 497)
Screenshot: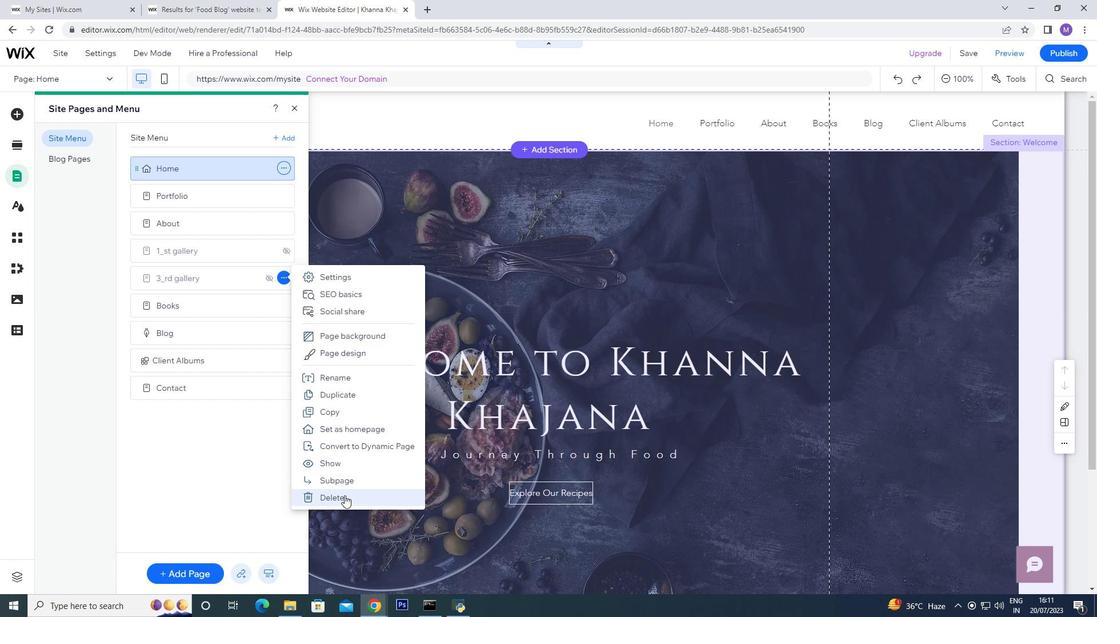 
Action: Mouse pressed left at (339, 497)
Screenshot: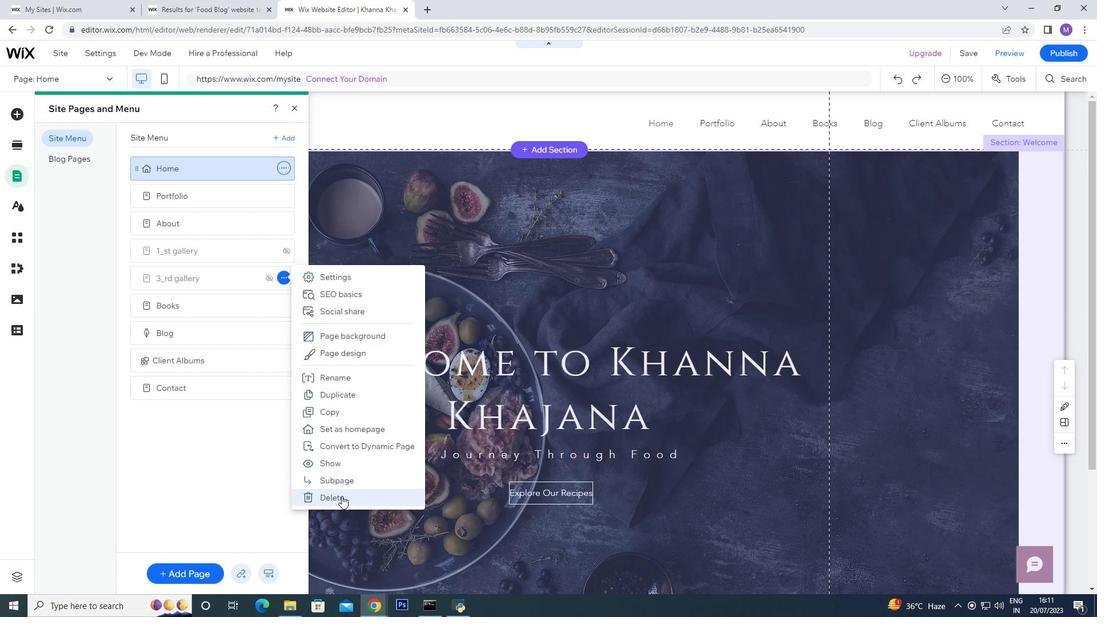 
Action: Mouse moved to (698, 365)
Screenshot: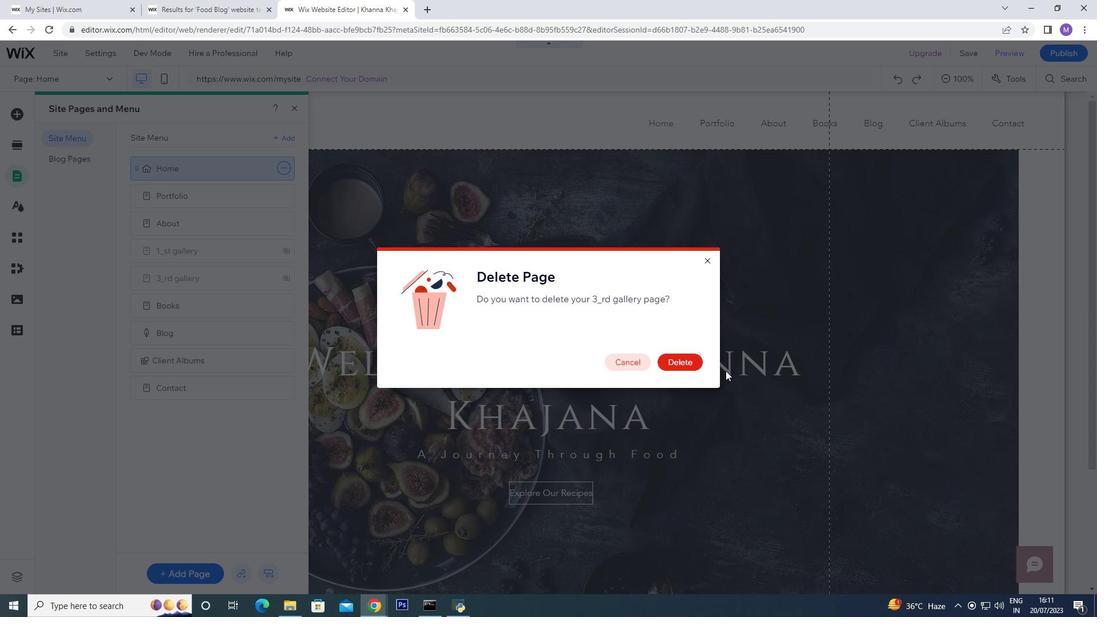 
Action: Mouse pressed left at (698, 365)
Screenshot: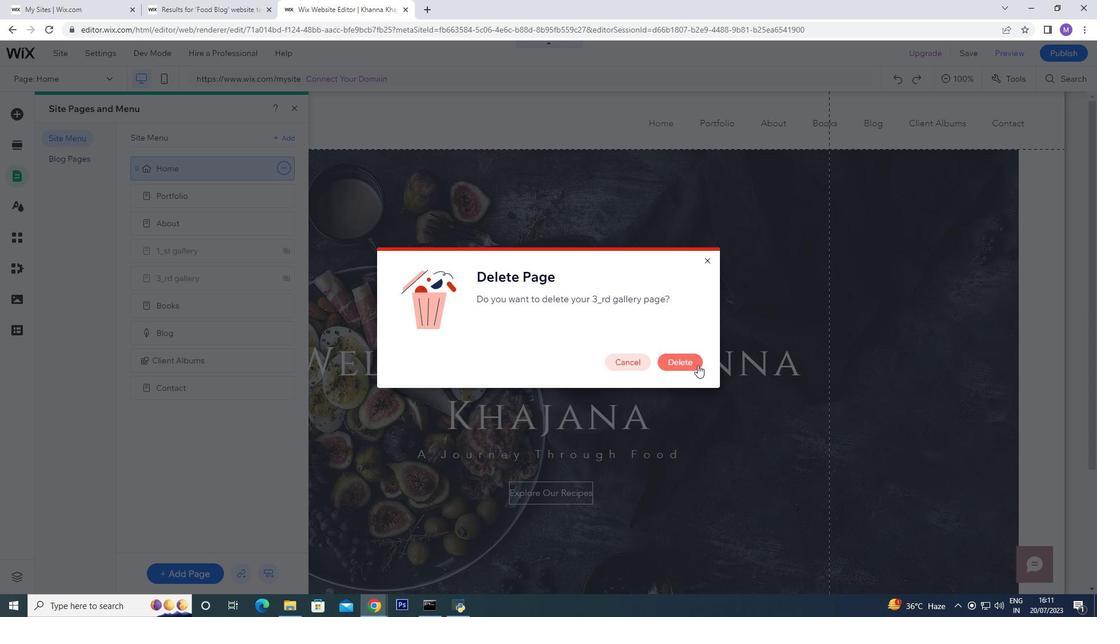 
Action: Mouse moved to (287, 276)
Screenshot: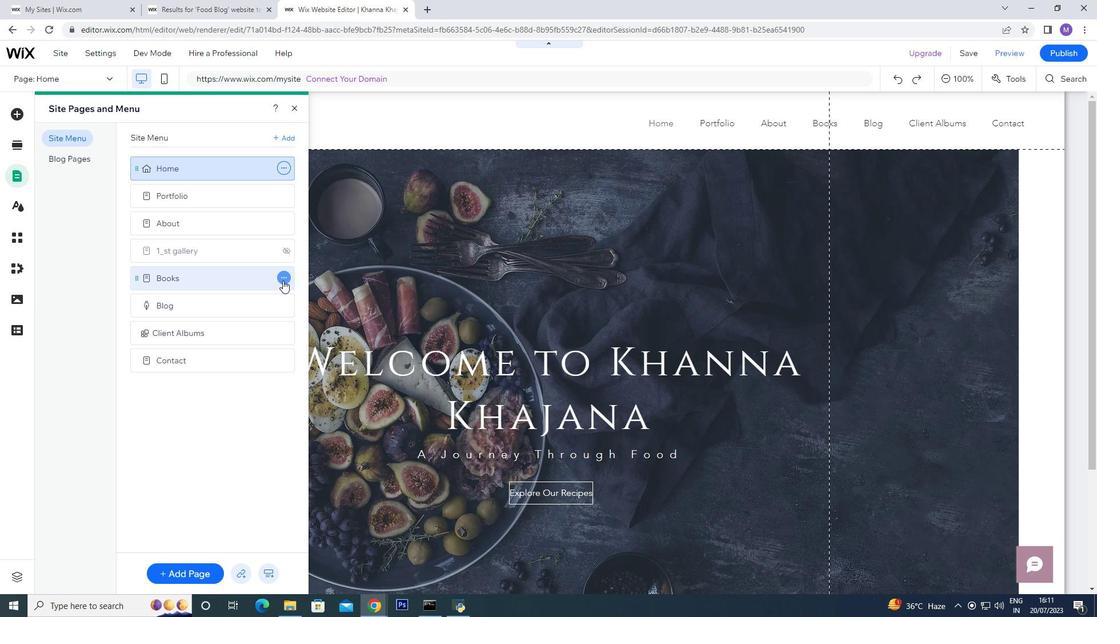 
Action: Mouse pressed left at (287, 276)
Screenshot: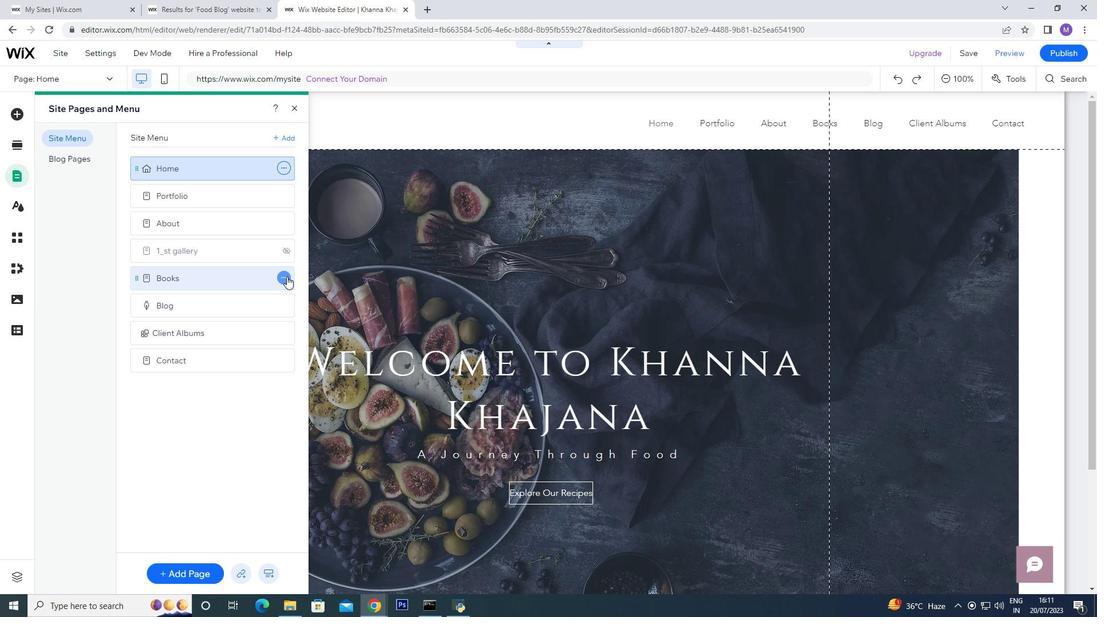 
Action: Mouse moved to (332, 492)
Screenshot: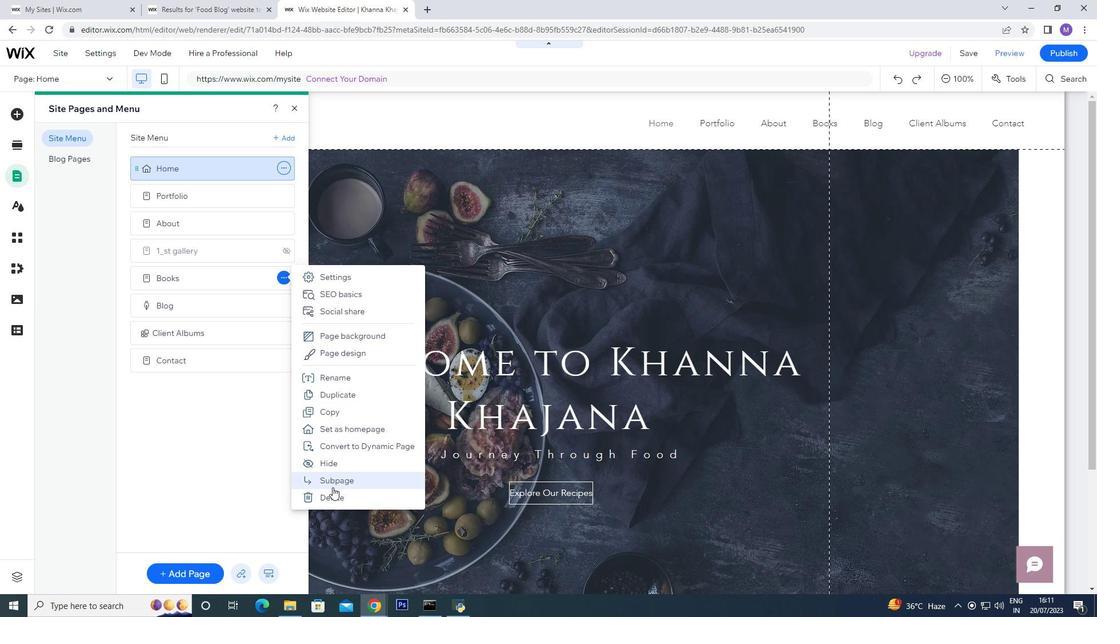 
Action: Mouse pressed left at (332, 492)
Screenshot: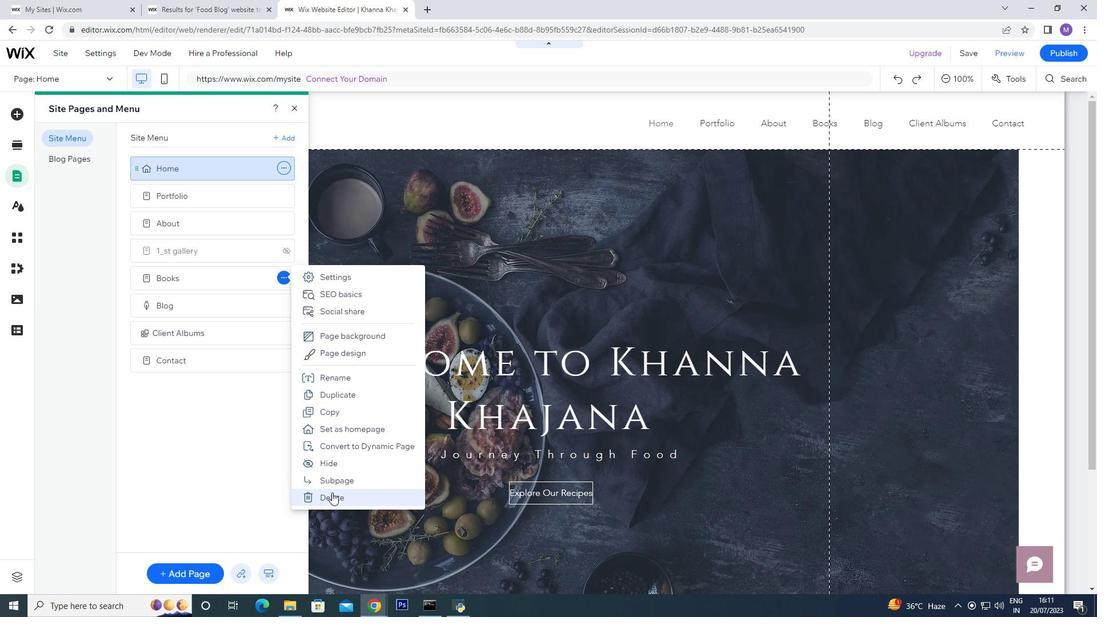 
Action: Mouse moved to (679, 362)
Screenshot: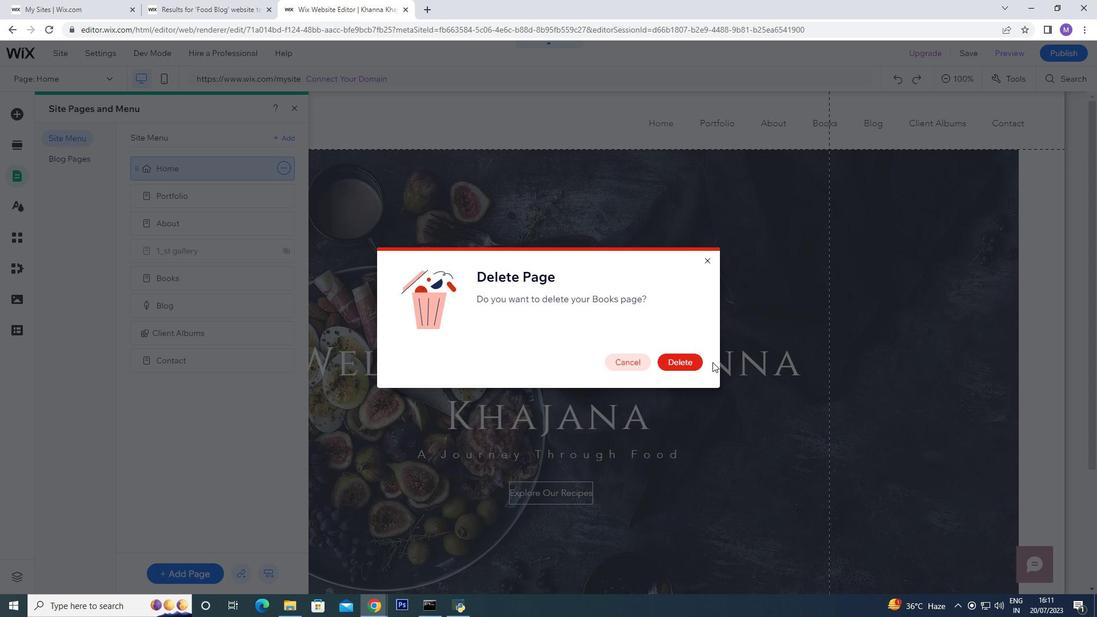 
Action: Mouse pressed left at (679, 362)
Screenshot: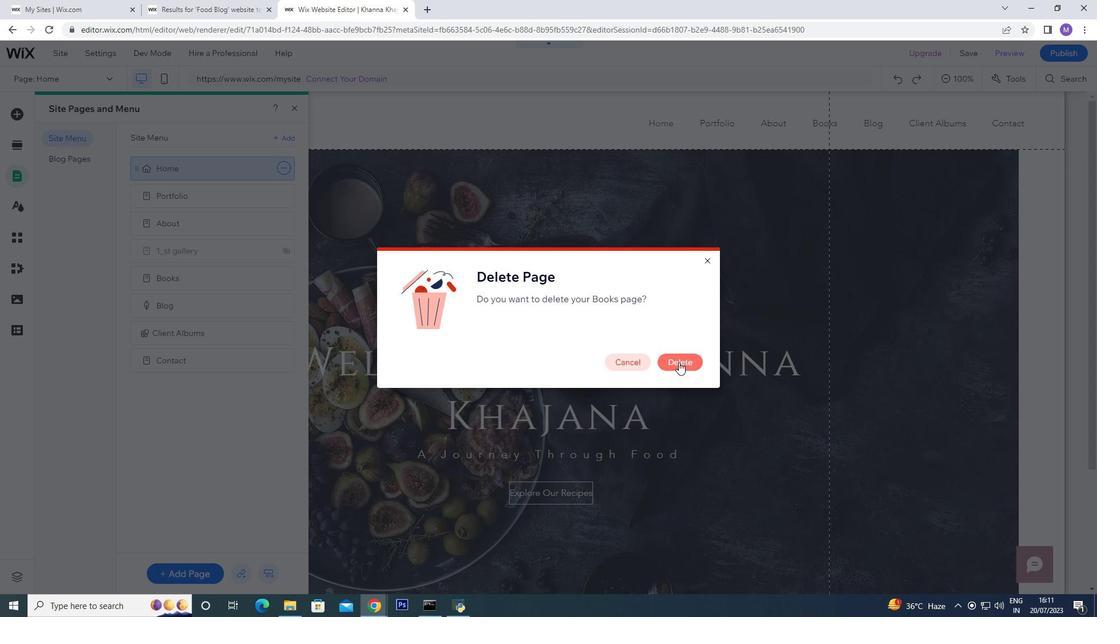
Action: Mouse moved to (284, 308)
Screenshot: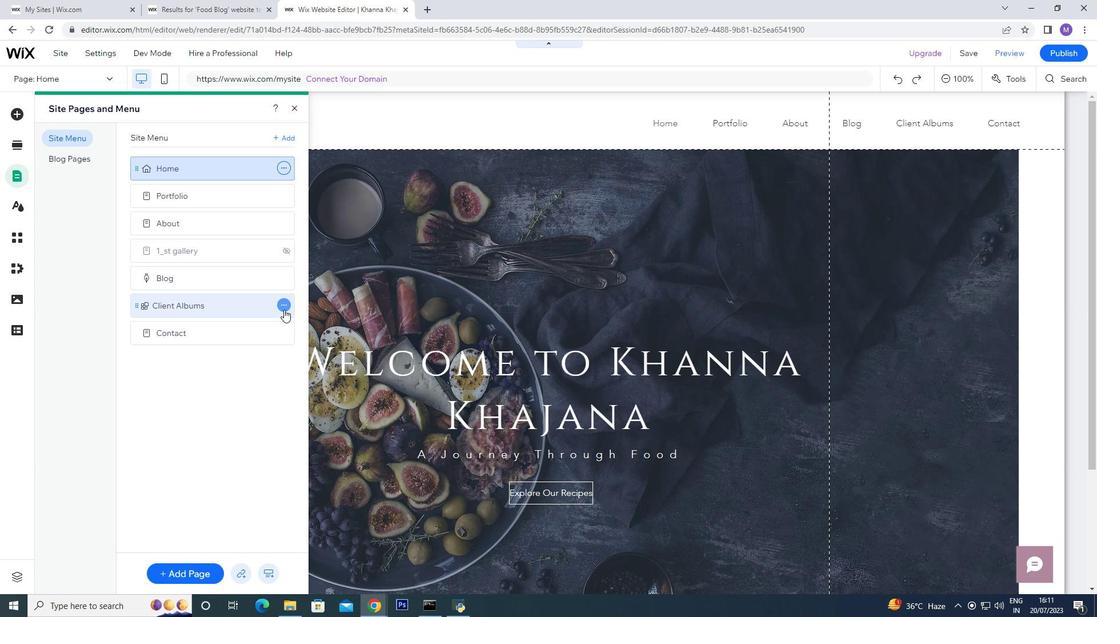 
Action: Mouse pressed left at (284, 308)
Screenshot: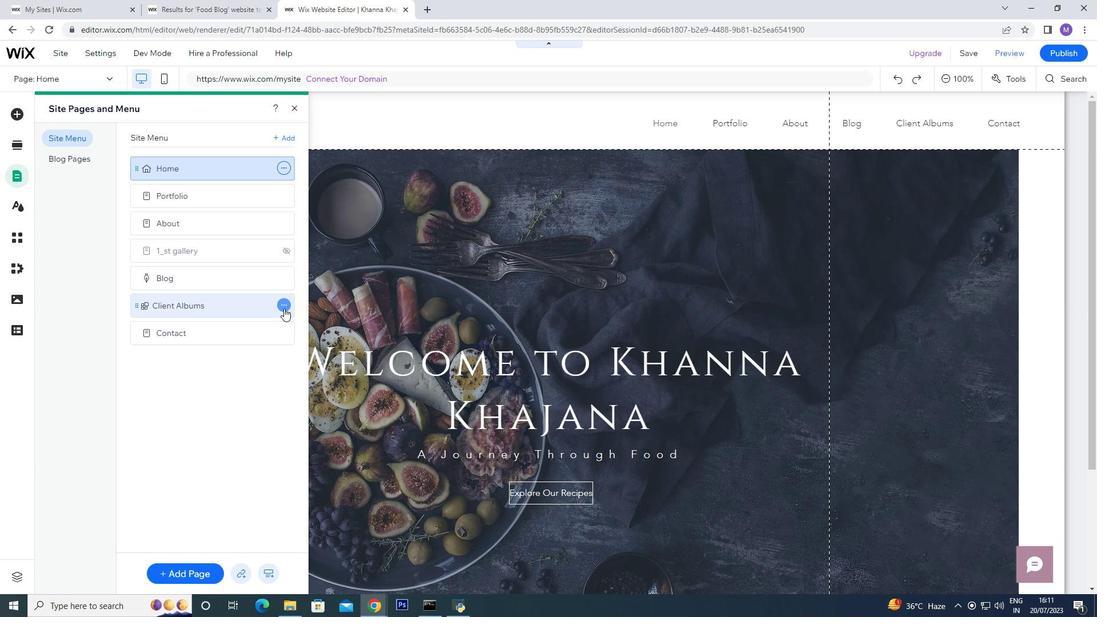 
Action: Mouse moved to (343, 477)
Screenshot: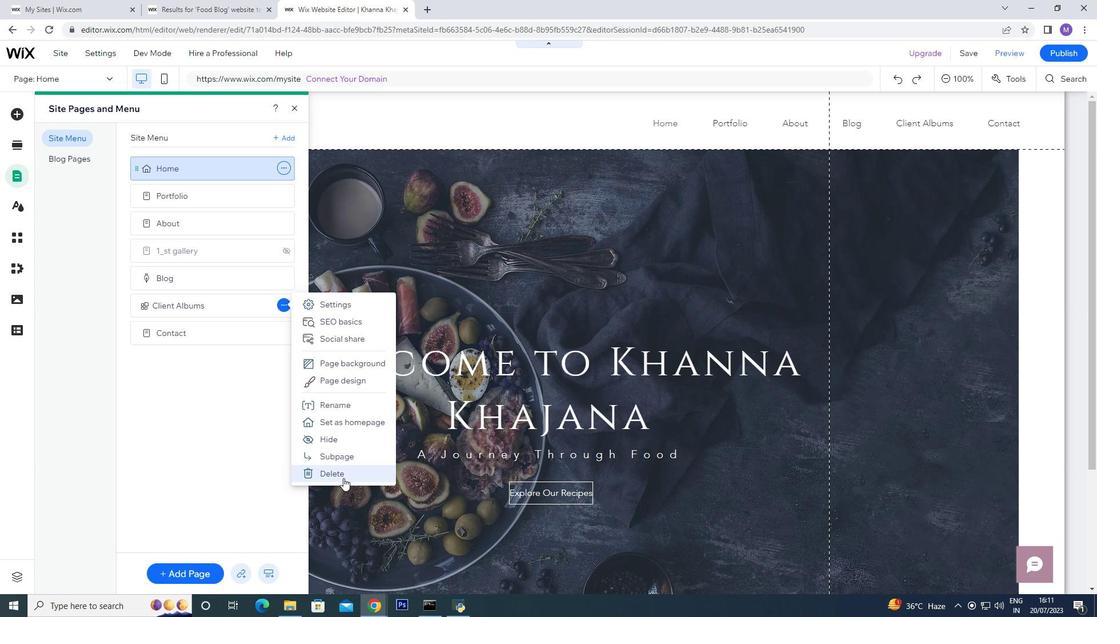 
Action: Mouse pressed left at (343, 477)
Screenshot: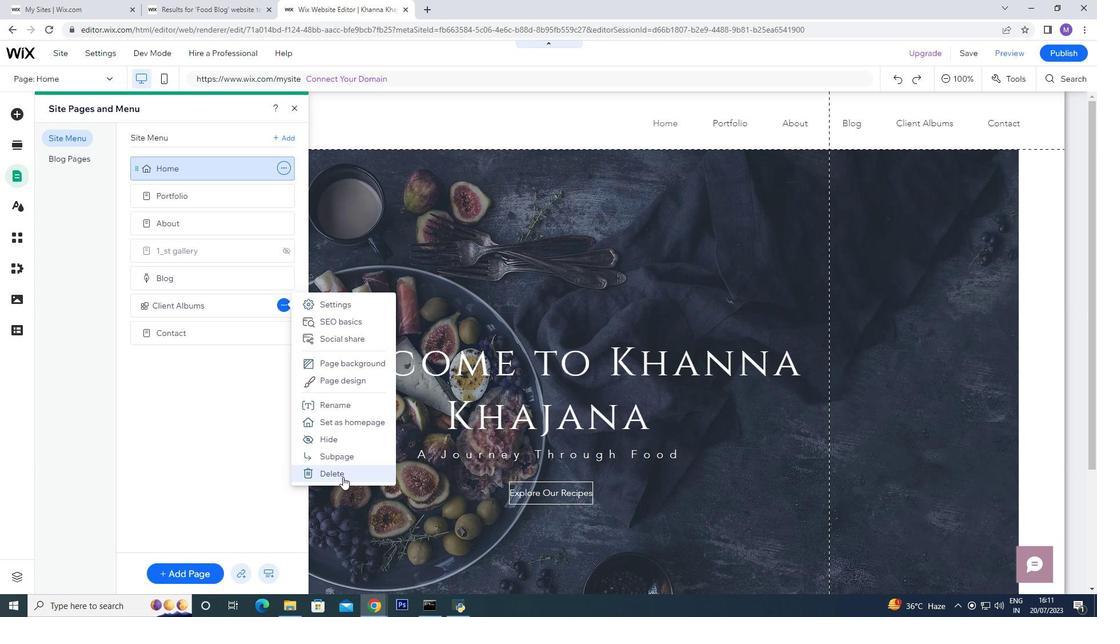 
Action: Mouse moved to (684, 355)
Screenshot: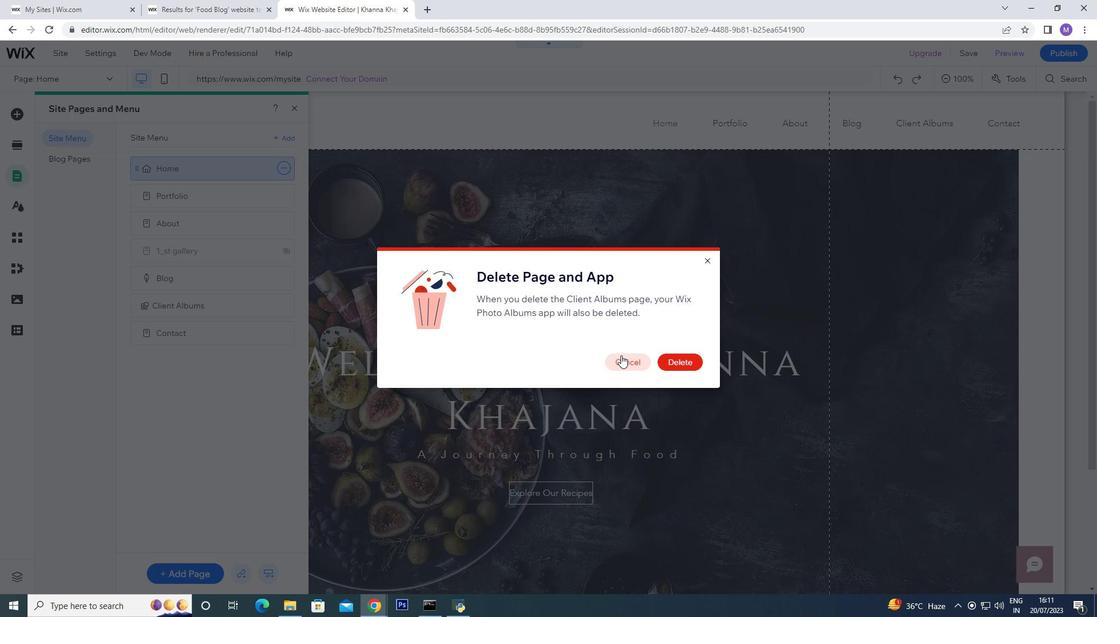 
Action: Mouse pressed left at (684, 355)
Screenshot: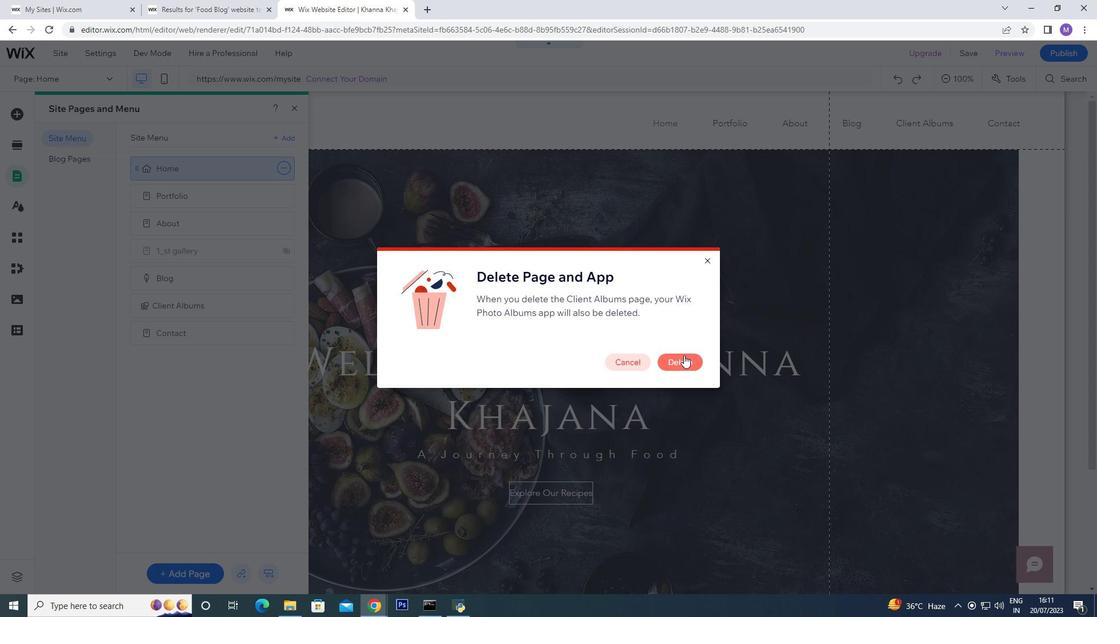 
Action: Mouse moved to (265, 274)
Screenshot: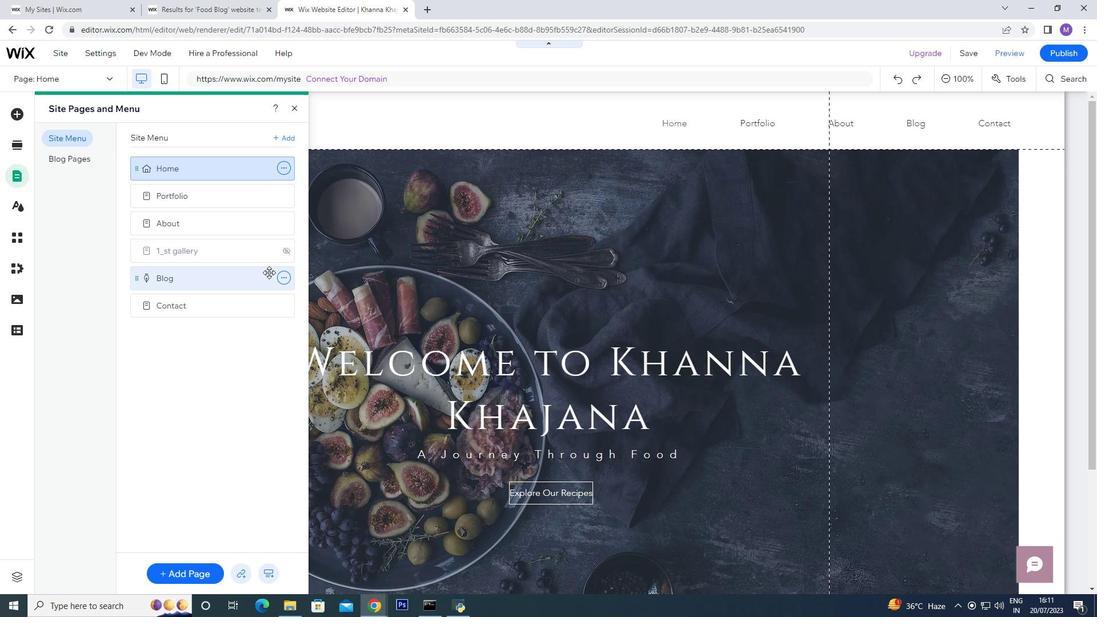 
Action: Mouse pressed left at (265, 274)
Screenshot: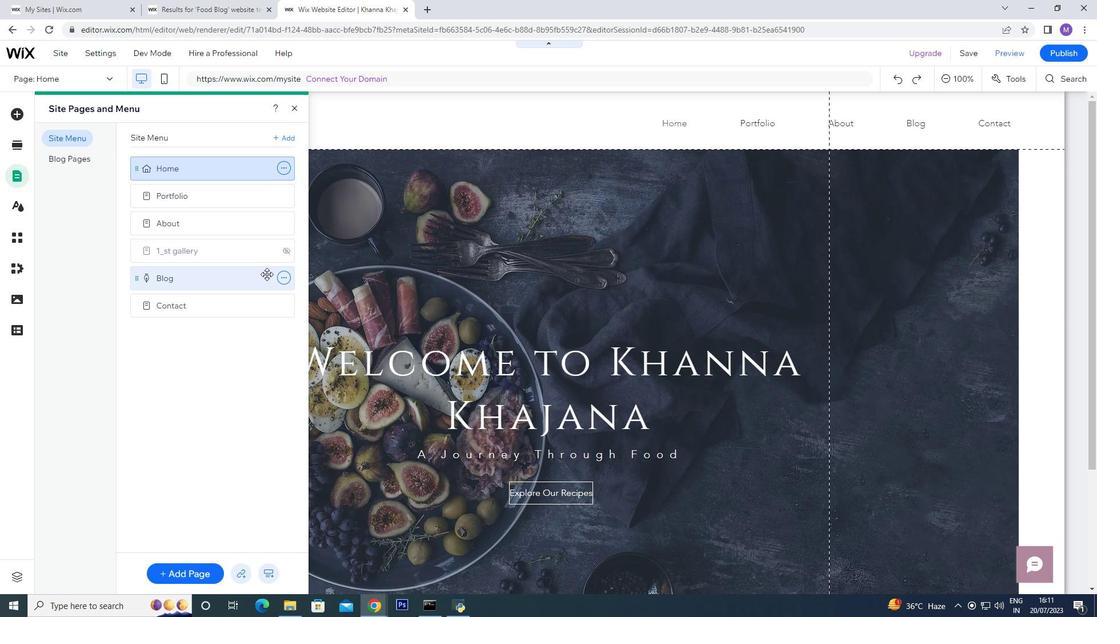 
Action: Mouse moved to (209, 166)
Screenshot: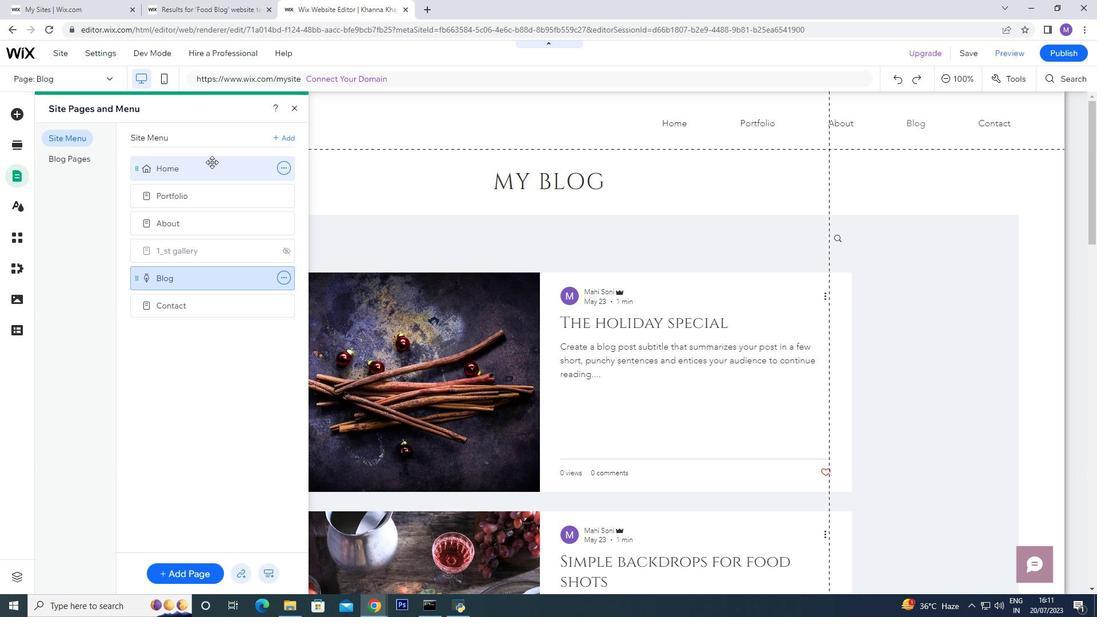 
Action: Mouse pressed left at (209, 166)
Screenshot: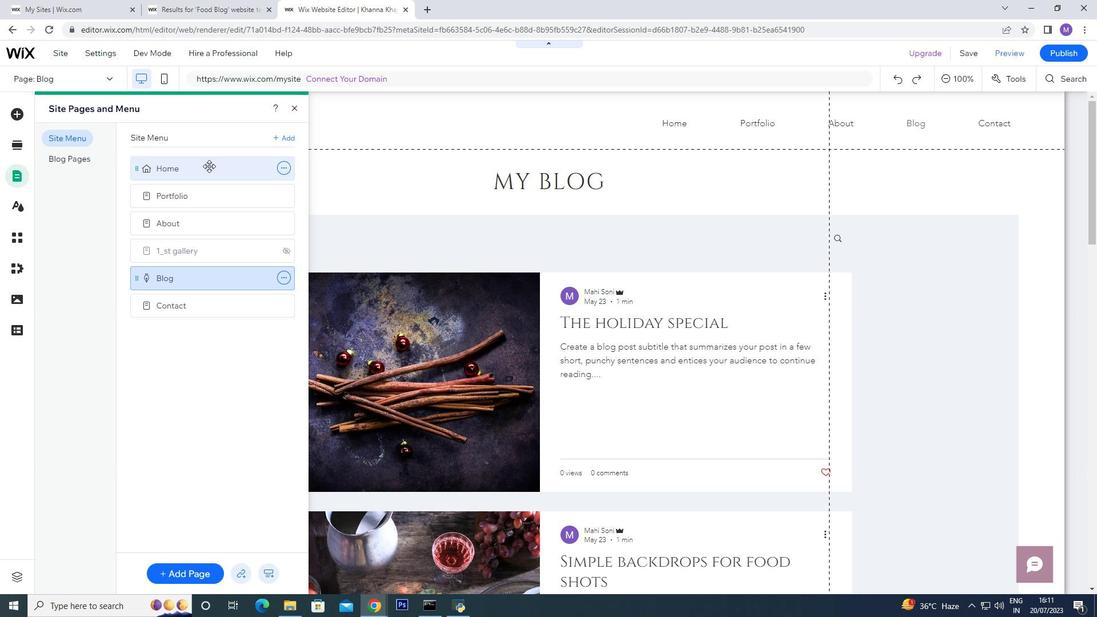 
Action: Mouse moved to (417, 229)
Screenshot: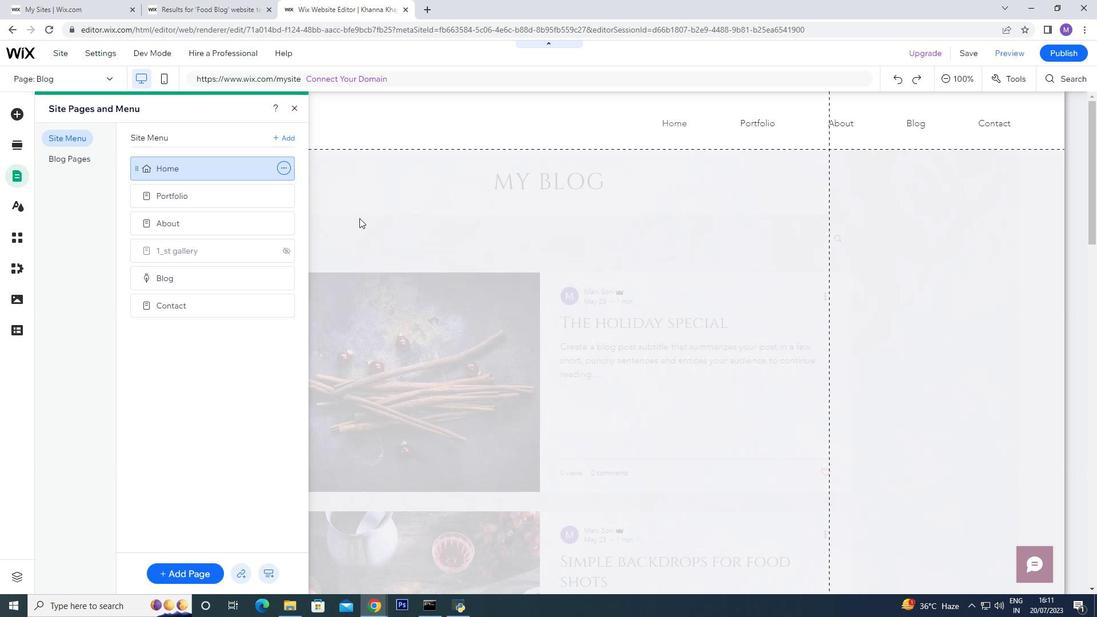 
Action: Mouse pressed left at (417, 229)
Screenshot: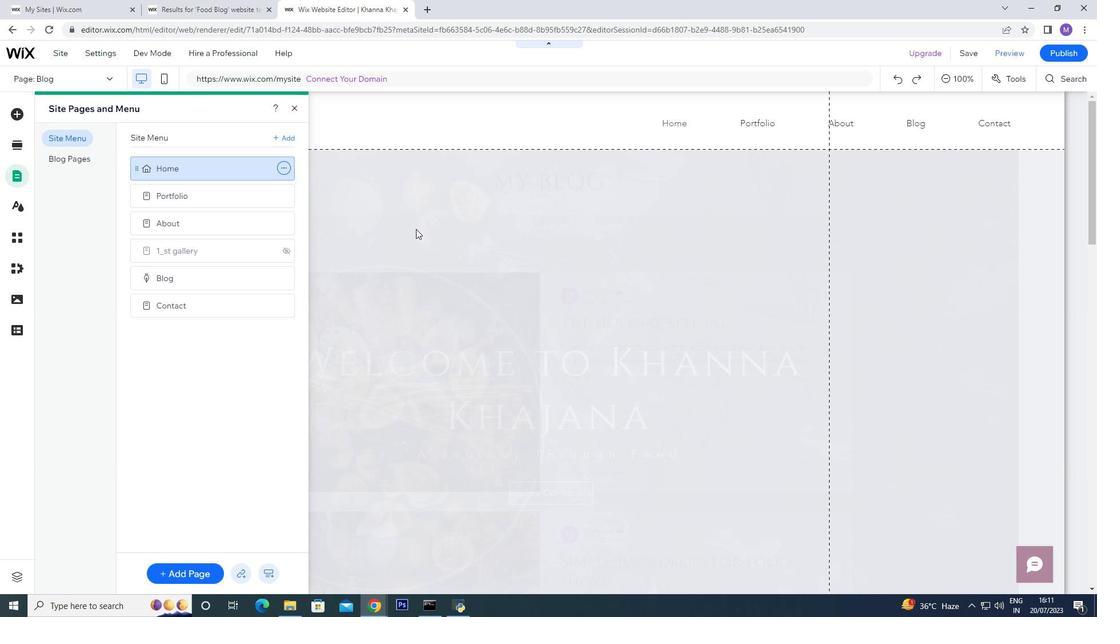 
Action: Mouse moved to (146, 122)
Screenshot: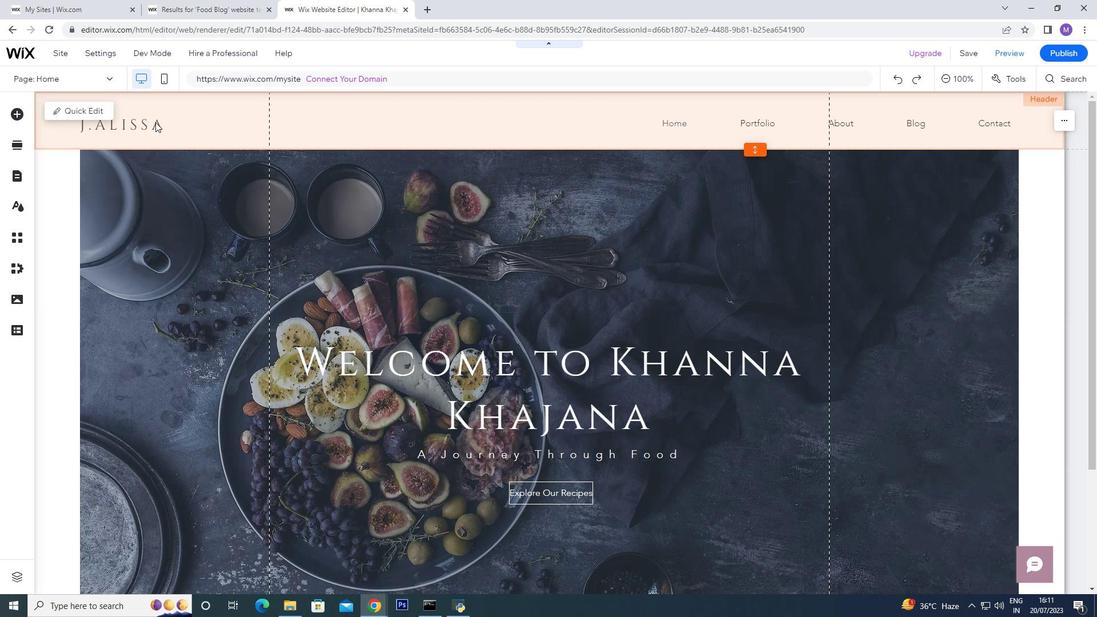 
Action: Mouse pressed left at (146, 122)
Screenshot: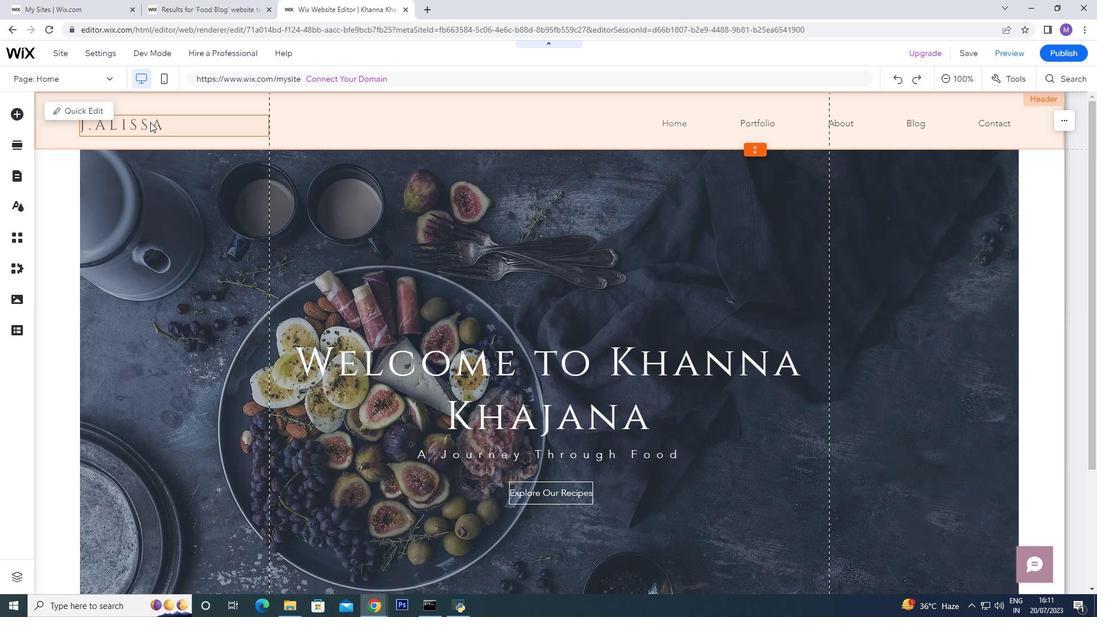 
Action: Mouse moved to (96, 158)
Screenshot: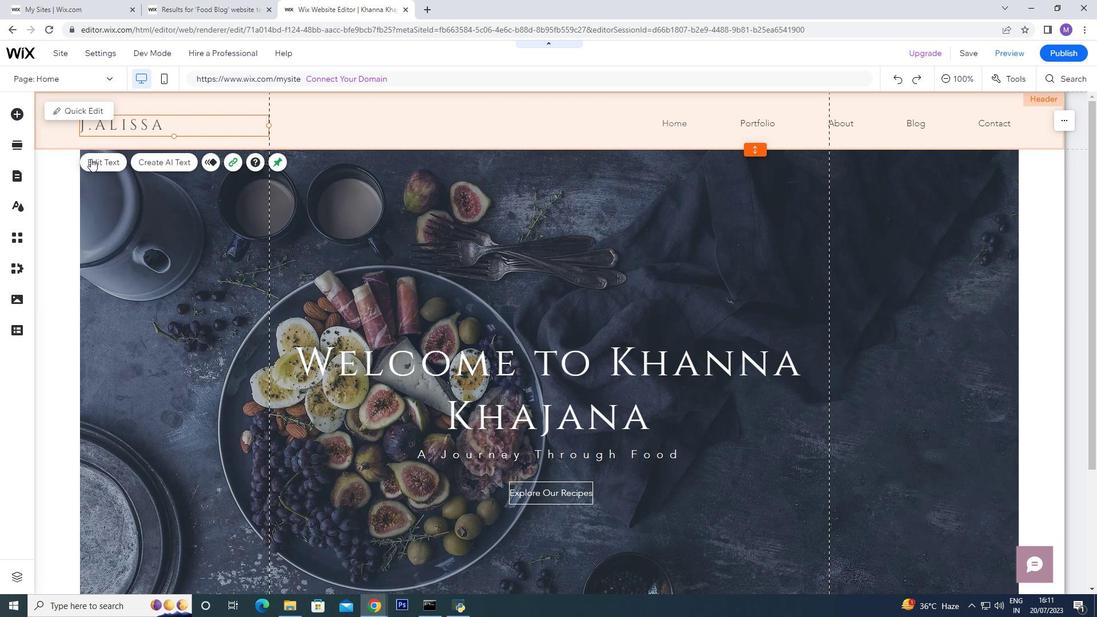 
Action: Mouse pressed left at (96, 158)
Screenshot: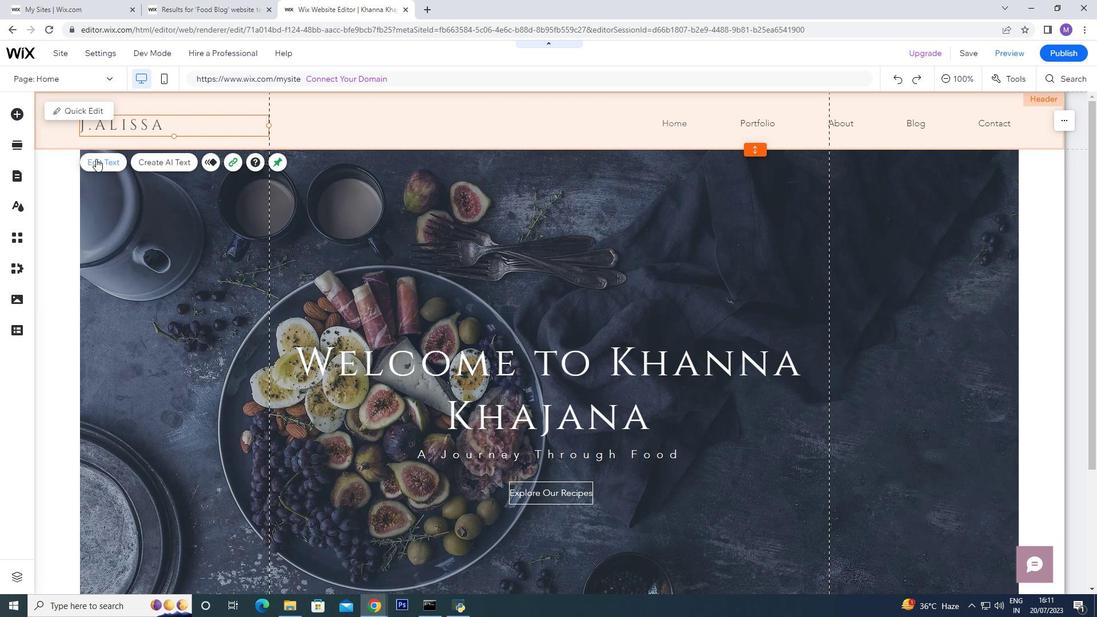 
Action: Mouse moved to (218, 157)
Screenshot: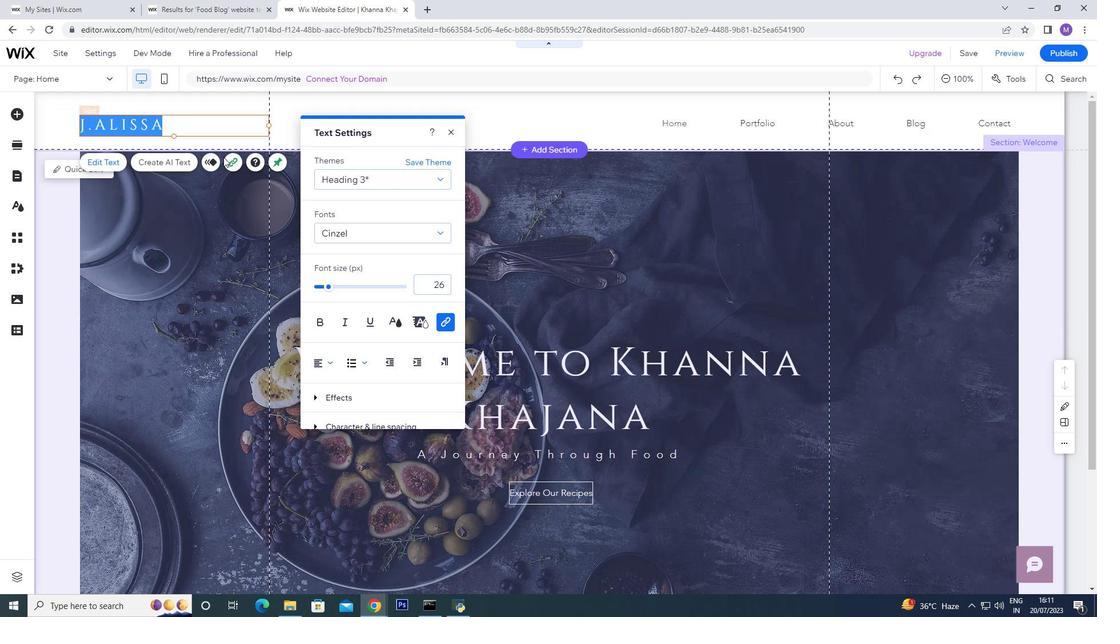 
Action: Key pressed <Key.shift>Khaana<Key.space><Key.shift>Khajana
Screenshot: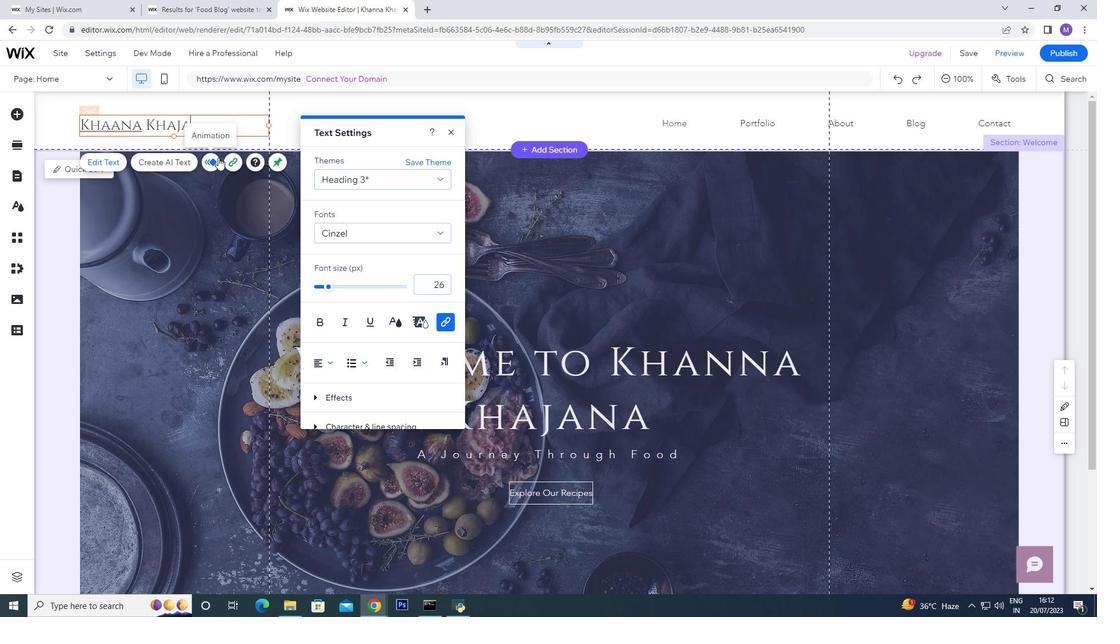 
Action: Mouse moved to (129, 124)
Screenshot: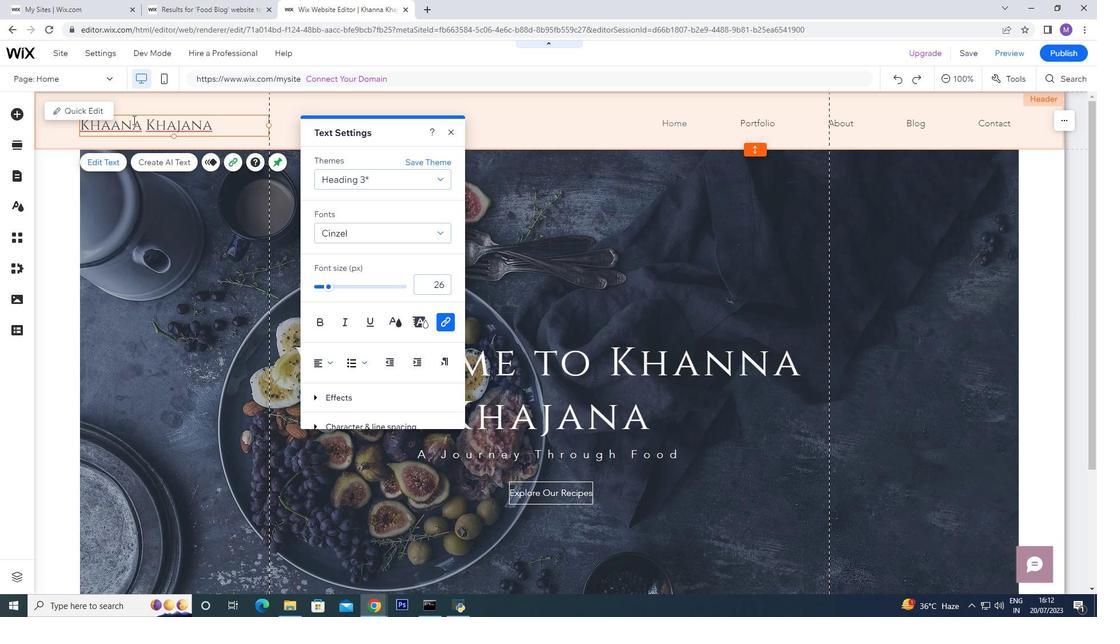 
Action: Mouse pressed left at (129, 124)
Screenshot: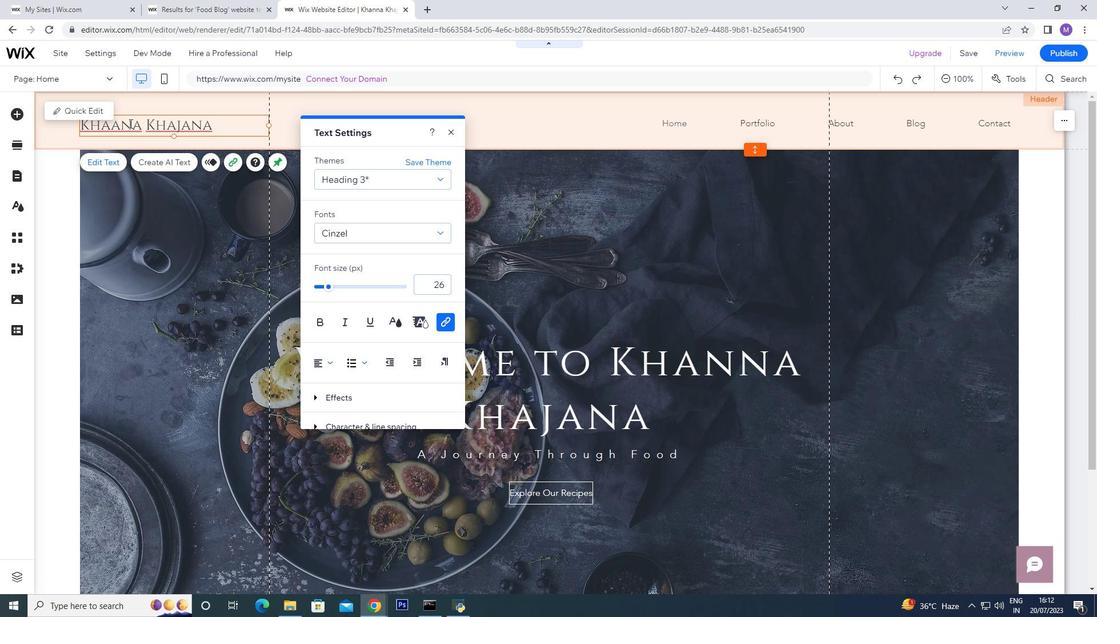 
Action: Mouse pressed right at (129, 124)
Screenshot: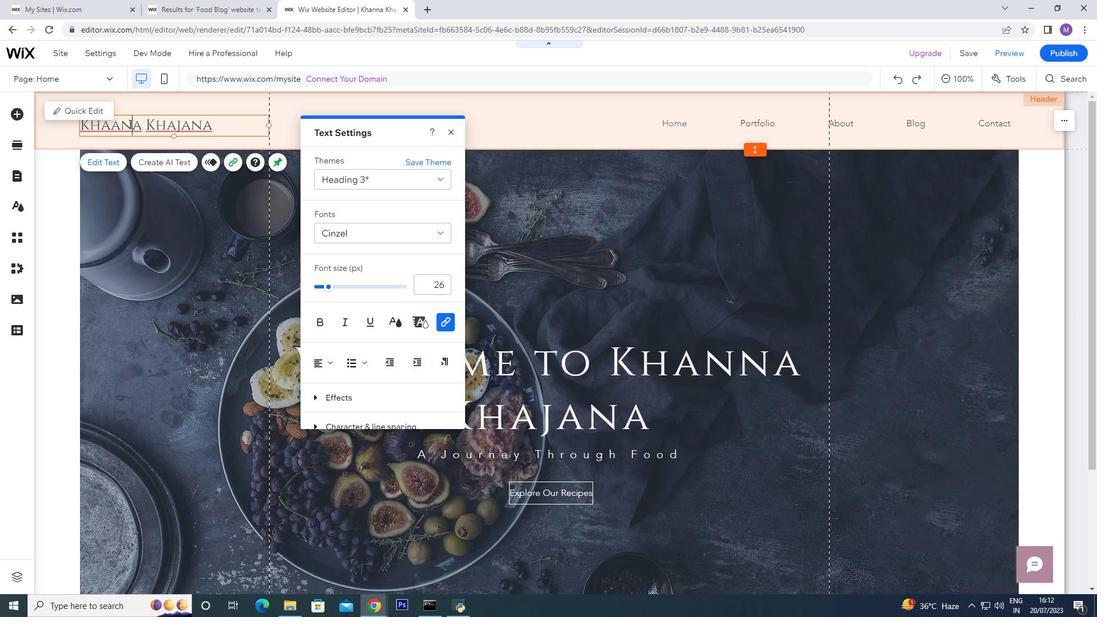 
Action: Mouse moved to (153, 137)
Screenshot: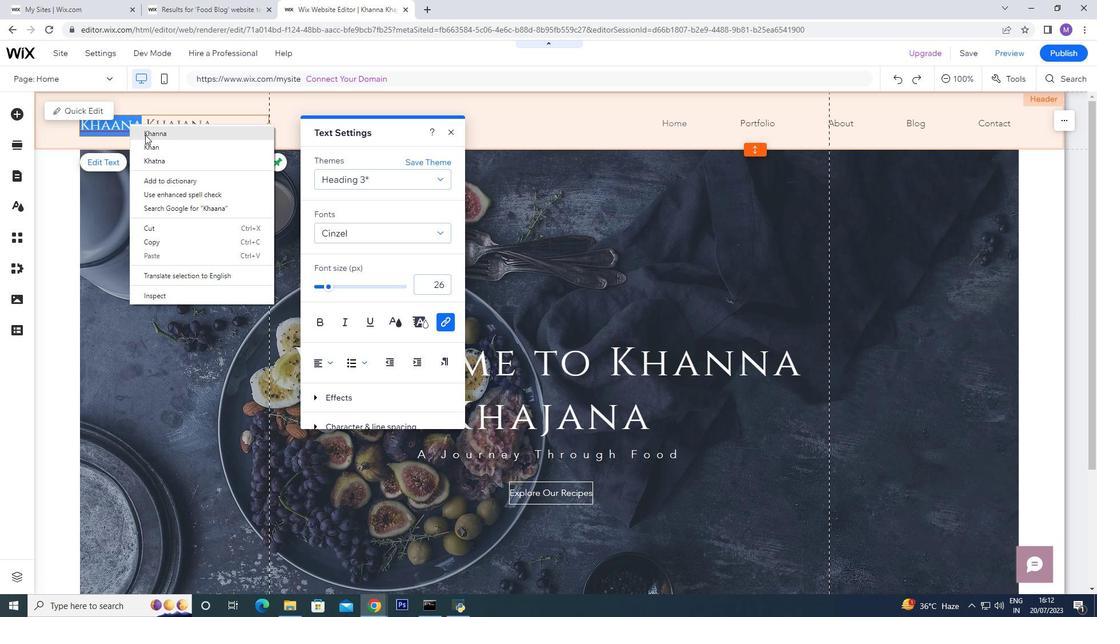 
Action: Mouse pressed left at (153, 137)
Screenshot: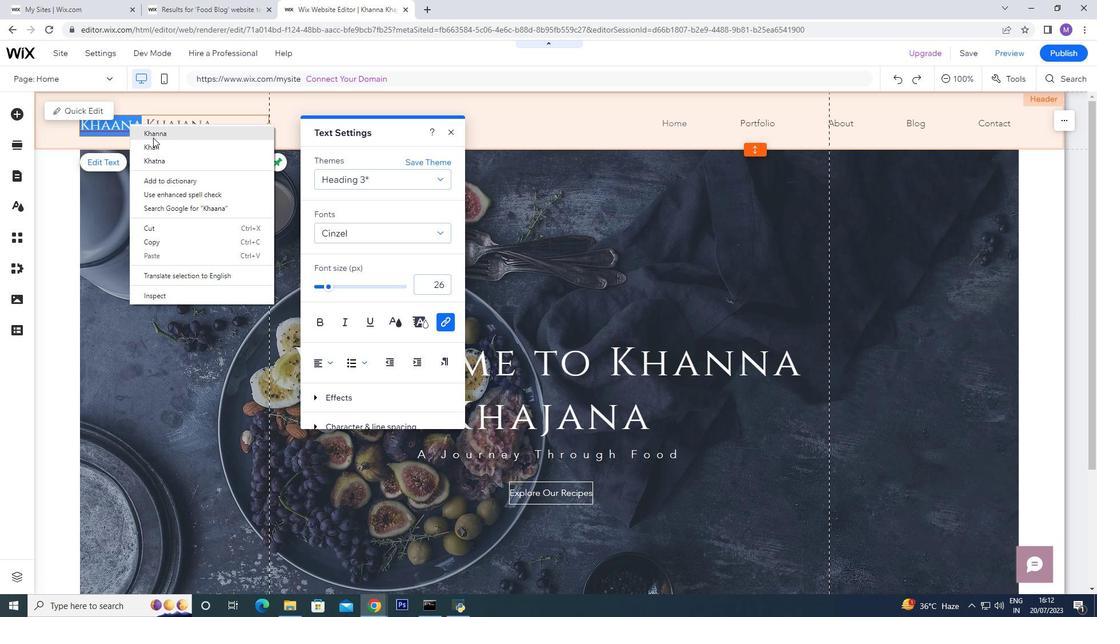 
Action: Mouse moved to (192, 132)
Screenshot: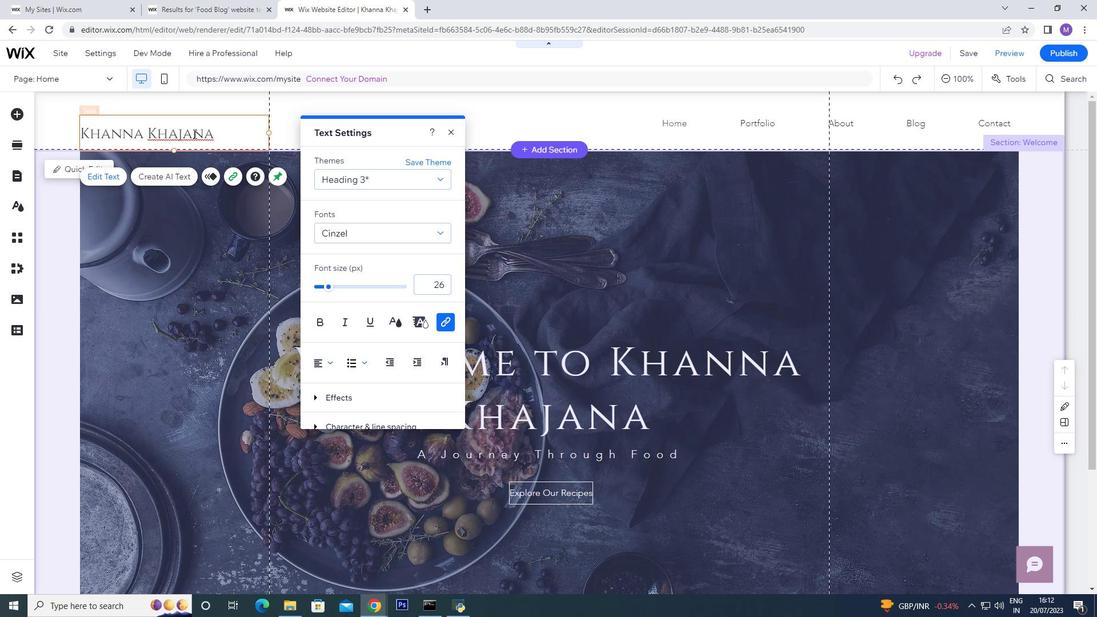 
Action: Mouse pressed right at (192, 132)
Screenshot: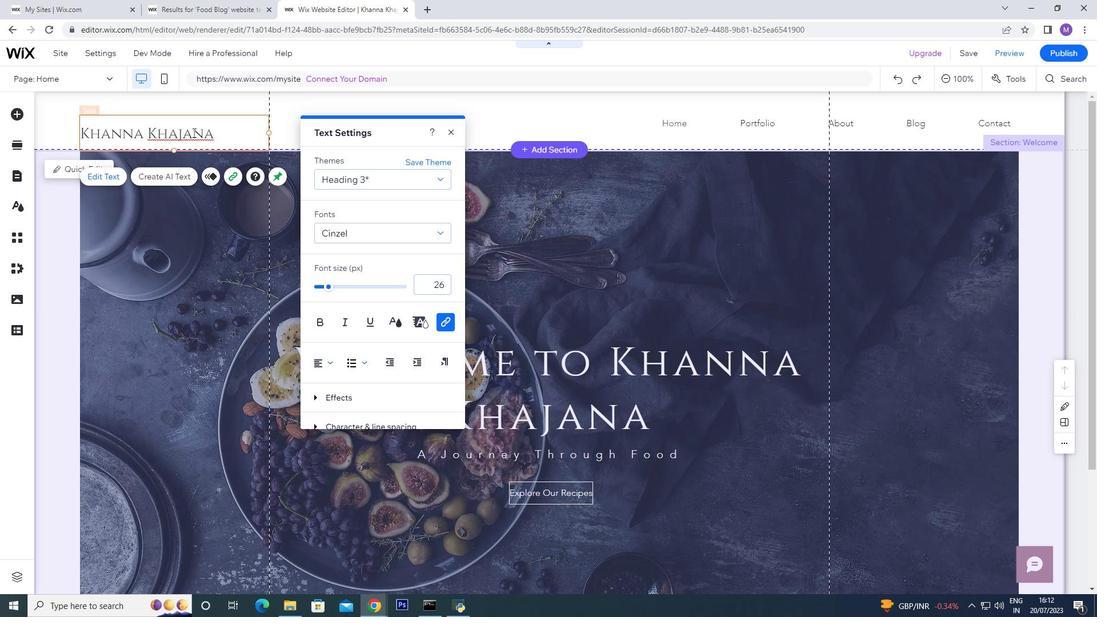 
Action: Mouse moved to (114, 265)
Screenshot: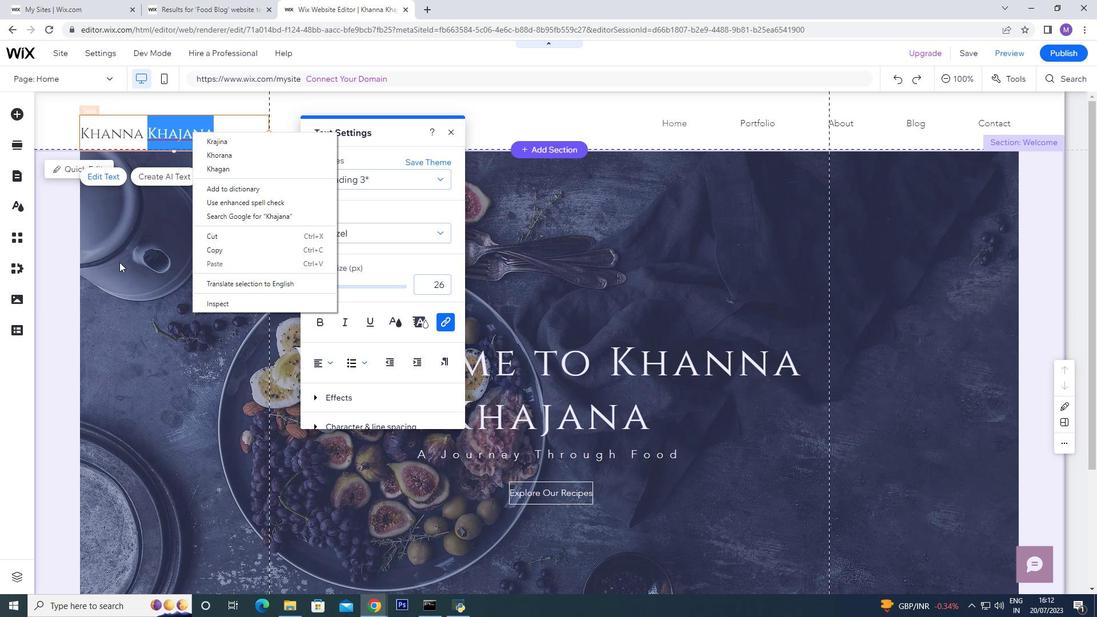 
Action: Mouse pressed left at (114, 265)
Screenshot: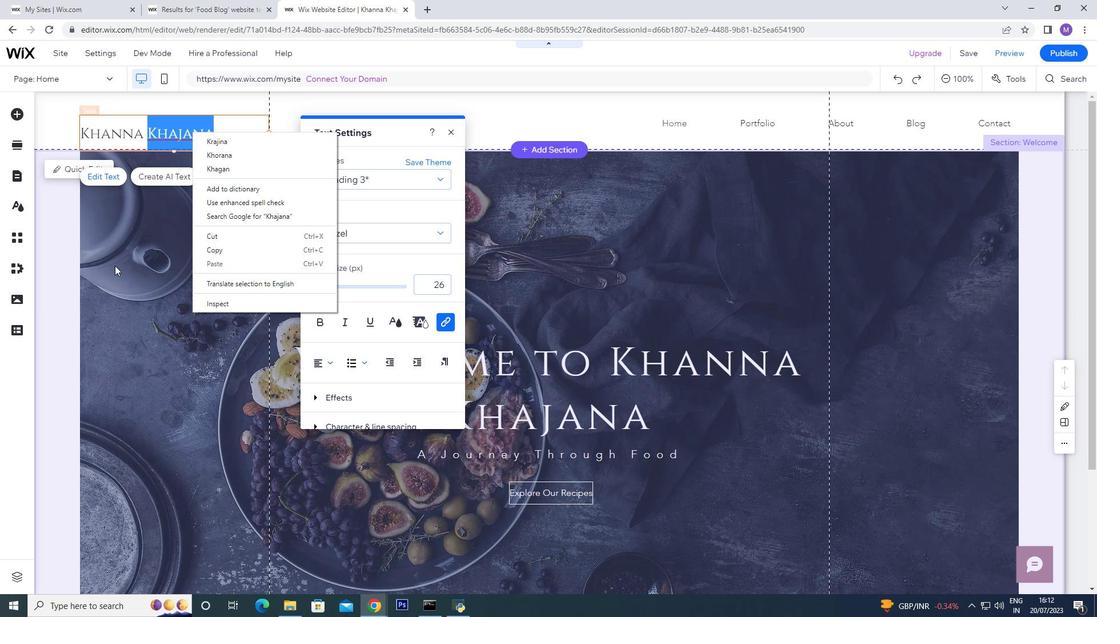 
Action: Mouse moved to (606, 233)
Screenshot: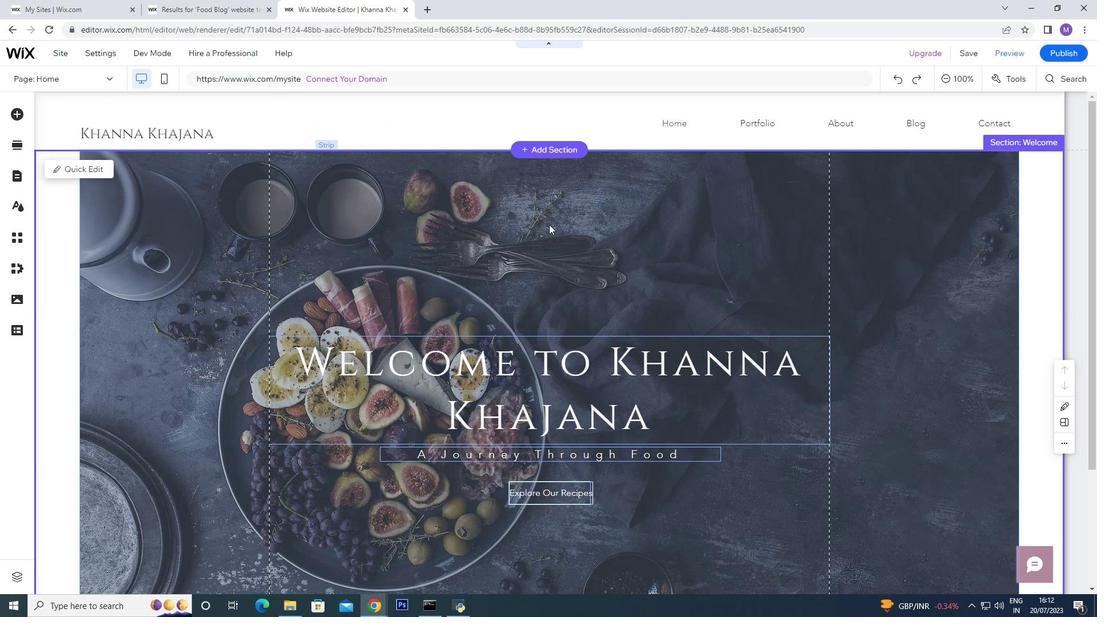 
Action: Mouse scrolled (606, 234) with delta (0, 0)
Screenshot: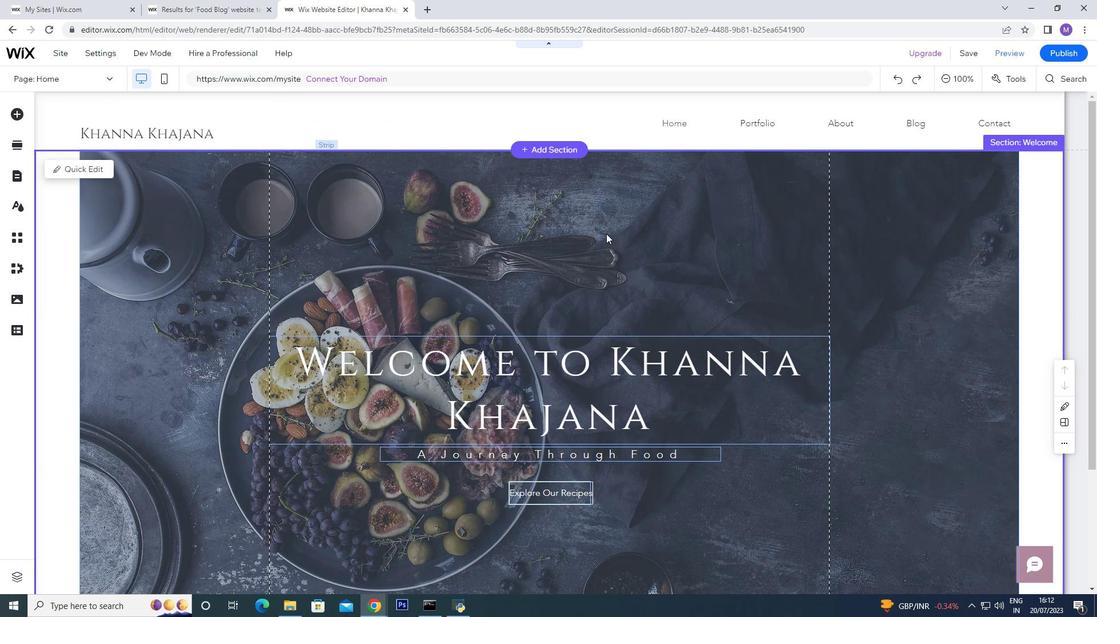 
Action: Mouse scrolled (606, 234) with delta (0, 0)
Screenshot: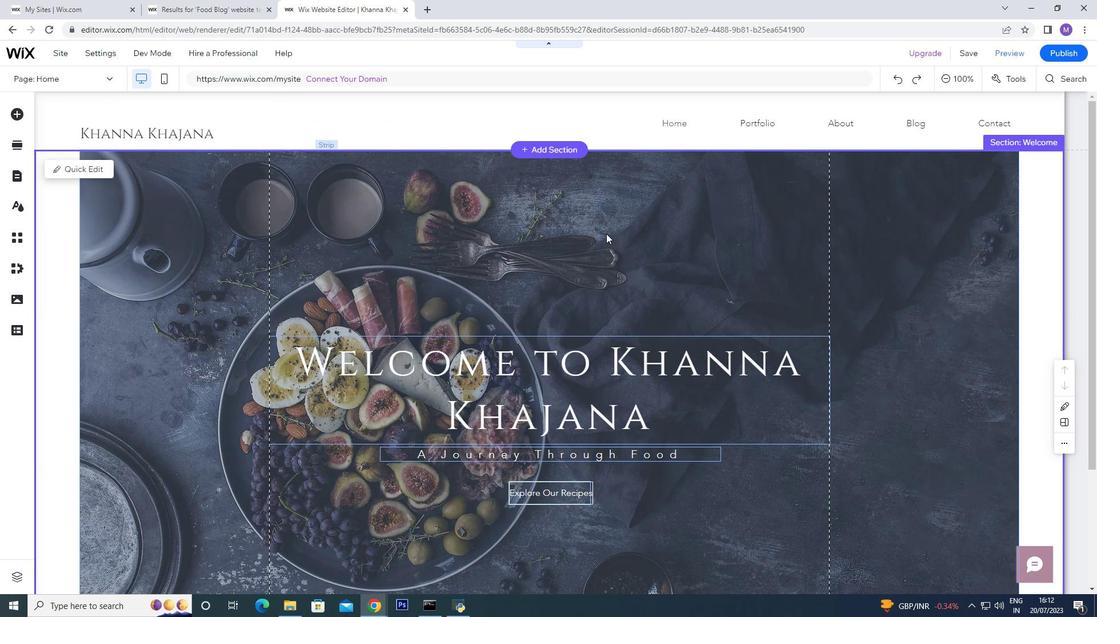 
Action: Mouse moved to (623, 241)
Screenshot: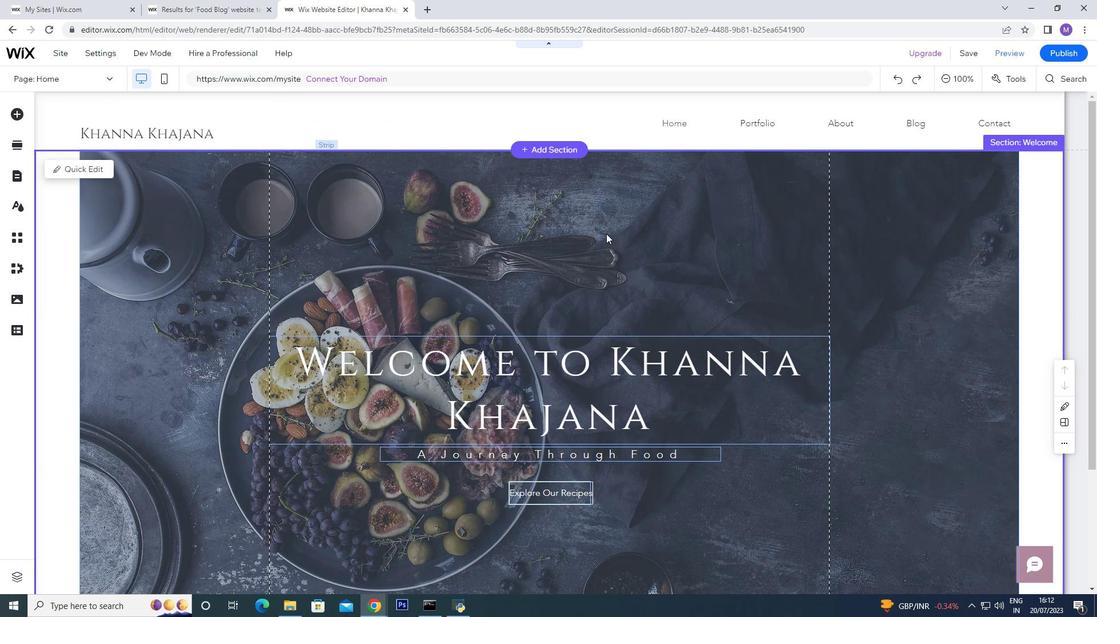 
Action: Mouse scrolled (617, 236) with delta (0, 0)
Screenshot: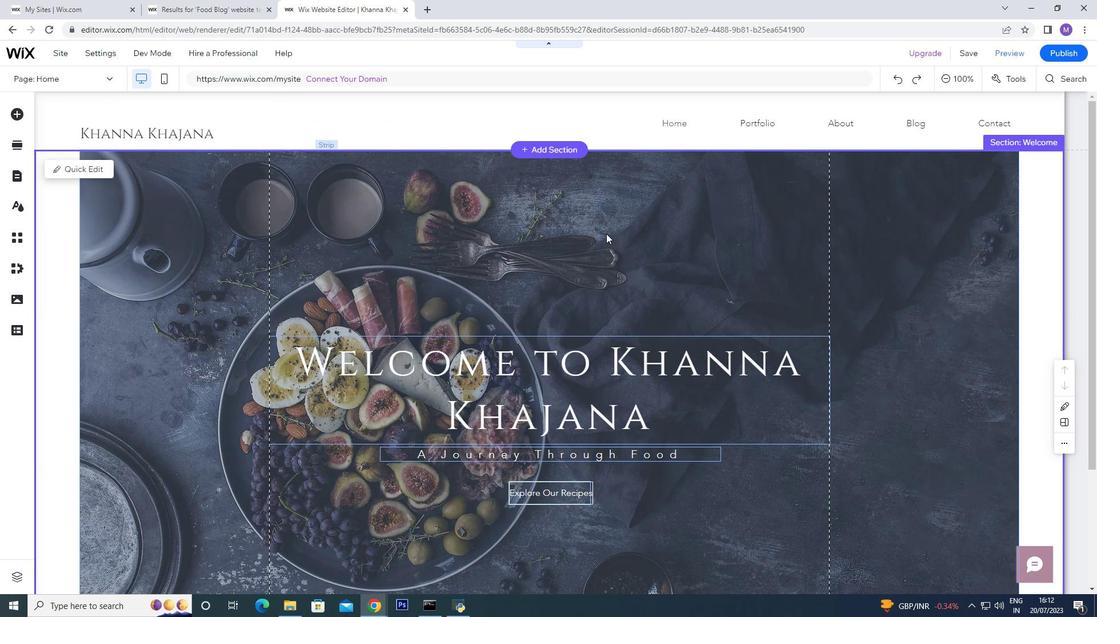 
Action: Mouse moved to (658, 397)
Screenshot: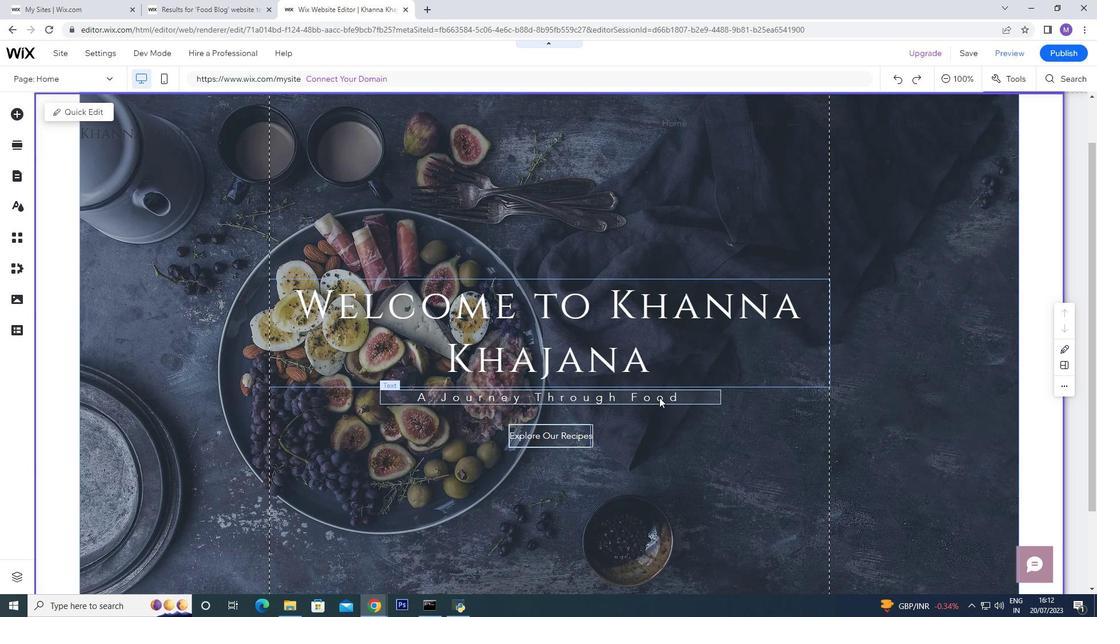 
Action: Mouse pressed left at (658, 397)
Screenshot: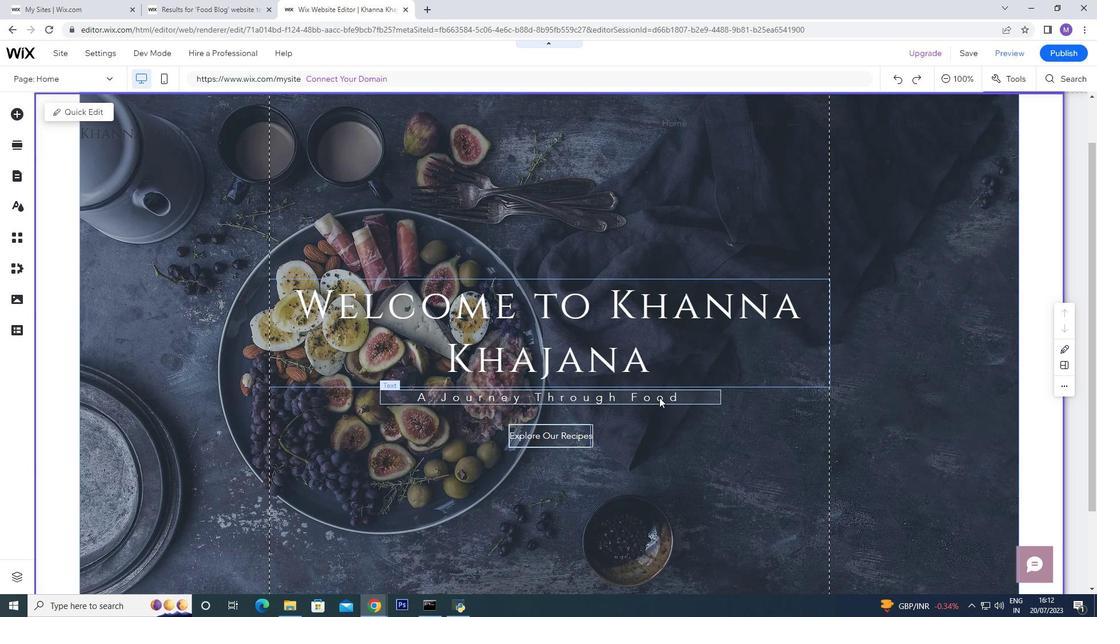 
Action: Mouse moved to (704, 399)
Screenshot: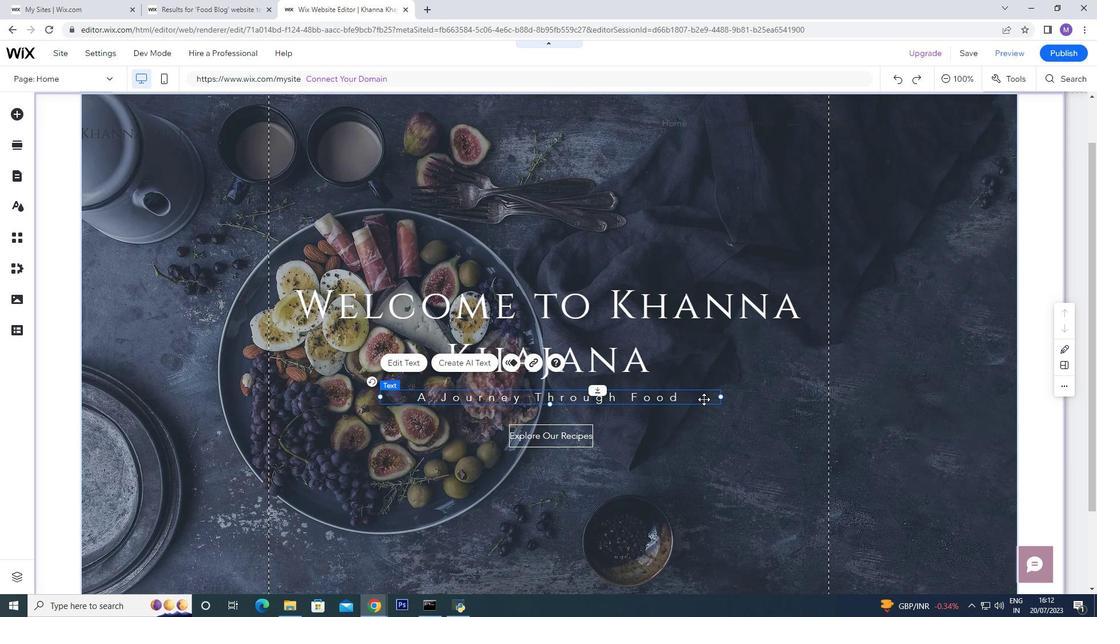 
Action: Mouse scrolled (704, 399) with delta (0, 0)
Screenshot: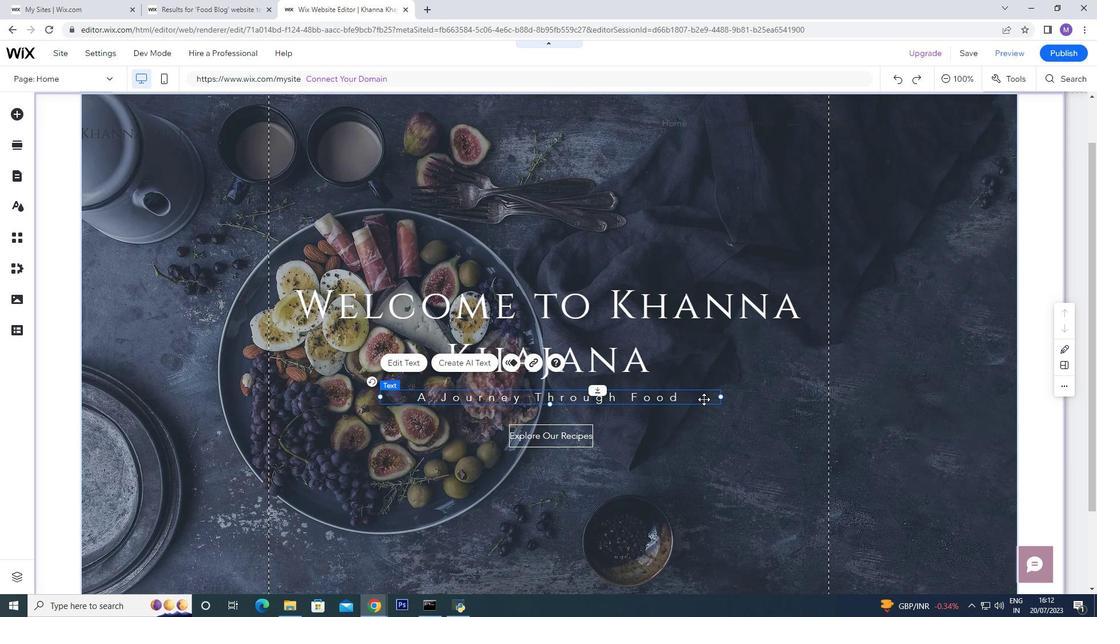 
Action: Mouse moved to (702, 397)
Screenshot: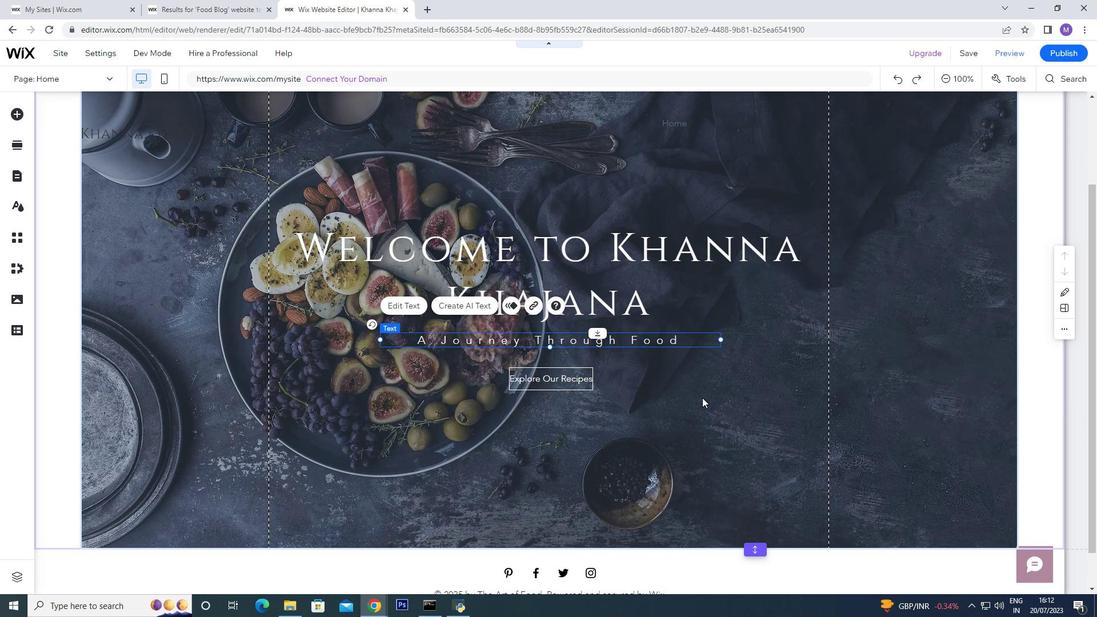 
Action: Mouse scrolled (702, 397) with delta (0, 0)
Screenshot: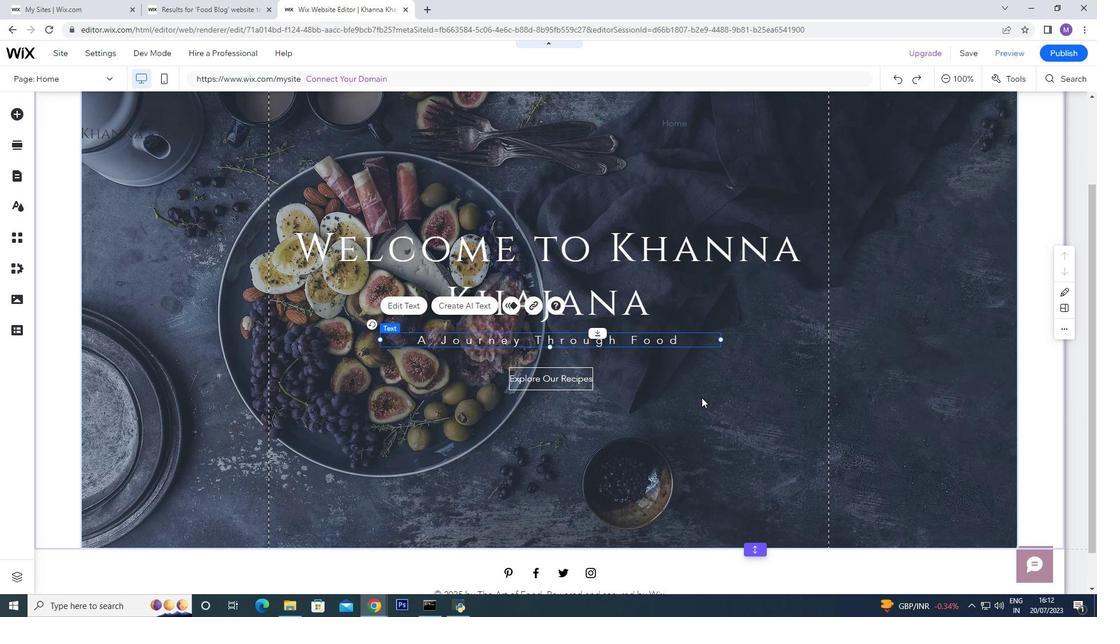 
Action: Mouse moved to (562, 335)
Screenshot: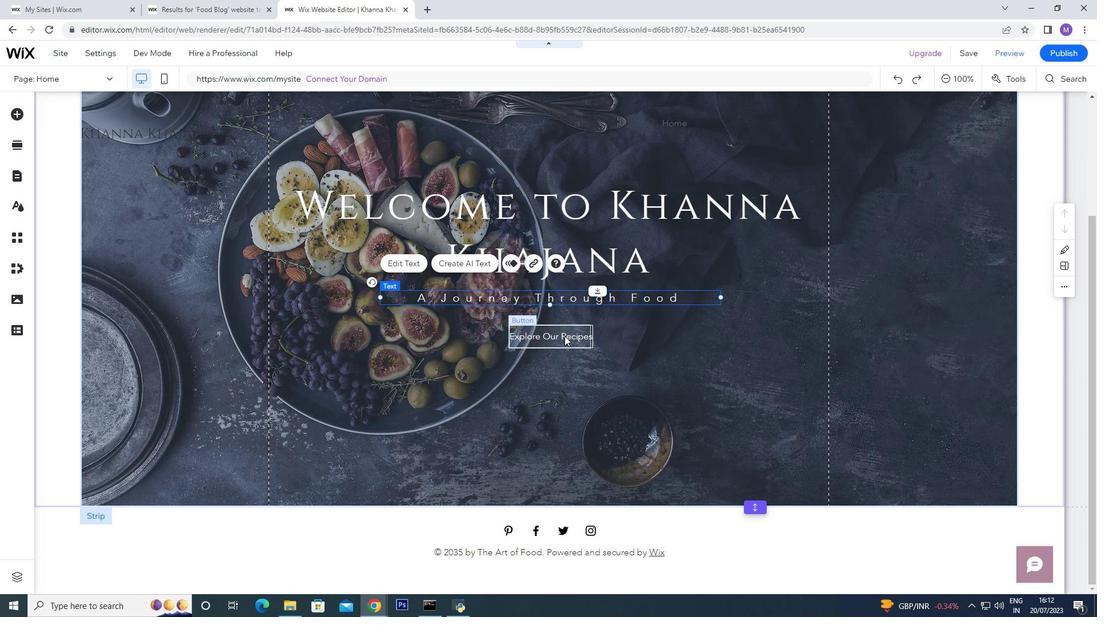 
Action: Mouse pressed left at (562, 335)
Screenshot: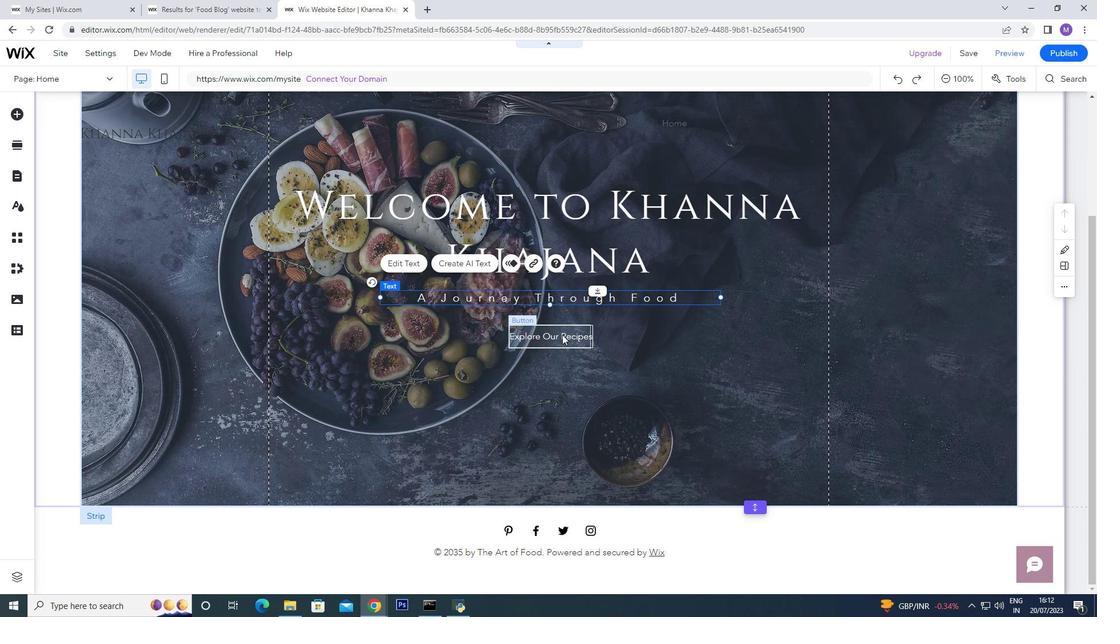 
Action: Mouse pressed left at (562, 335)
Screenshot: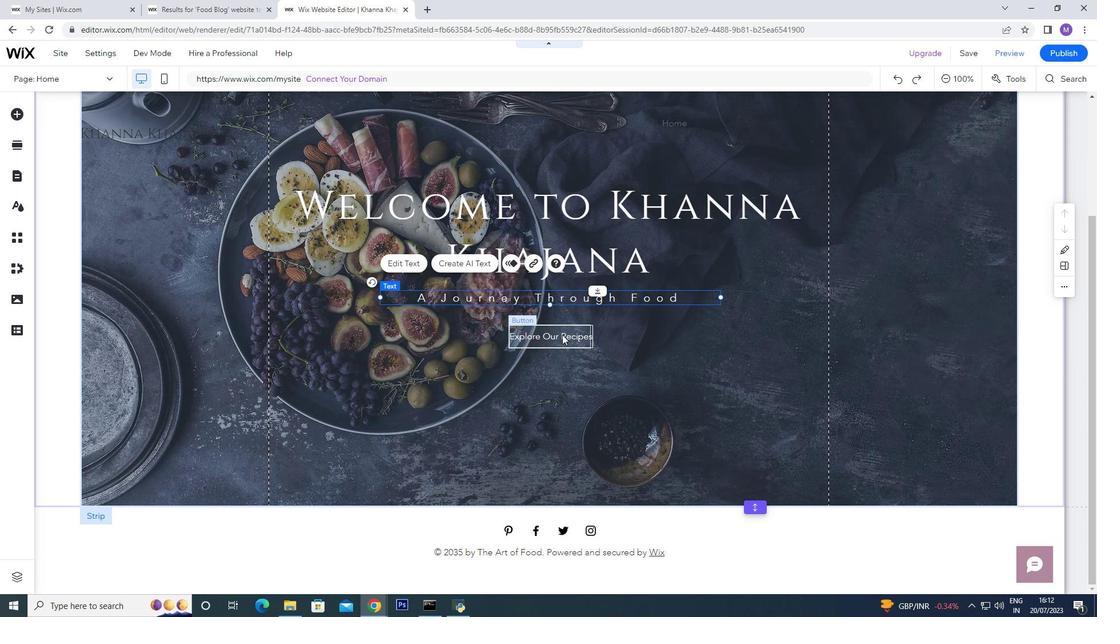 
Action: Mouse pressed left at (562, 335)
Screenshot: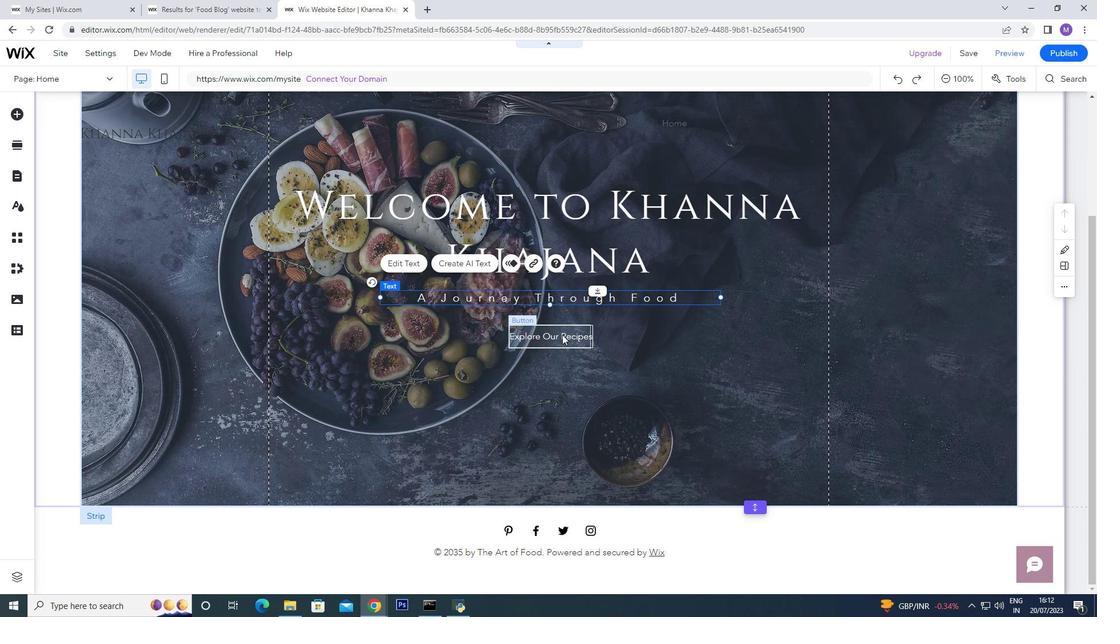
Action: Mouse moved to (689, 395)
Screenshot: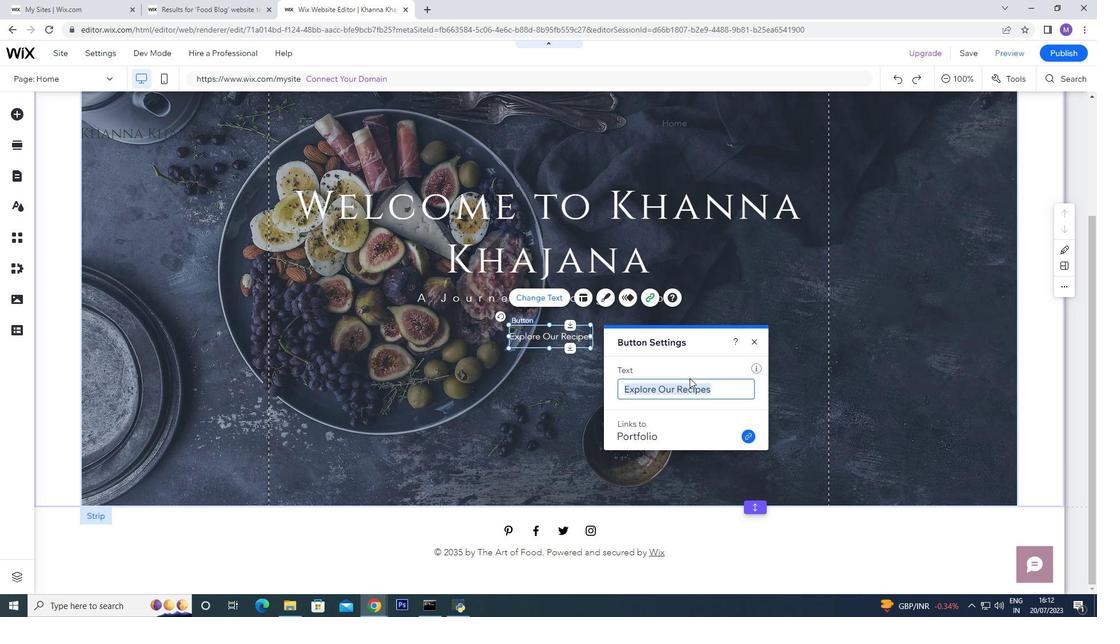 
Action: Key pressed <Key.shift><Key.shift><Key.shift><Key.shift><Key.shift><Key.shift><Key.shift><Key.shift><Key.shift><Key.shift><Key.shift><Key.shift><Key.shift><Key.shift><Key.shift><Key.shift><Key.shift><Key.shift><Key.shift><Key.shift><Key.shift><Key.shift>Learn<Key.space>and<Key.space>cook
Screenshot: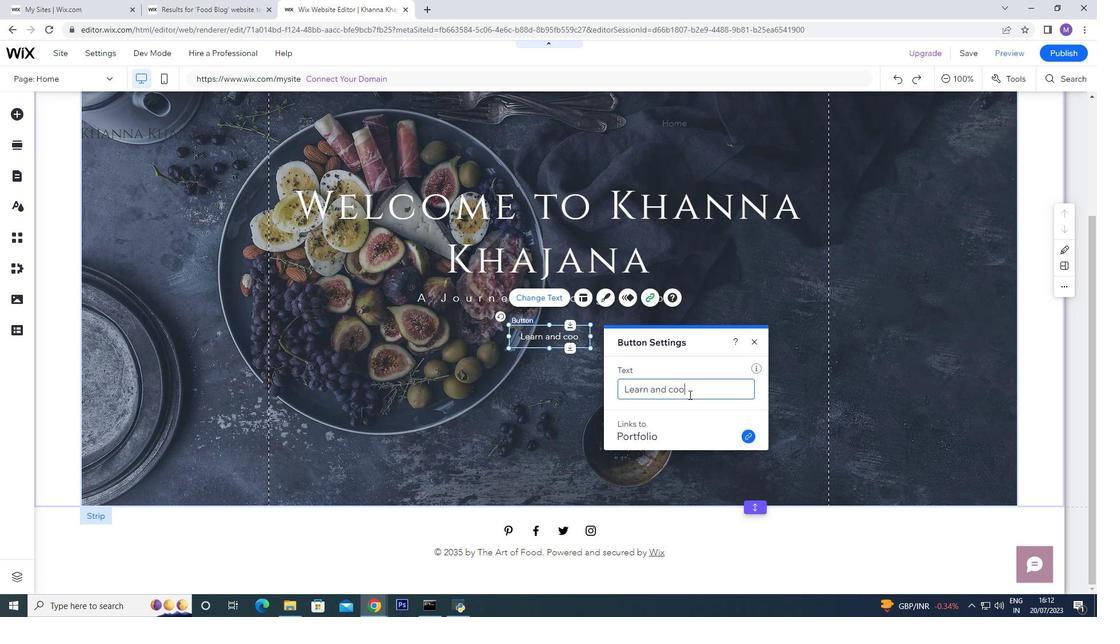 
Action: Mouse moved to (581, 401)
Screenshot: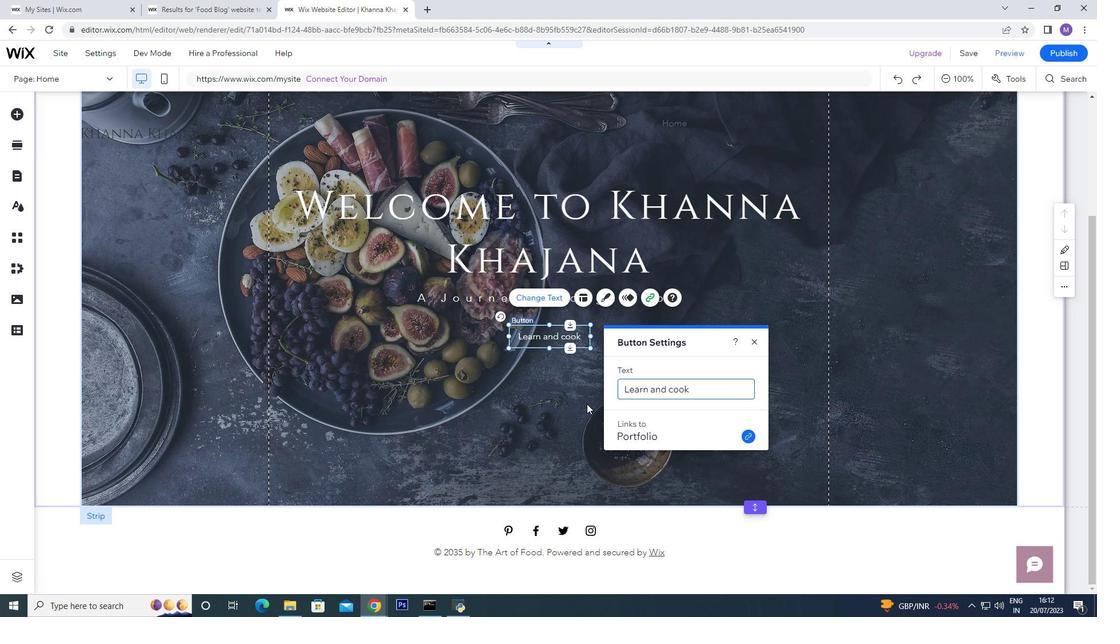 
Action: Mouse pressed left at (581, 401)
Screenshot: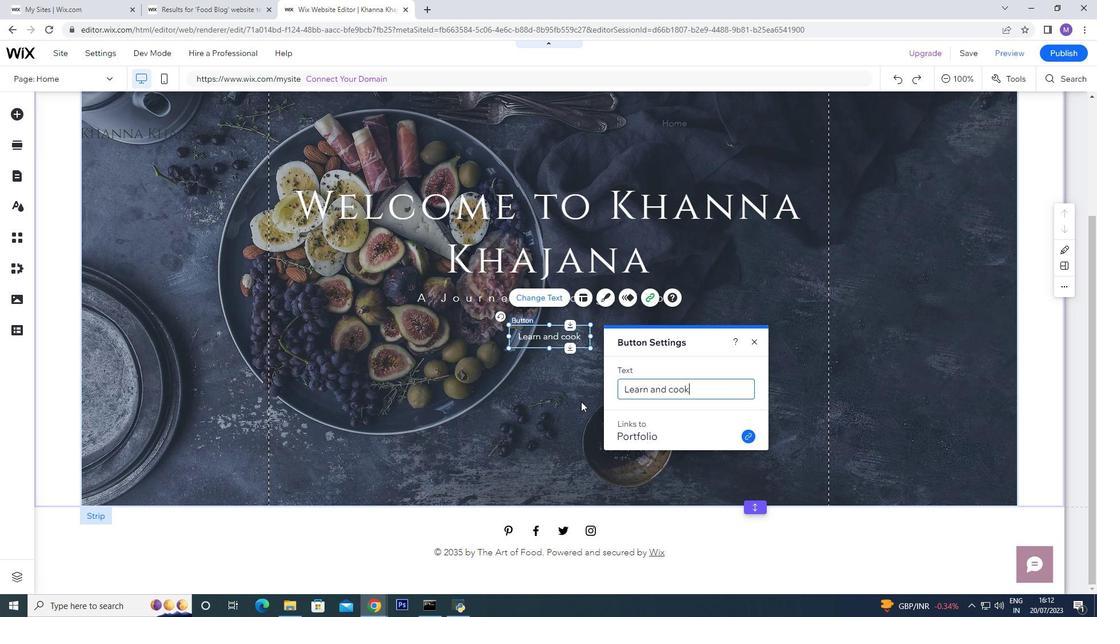 
Action: Mouse moved to (546, 299)
Screenshot: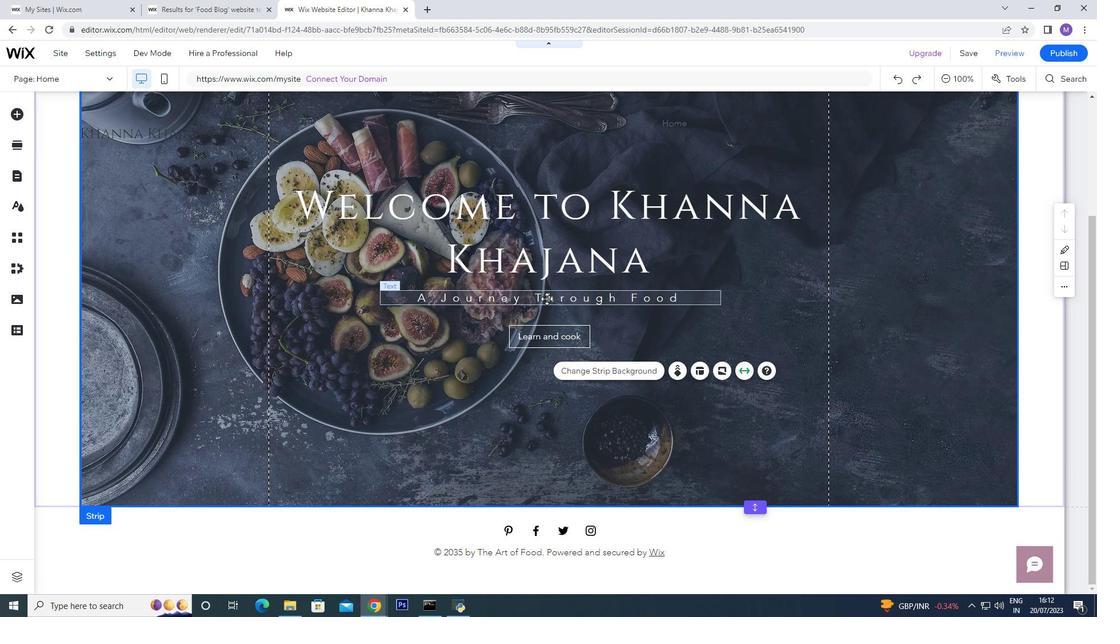 
Action: Mouse pressed left at (546, 299)
Screenshot: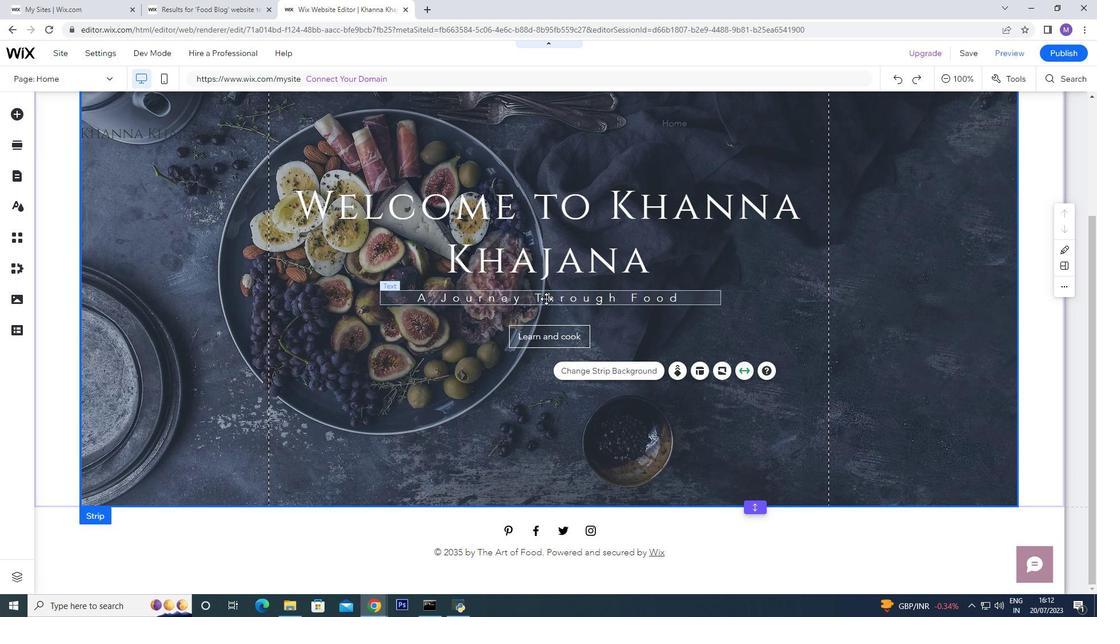 
Action: Mouse pressed left at (546, 299)
Screenshot: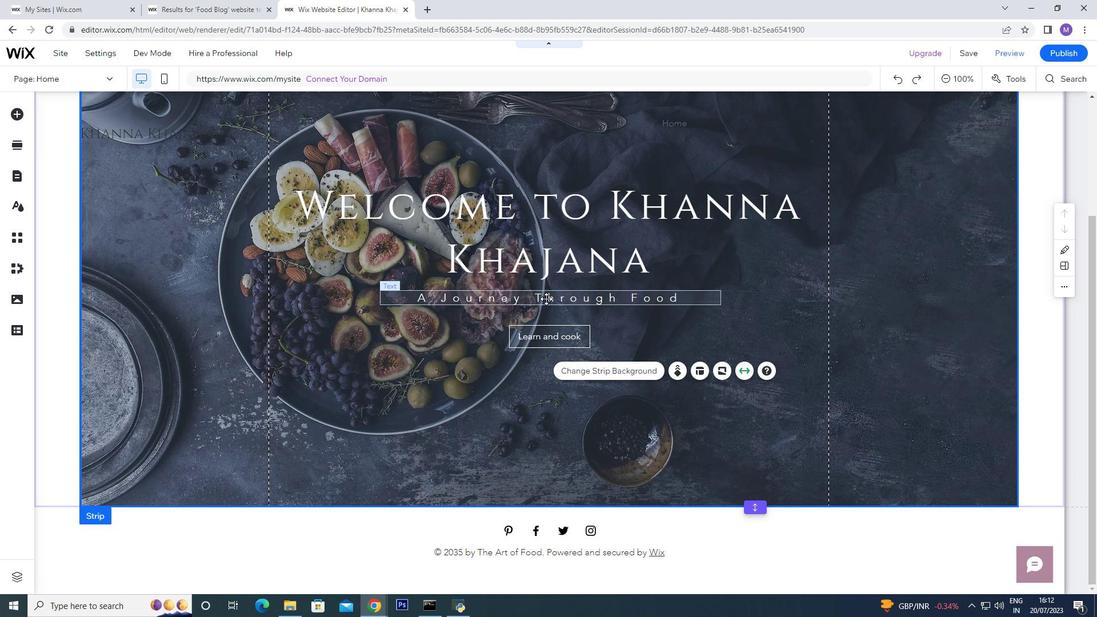 
Action: Mouse pressed left at (546, 299)
Screenshot: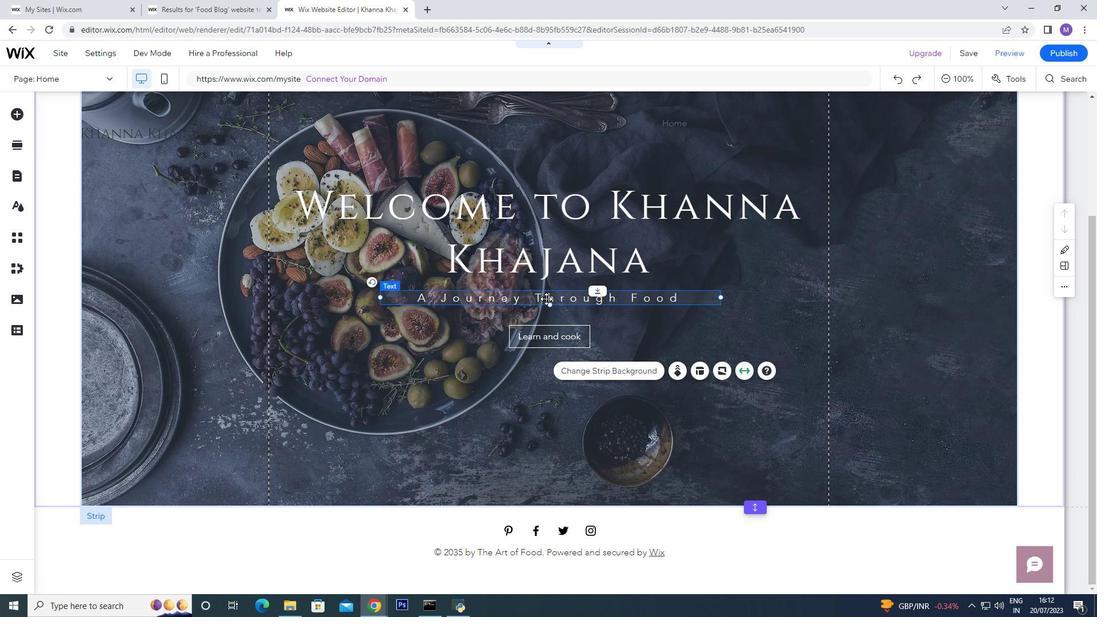 
Action: Mouse moved to (546, 299)
Screenshot: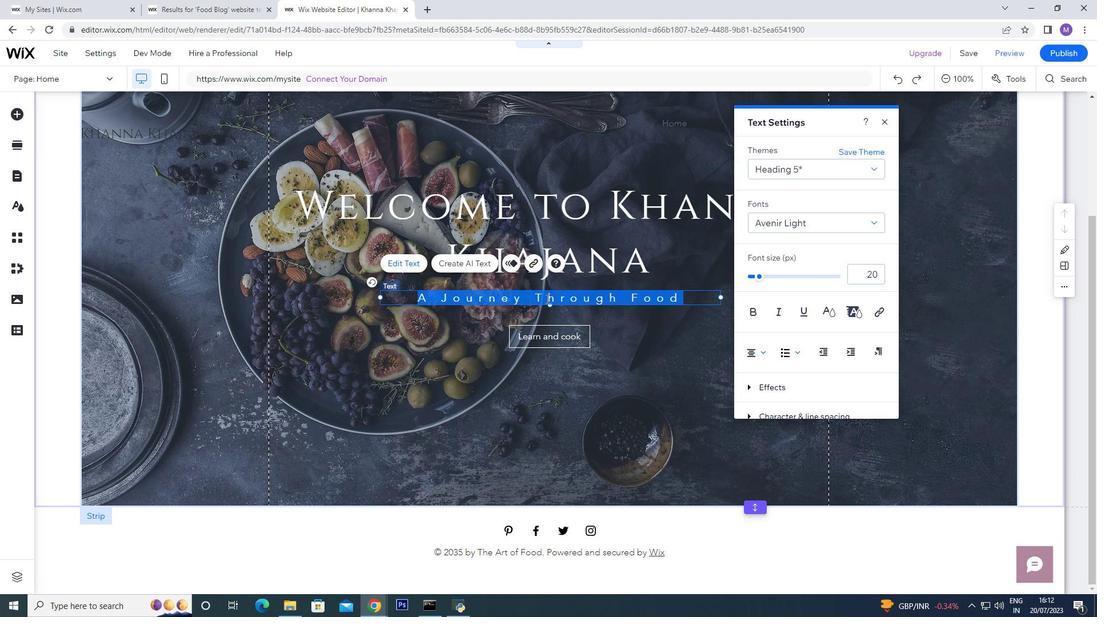 
Action: Key pressed <Key.shift>A<Key.space>t<Key.backspace><Key.shift>Taste<Key.space>of<Key.space><Key.shift>Journey
